 Task: Explore Airbnb listings in Savannah, Georgia, focusing on historic district accommodations, cobblestone streets, and antebellum homes.
Action: Key pressed vannah
Screenshot: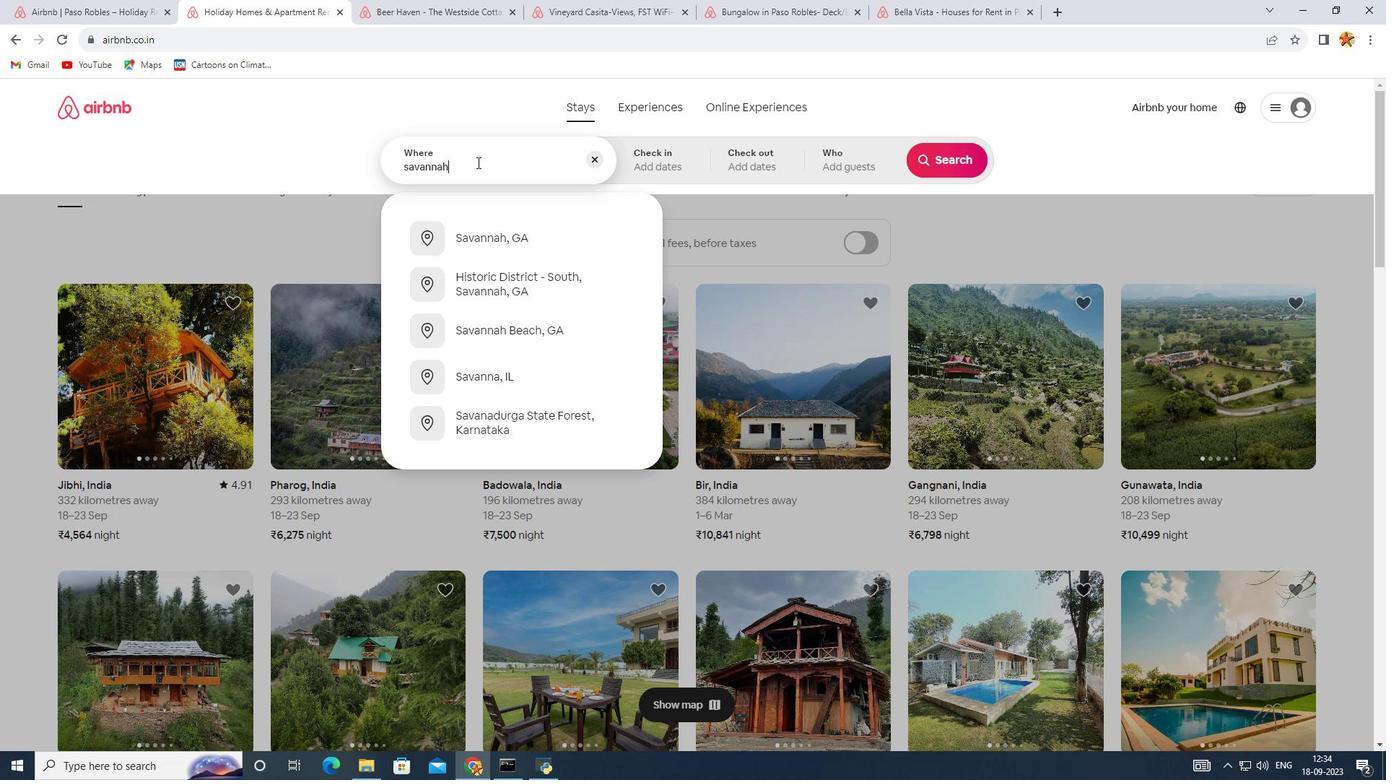 
Action: Mouse moved to (477, 163)
Screenshot: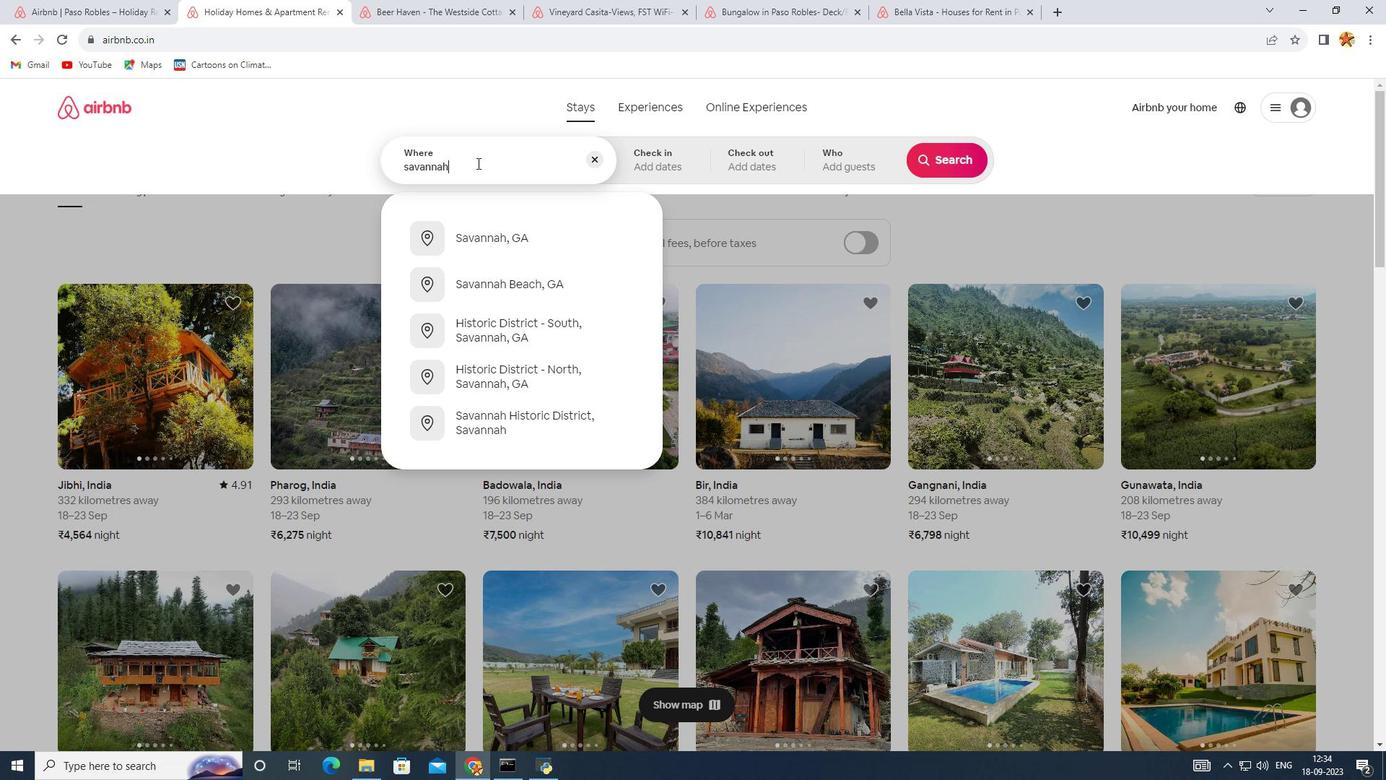 
Action: Key pressed ,georgoi<Key.backspace>
Screenshot: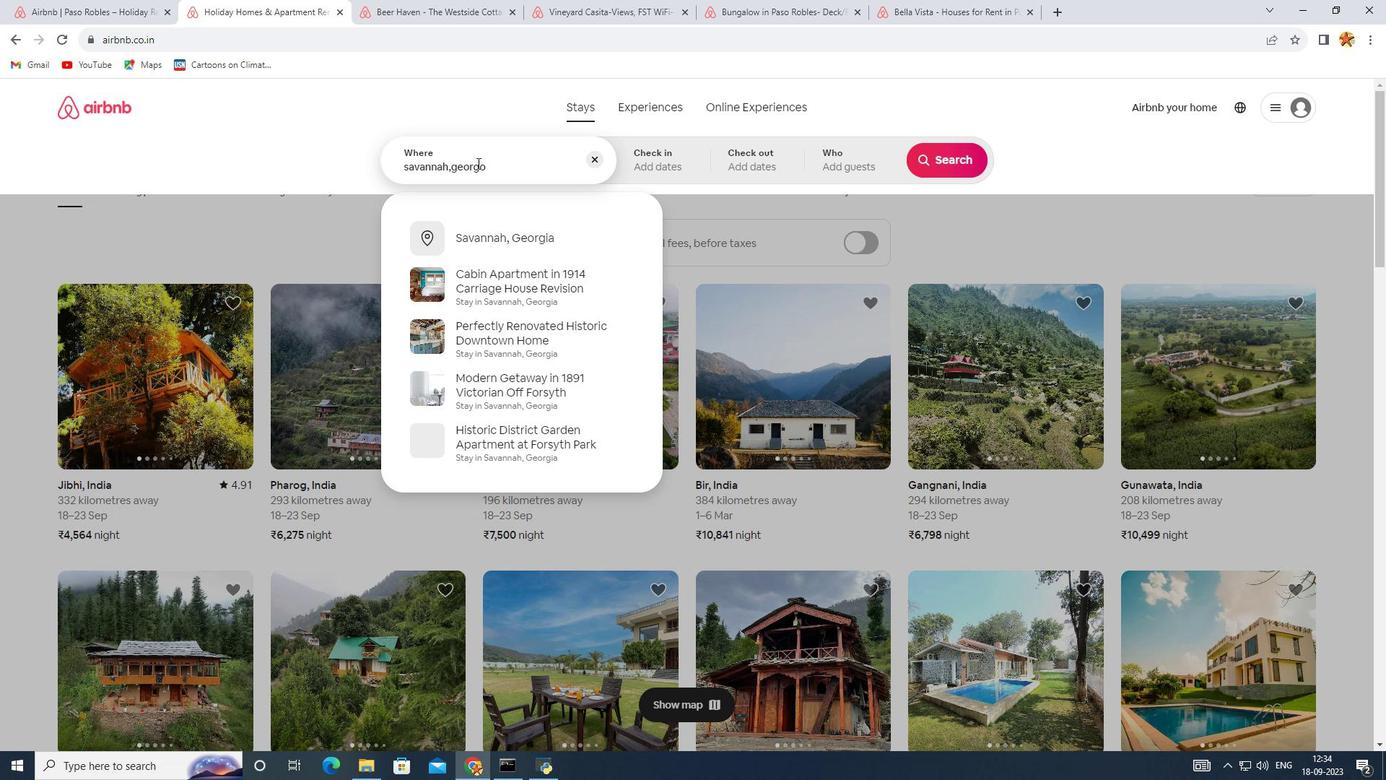 
Action: Mouse moved to (476, 239)
Screenshot: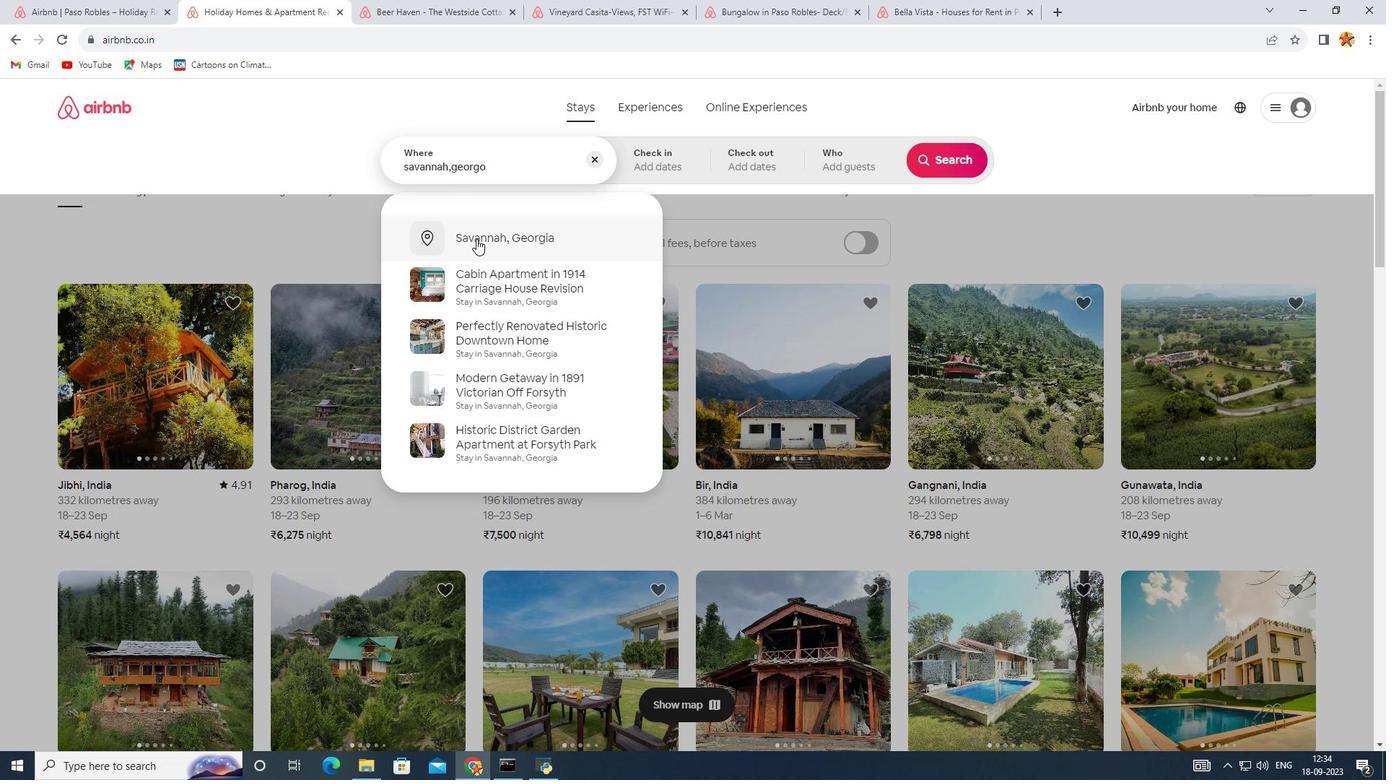 
Action: Mouse pressed left at (476, 239)
Screenshot: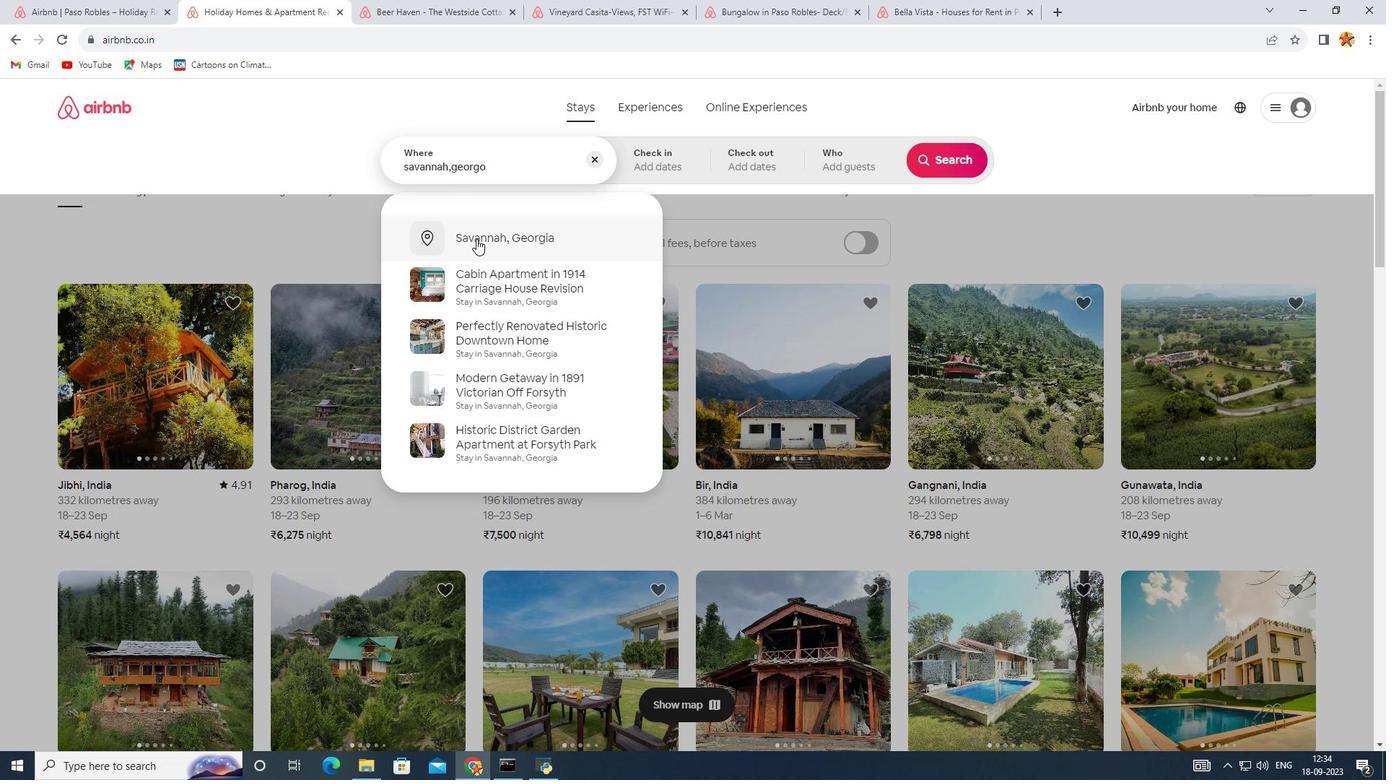 
Action: Mouse moved to (932, 153)
Screenshot: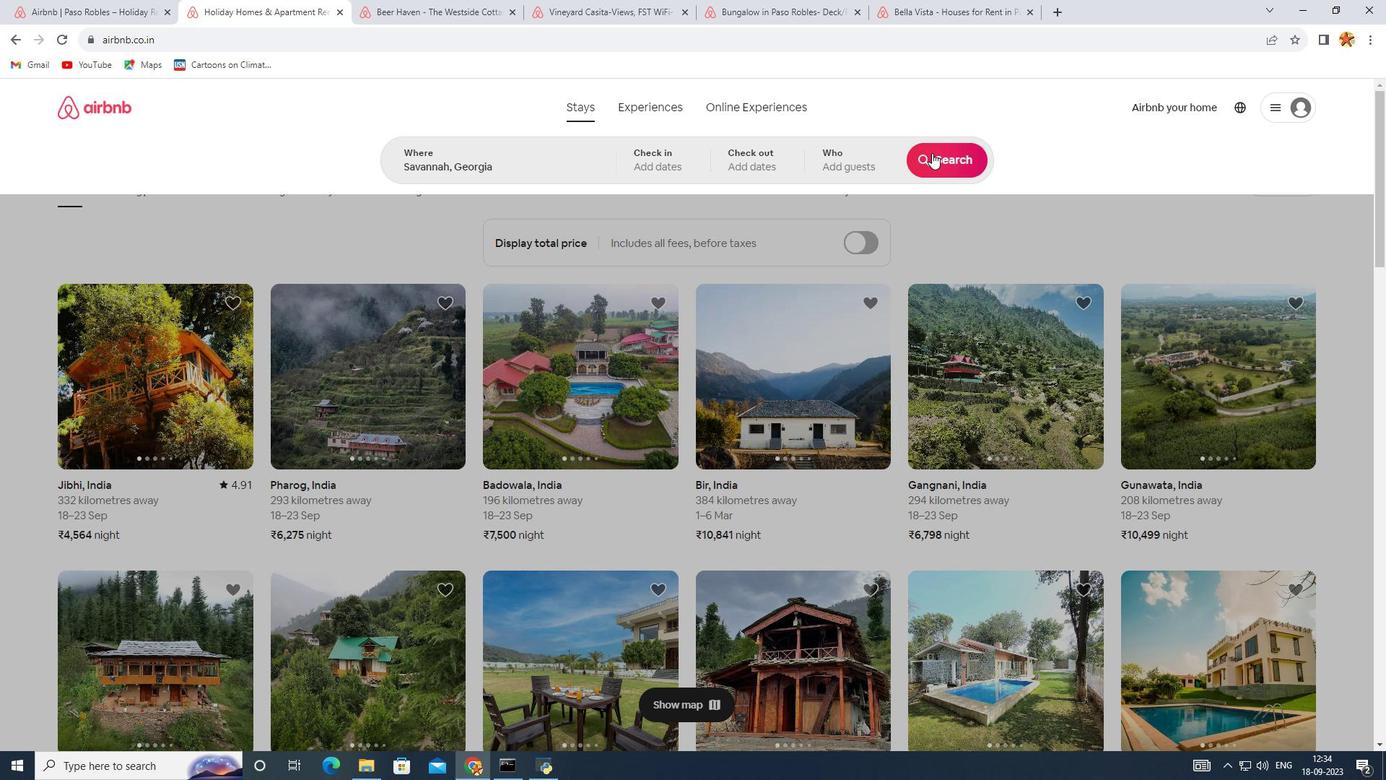 
Action: Mouse pressed left at (932, 153)
Screenshot: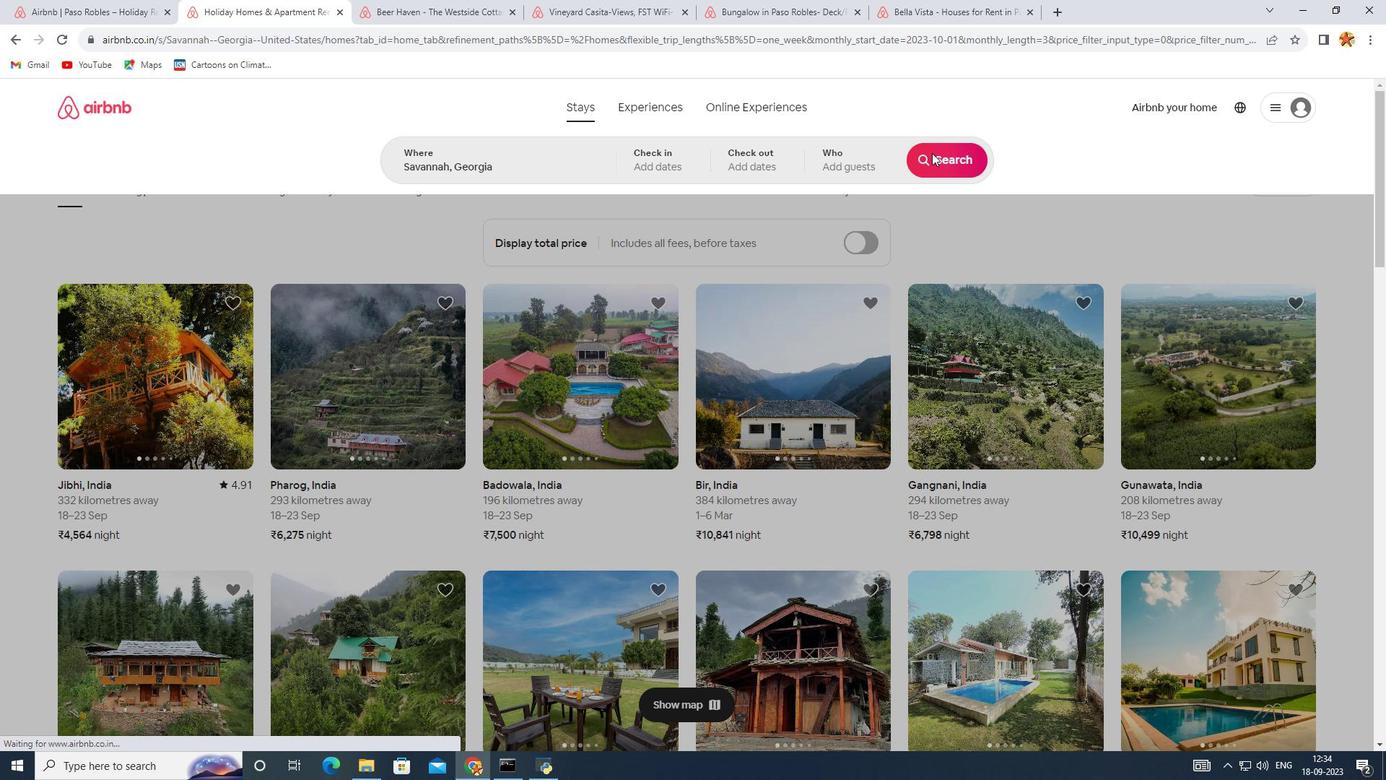 
Action: Mouse moved to (1267, 171)
Screenshot: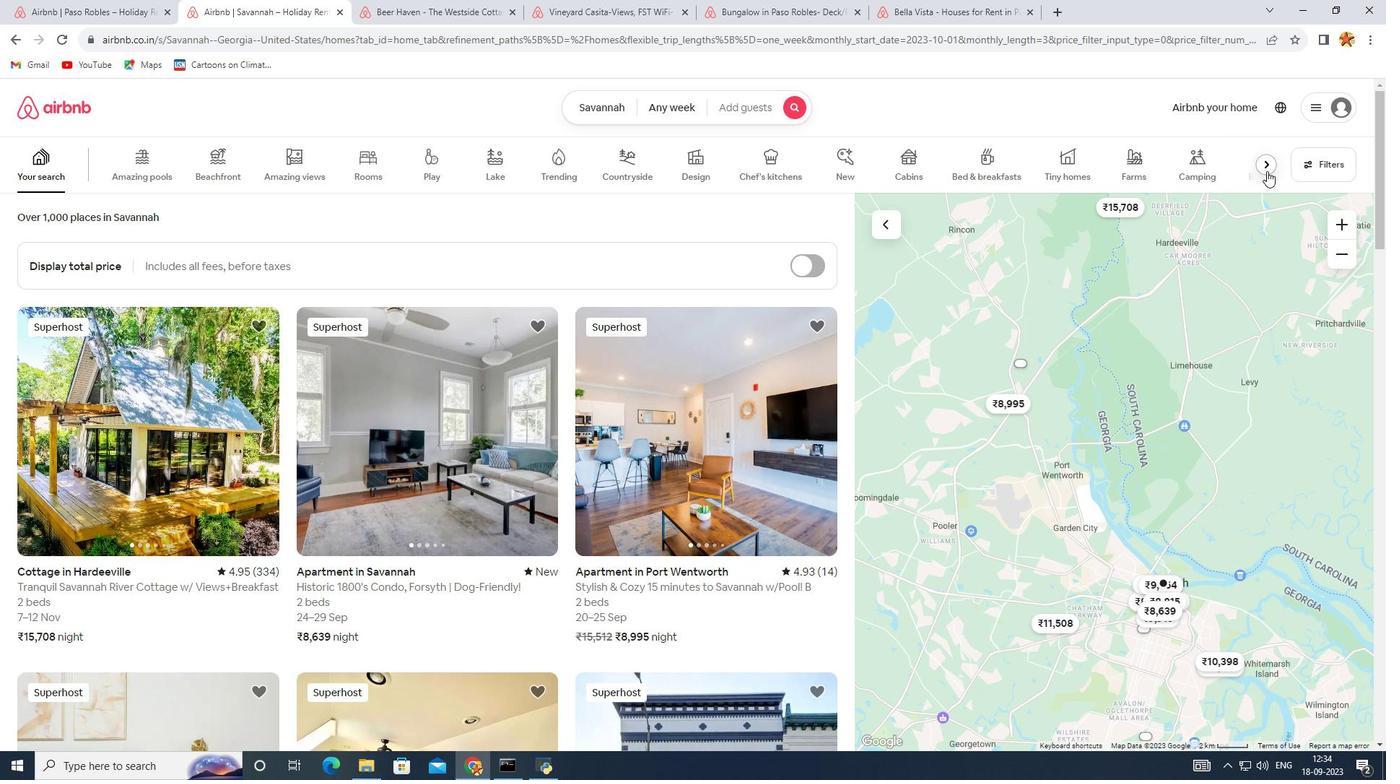 
Action: Mouse pressed left at (1267, 171)
Screenshot: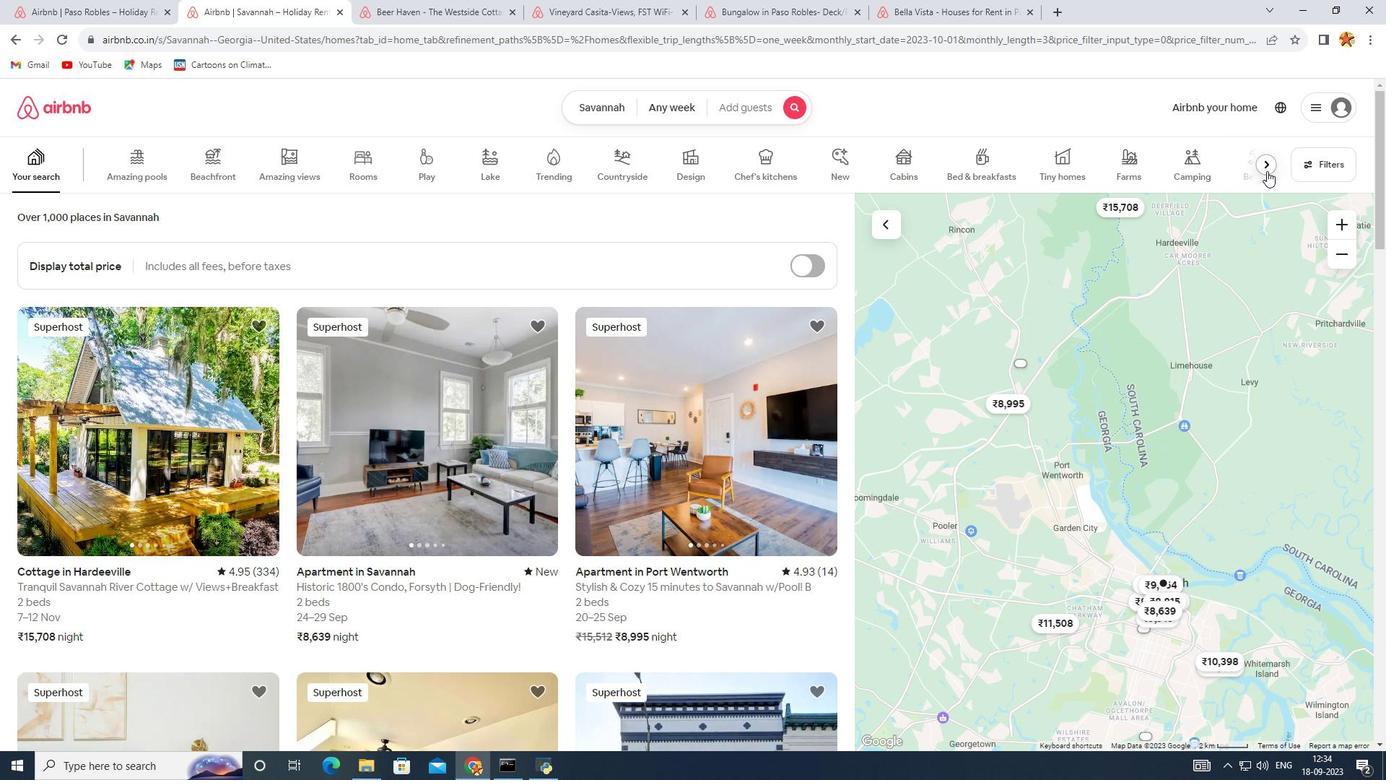 
Action: Mouse moved to (846, 166)
Screenshot: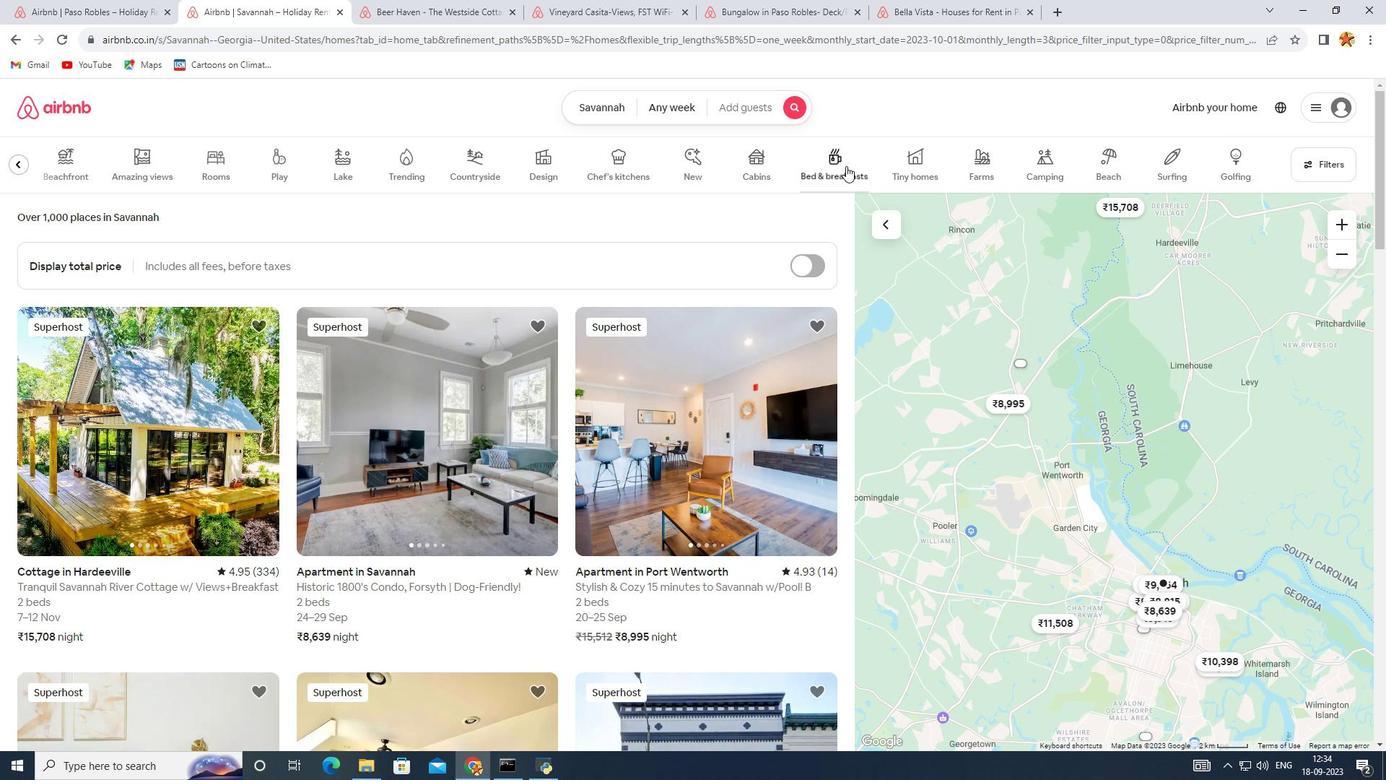 
Action: Mouse pressed left at (846, 166)
Screenshot: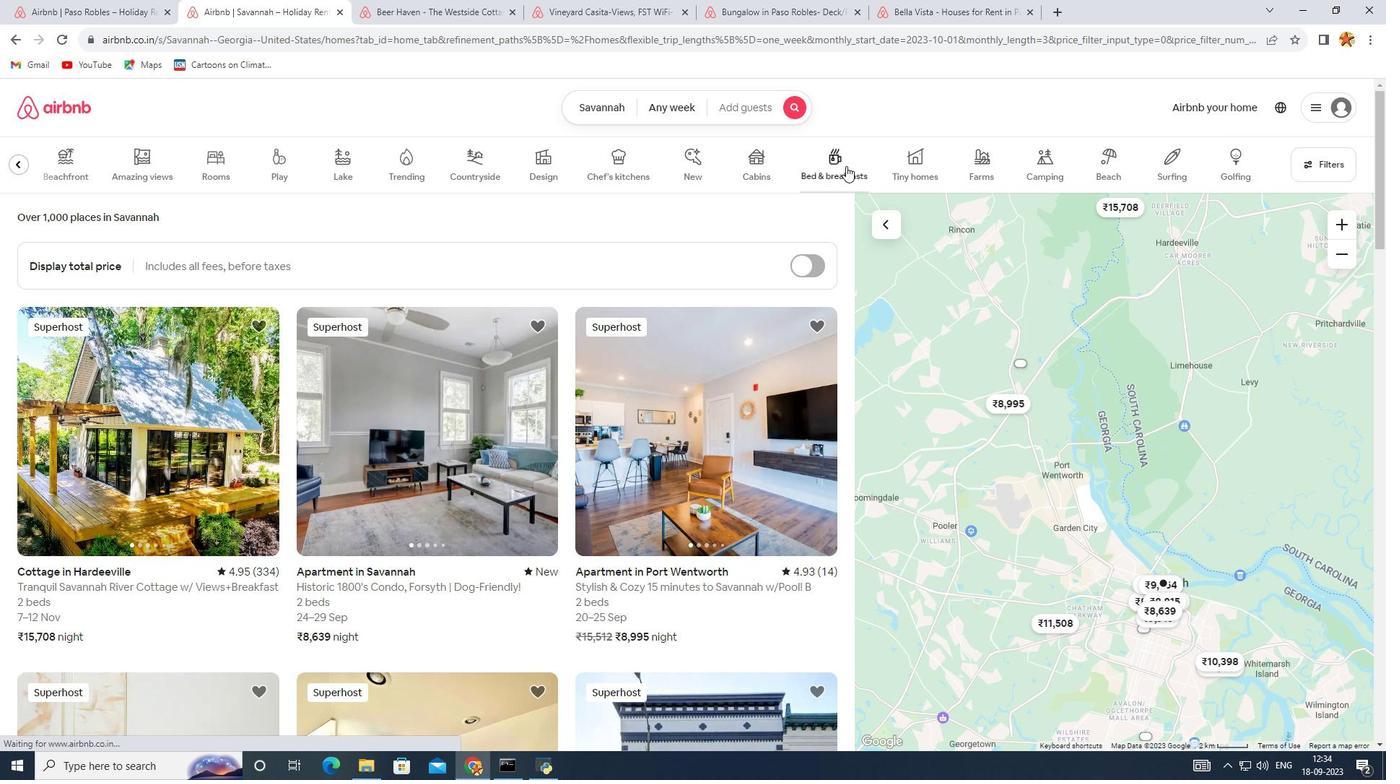 
Action: Mouse moved to (322, 321)
Screenshot: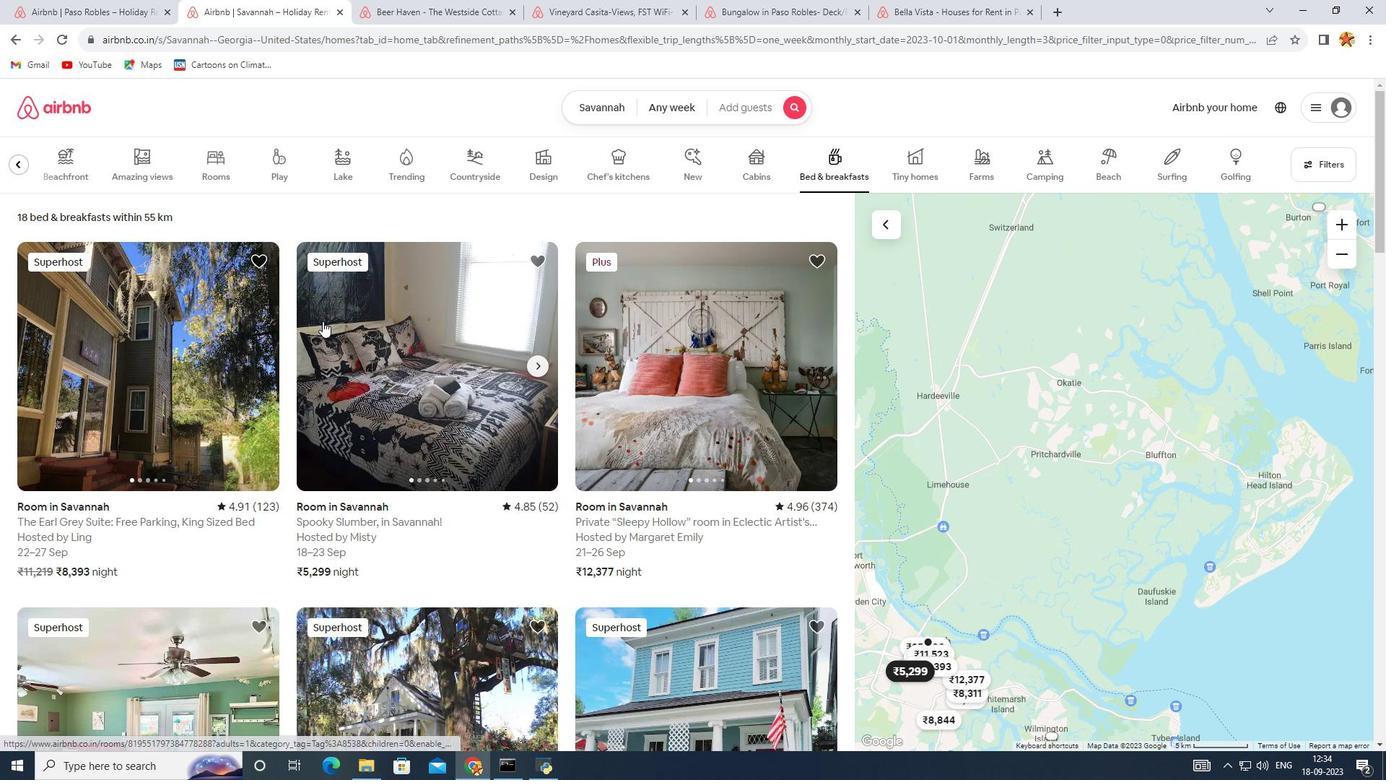 
Action: Mouse pressed left at (322, 321)
Screenshot: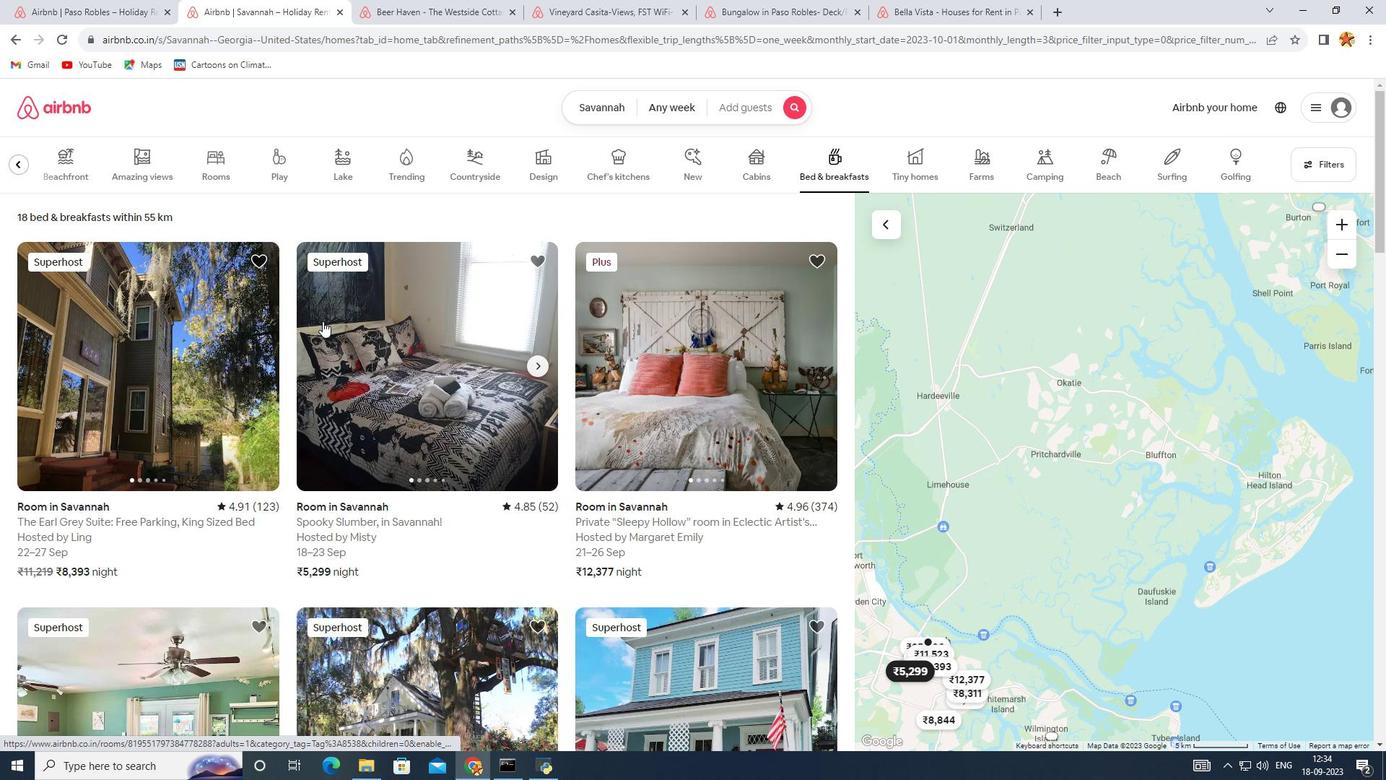 
Action: Mouse scrolled (322, 320) with delta (0, 0)
Screenshot: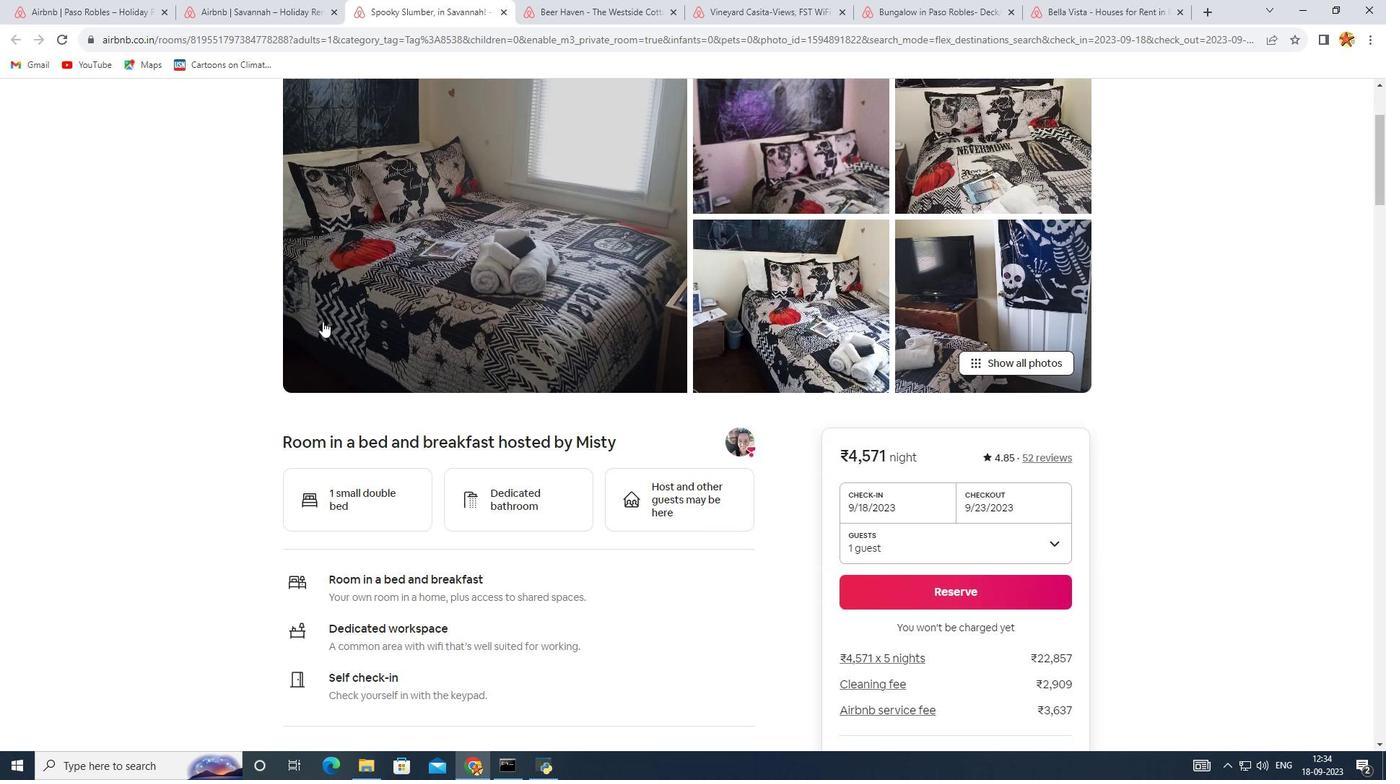 
Action: Mouse scrolled (322, 320) with delta (0, 0)
Screenshot: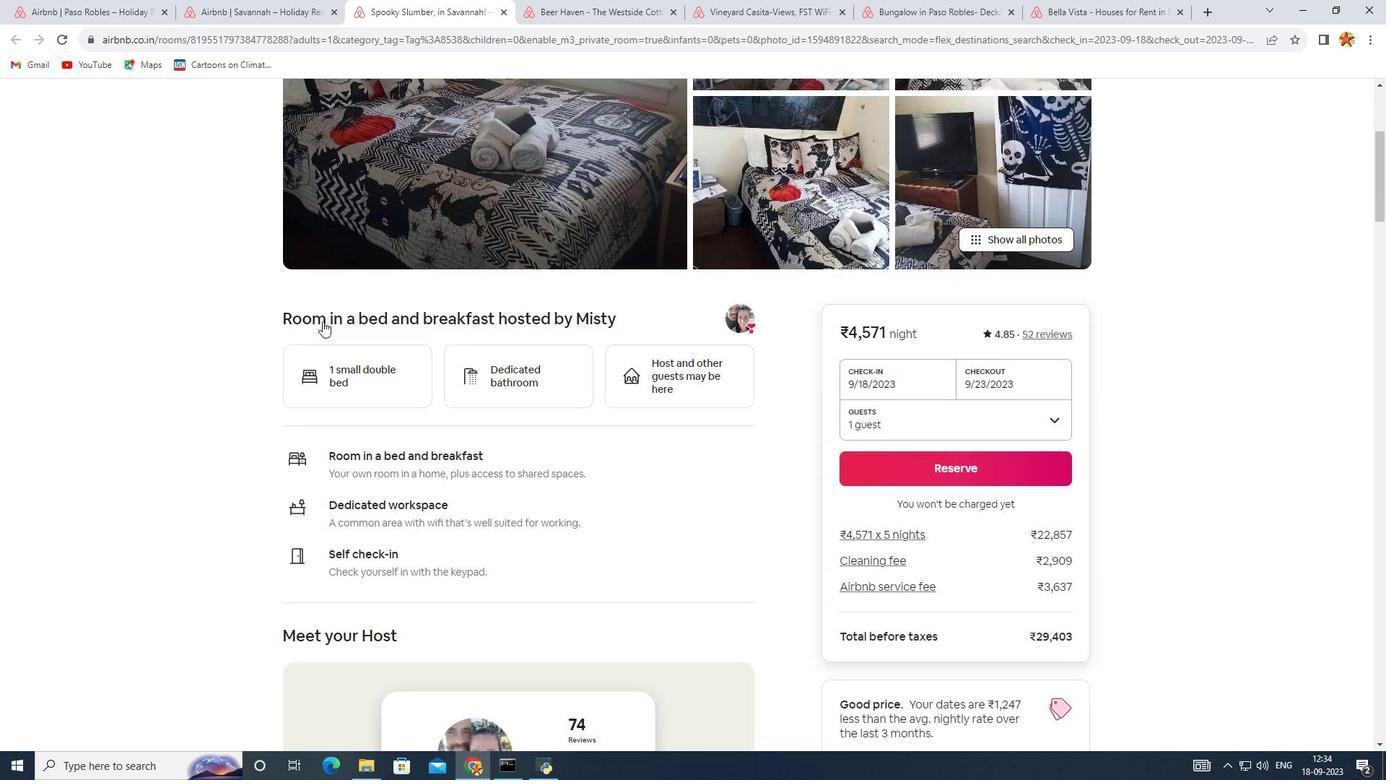 
Action: Mouse scrolled (322, 320) with delta (0, 0)
Screenshot: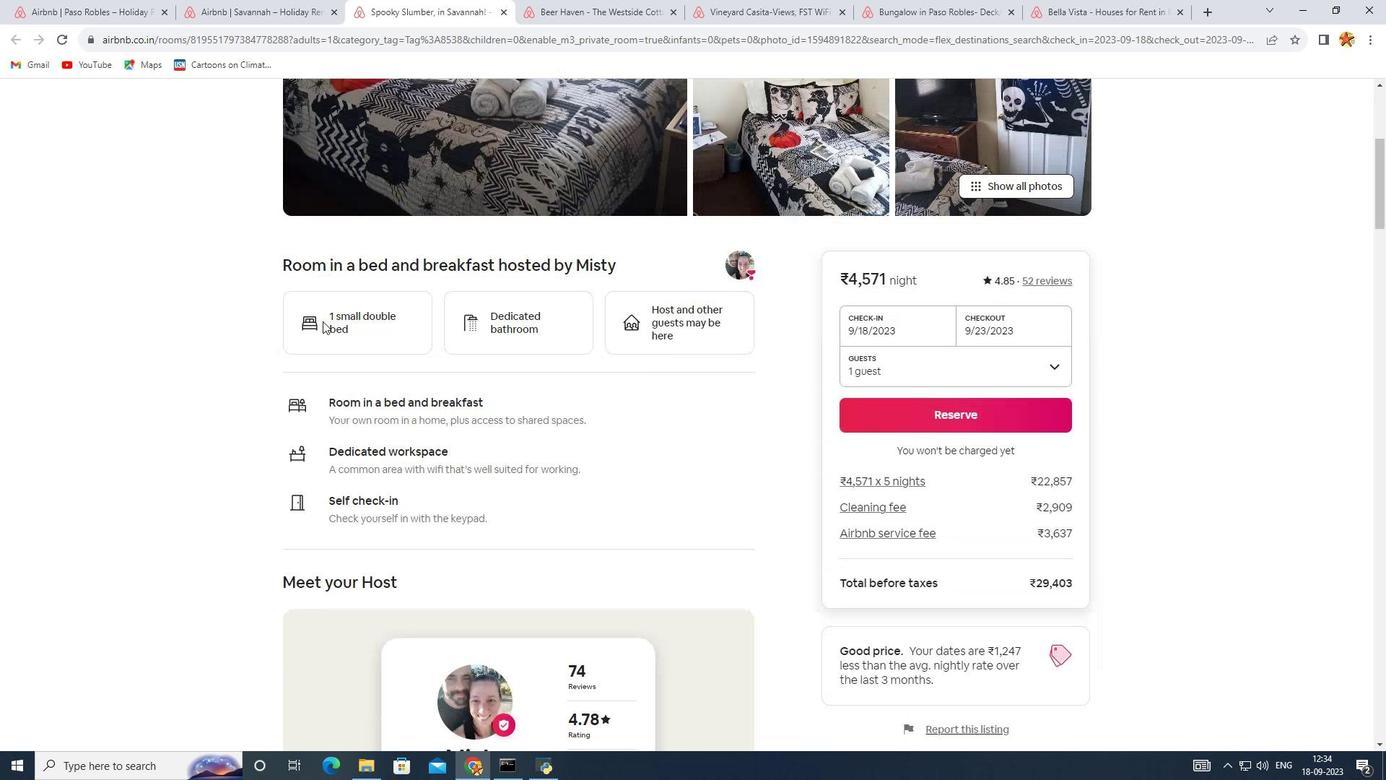 
Action: Mouse scrolled (322, 320) with delta (0, 0)
Screenshot: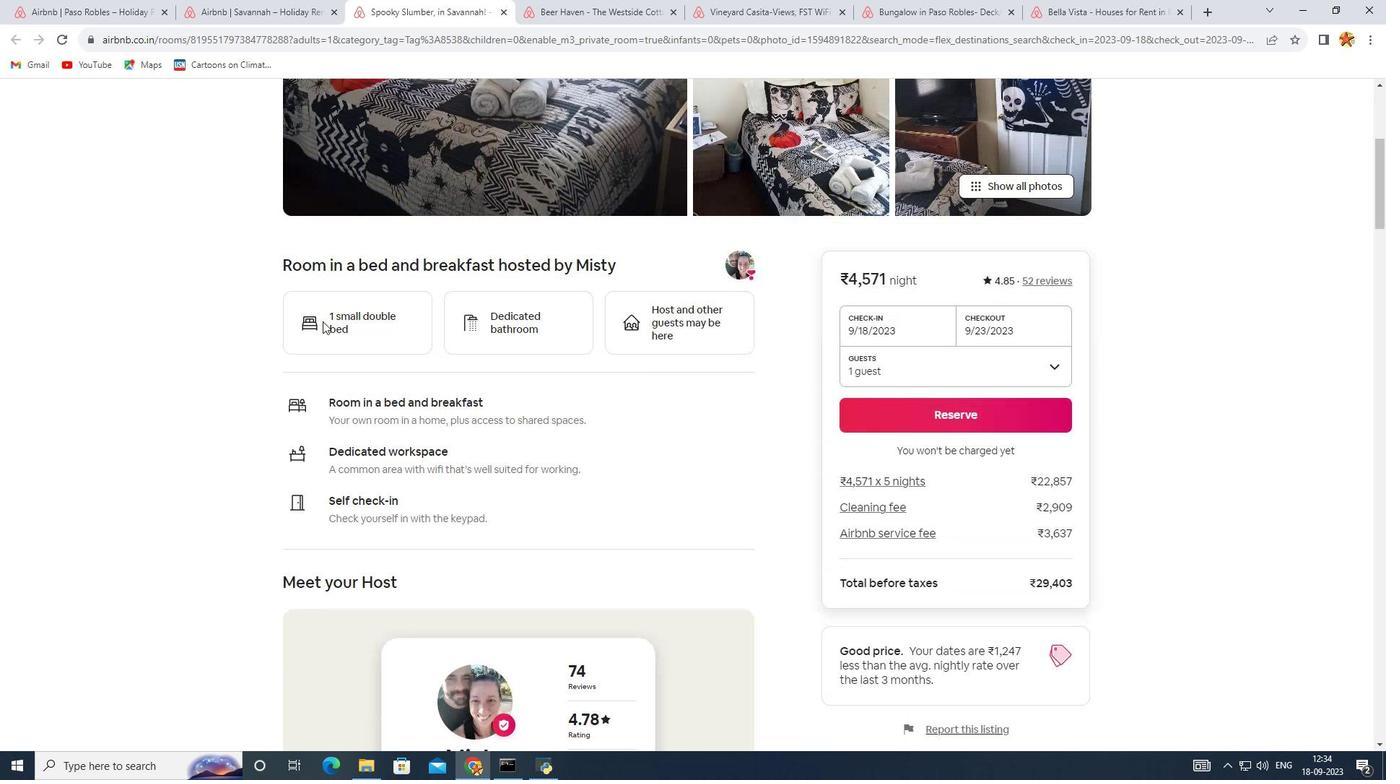 
Action: Mouse scrolled (322, 320) with delta (0, 0)
Screenshot: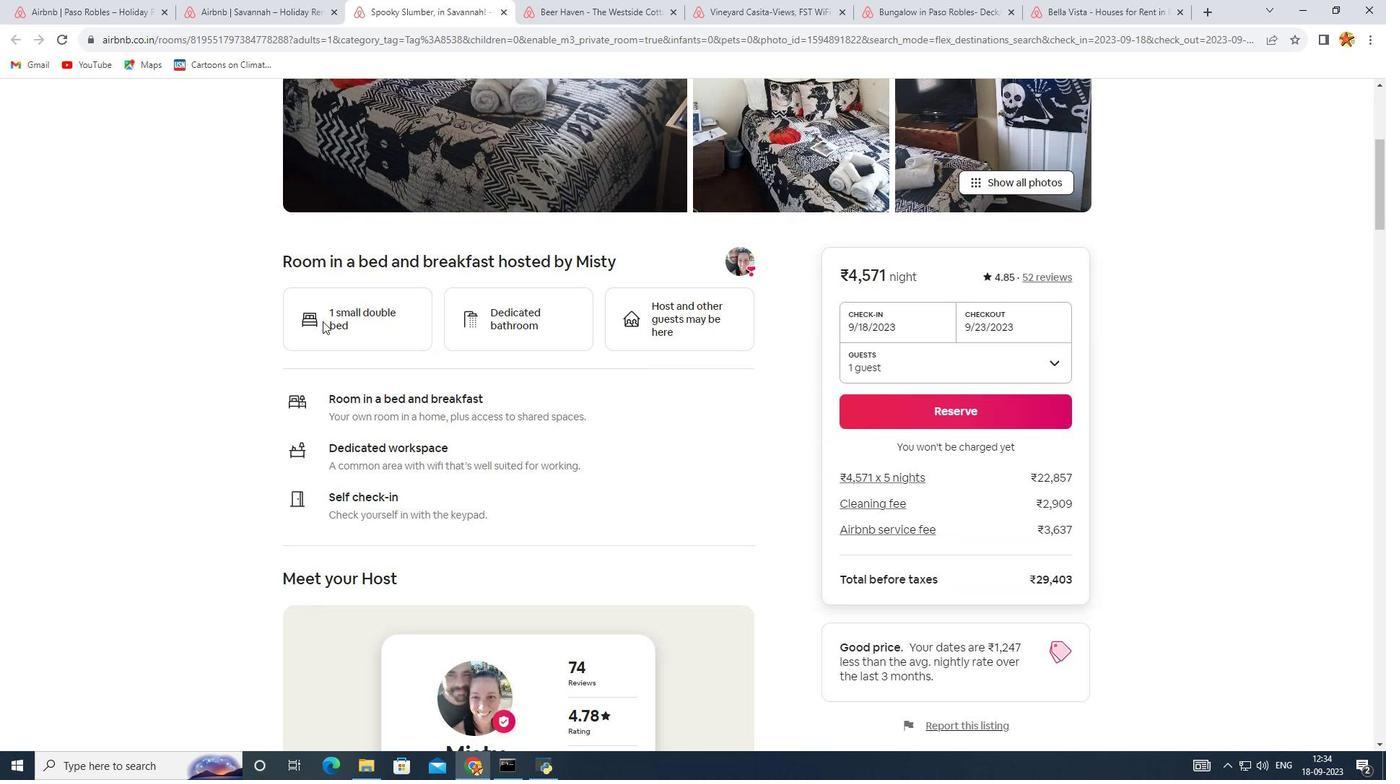 
Action: Mouse scrolled (322, 320) with delta (0, 0)
Screenshot: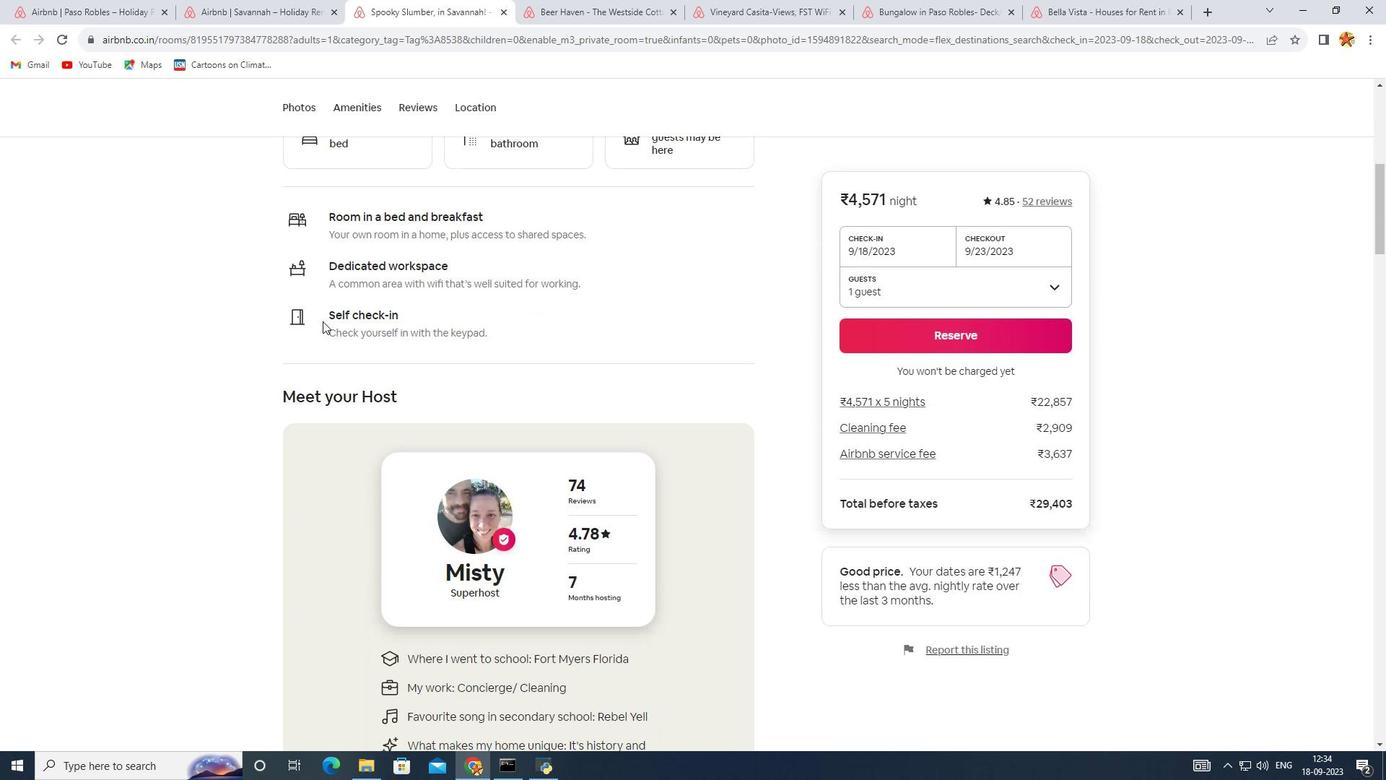 
Action: Mouse scrolled (322, 320) with delta (0, 0)
Screenshot: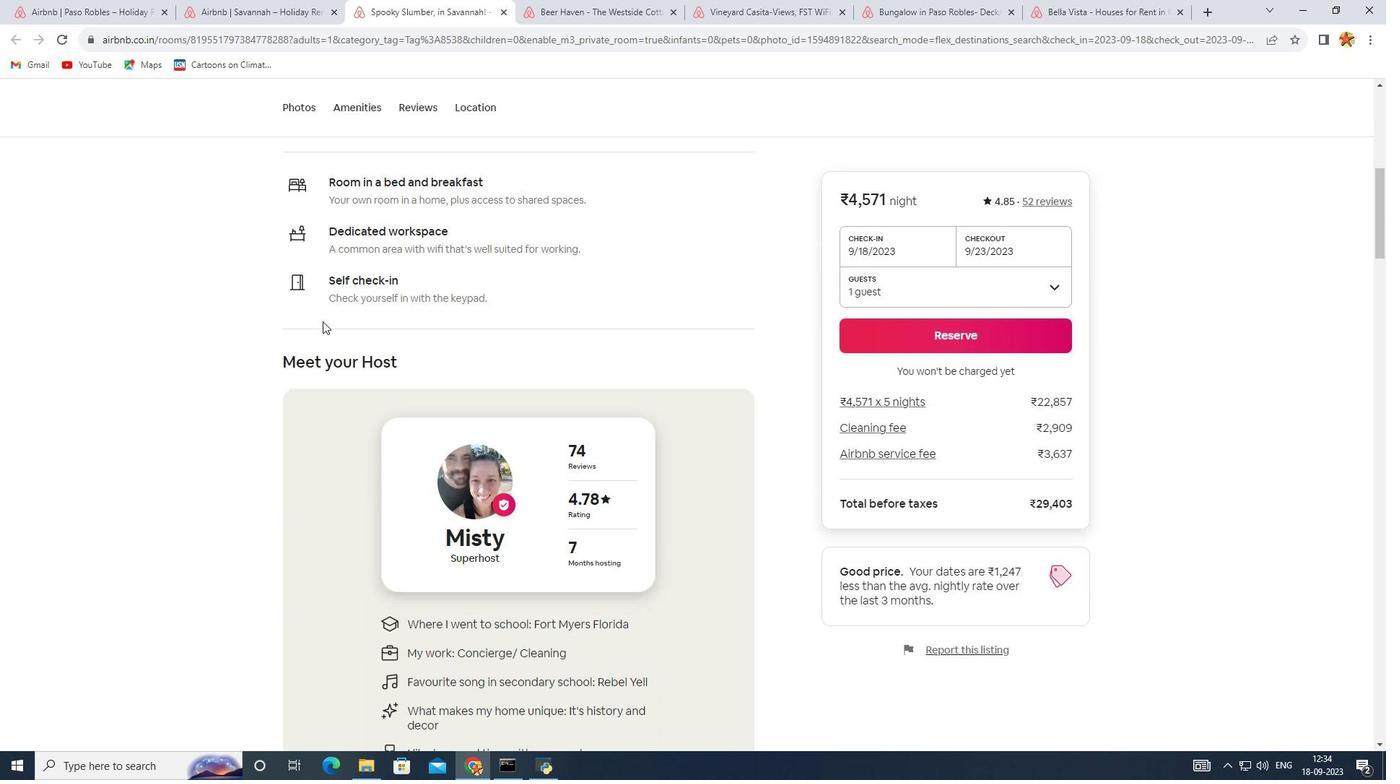 
Action: Mouse scrolled (322, 320) with delta (0, 0)
Screenshot: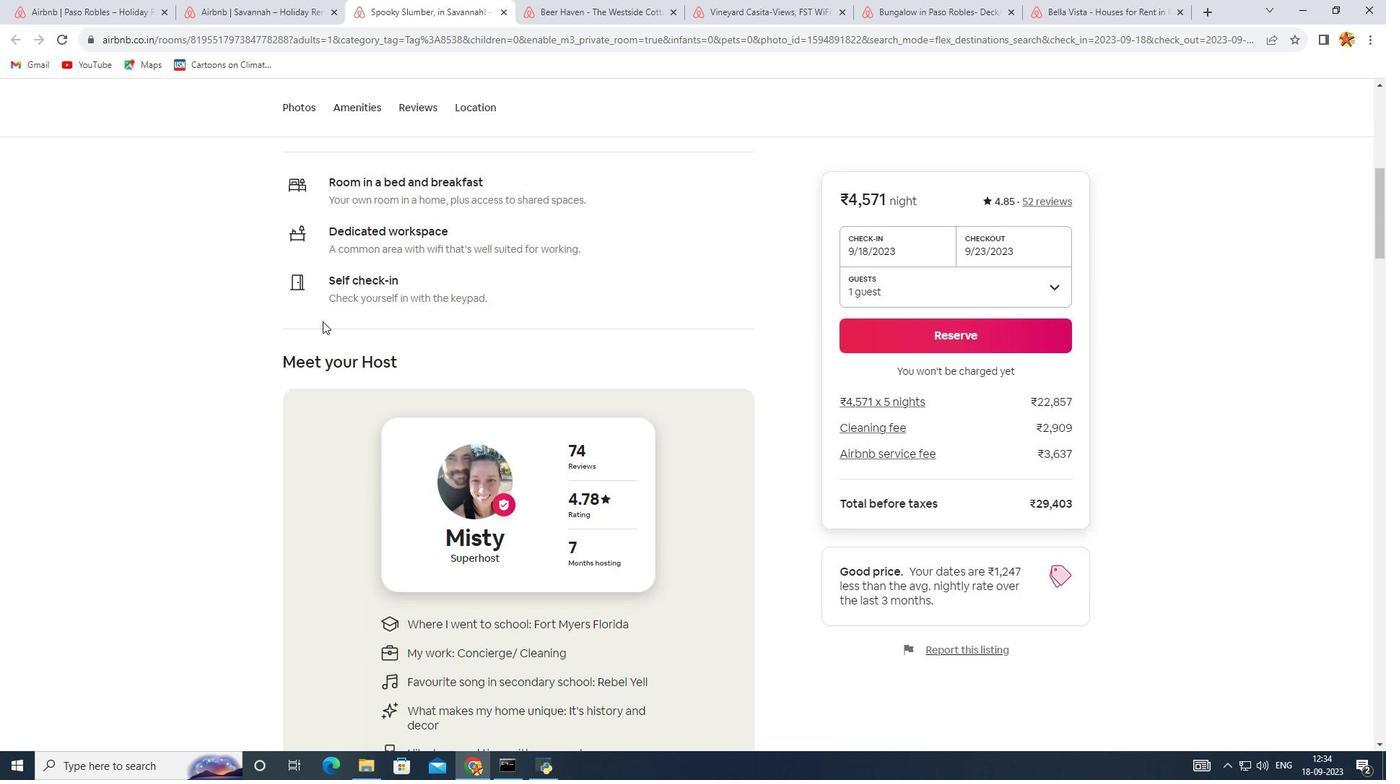 
Action: Mouse scrolled (322, 320) with delta (0, 0)
Screenshot: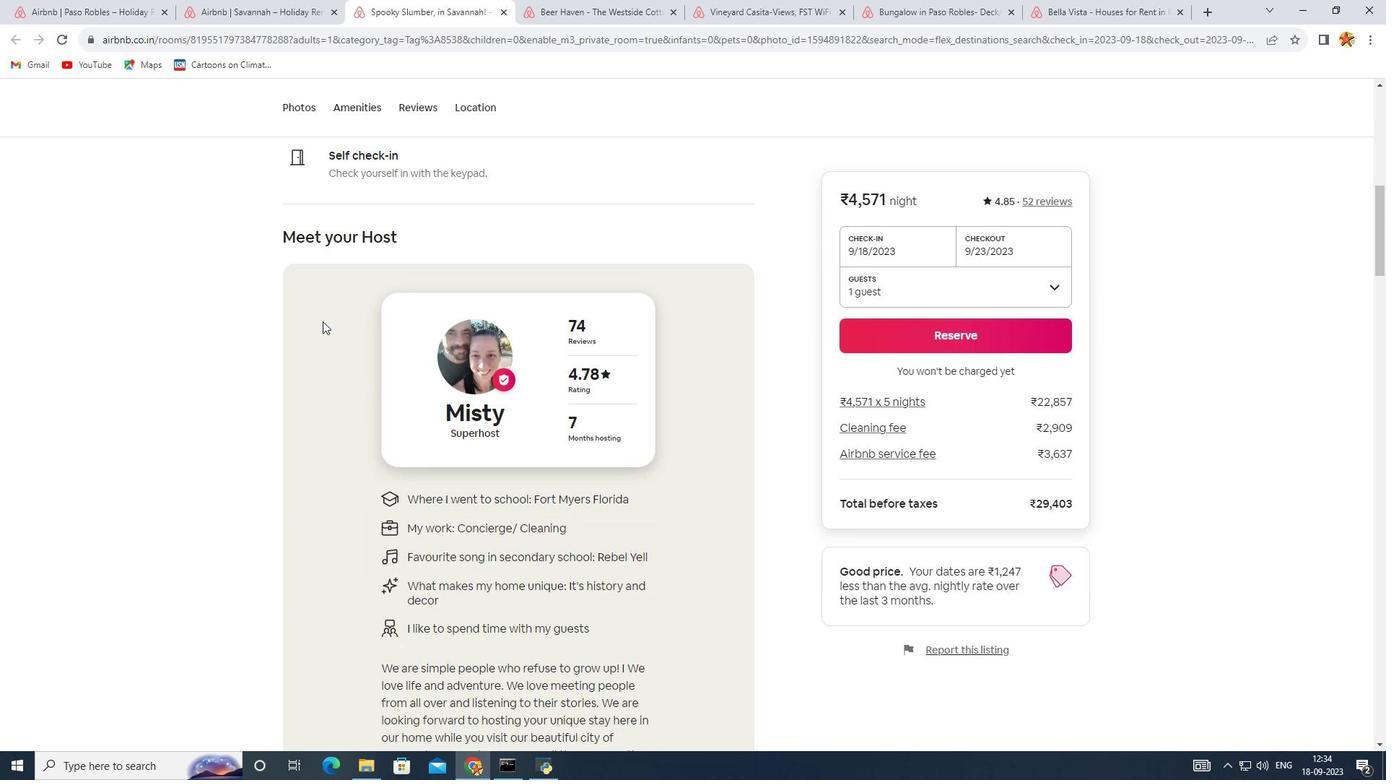 
Action: Mouse scrolled (322, 320) with delta (0, 0)
Screenshot: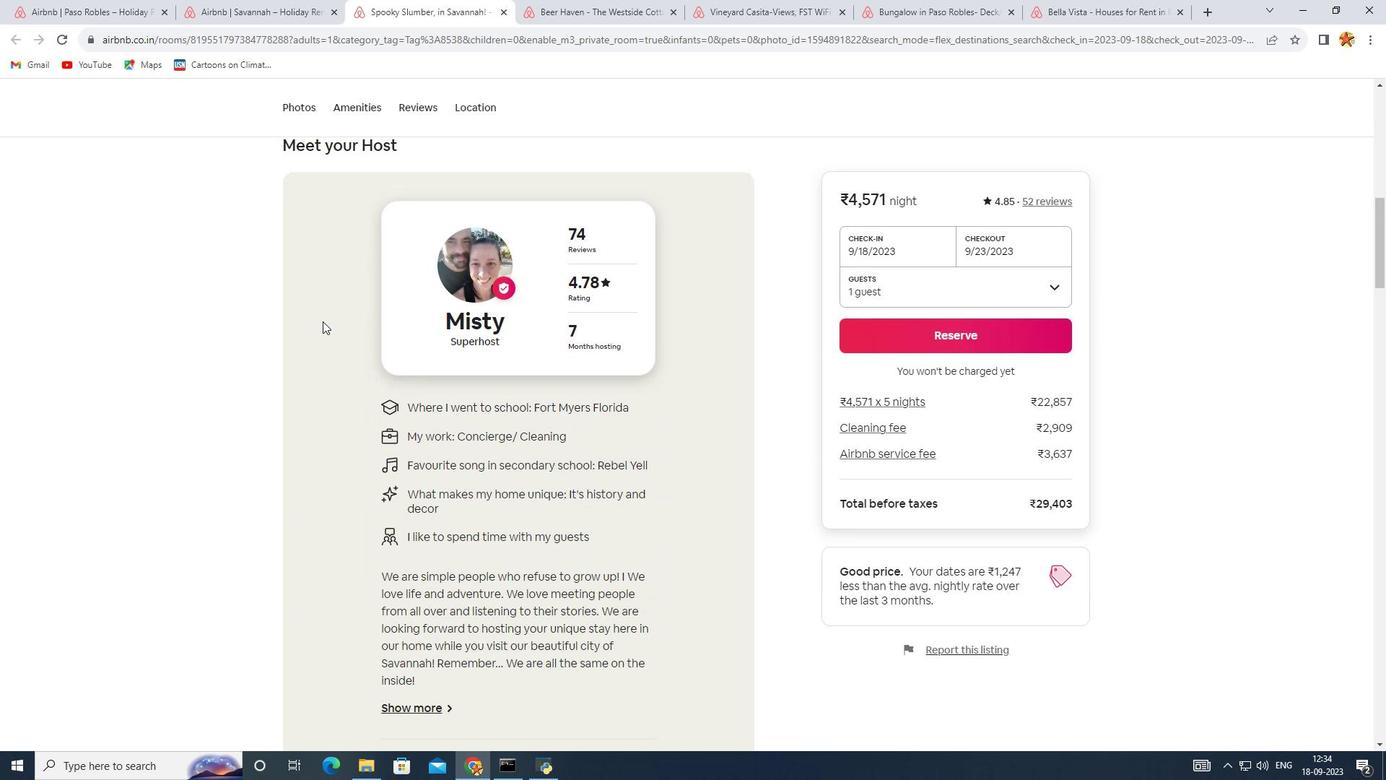 
Action: Mouse scrolled (322, 320) with delta (0, 0)
Screenshot: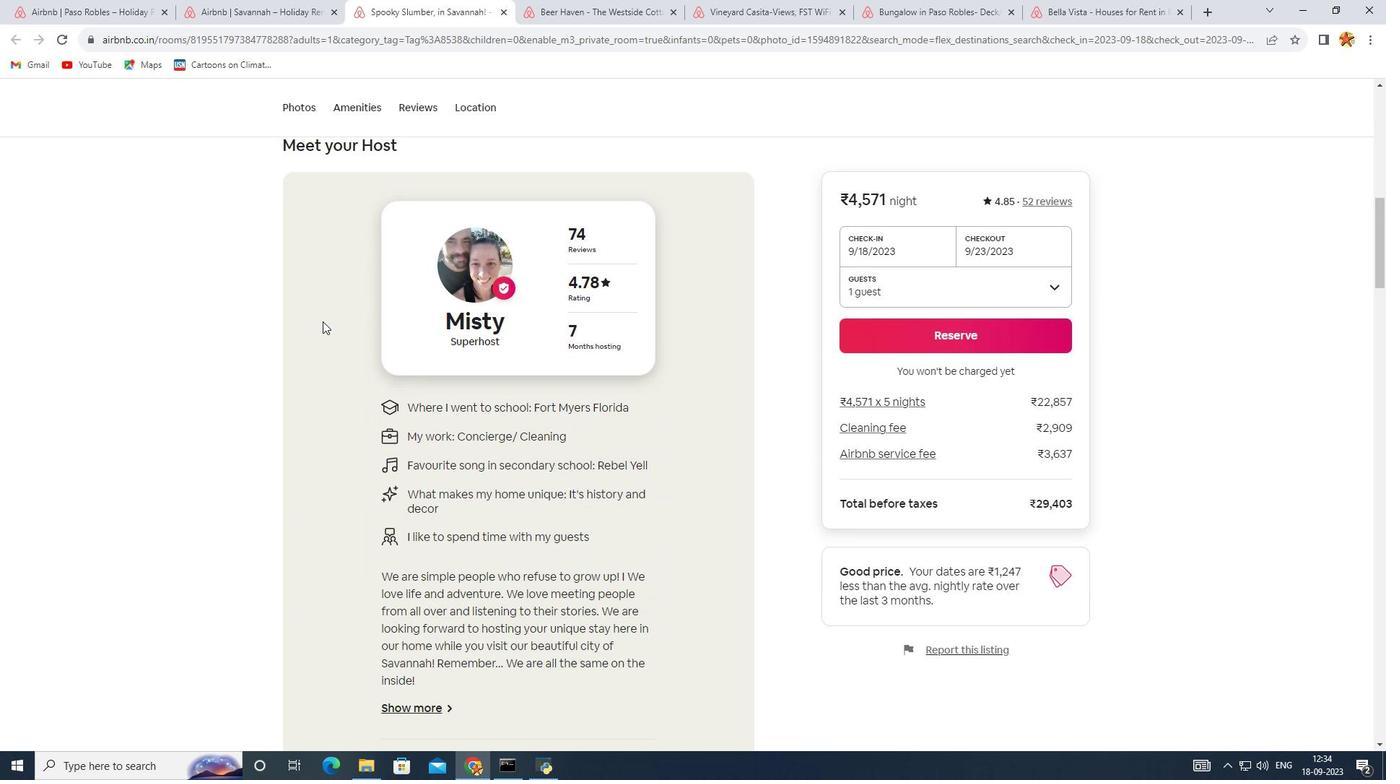 
Action: Mouse scrolled (322, 320) with delta (0, 0)
Screenshot: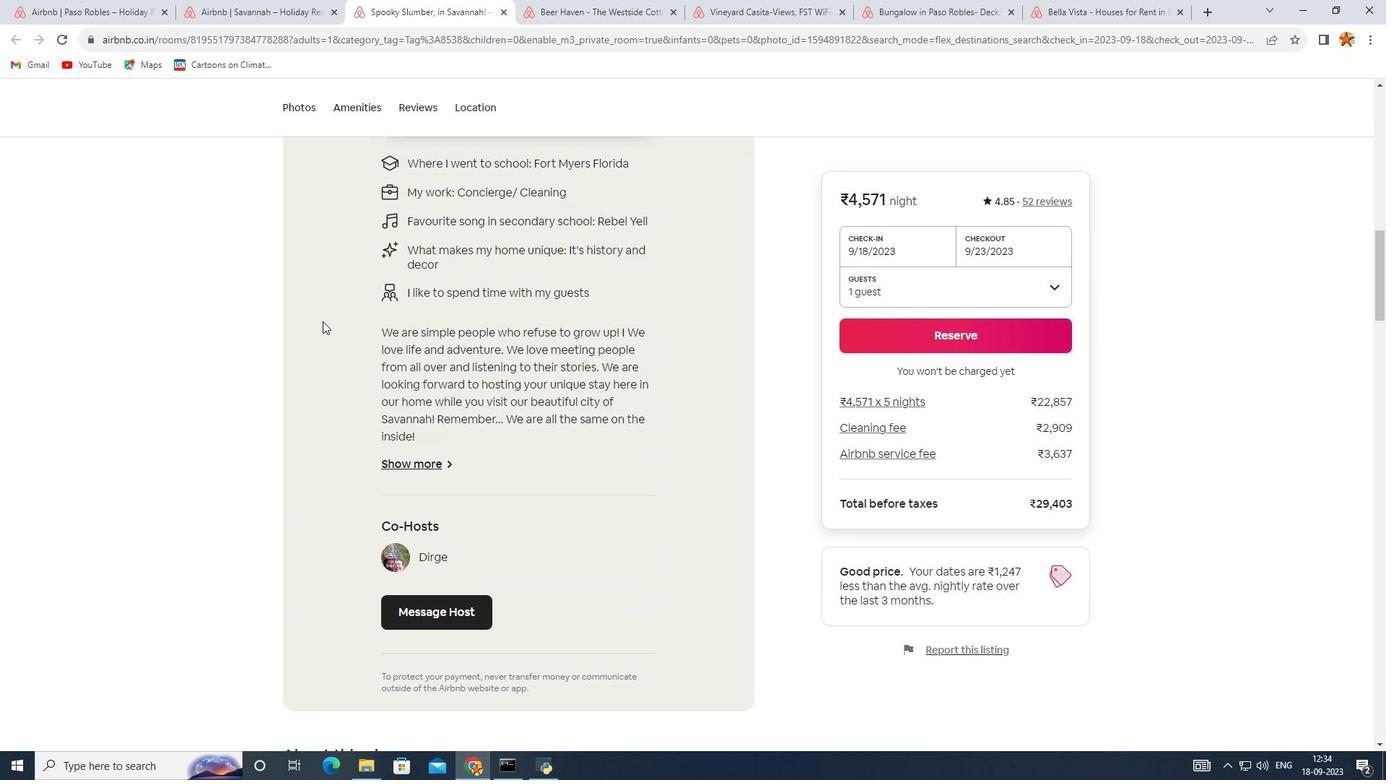
Action: Mouse scrolled (322, 320) with delta (0, 0)
Screenshot: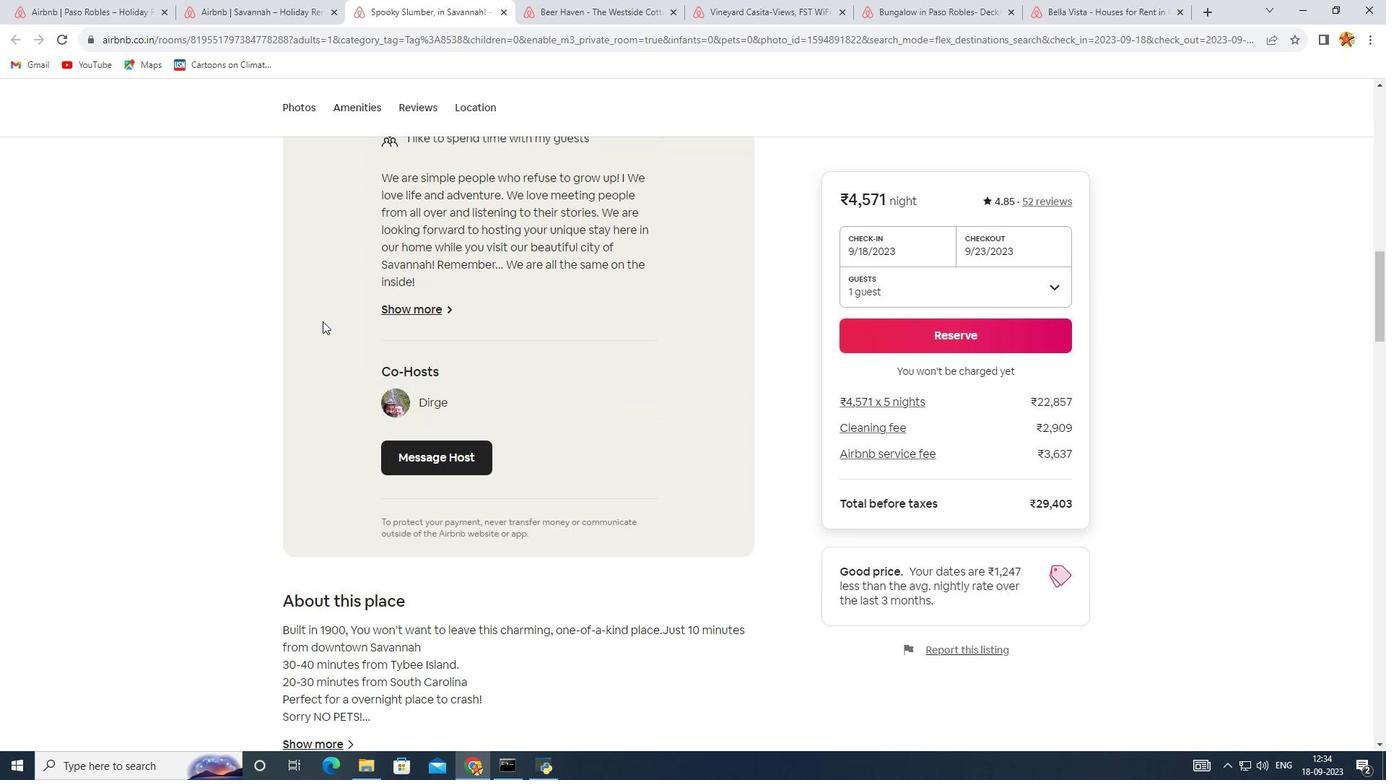 
Action: Mouse scrolled (322, 320) with delta (0, 0)
Screenshot: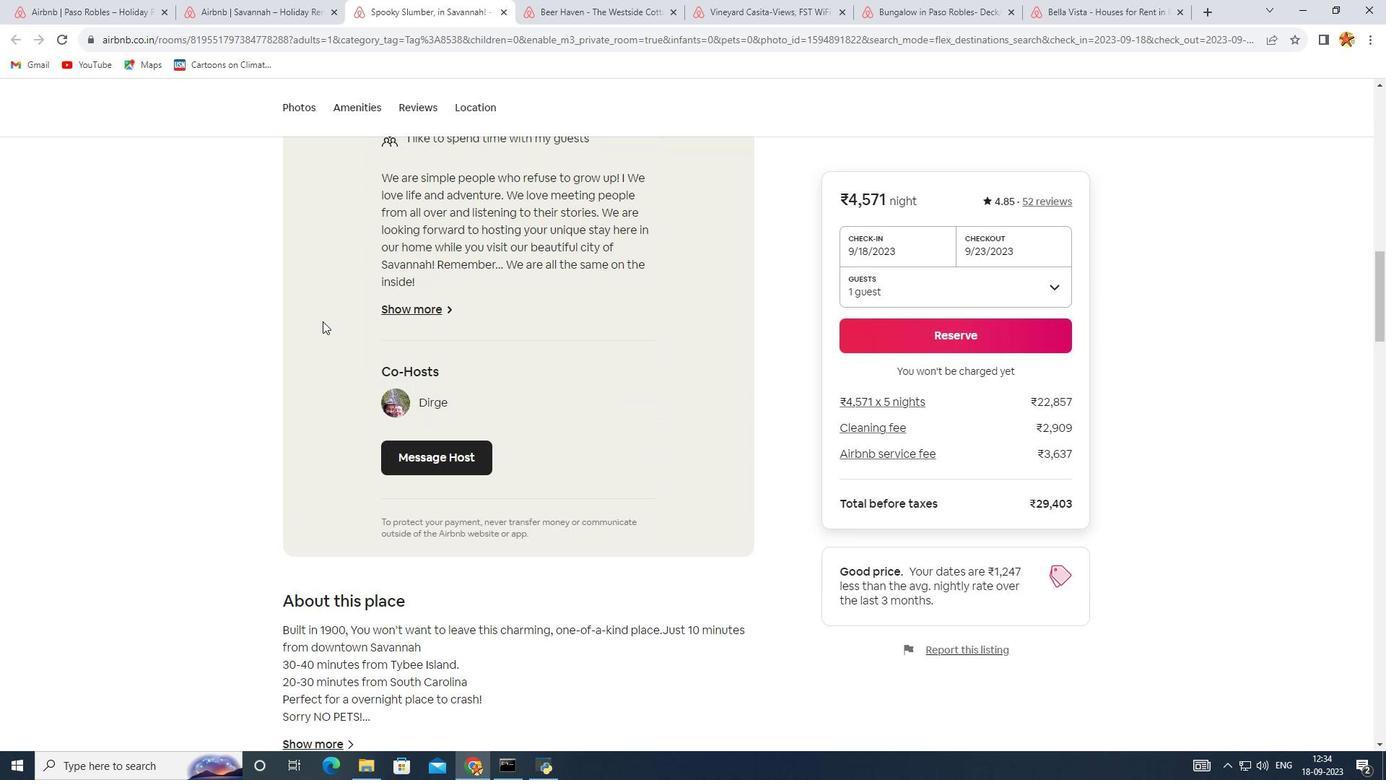 
Action: Mouse scrolled (322, 320) with delta (0, 0)
Screenshot: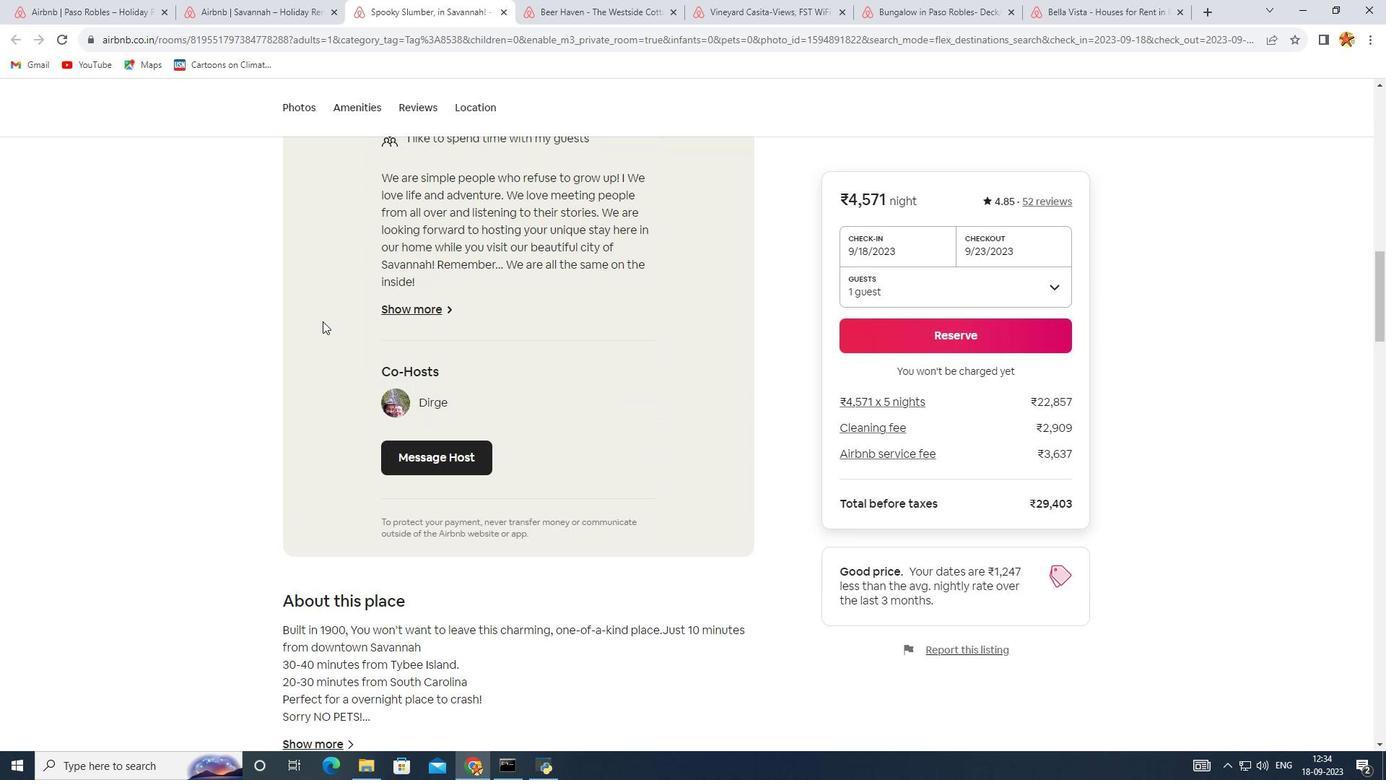 
Action: Mouse scrolled (322, 320) with delta (0, 0)
Screenshot: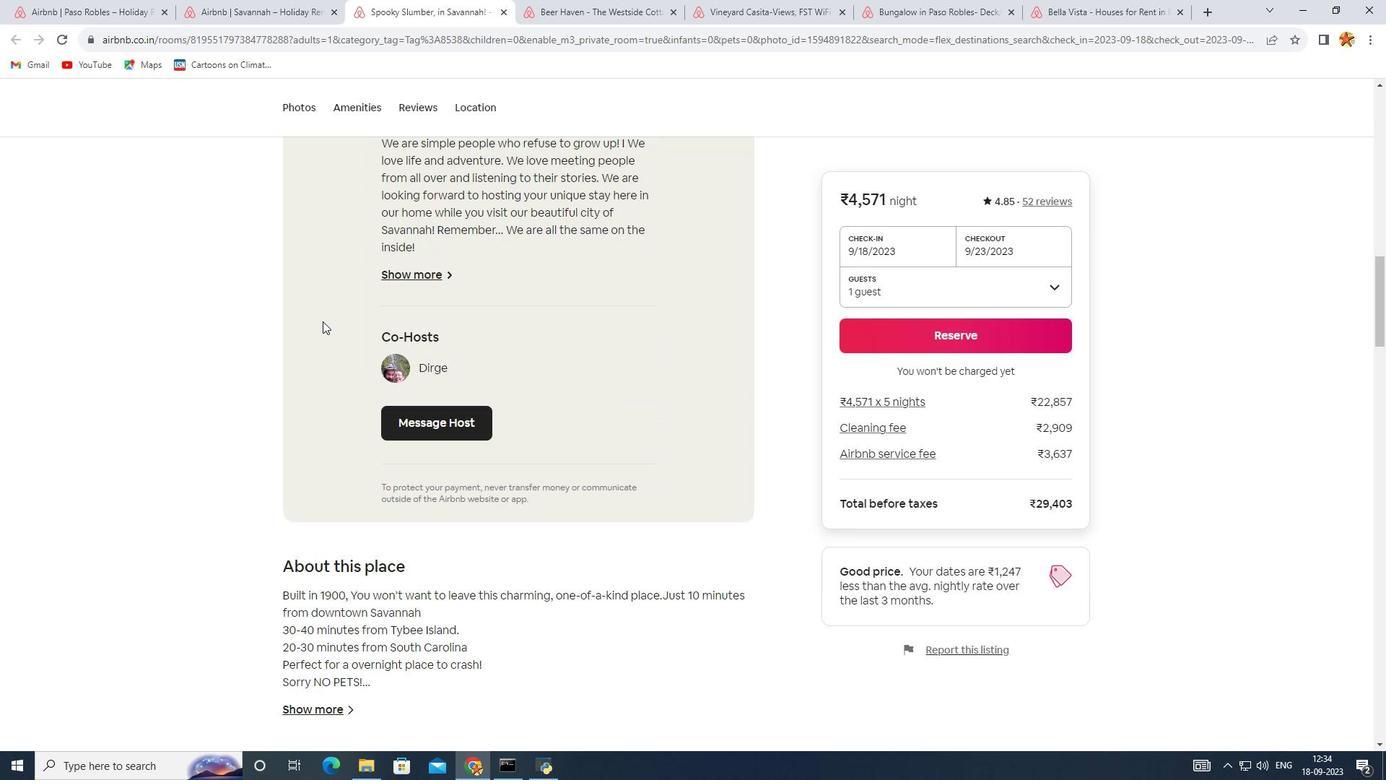 
Action: Mouse scrolled (322, 320) with delta (0, 0)
Screenshot: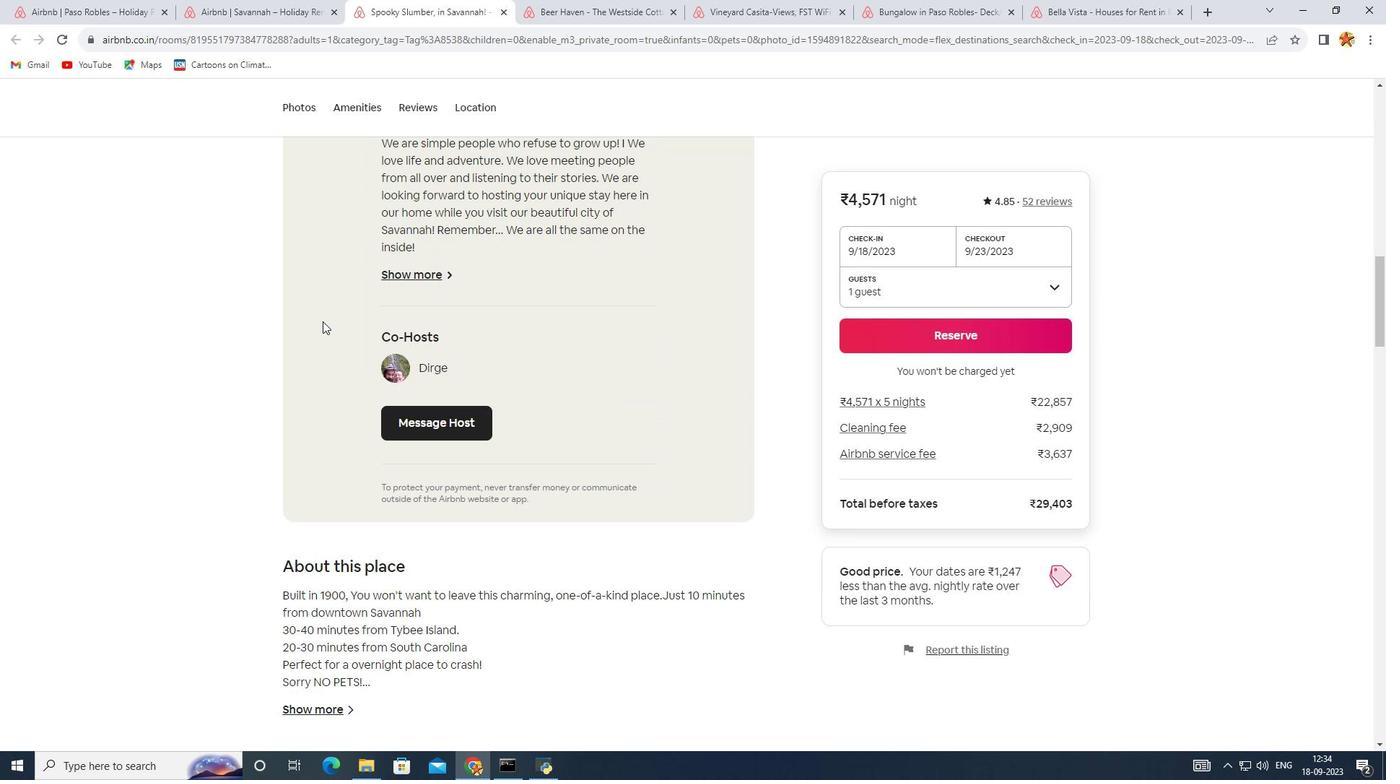 
Action: Mouse scrolled (322, 320) with delta (0, 0)
Screenshot: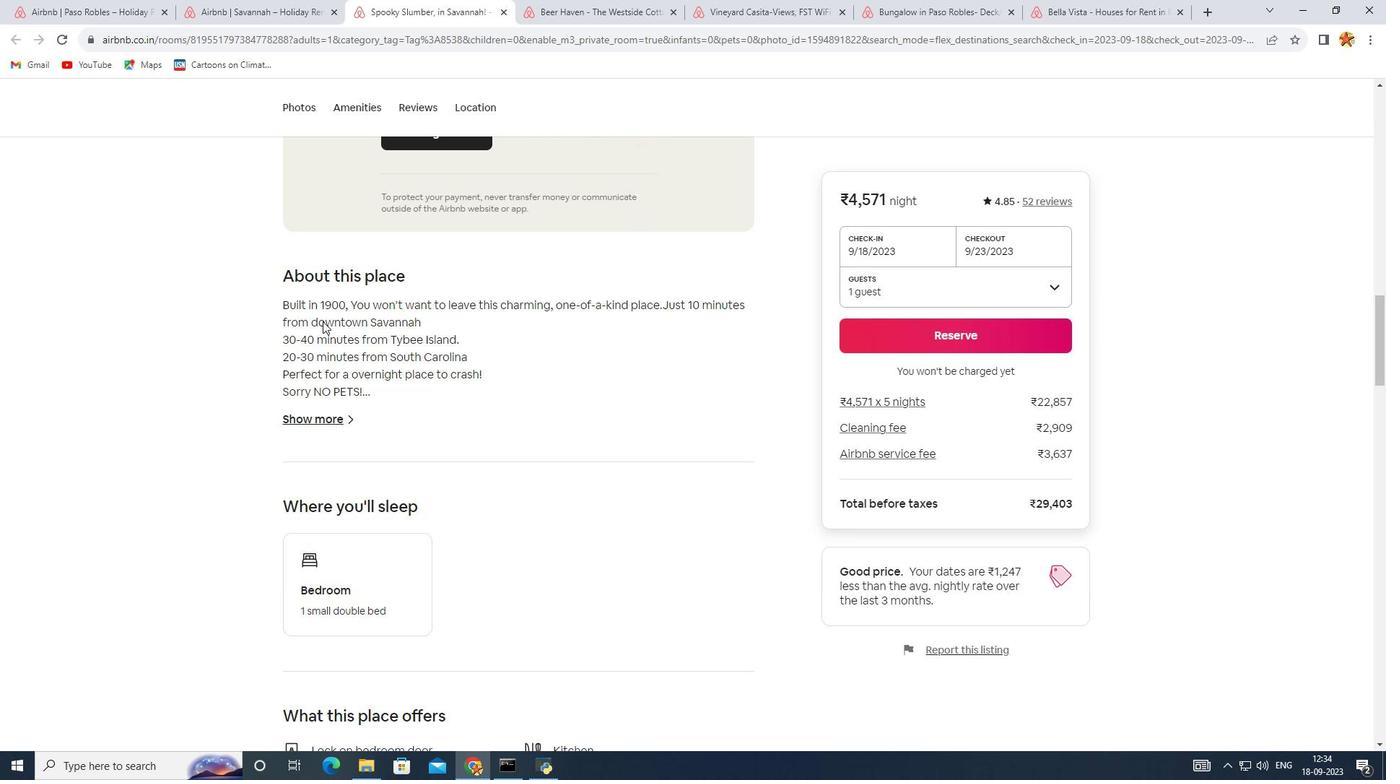 
Action: Mouse scrolled (322, 320) with delta (0, 0)
Screenshot: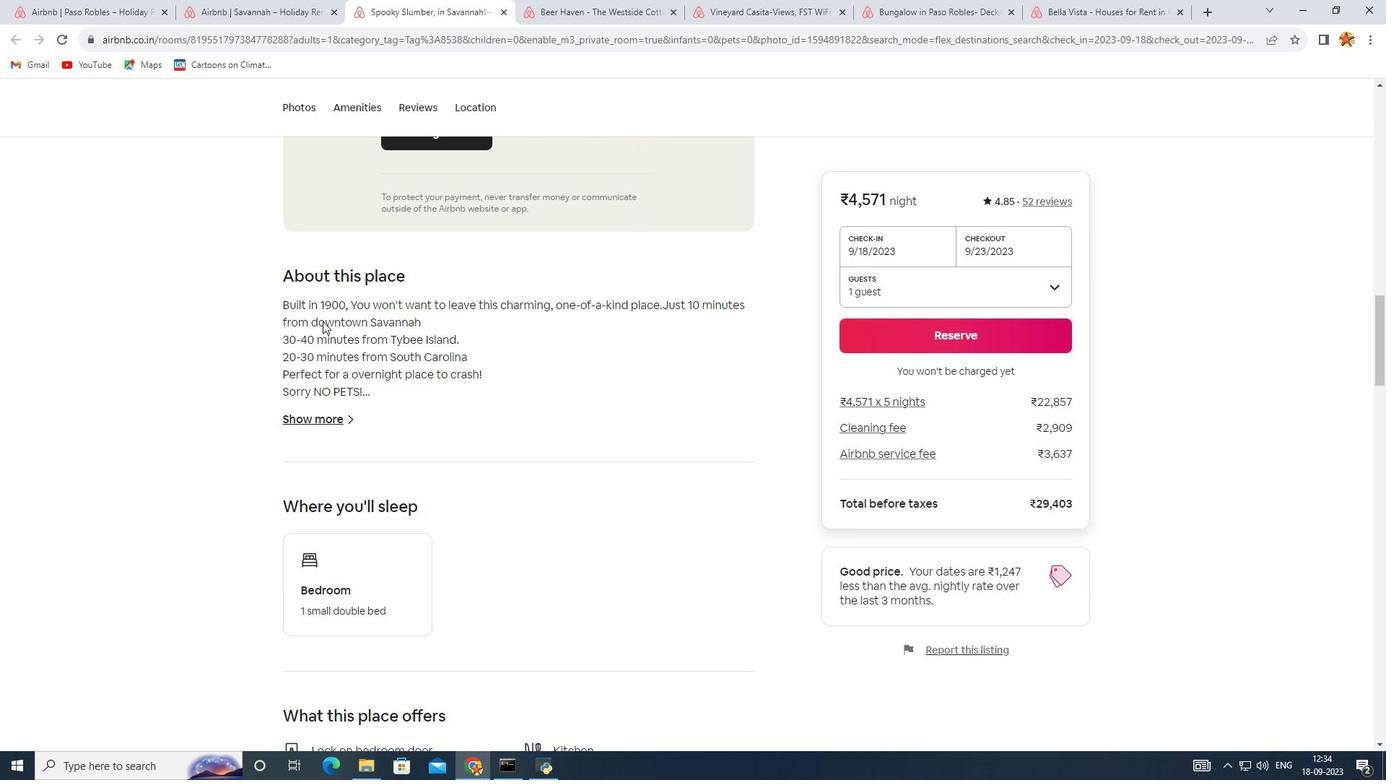 
Action: Mouse scrolled (322, 320) with delta (0, 0)
Screenshot: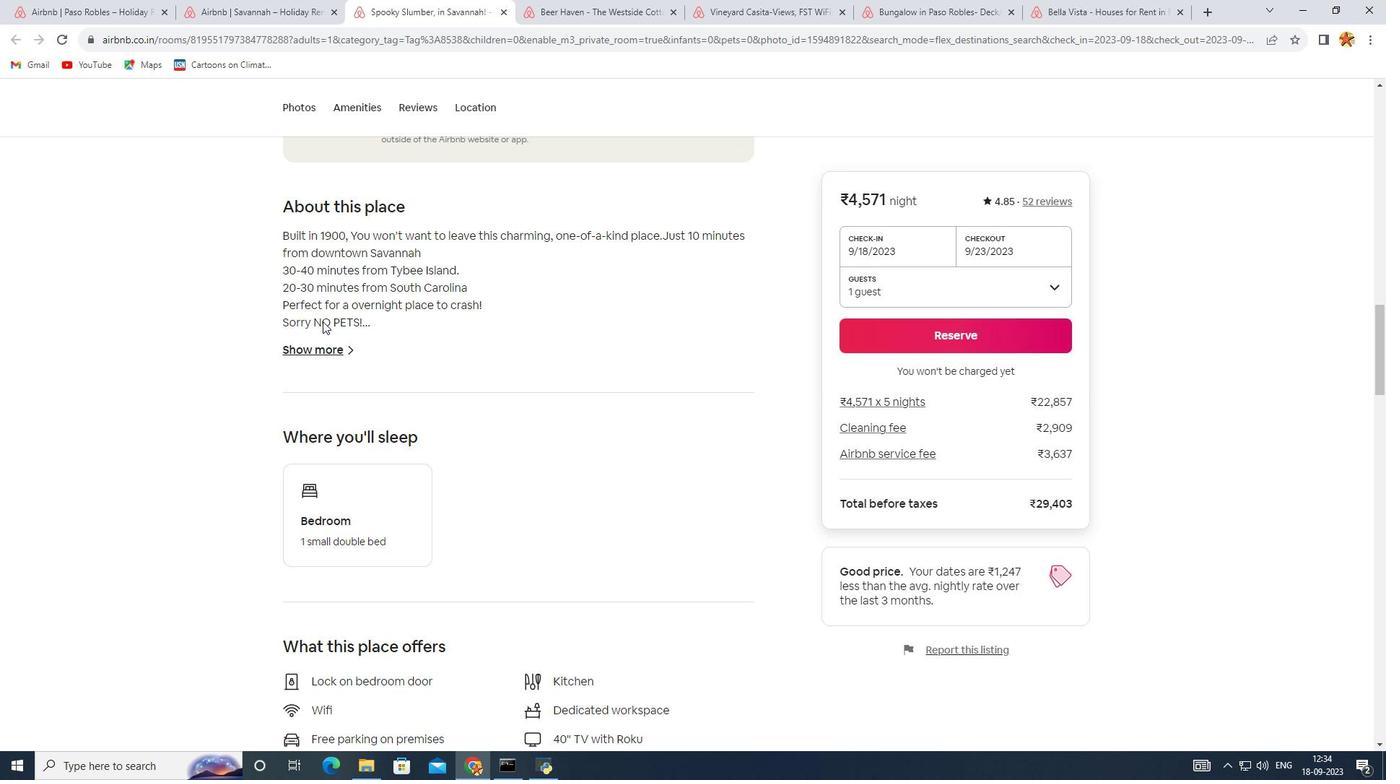 
Action: Mouse scrolled (322, 320) with delta (0, 0)
Screenshot: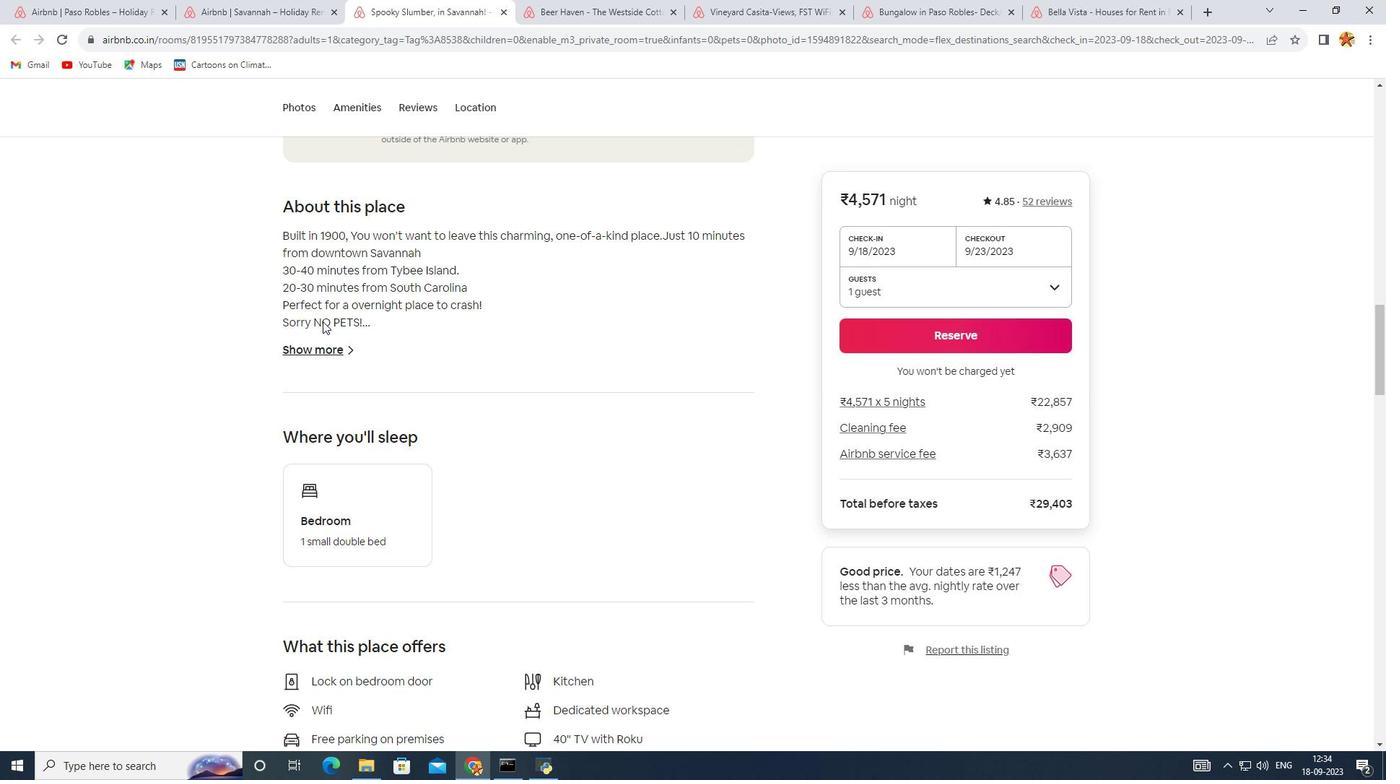 
Action: Mouse scrolled (322, 320) with delta (0, 0)
Screenshot: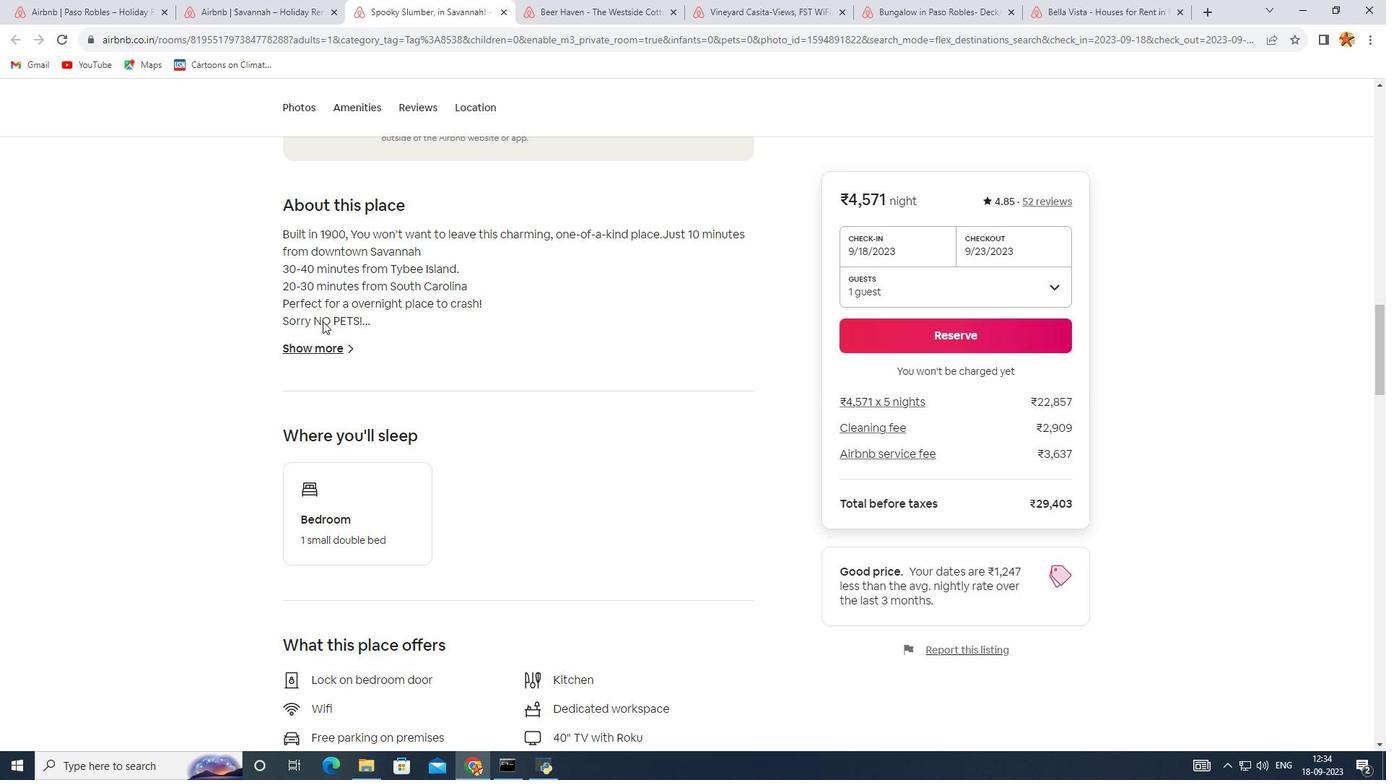 
Action: Mouse scrolled (322, 322) with delta (0, 0)
Screenshot: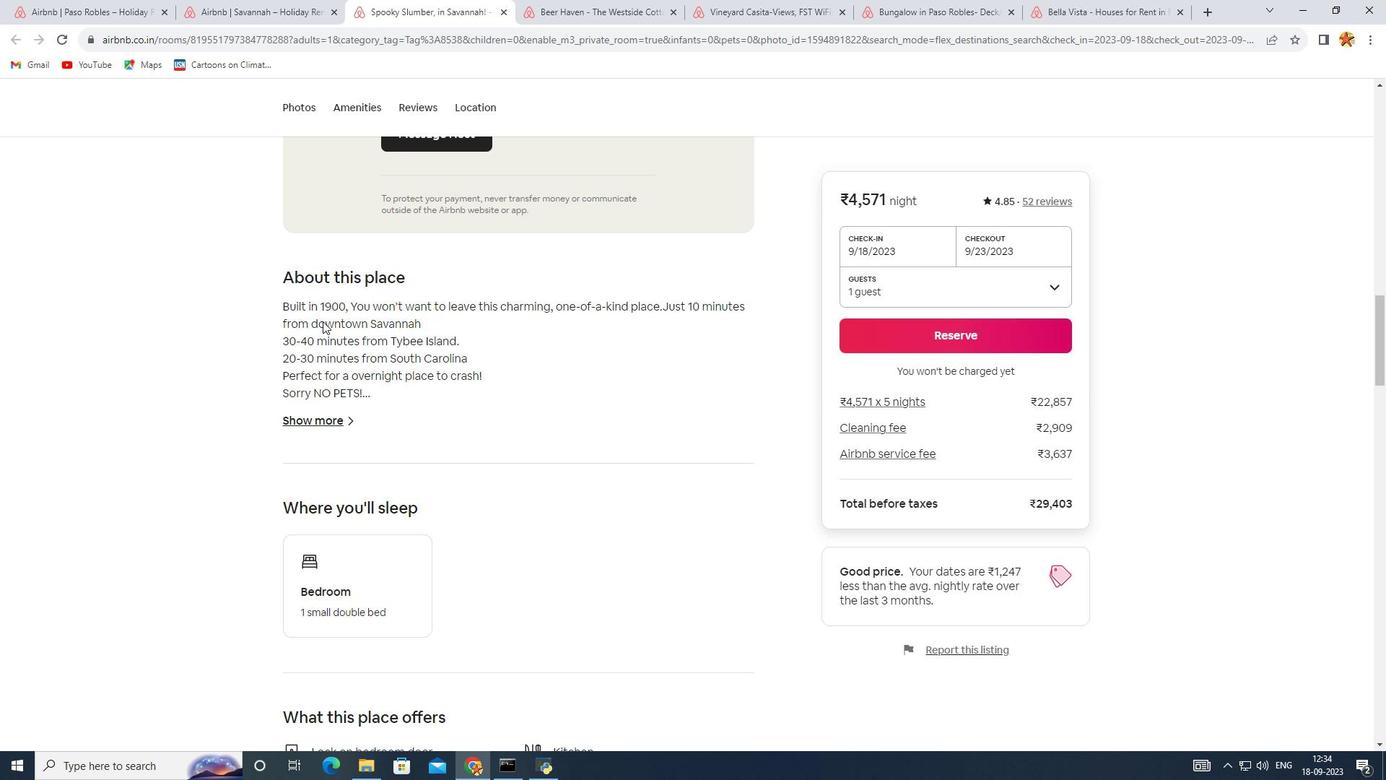 
Action: Mouse moved to (322, 420)
Screenshot: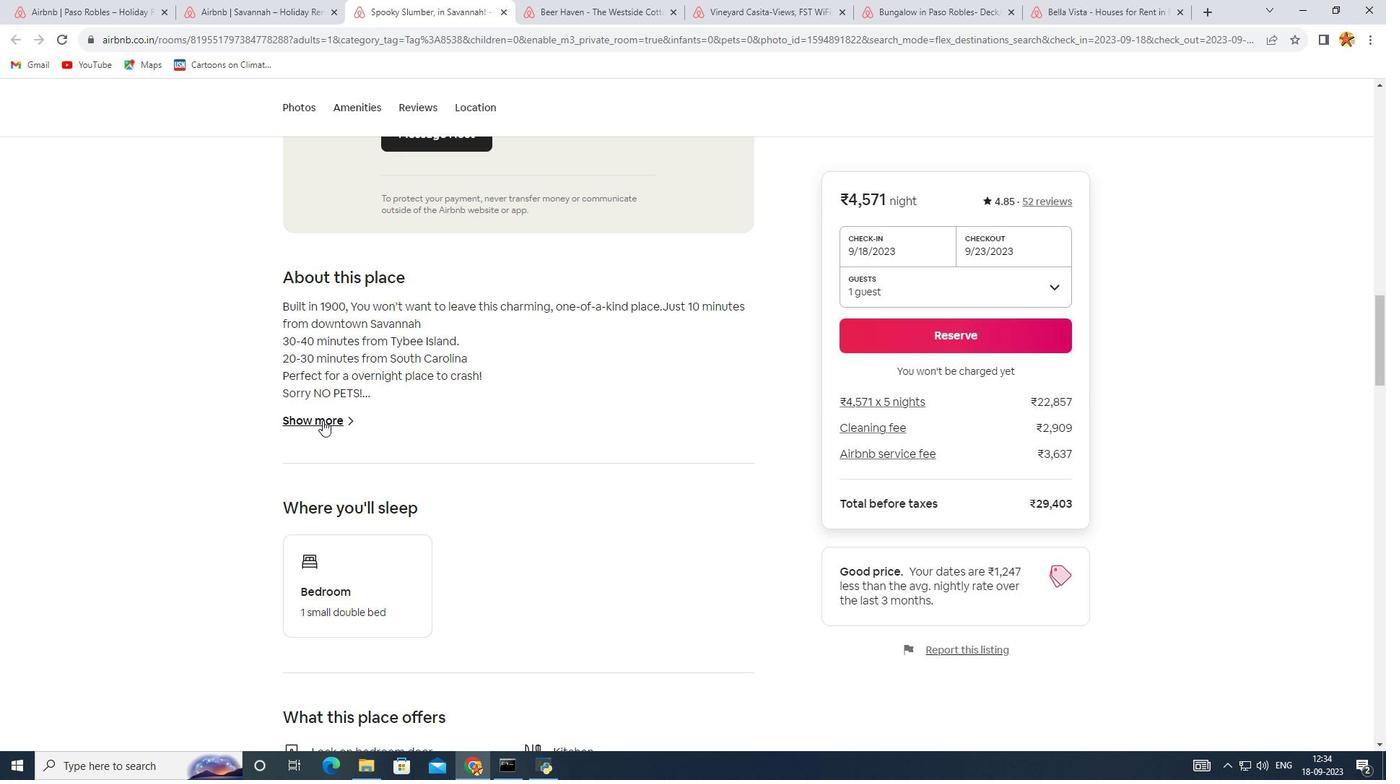 
Action: Mouse pressed left at (322, 420)
Screenshot: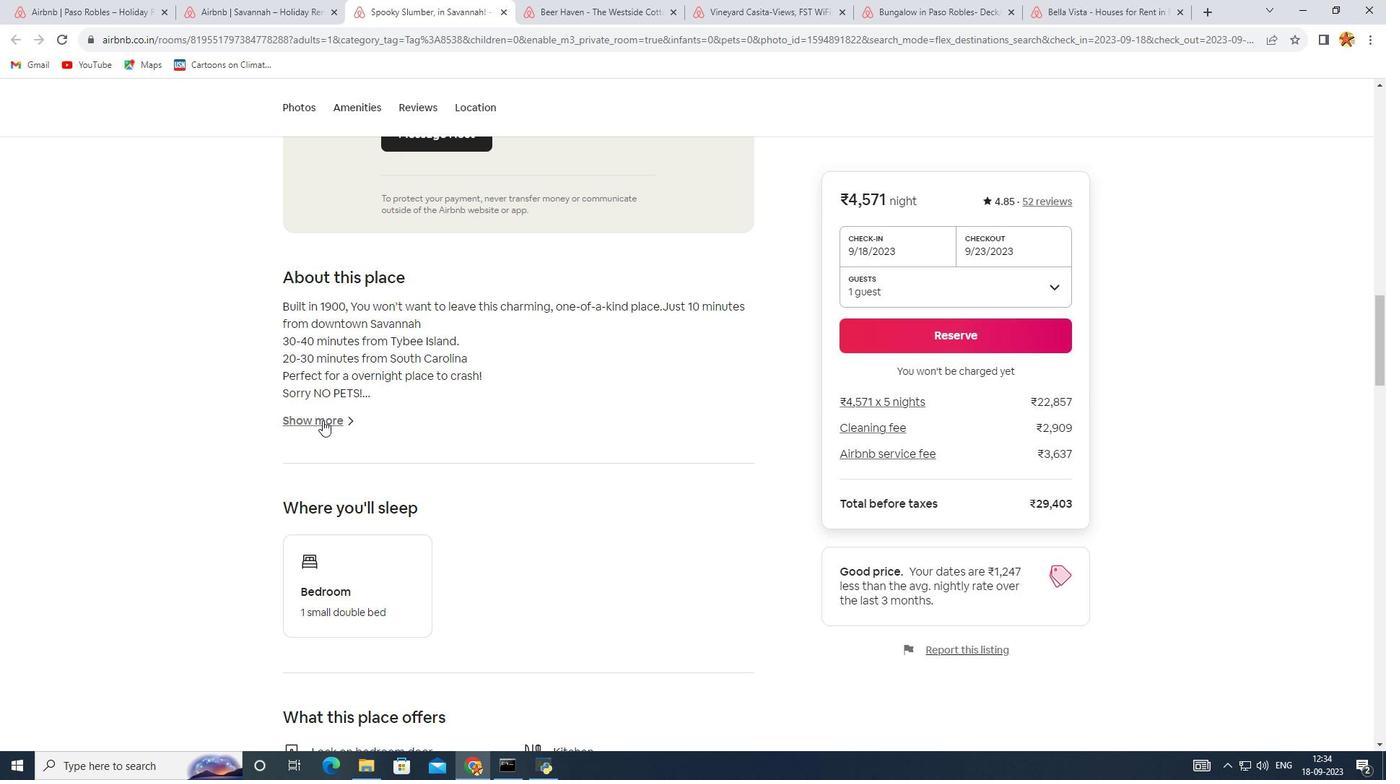 
Action: Mouse moved to (499, 353)
Screenshot: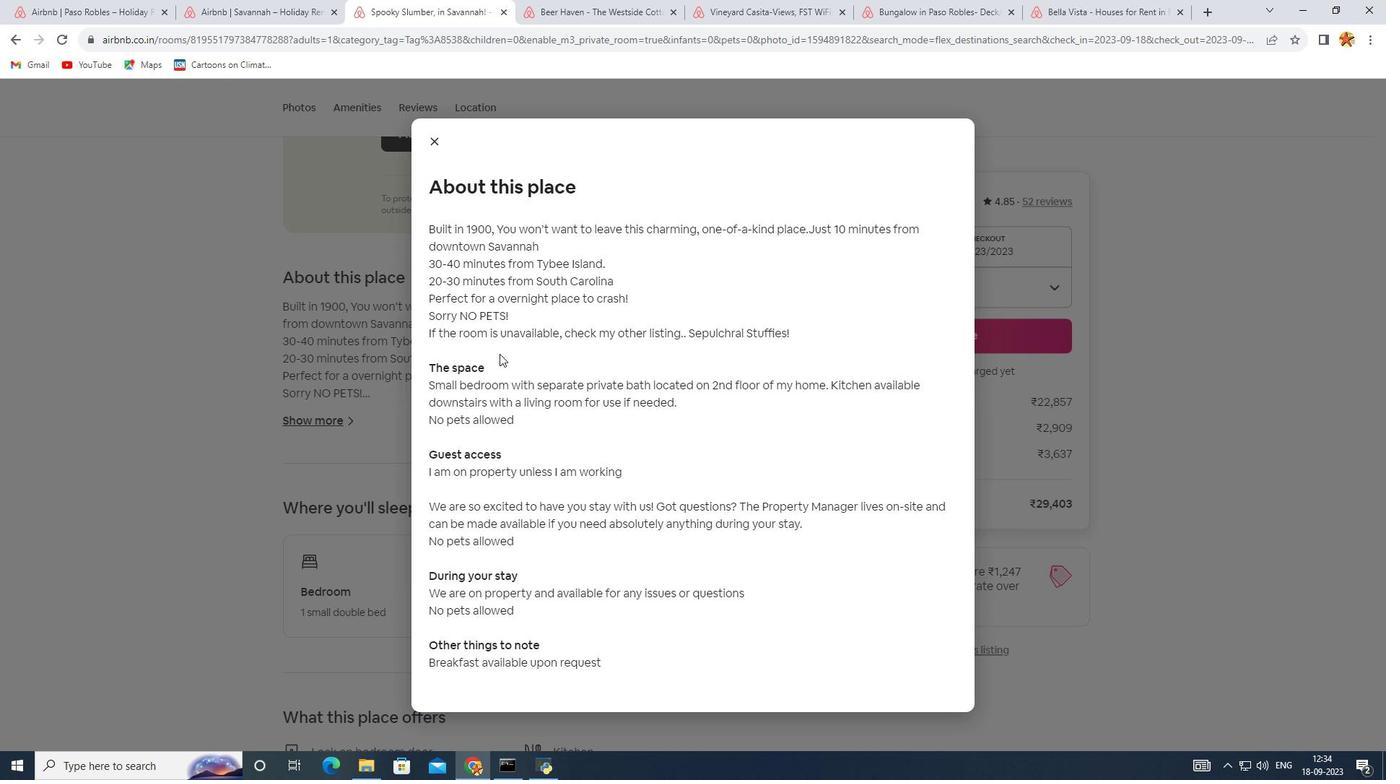 
Action: Mouse scrolled (499, 353) with delta (0, 0)
Screenshot: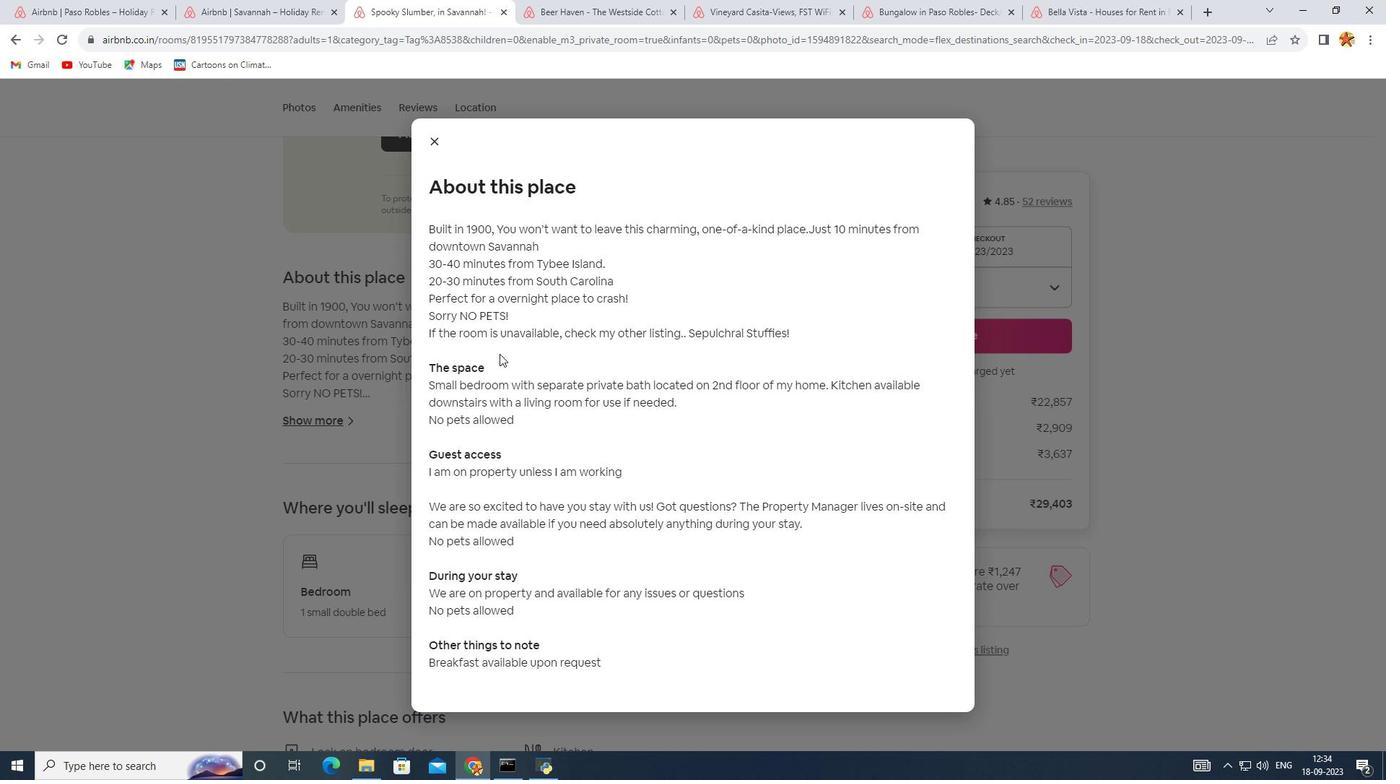 
Action: Mouse scrolled (499, 353) with delta (0, 0)
Screenshot: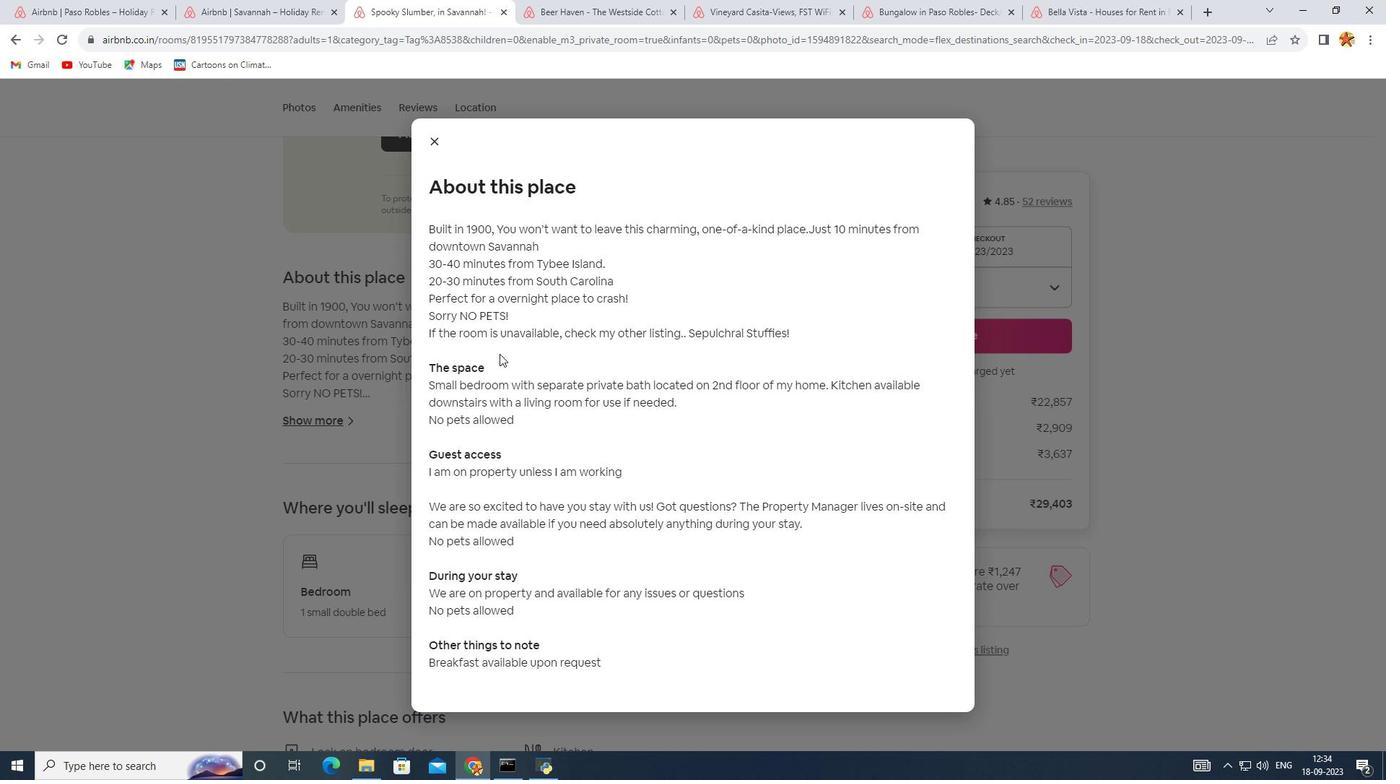 
Action: Mouse moved to (438, 139)
Screenshot: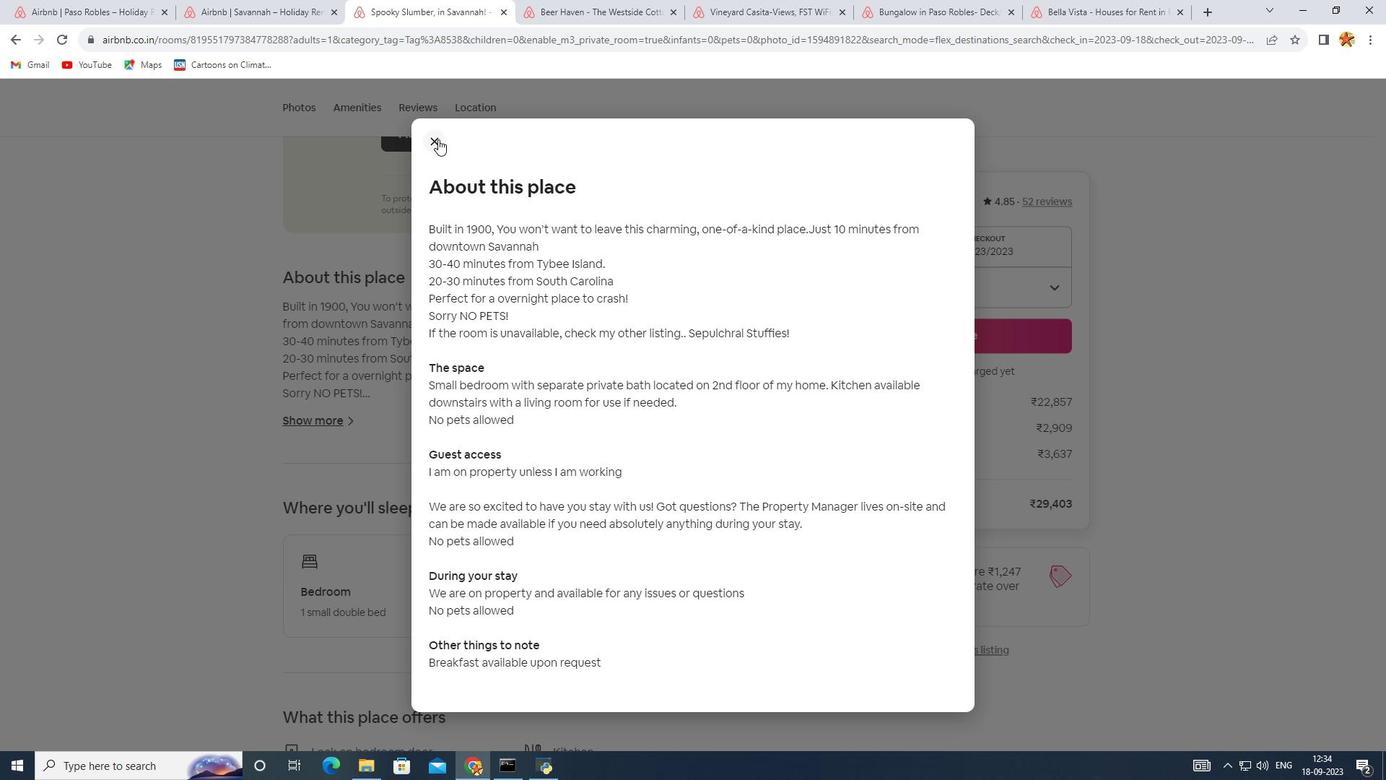 
Action: Mouse pressed left at (438, 139)
Screenshot: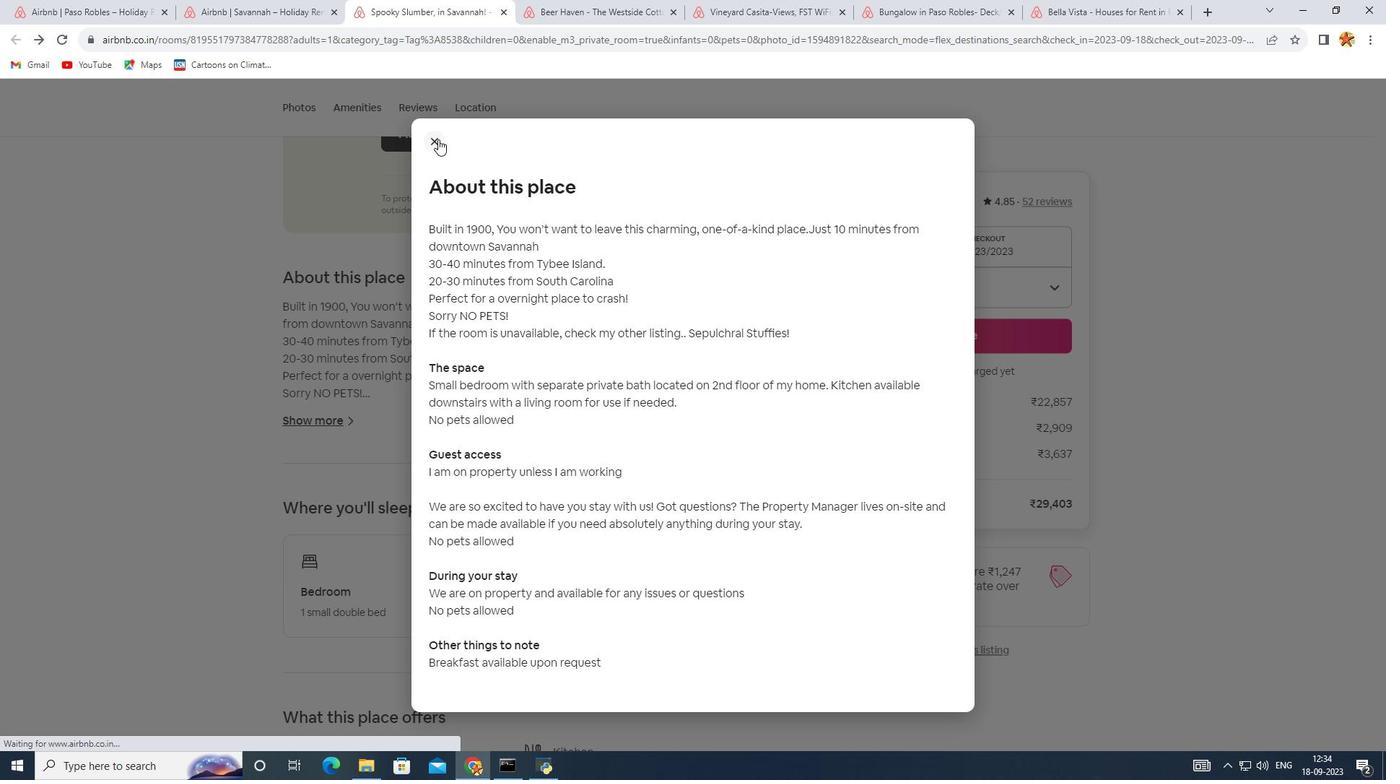 
Action: Mouse moved to (364, 338)
Screenshot: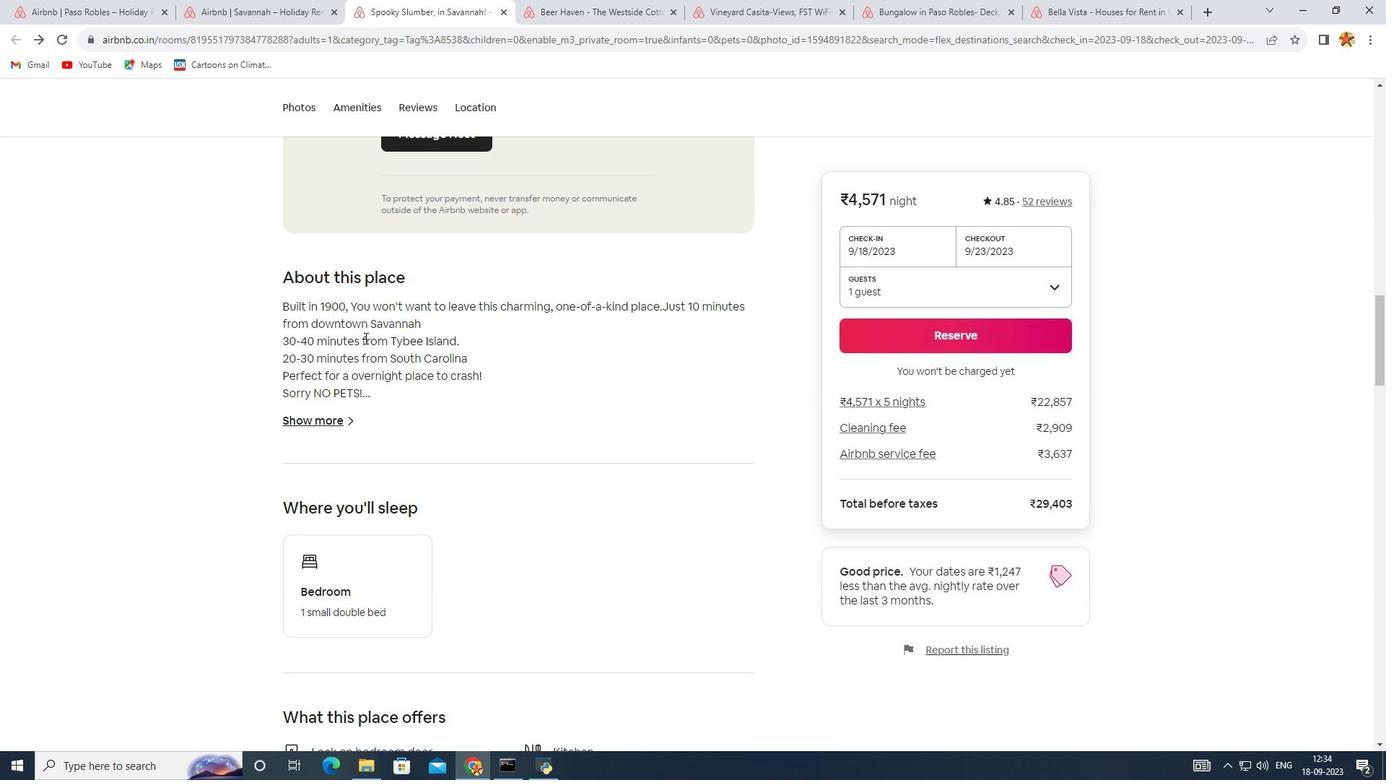 
Action: Mouse scrolled (364, 337) with delta (0, 0)
Screenshot: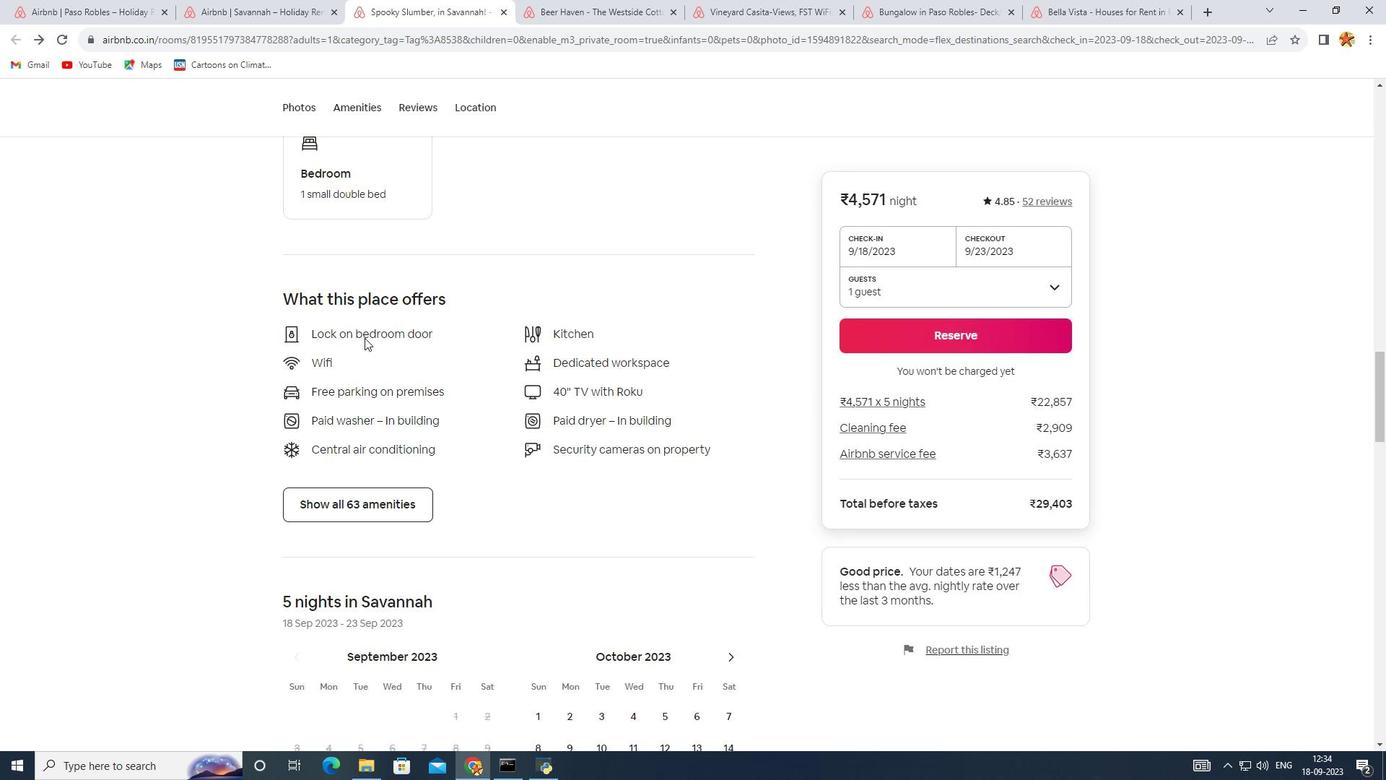 
Action: Mouse scrolled (364, 337) with delta (0, 0)
Screenshot: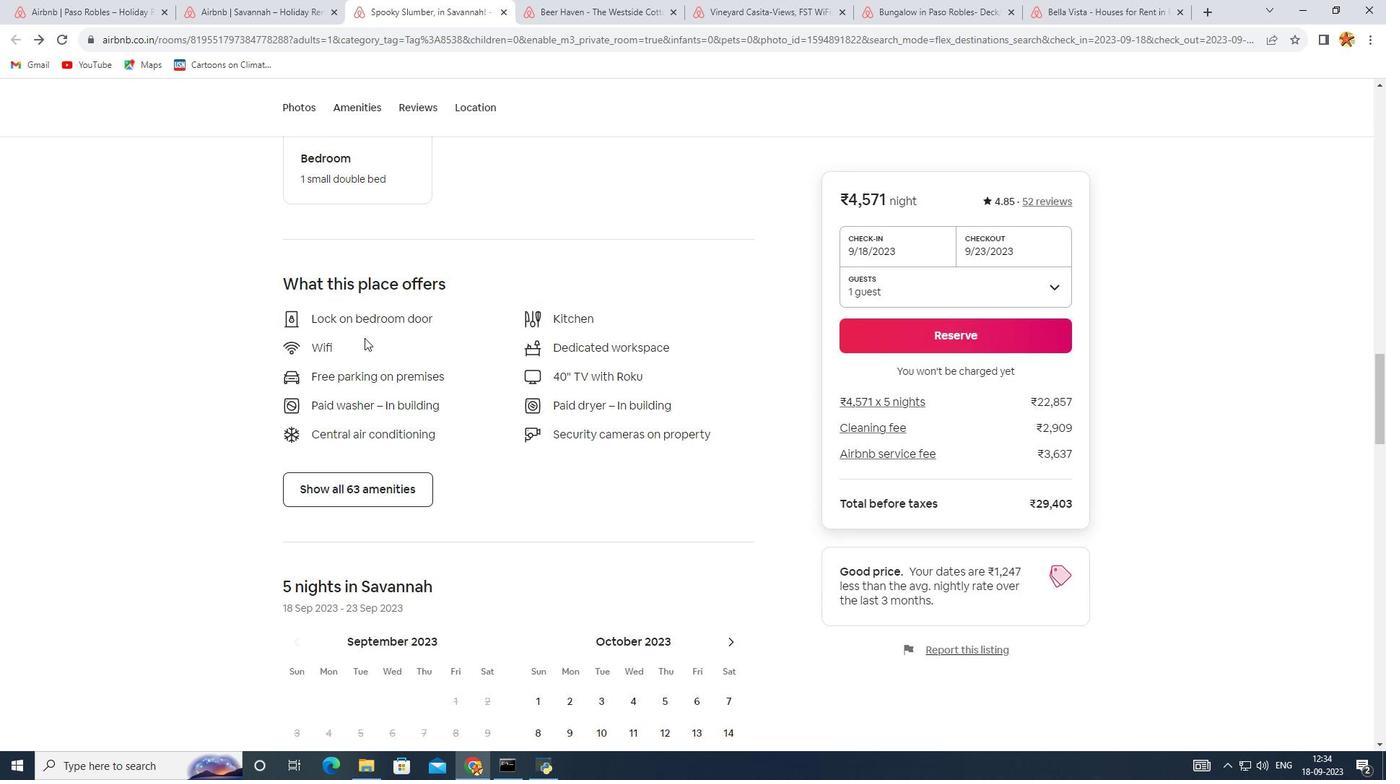 
Action: Mouse scrolled (364, 337) with delta (0, 0)
Screenshot: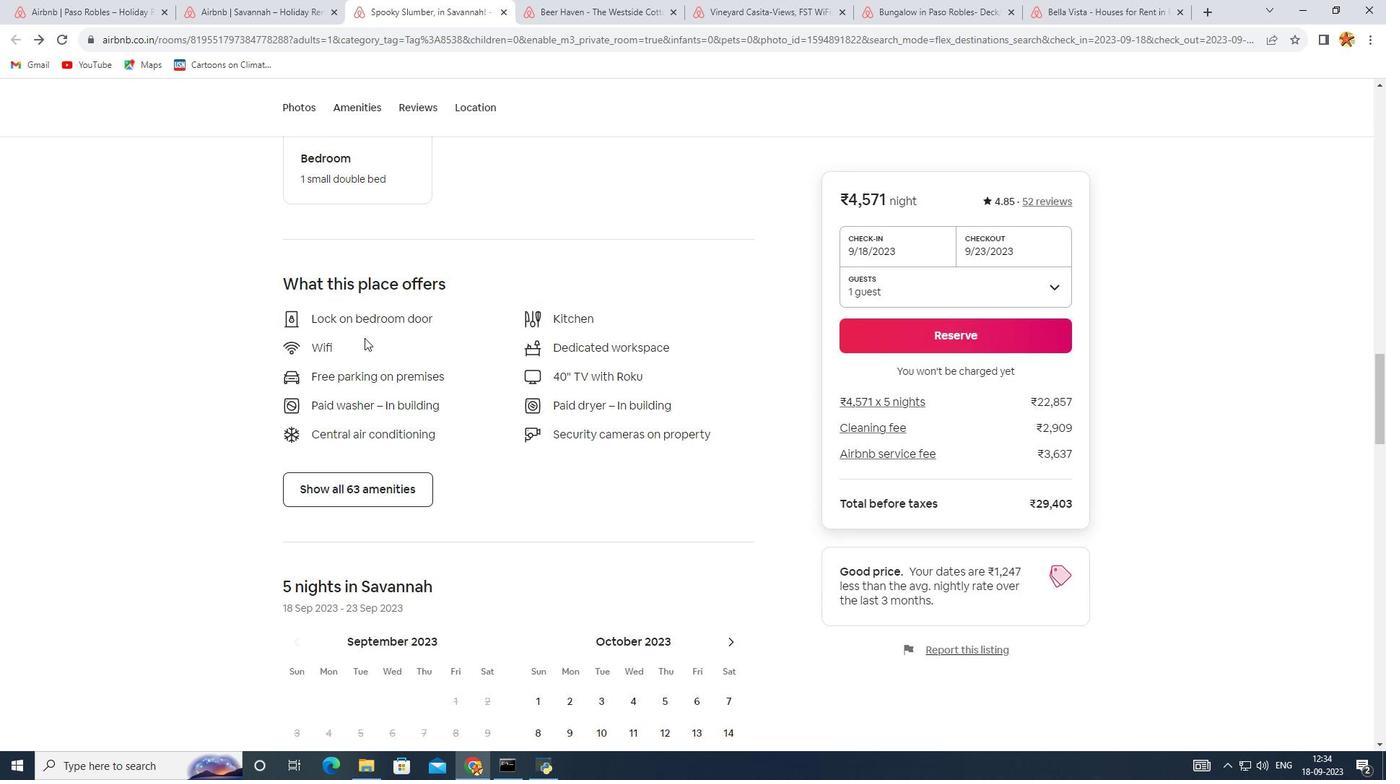 
Action: Mouse scrolled (364, 337) with delta (0, 0)
Screenshot: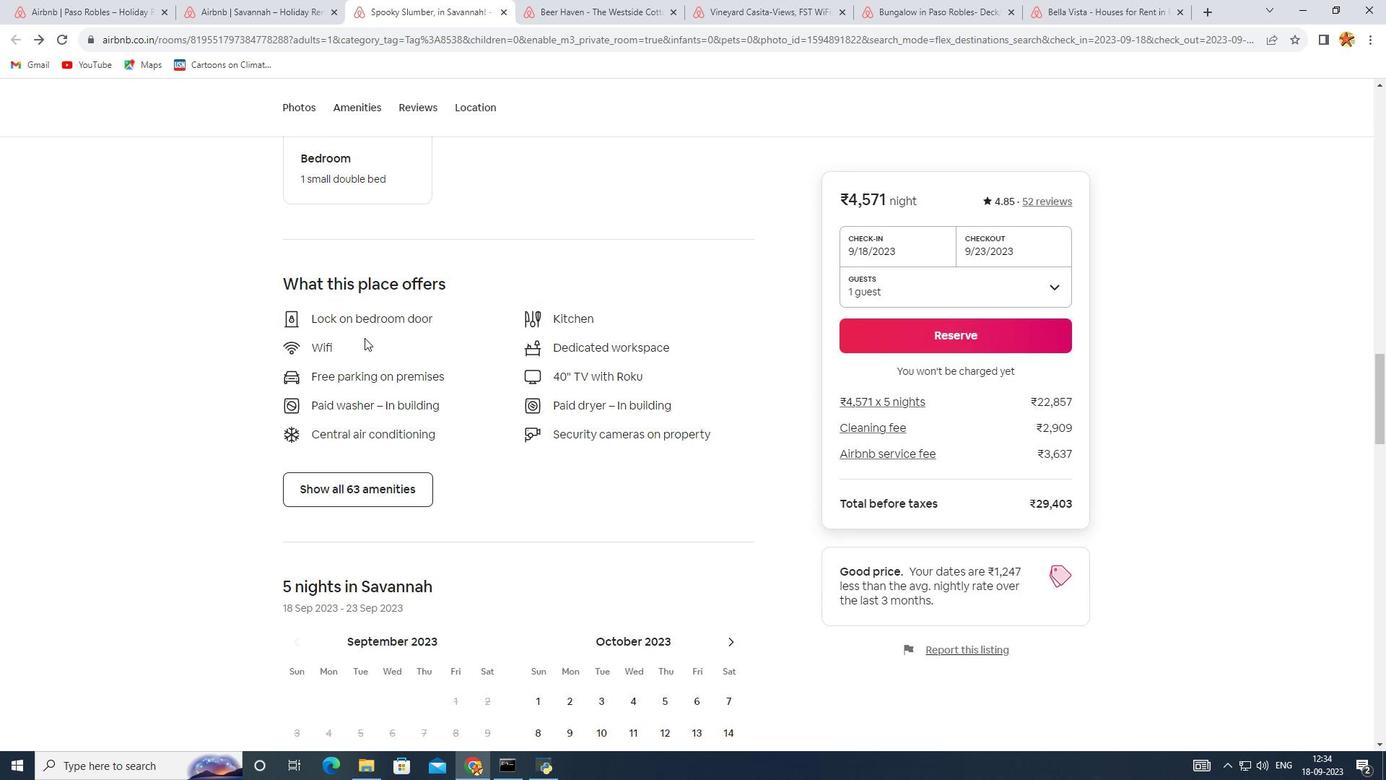 
Action: Mouse scrolled (364, 337) with delta (0, 0)
Screenshot: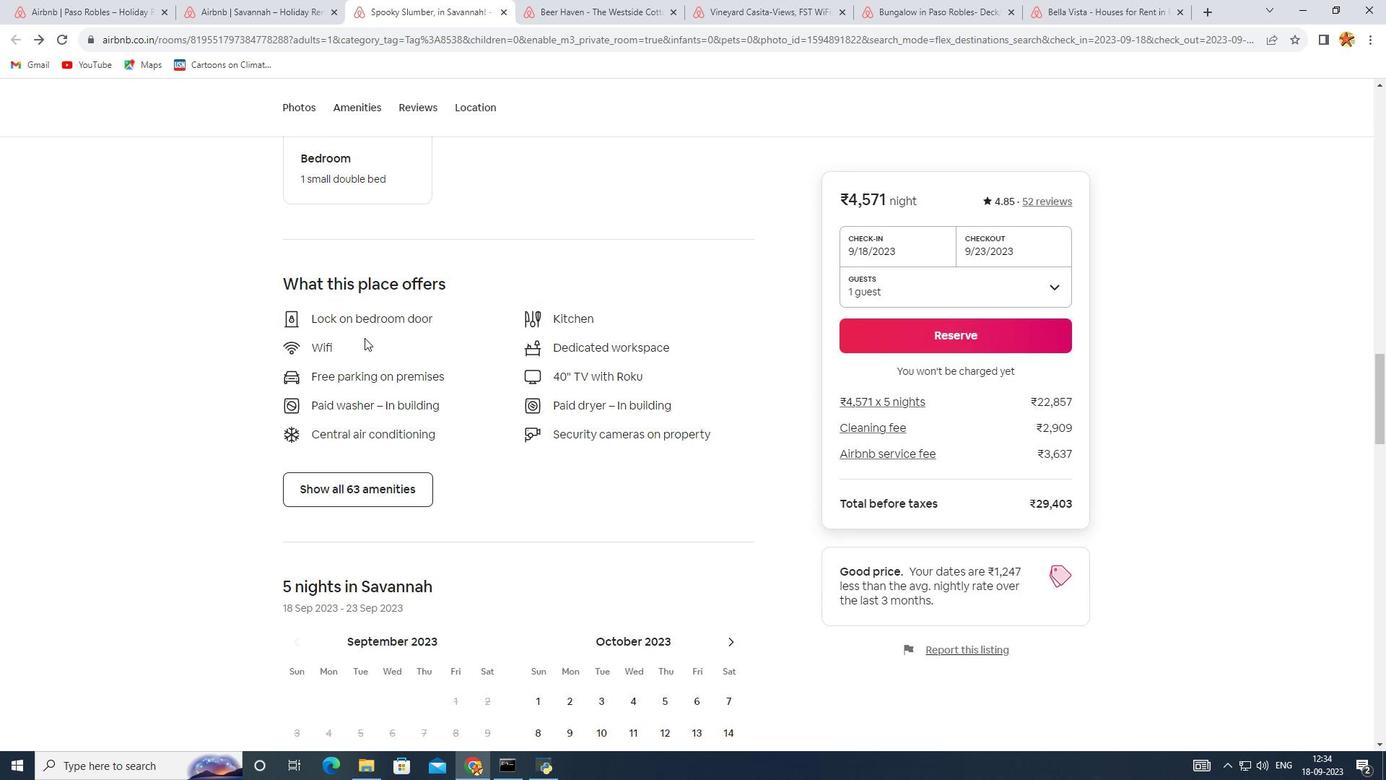 
Action: Mouse scrolled (364, 337) with delta (0, 0)
Screenshot: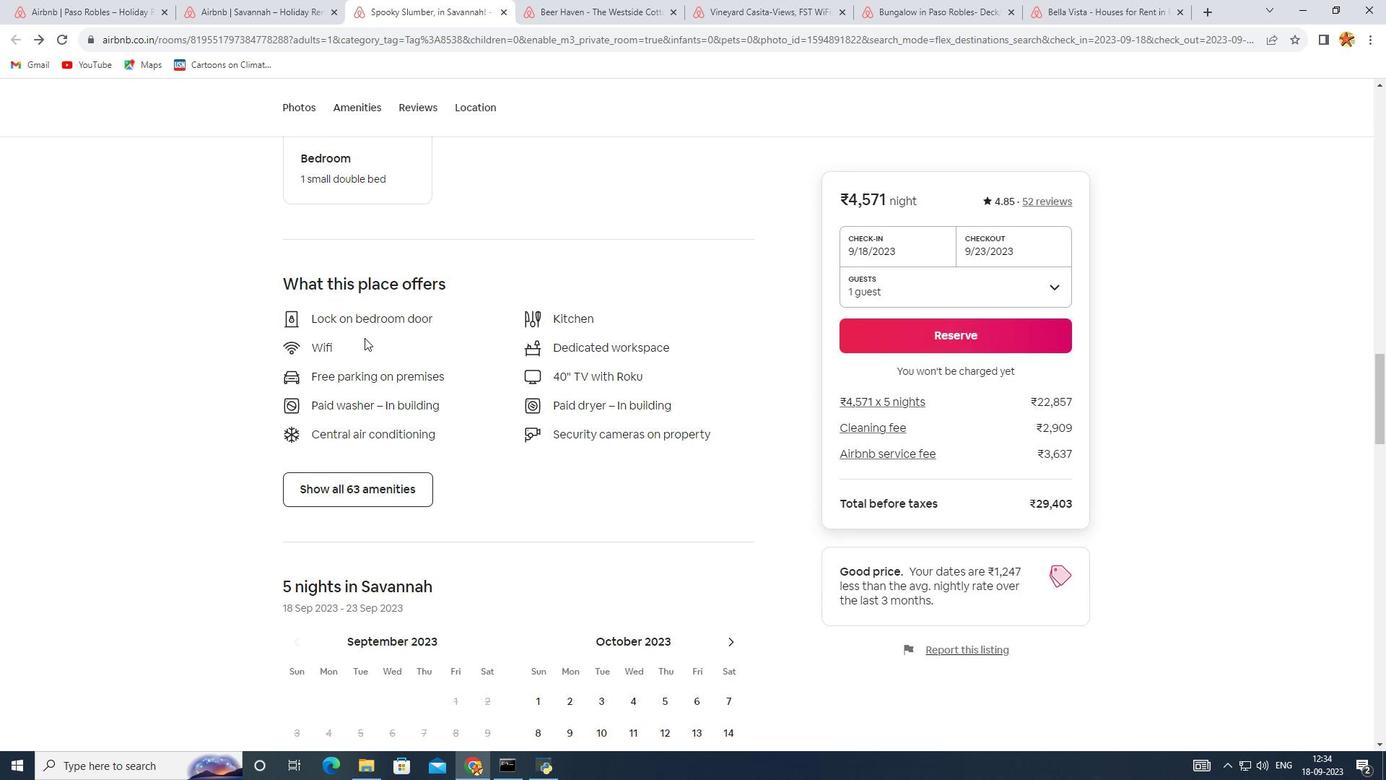 
Action: Mouse moved to (284, 482)
Screenshot: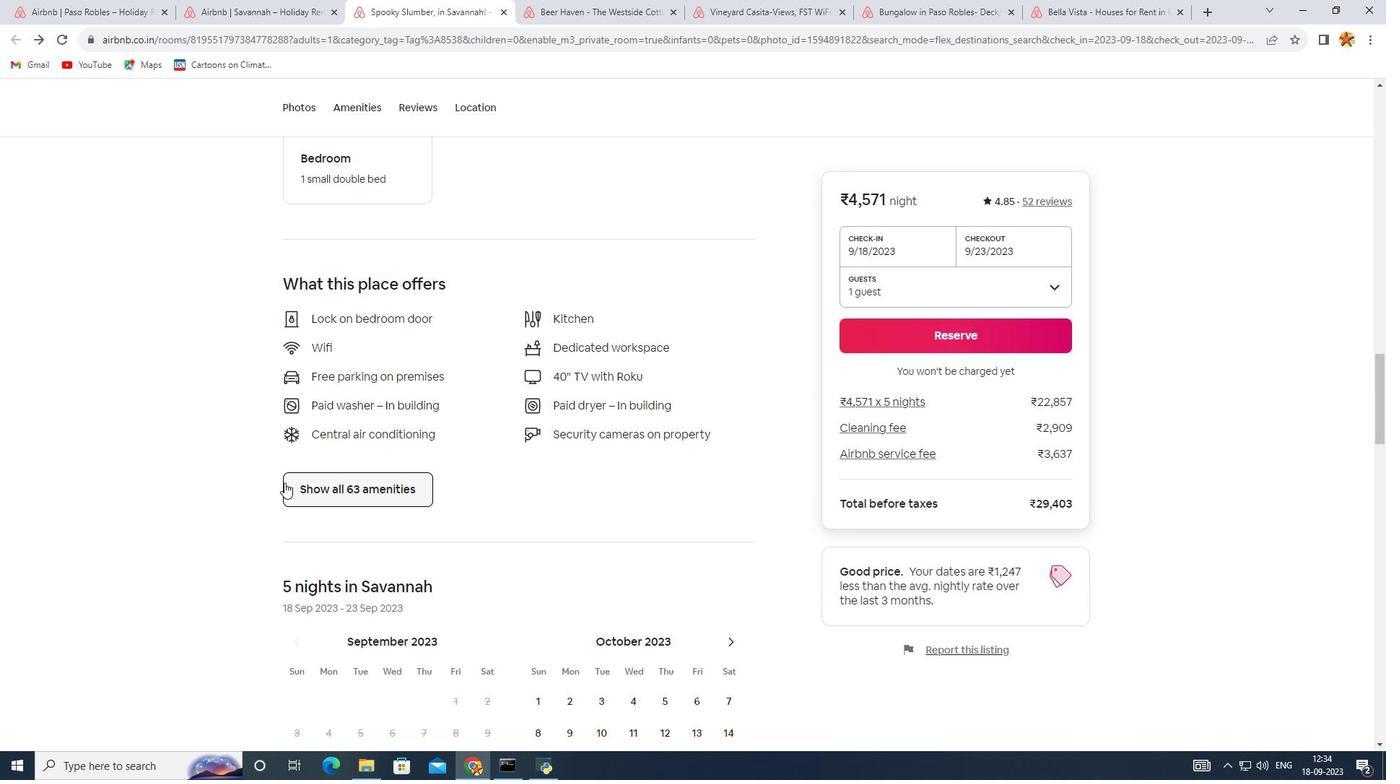 
Action: Mouse pressed left at (284, 482)
Screenshot: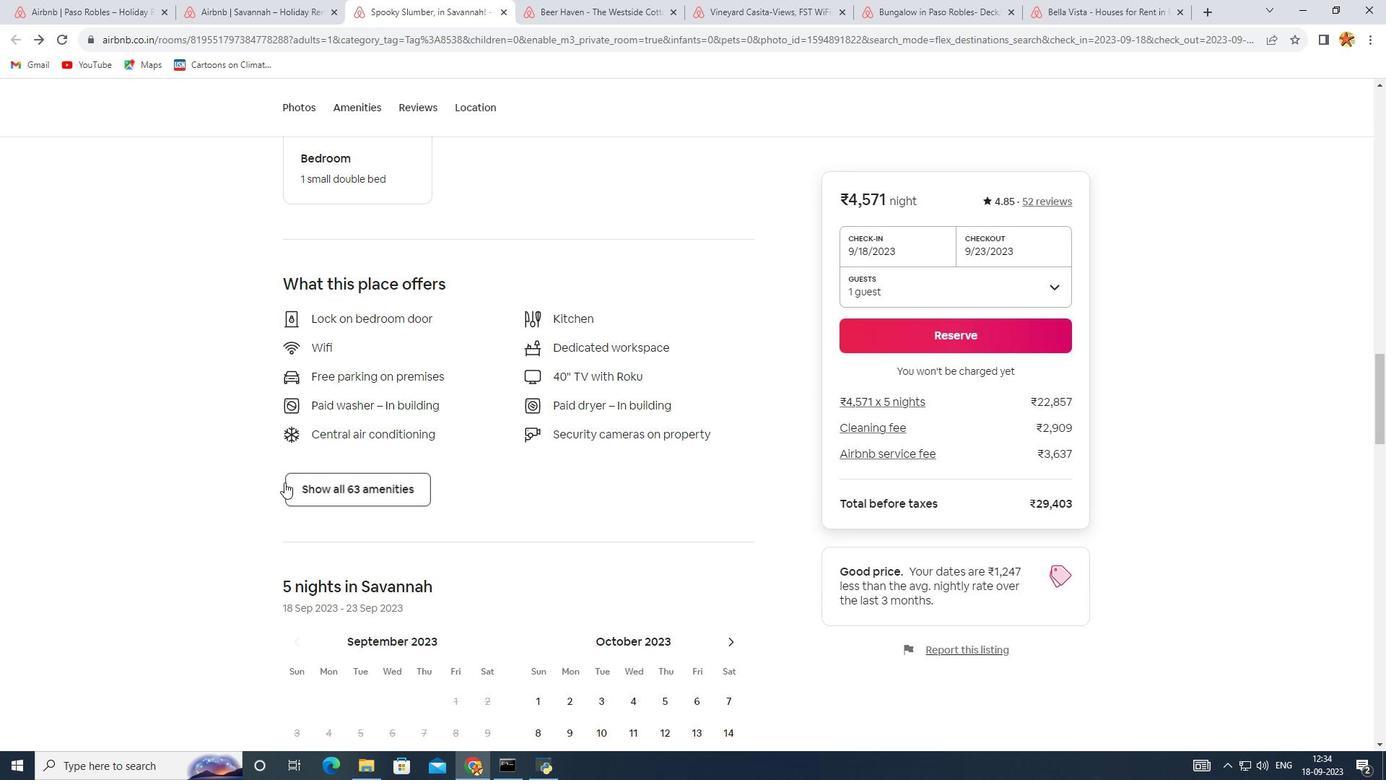 
Action: Mouse moved to (348, 491)
Screenshot: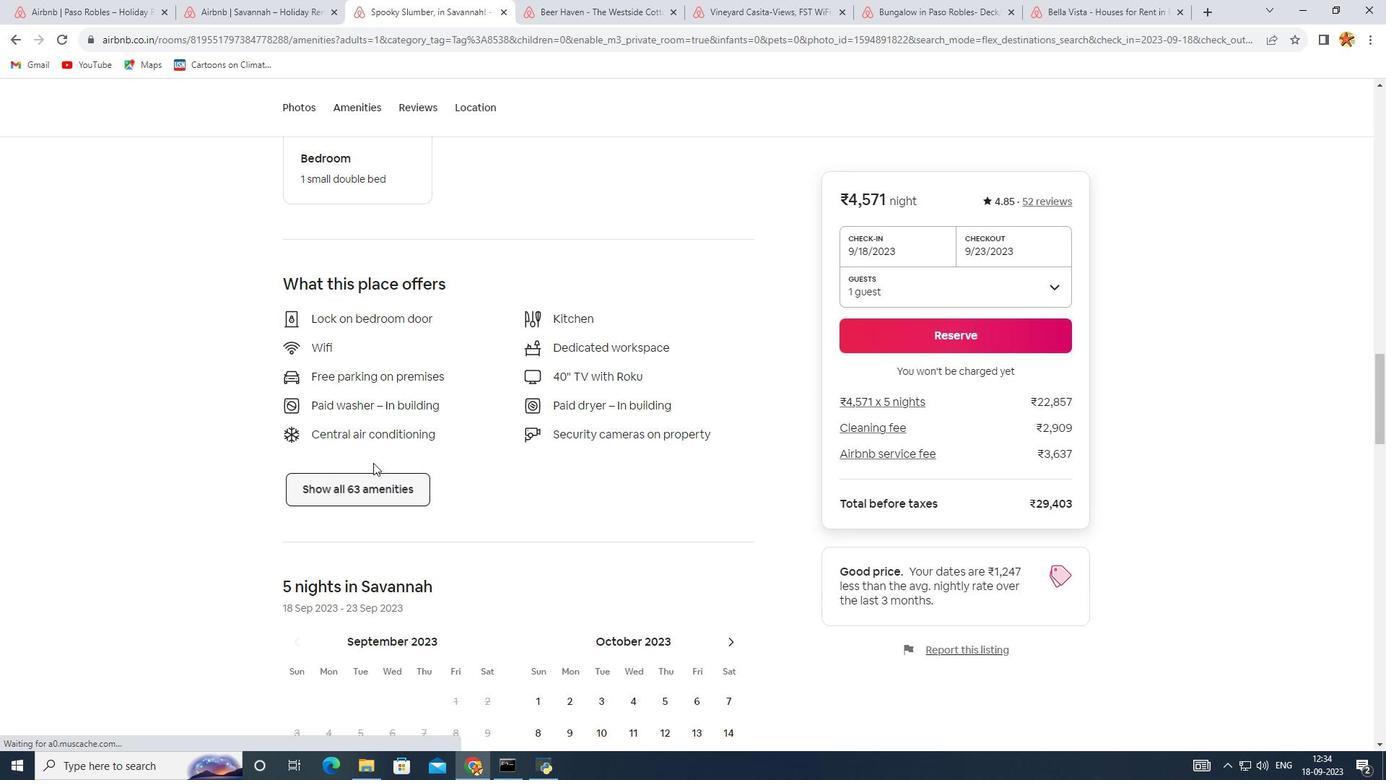 
Action: Mouse pressed left at (348, 491)
Screenshot: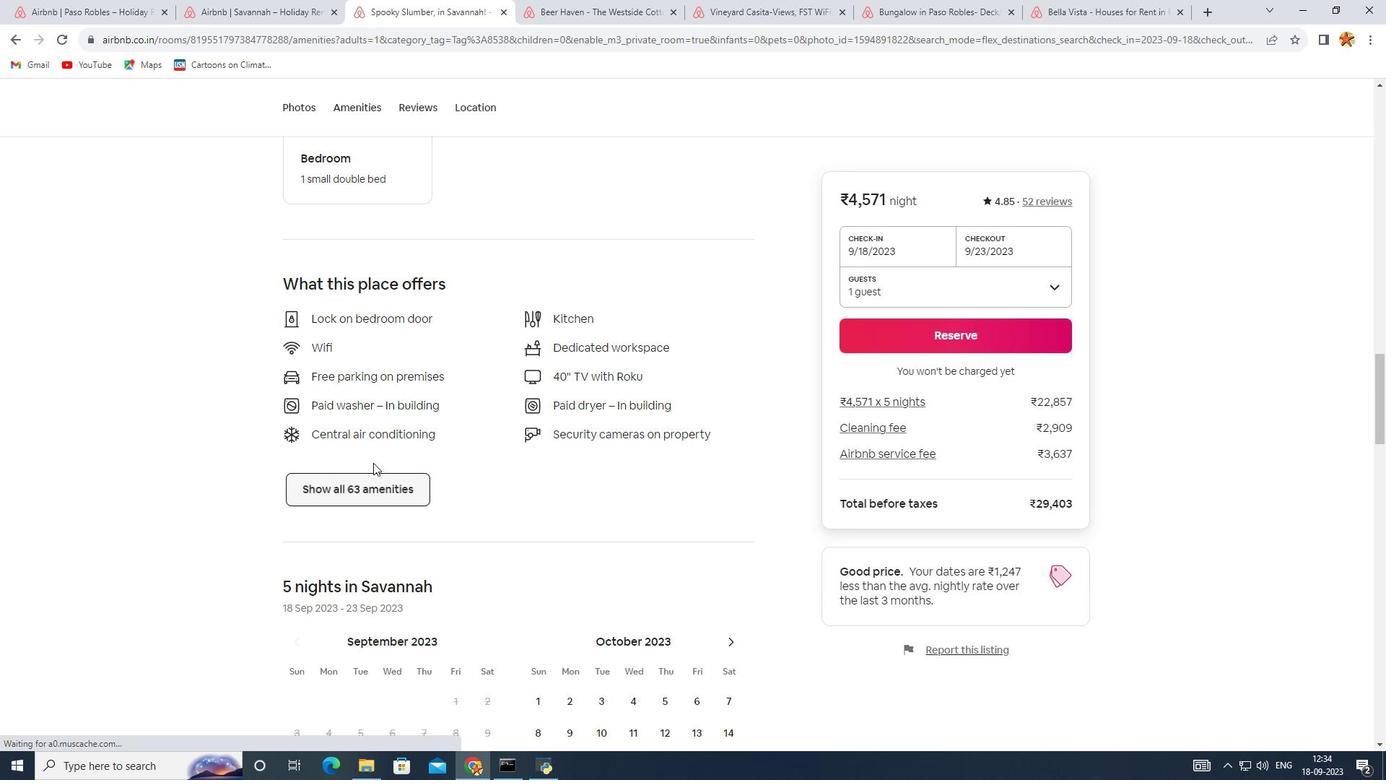 
Action: Mouse moved to (600, 257)
Screenshot: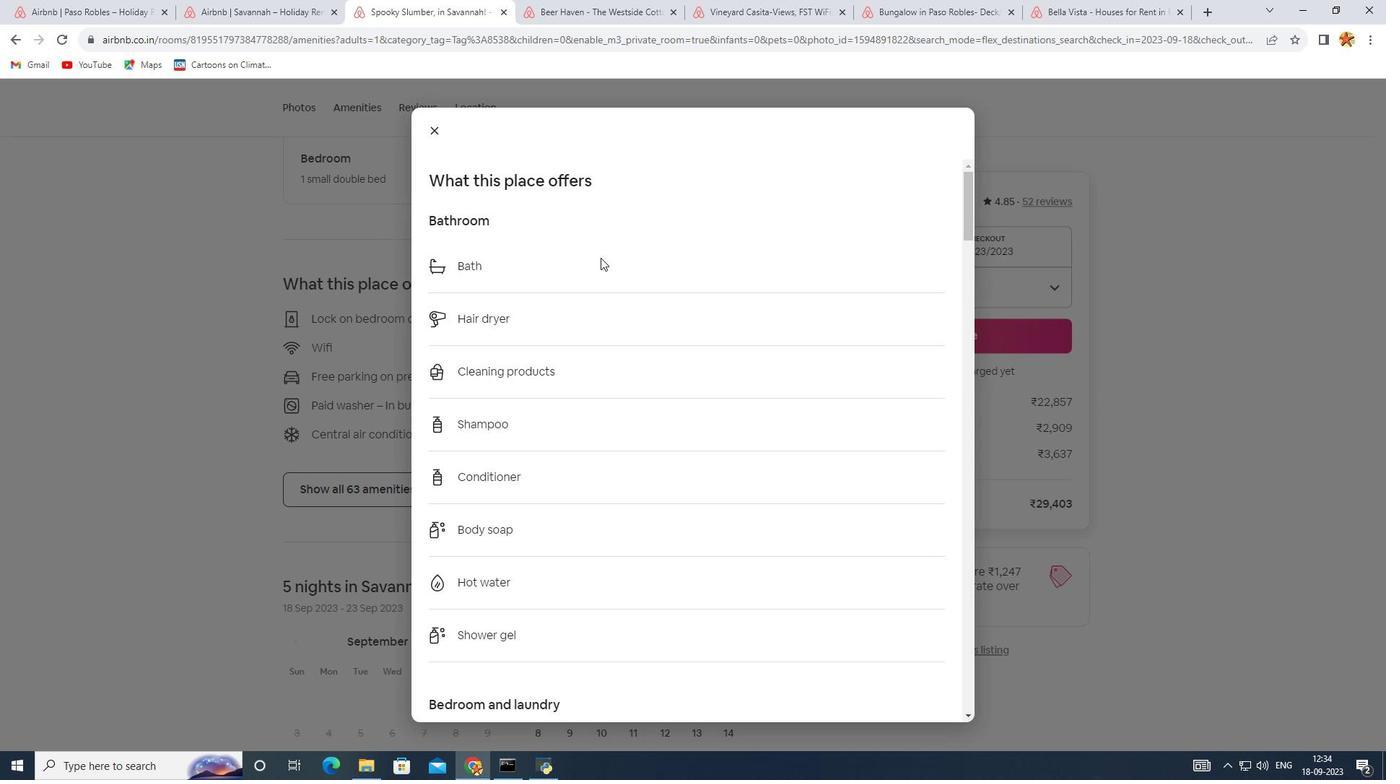 
Action: Mouse scrolled (600, 257) with delta (0, 0)
Screenshot: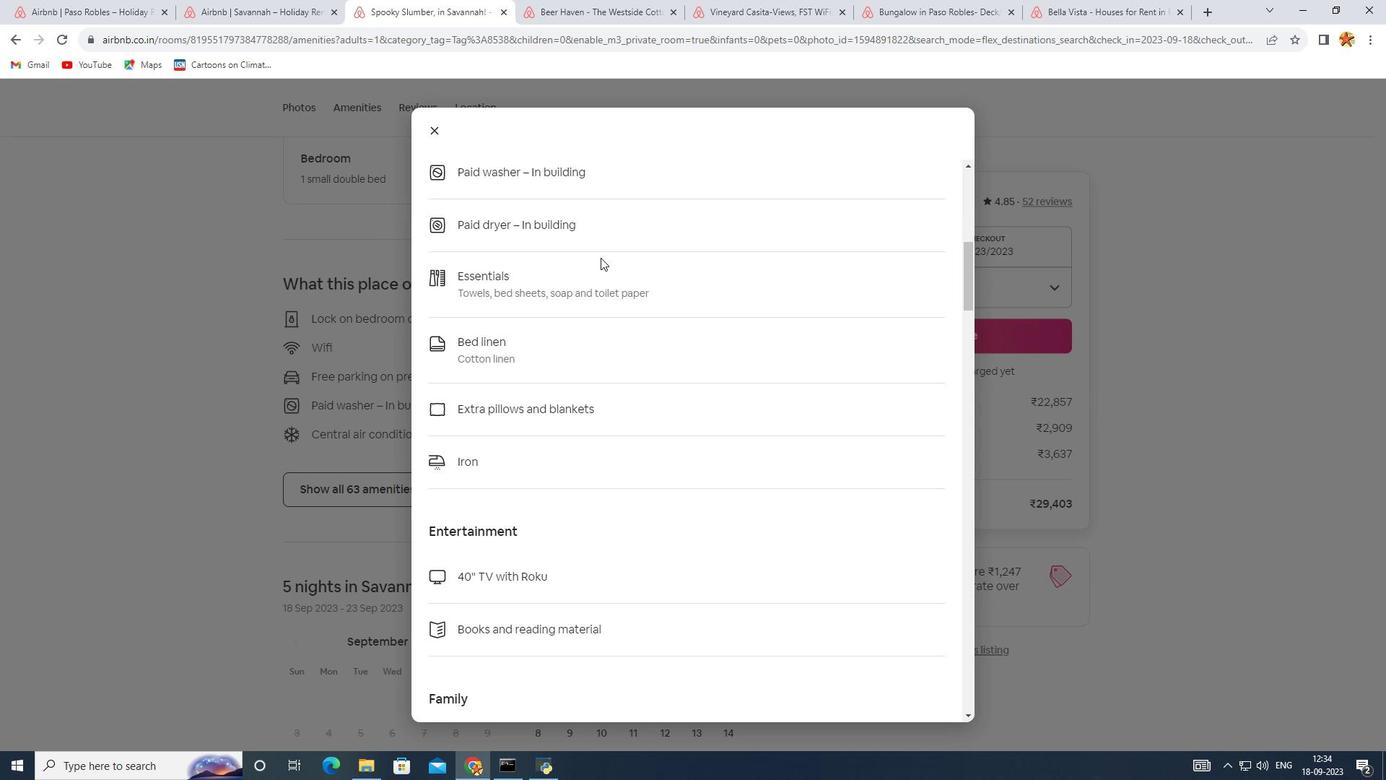 
Action: Mouse scrolled (600, 257) with delta (0, 0)
Screenshot: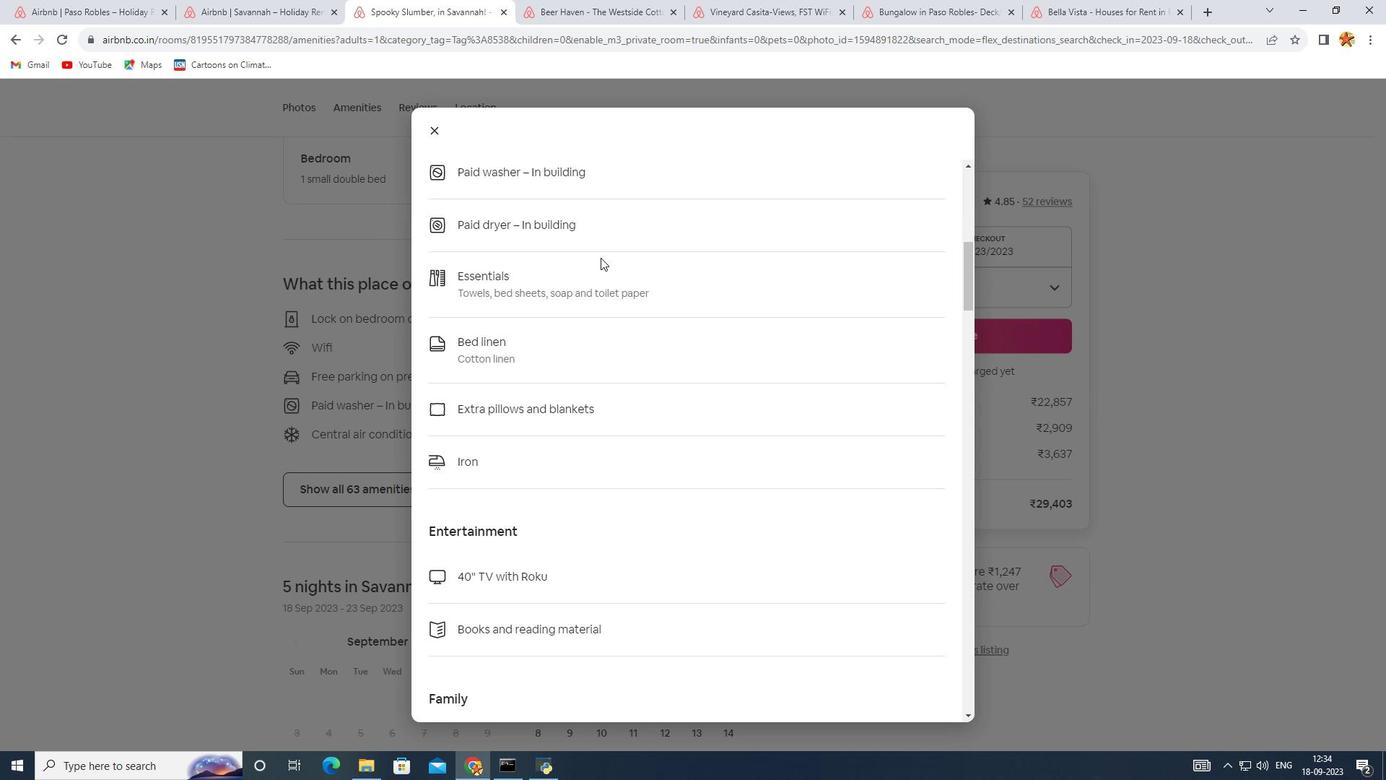 
Action: Mouse scrolled (600, 257) with delta (0, 0)
Screenshot: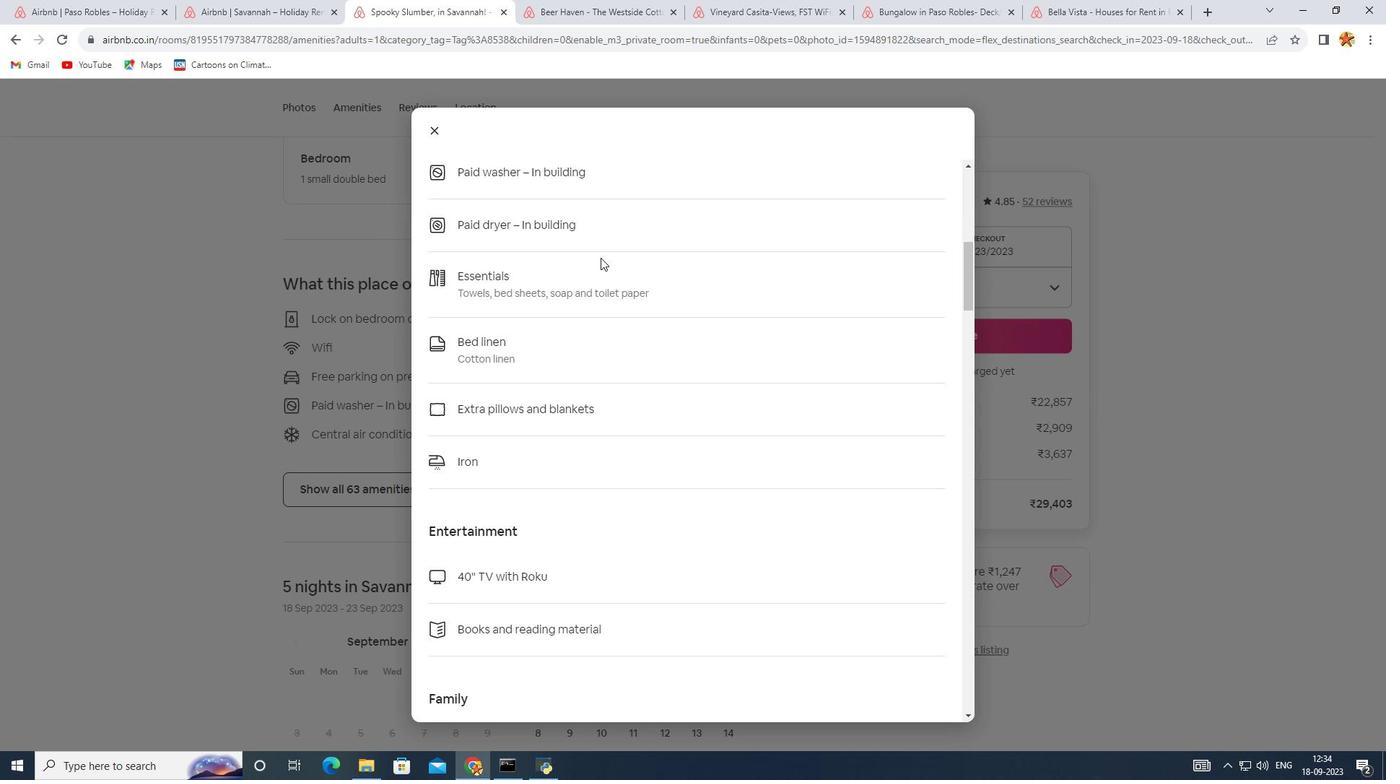 
Action: Mouse scrolled (600, 257) with delta (0, 0)
Screenshot: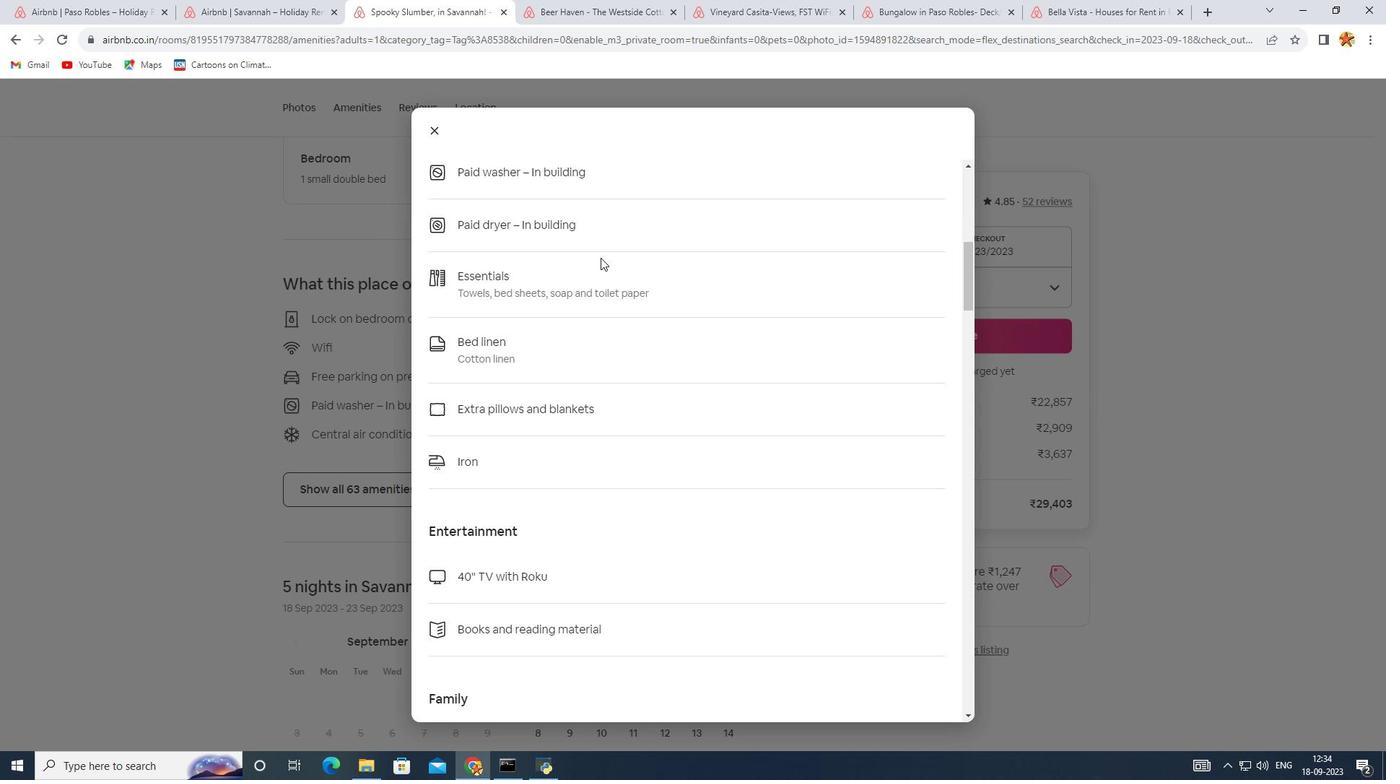 
Action: Mouse scrolled (600, 257) with delta (0, 0)
Screenshot: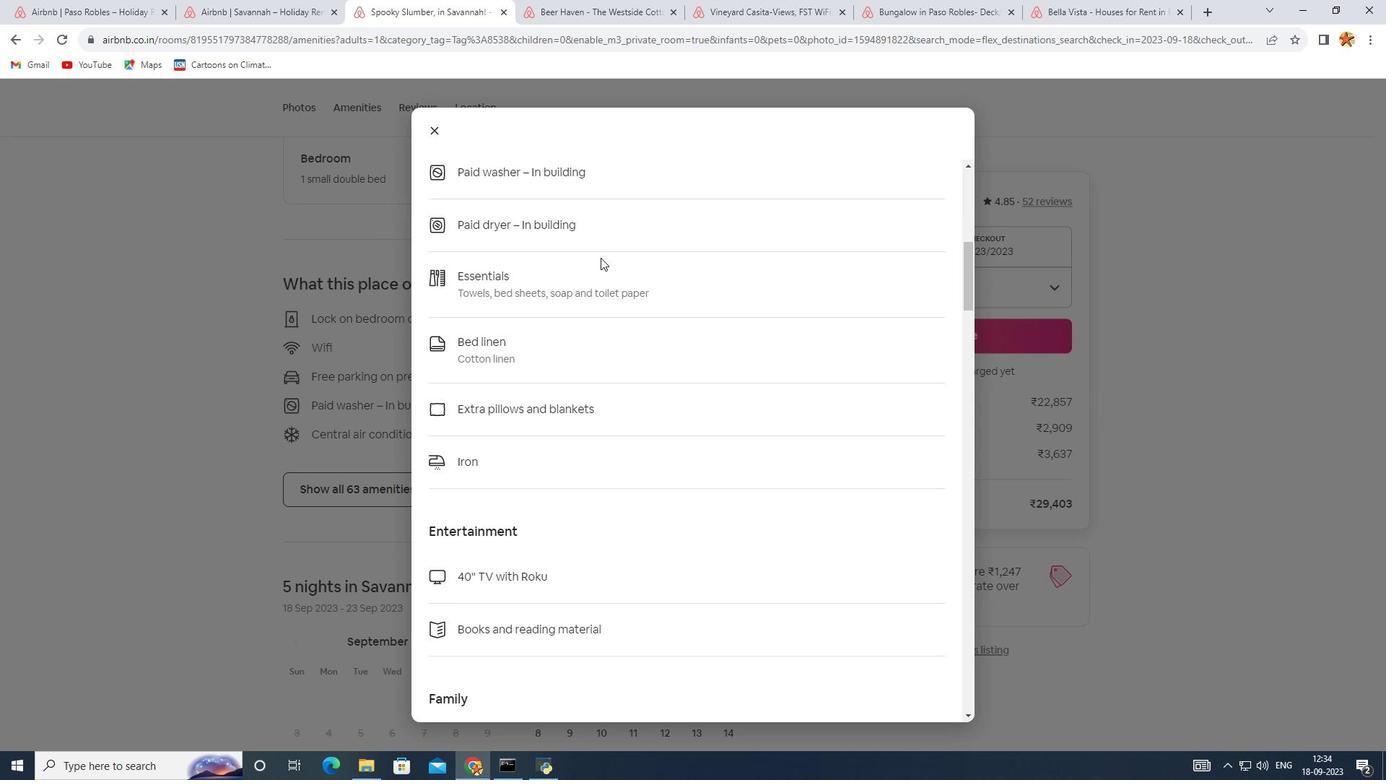 
Action: Mouse scrolled (600, 257) with delta (0, 0)
Screenshot: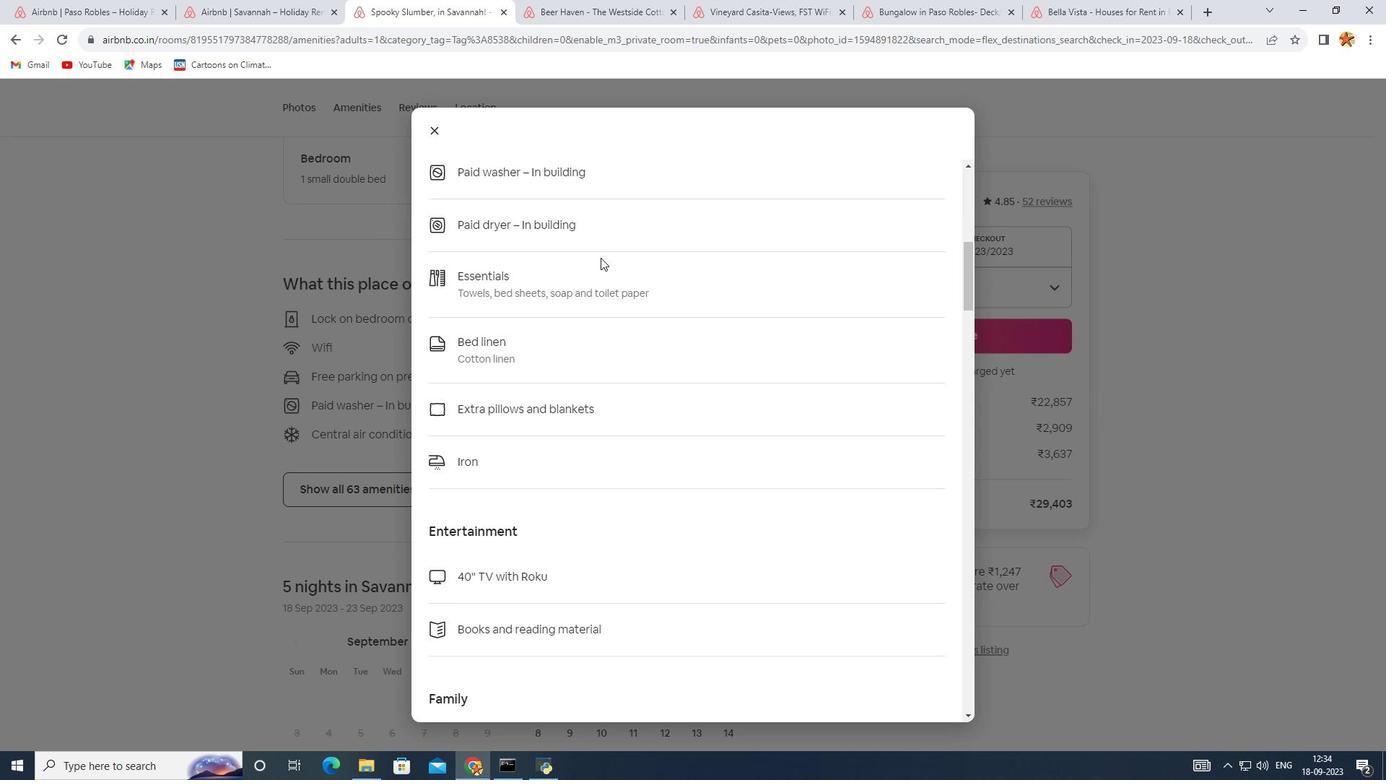 
Action: Mouse scrolled (600, 257) with delta (0, 0)
Screenshot: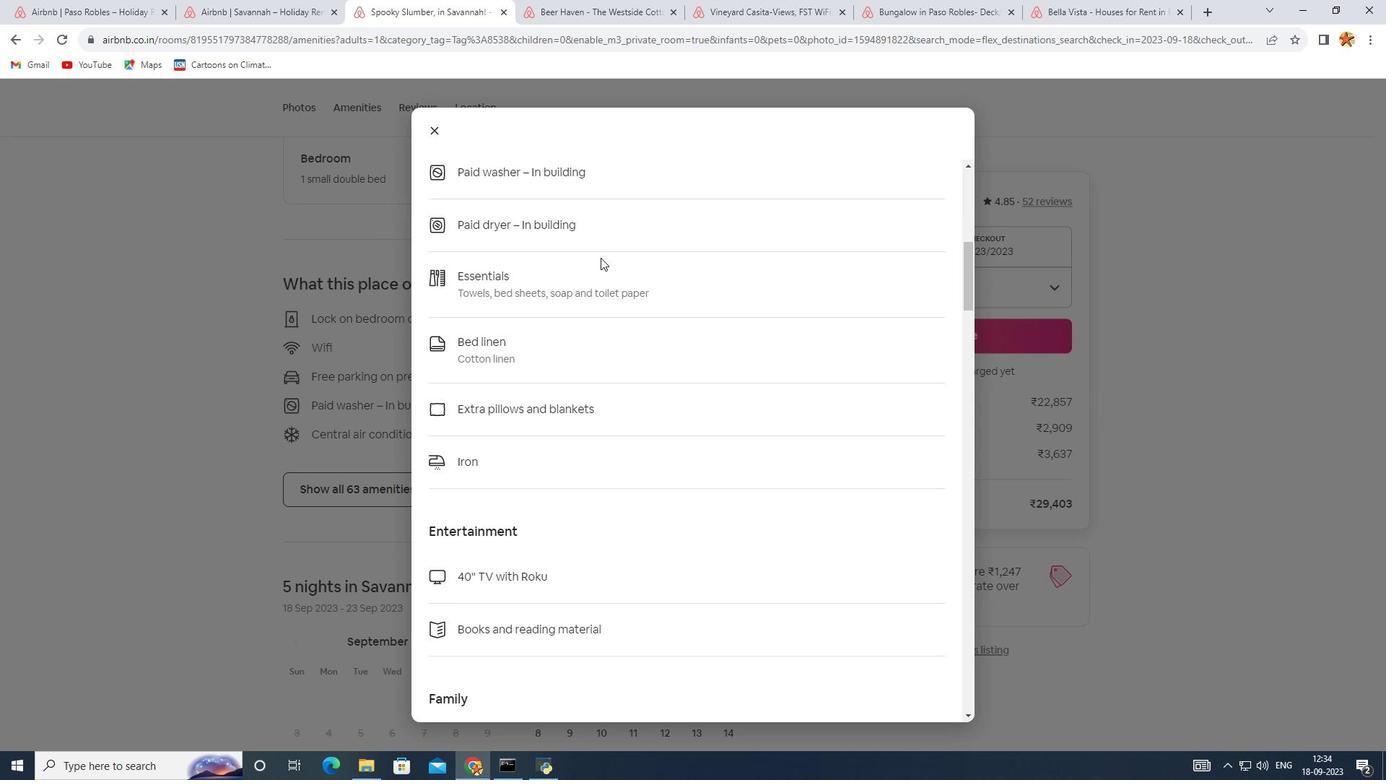 
Action: Mouse scrolled (600, 257) with delta (0, 0)
Screenshot: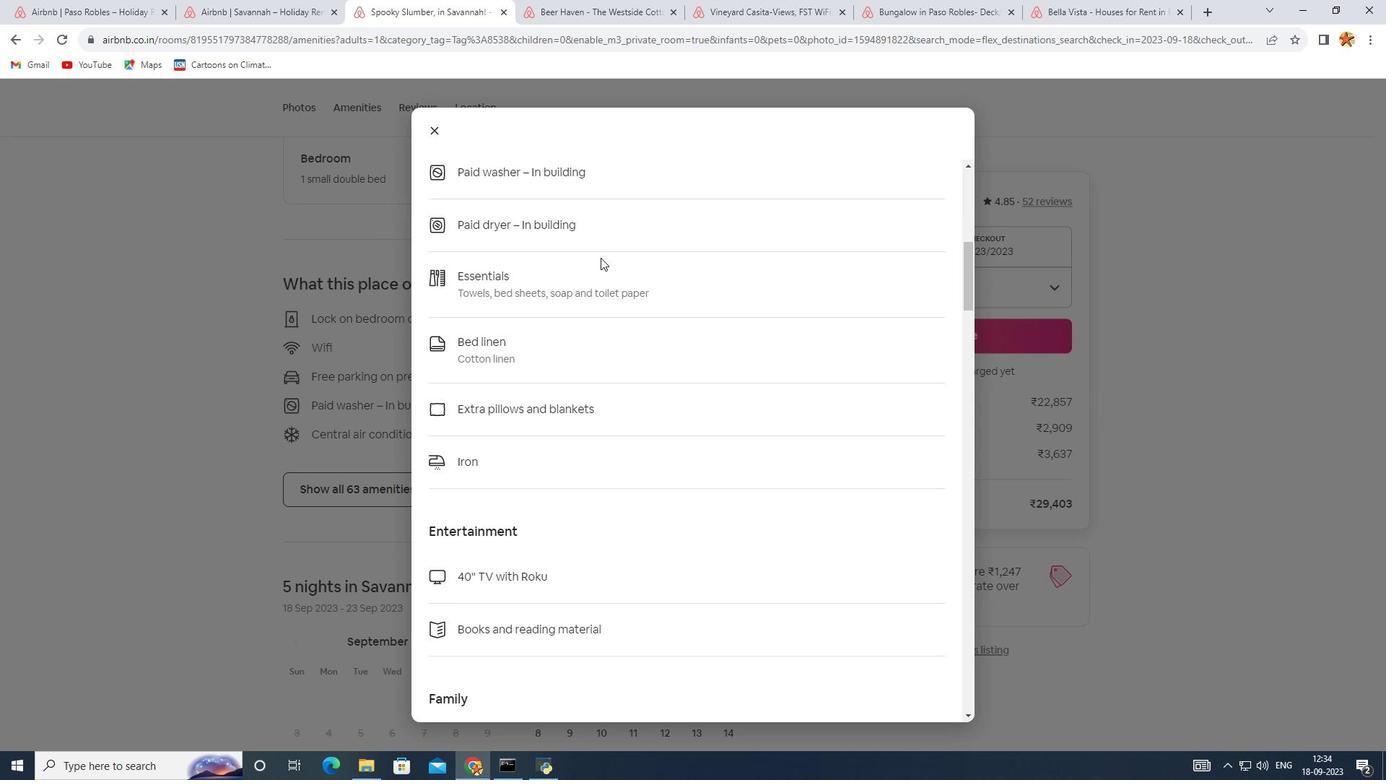 
Action: Mouse scrolled (600, 257) with delta (0, 0)
Screenshot: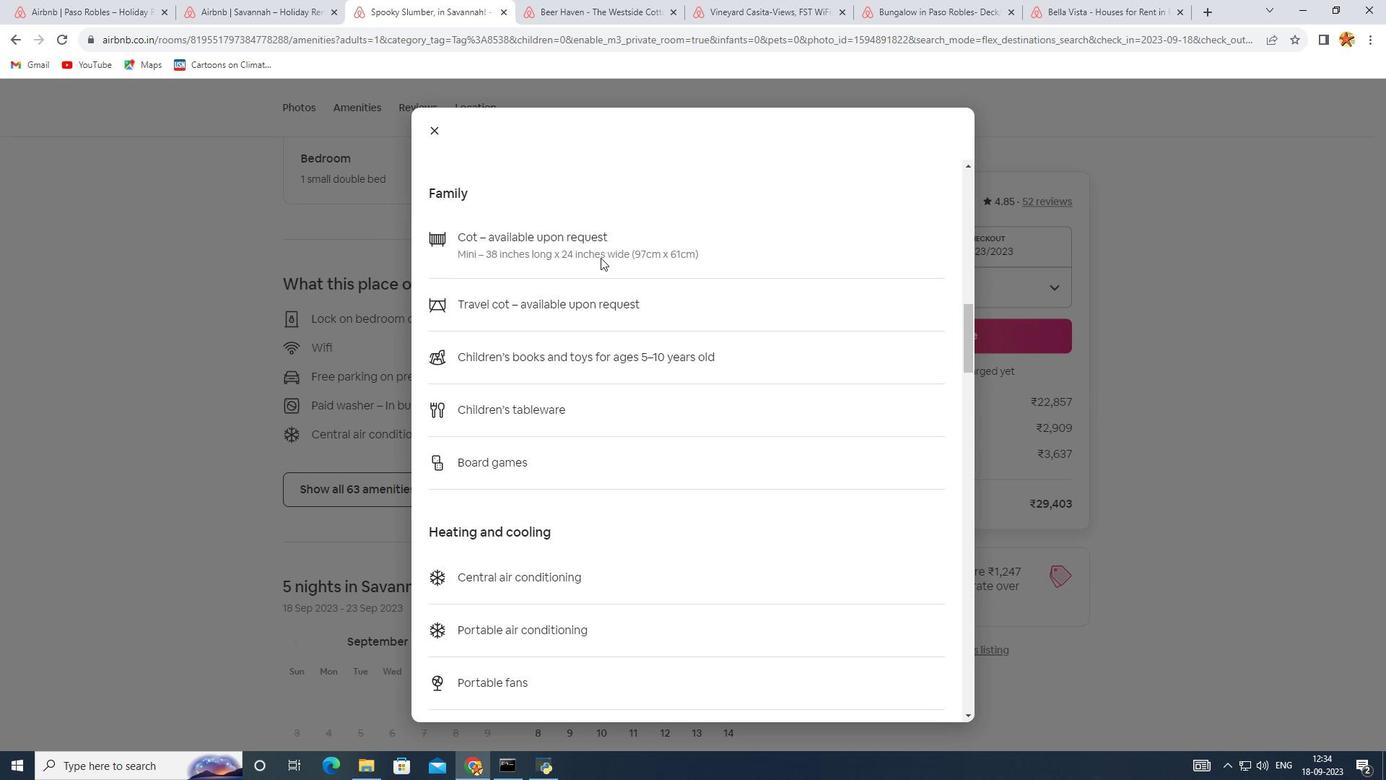 
Action: Mouse scrolled (600, 256) with delta (0, -1)
Screenshot: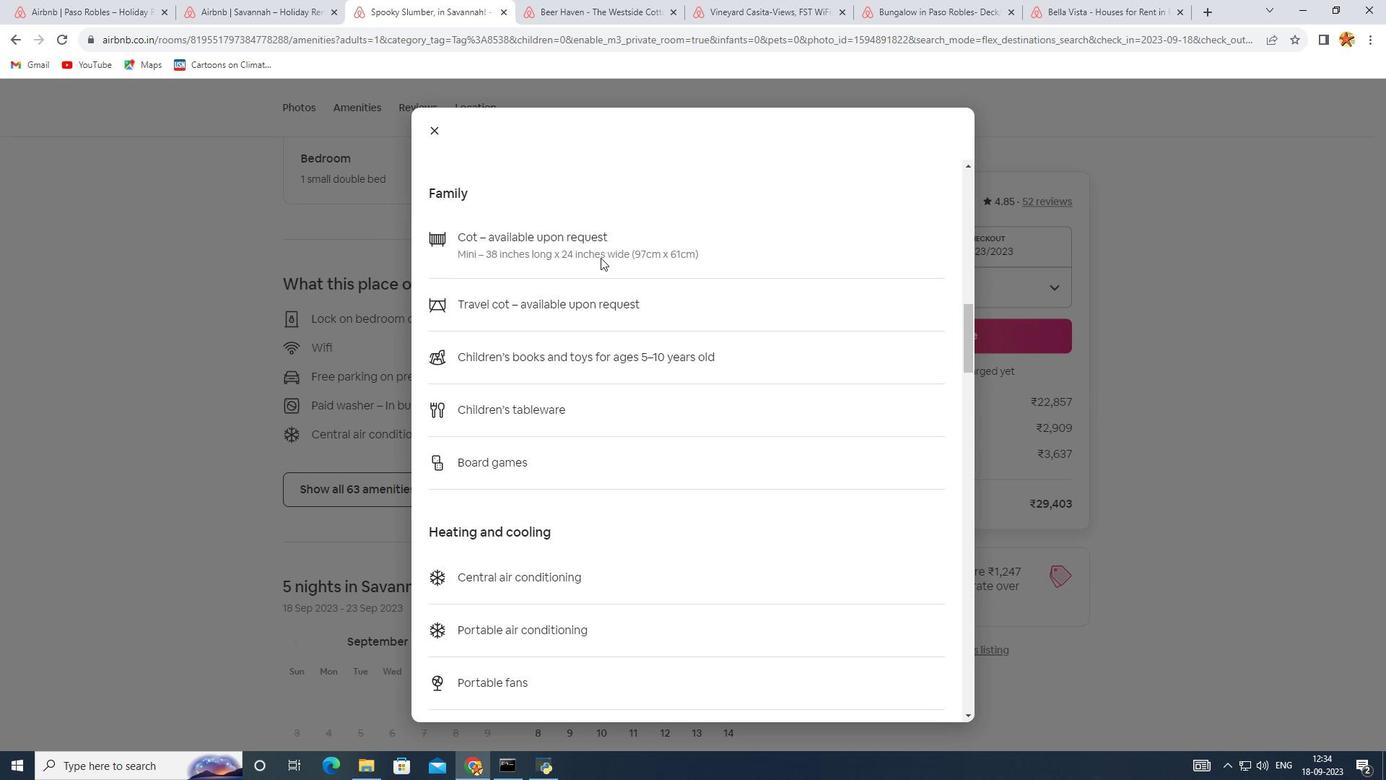 
Action: Mouse scrolled (600, 257) with delta (0, 0)
Screenshot: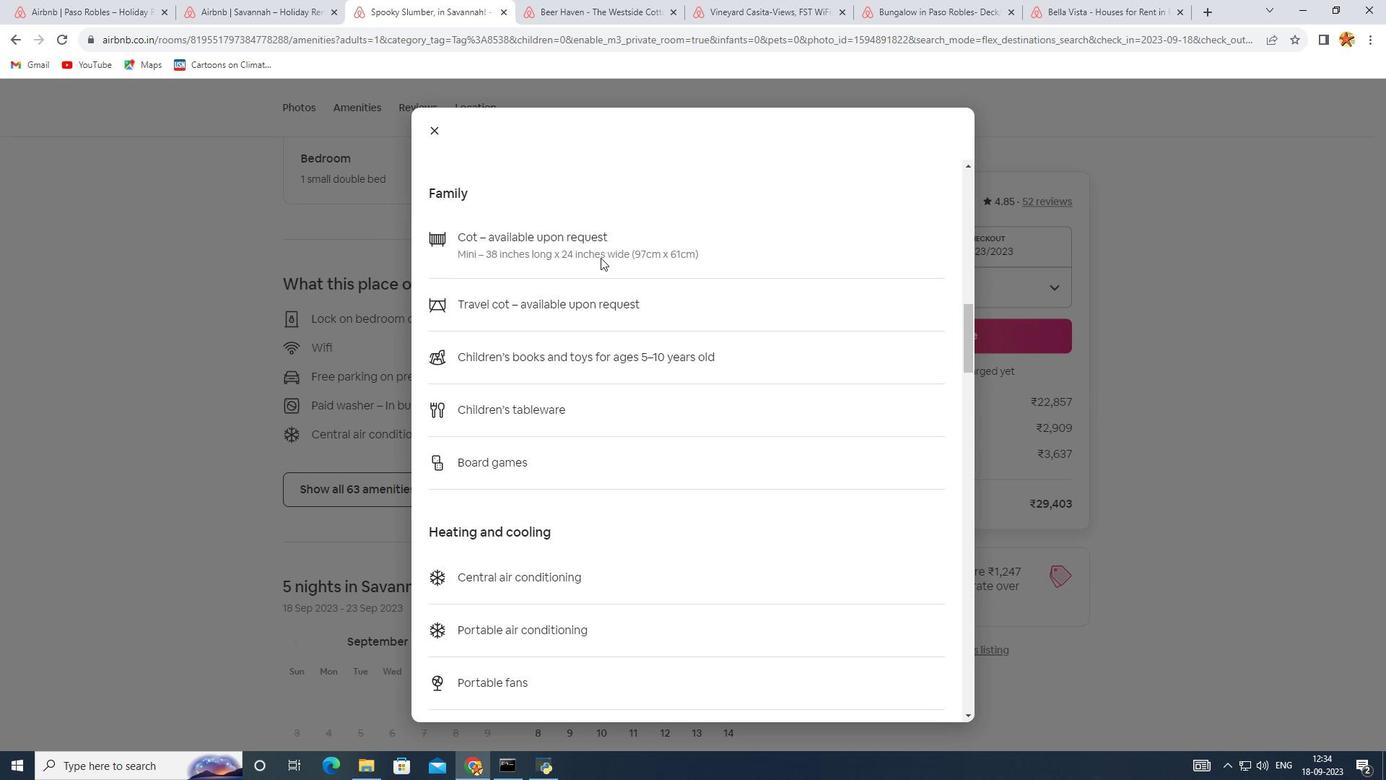 
Action: Mouse scrolled (600, 257) with delta (0, 0)
Screenshot: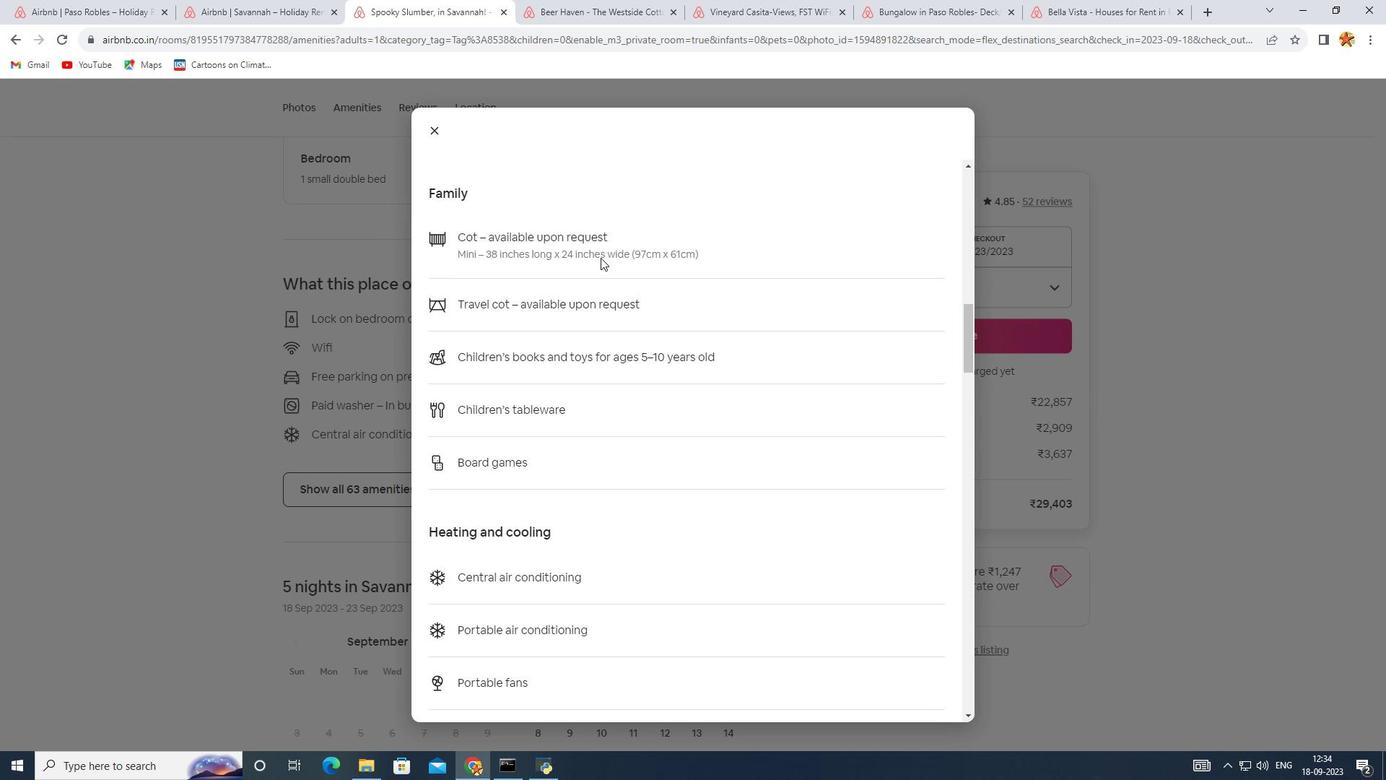 
Action: Mouse scrolled (600, 257) with delta (0, 0)
Screenshot: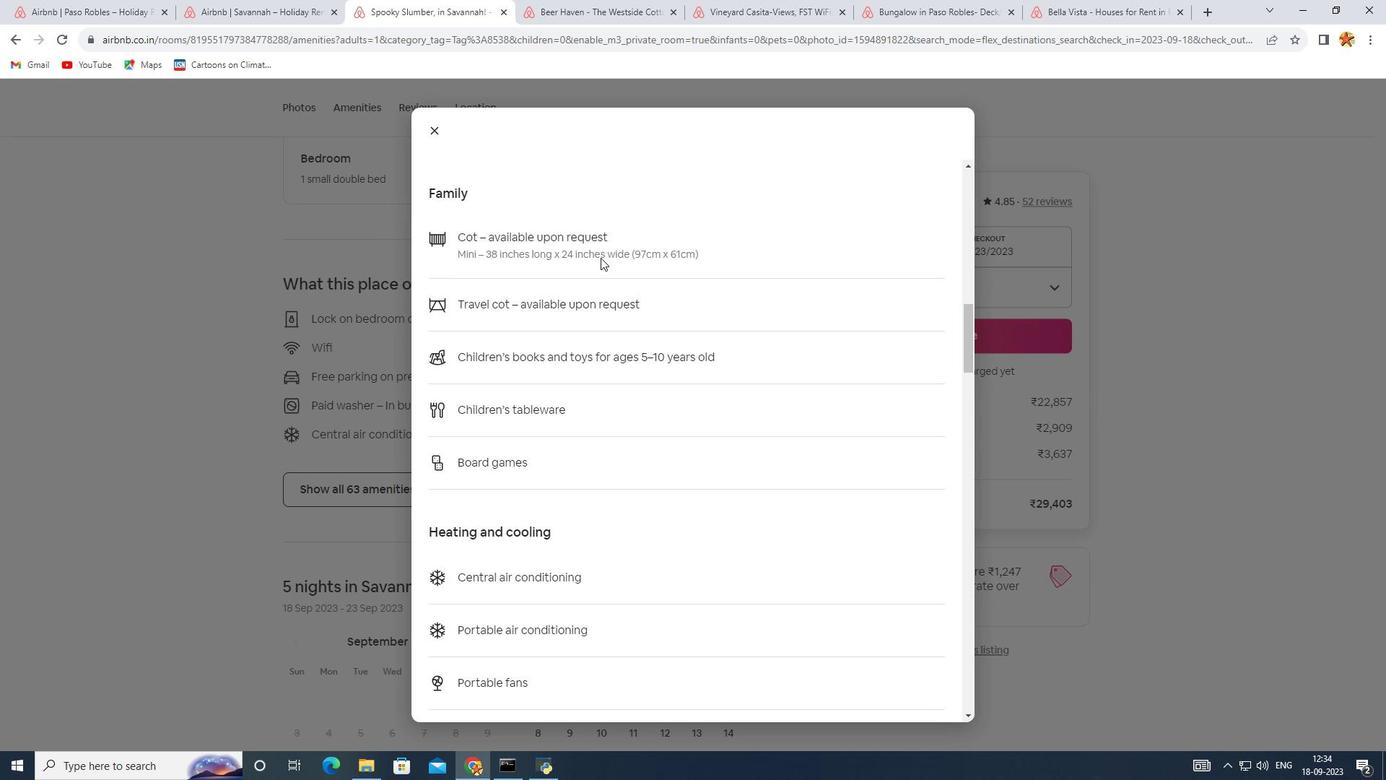 
Action: Mouse scrolled (600, 257) with delta (0, 0)
Screenshot: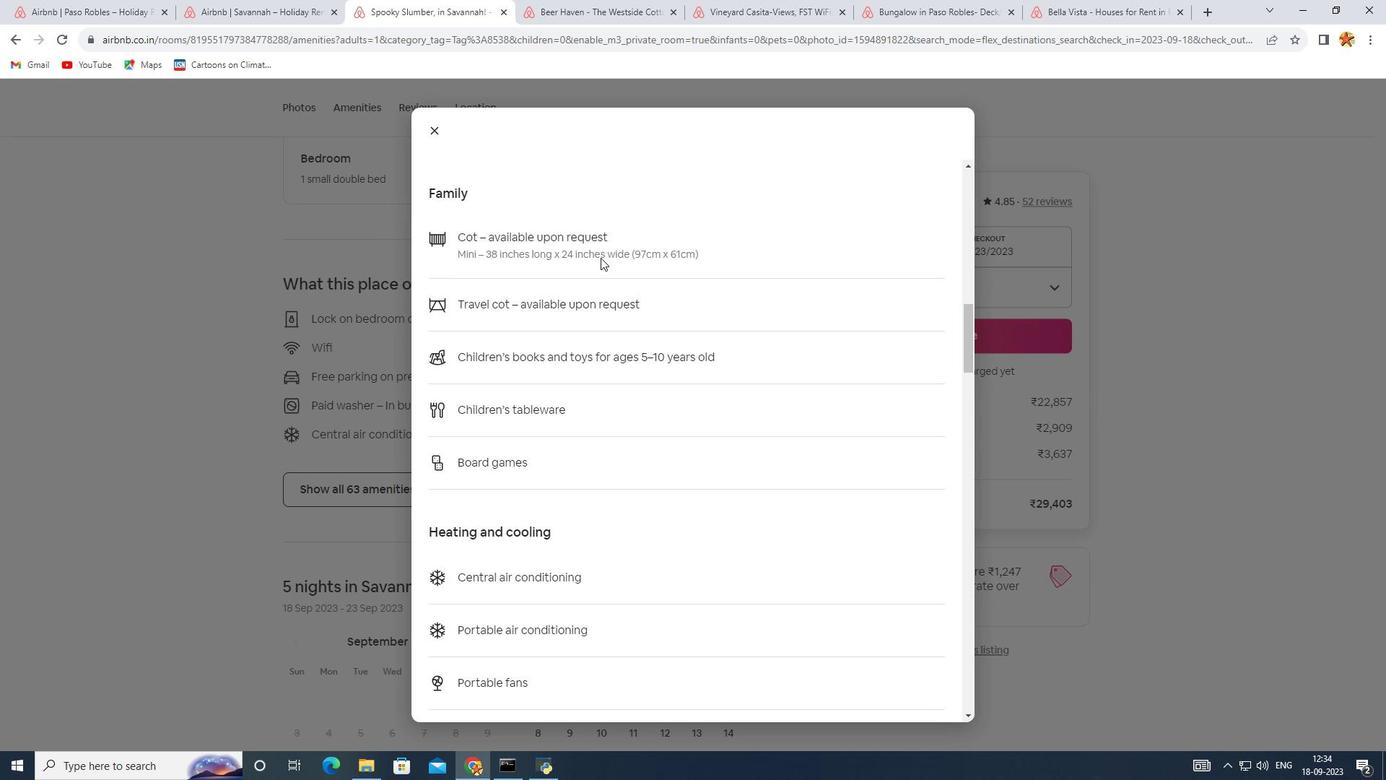 
Action: Mouse scrolled (600, 257) with delta (0, 0)
Screenshot: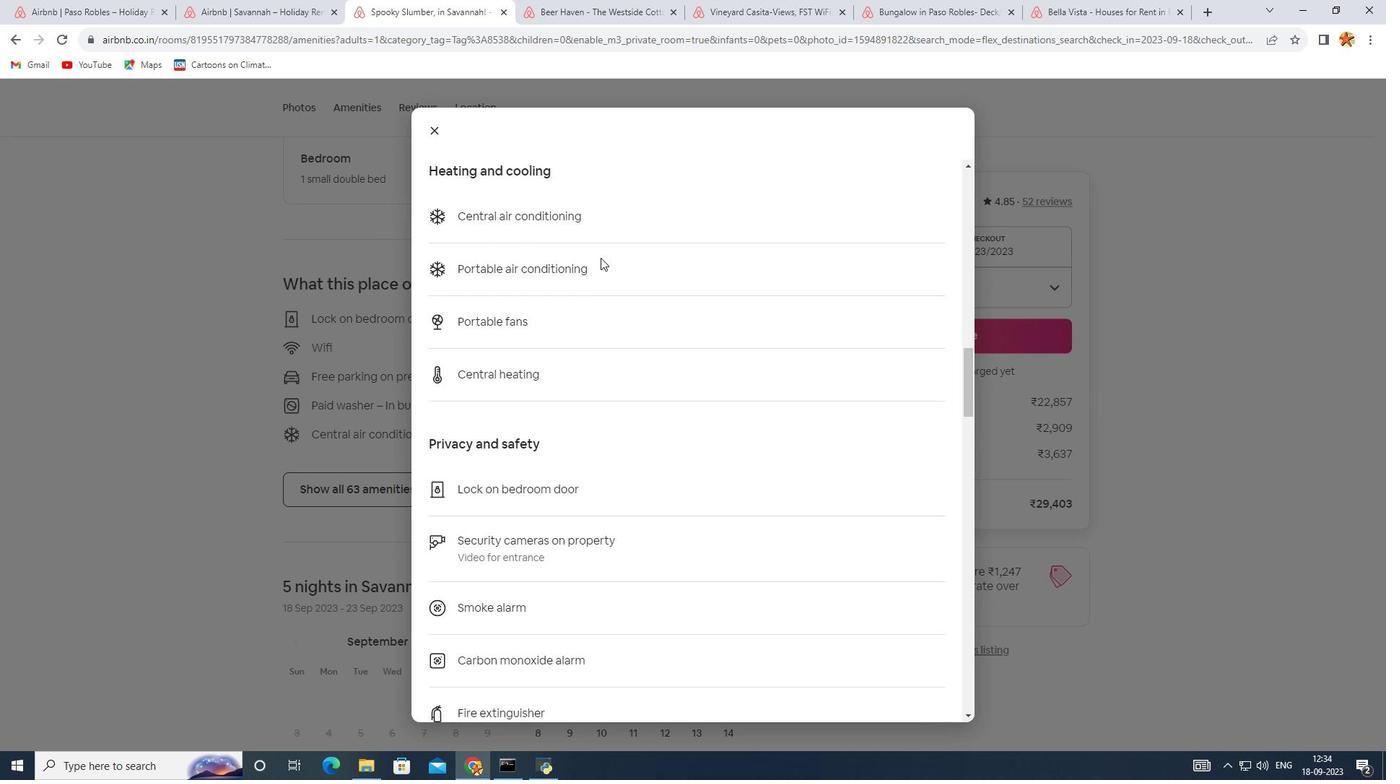 
Action: Mouse scrolled (600, 257) with delta (0, 0)
Screenshot: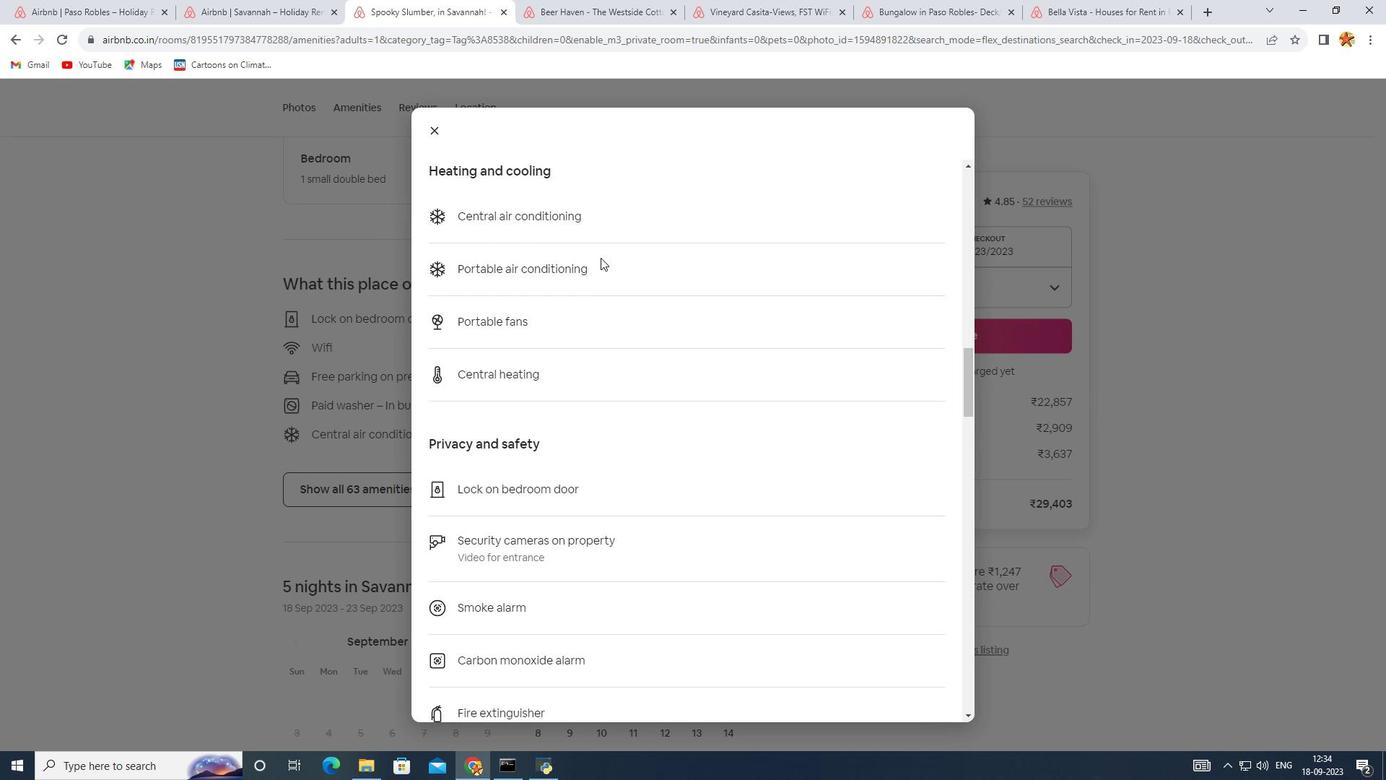 
Action: Mouse scrolled (600, 257) with delta (0, 0)
Screenshot: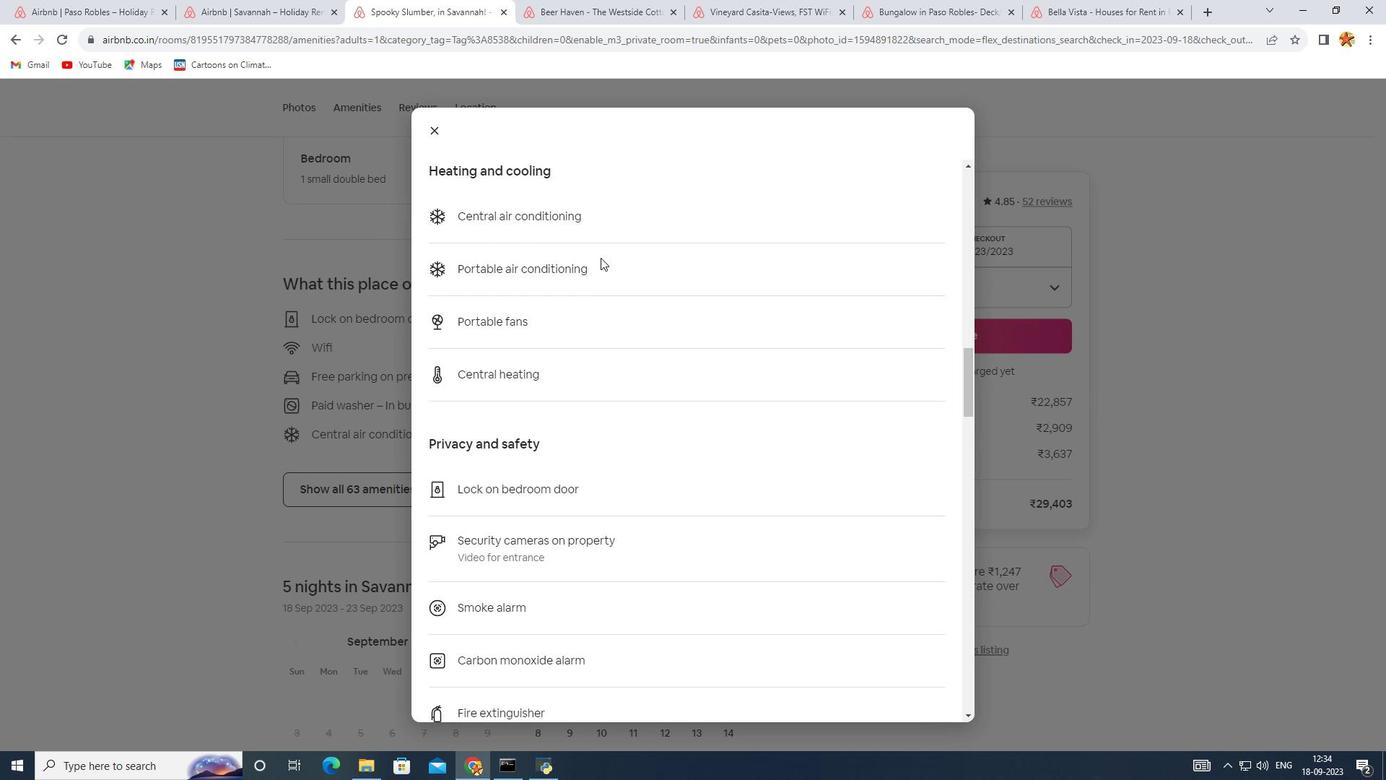 
Action: Mouse scrolled (600, 257) with delta (0, 0)
Screenshot: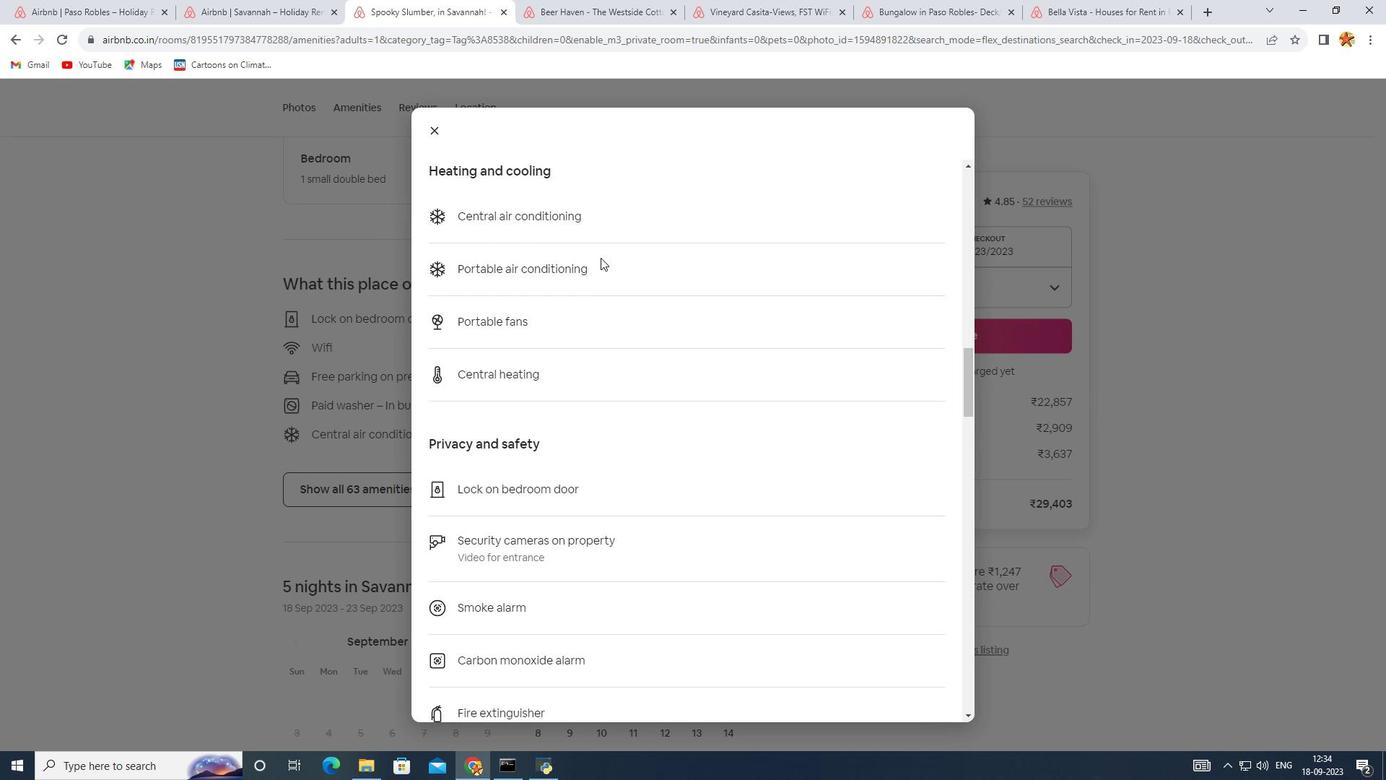
Action: Mouse scrolled (600, 257) with delta (0, 0)
Screenshot: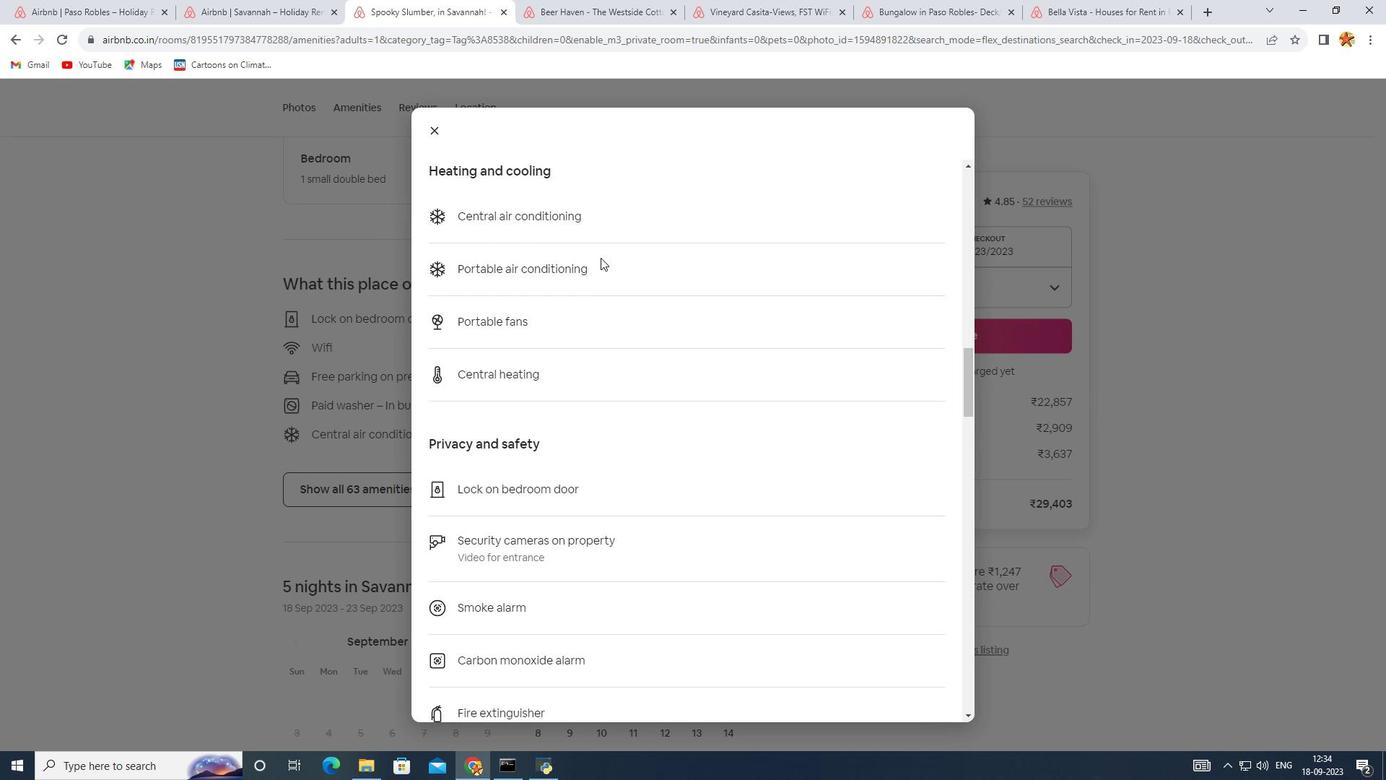 
Action: Mouse scrolled (600, 257) with delta (0, 0)
Screenshot: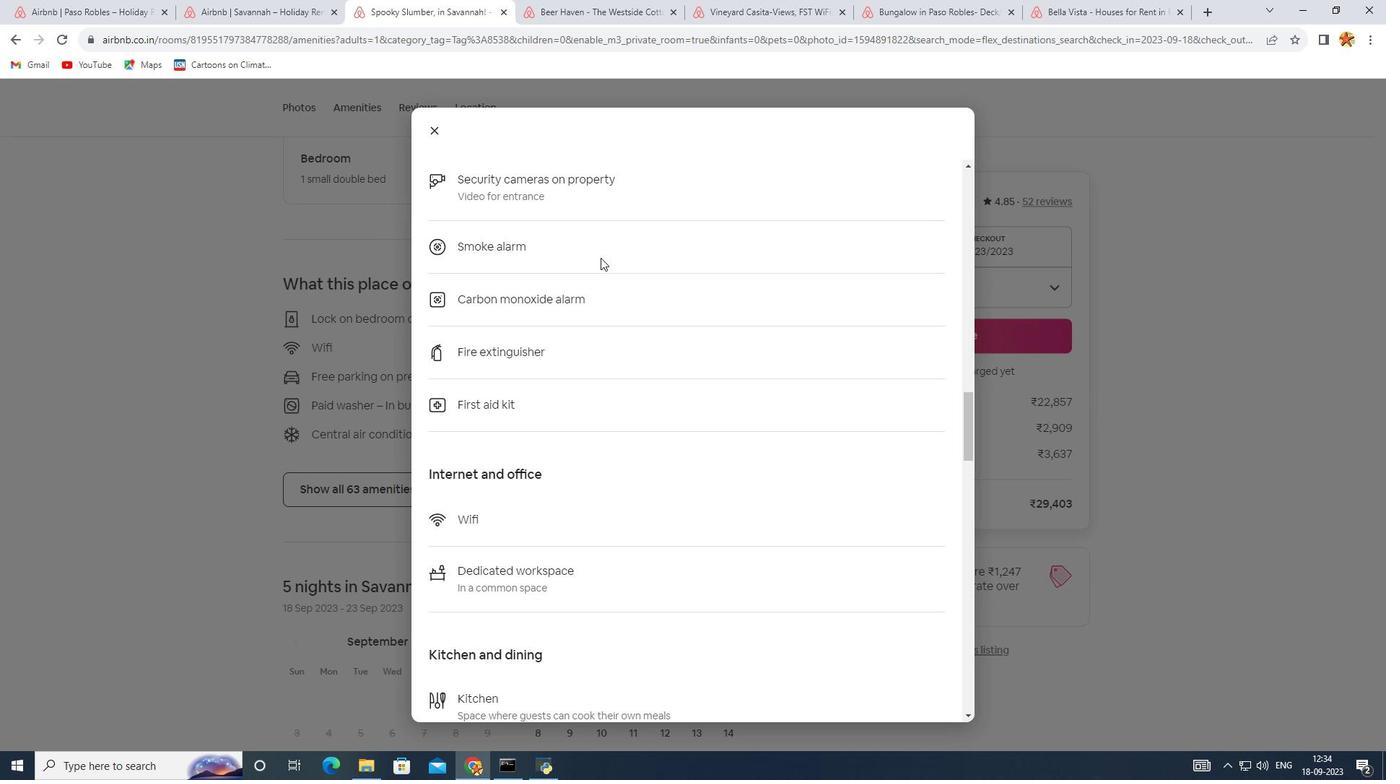
Action: Mouse scrolled (600, 256) with delta (0, -1)
Screenshot: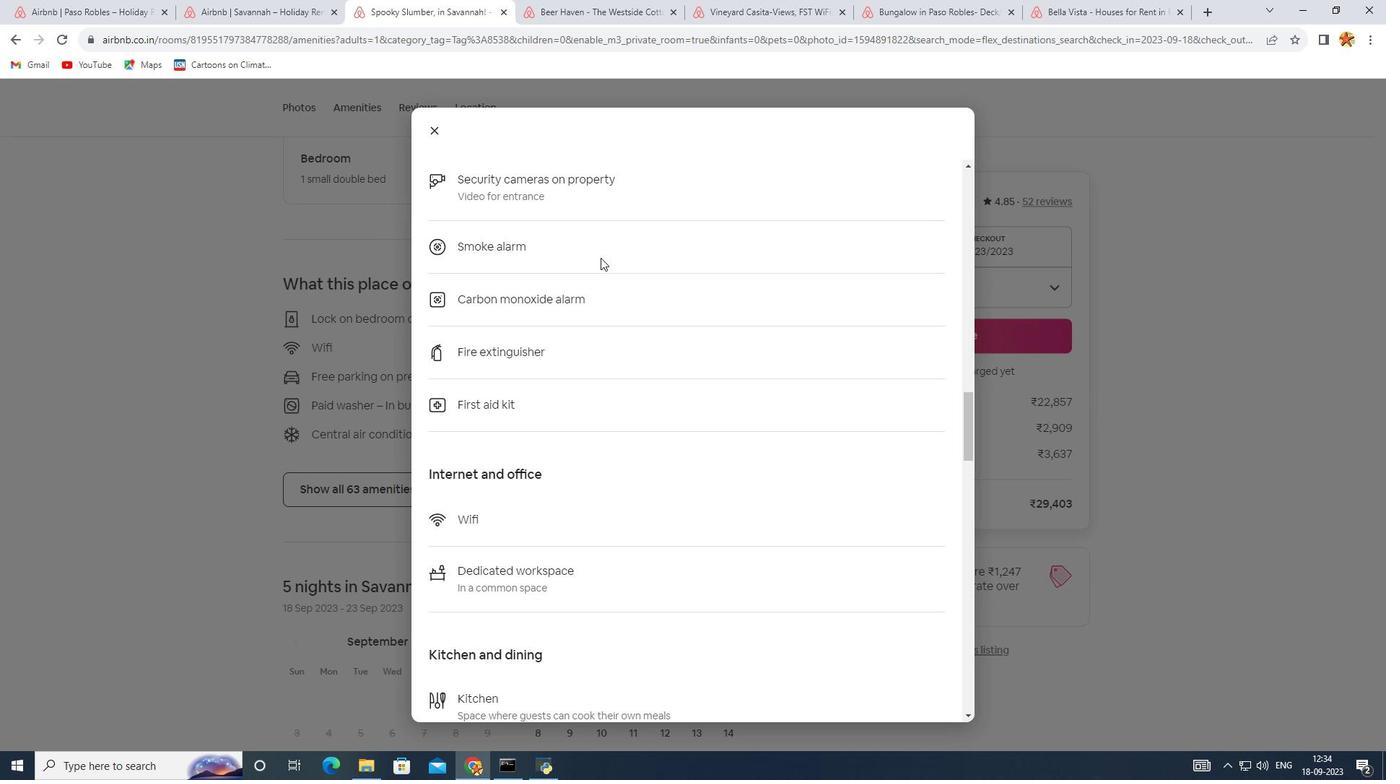 
Action: Mouse scrolled (600, 257) with delta (0, 0)
Screenshot: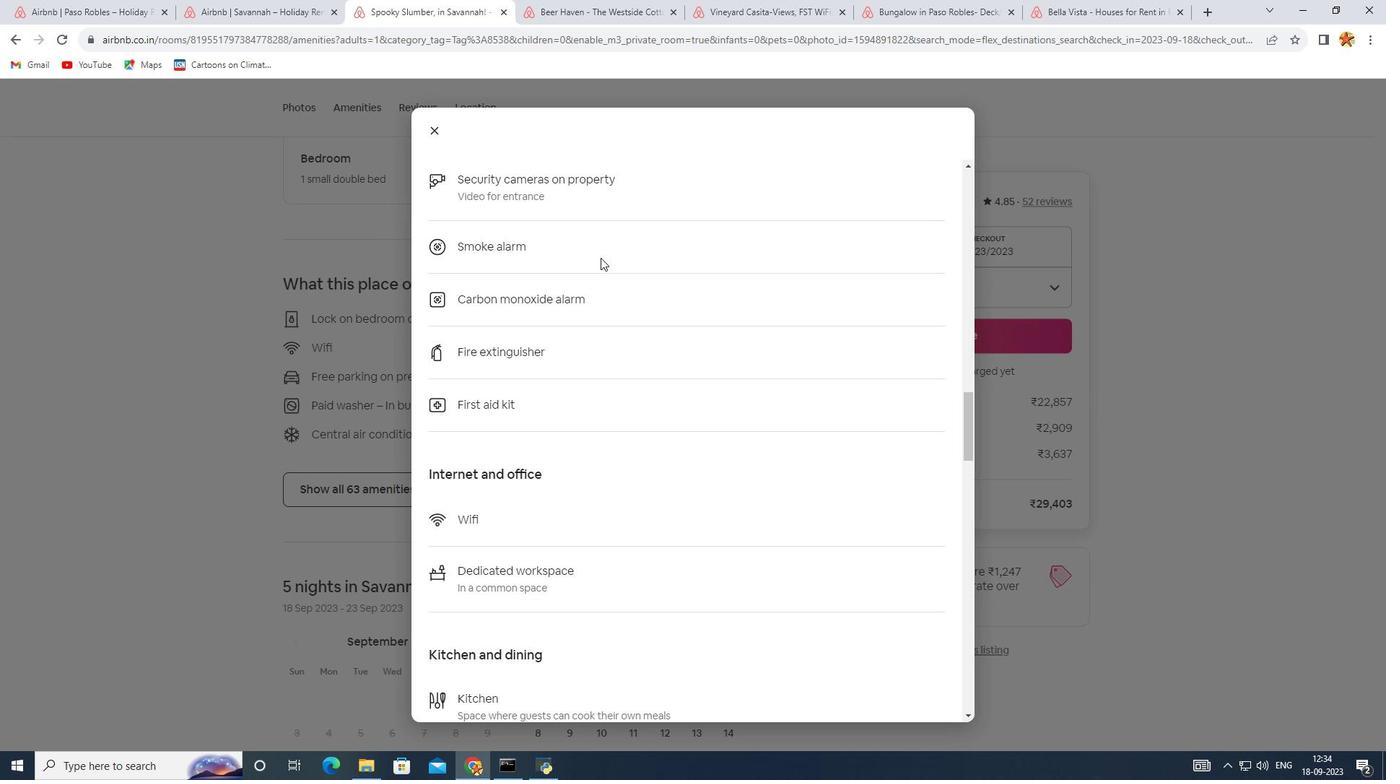 
Action: Mouse scrolled (600, 257) with delta (0, 0)
Screenshot: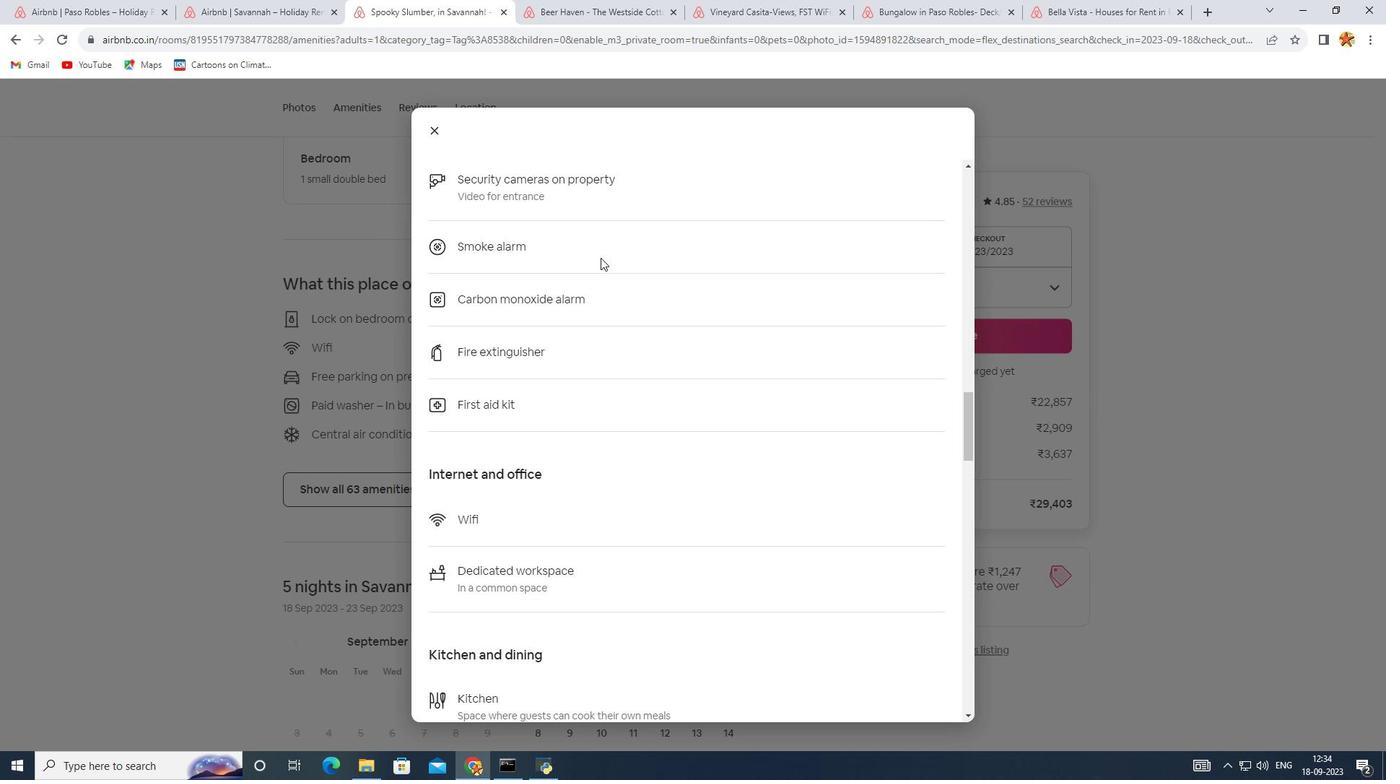 
Action: Mouse scrolled (600, 257) with delta (0, 0)
Screenshot: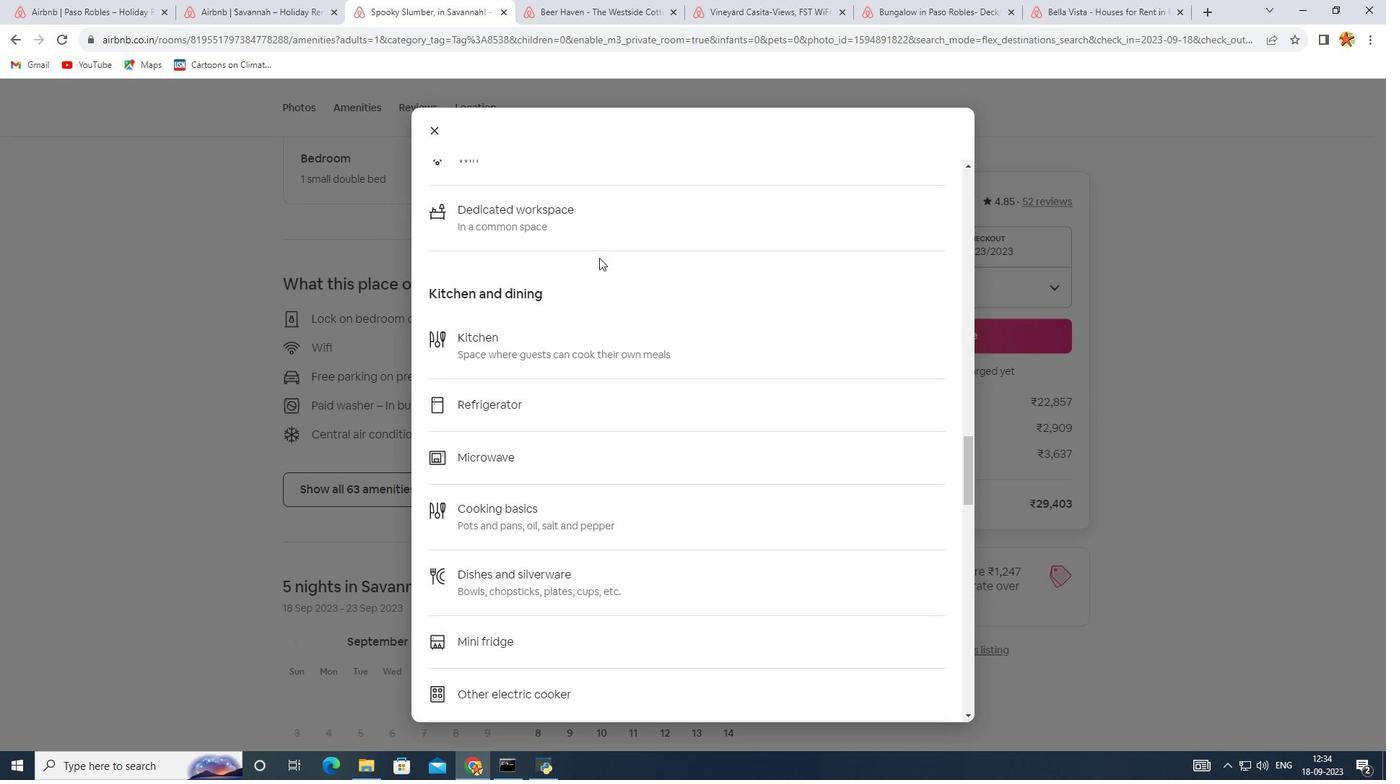 
Action: Mouse scrolled (600, 256) with delta (0, -1)
Screenshot: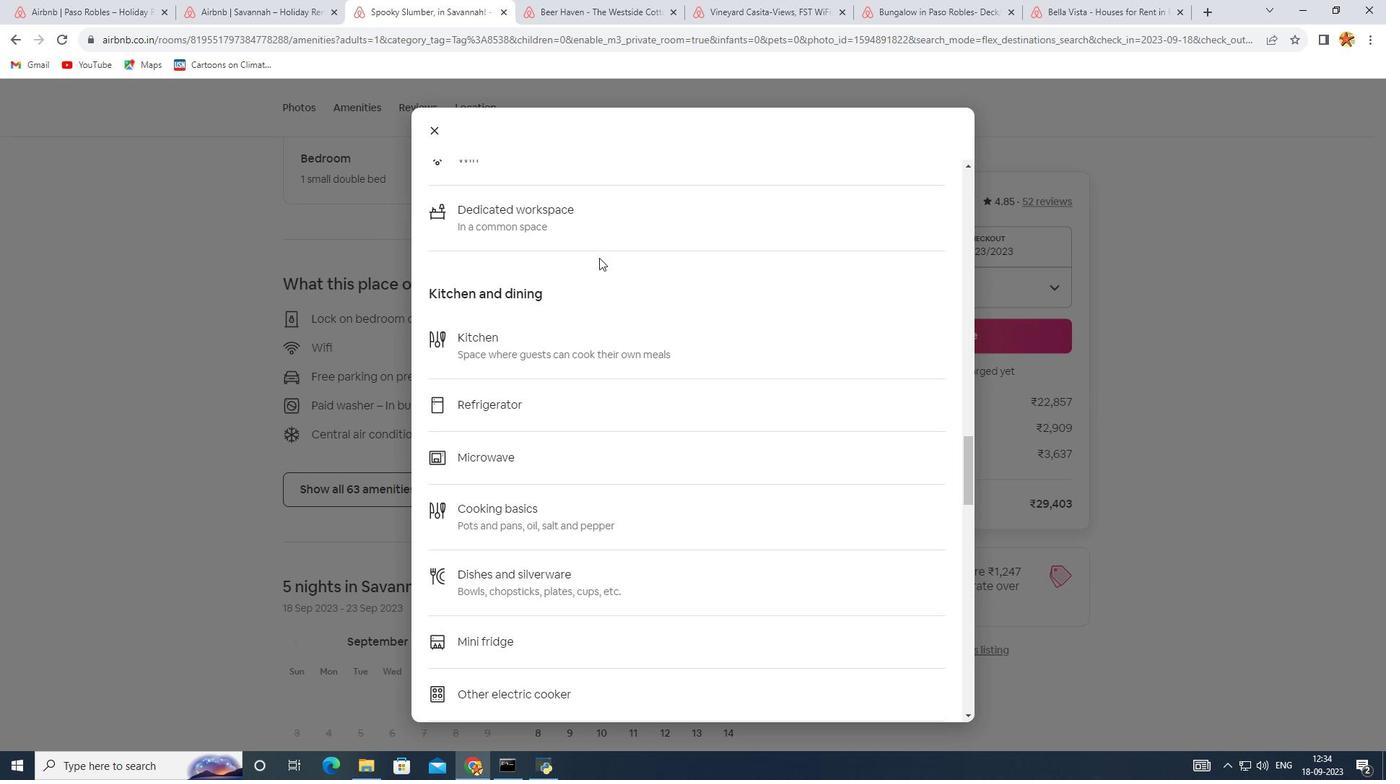 
Action: Mouse scrolled (600, 257) with delta (0, 0)
Screenshot: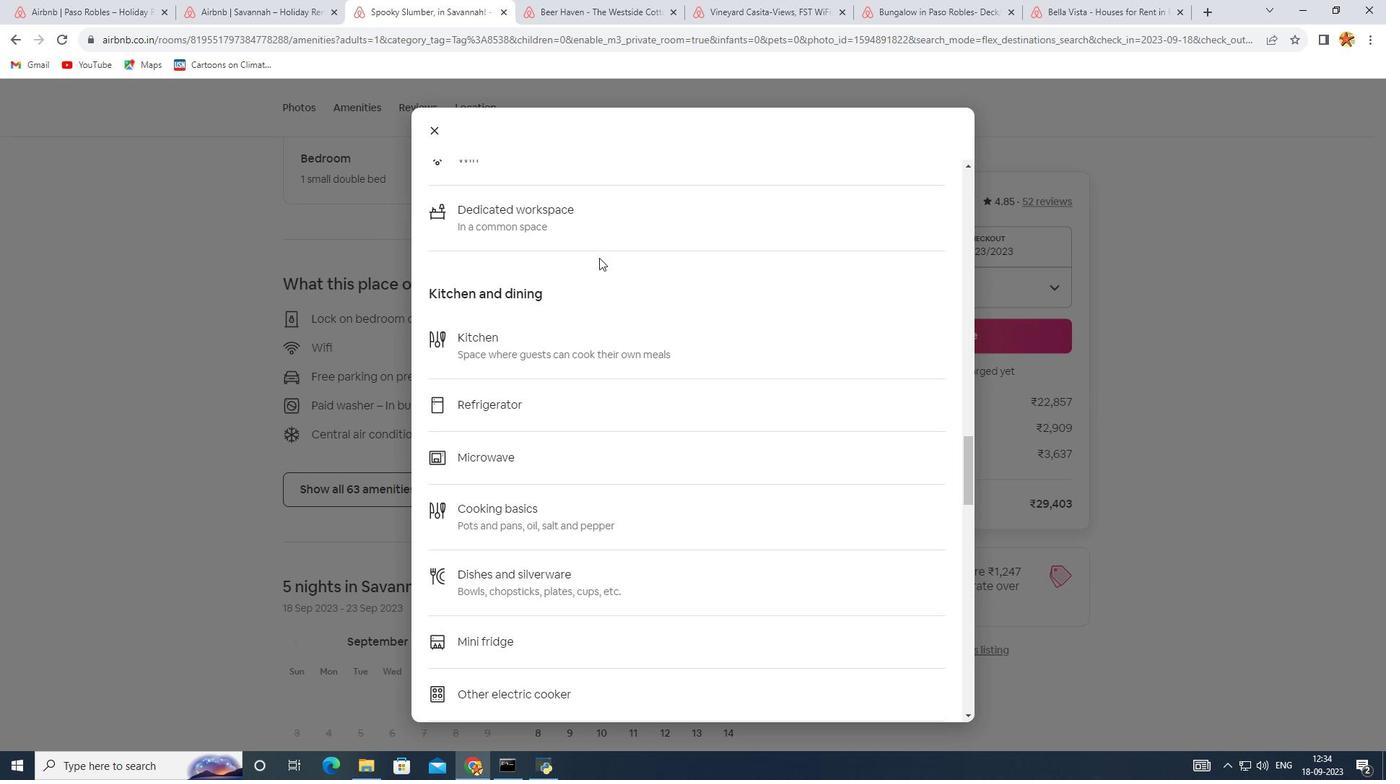 
Action: Mouse scrolled (600, 257) with delta (0, 0)
Screenshot: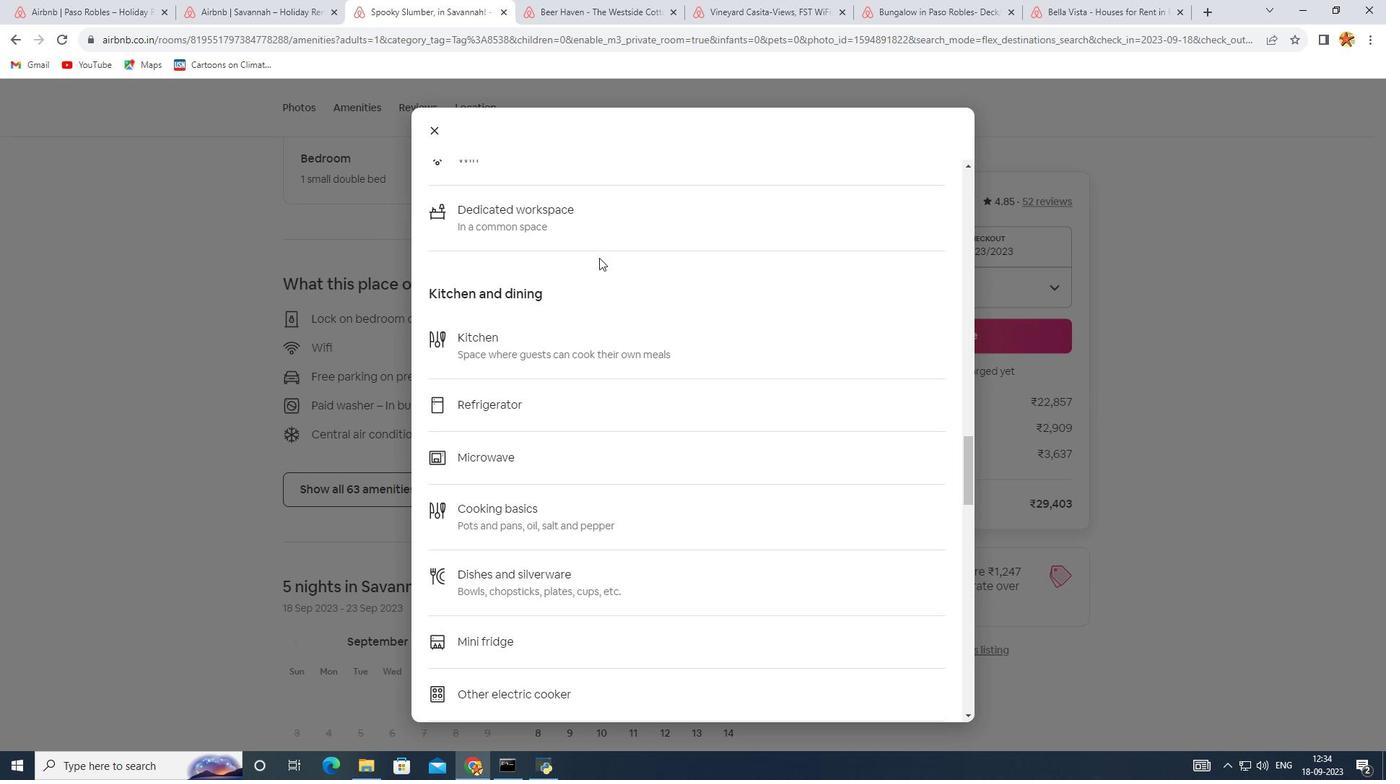 
Action: Mouse moved to (599, 257)
Screenshot: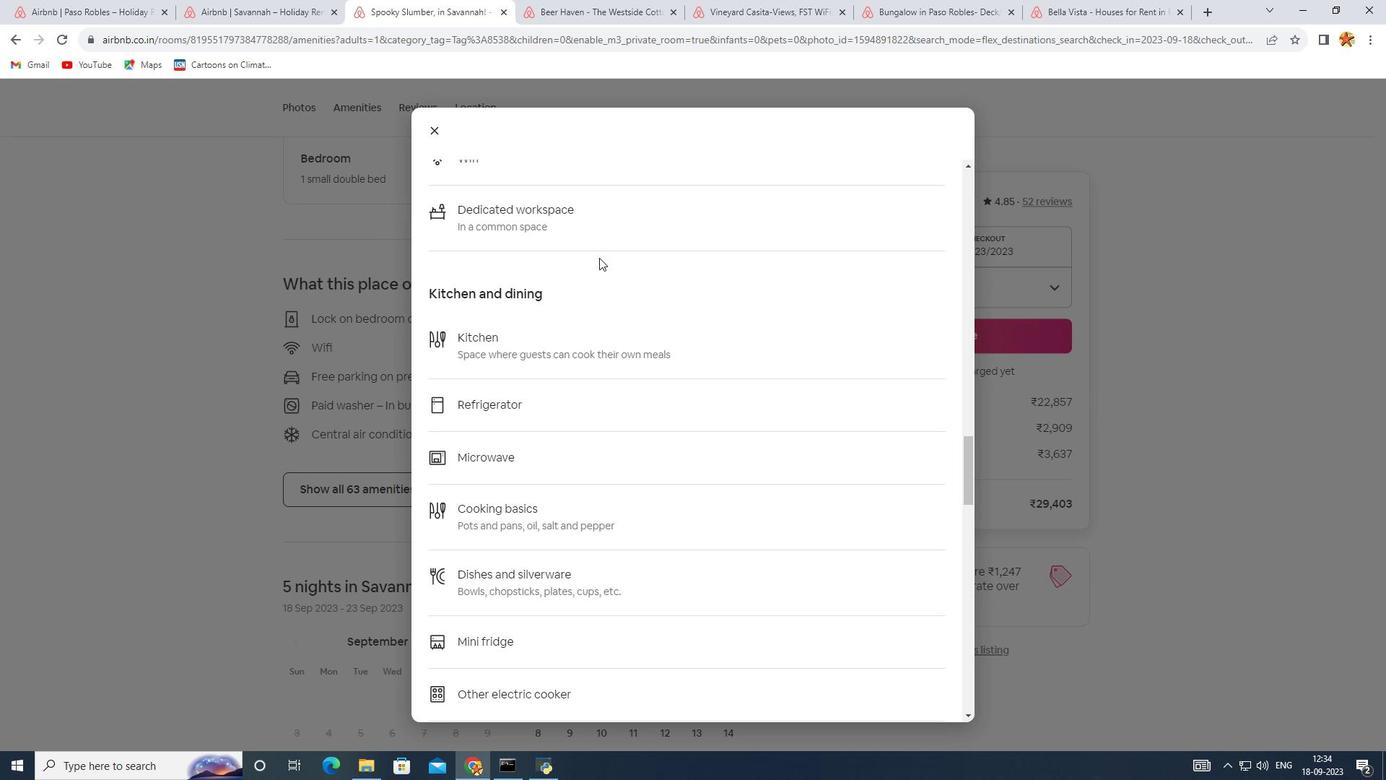 
Action: Mouse scrolled (599, 257) with delta (0, 0)
Screenshot: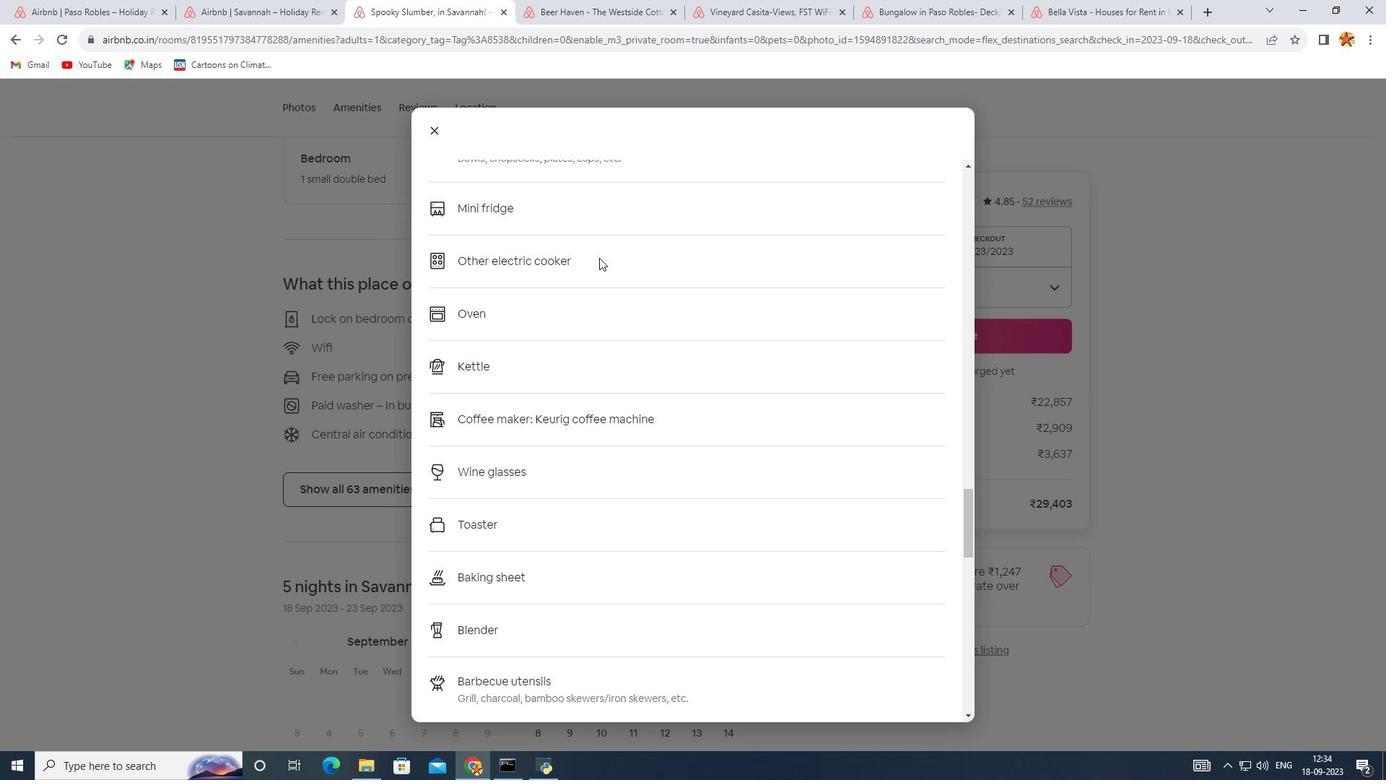 
Action: Mouse scrolled (599, 257) with delta (0, 0)
Screenshot: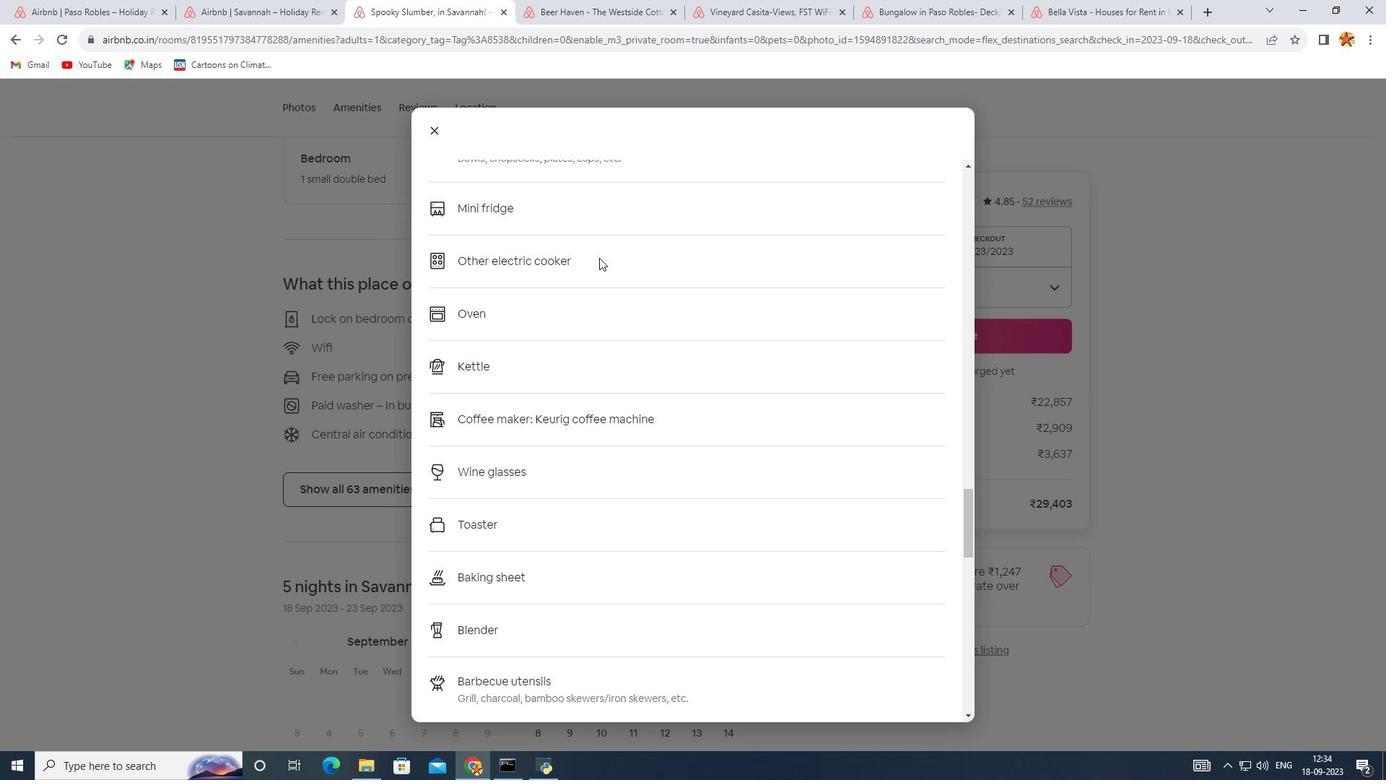 
Action: Mouse scrolled (599, 257) with delta (0, 0)
Screenshot: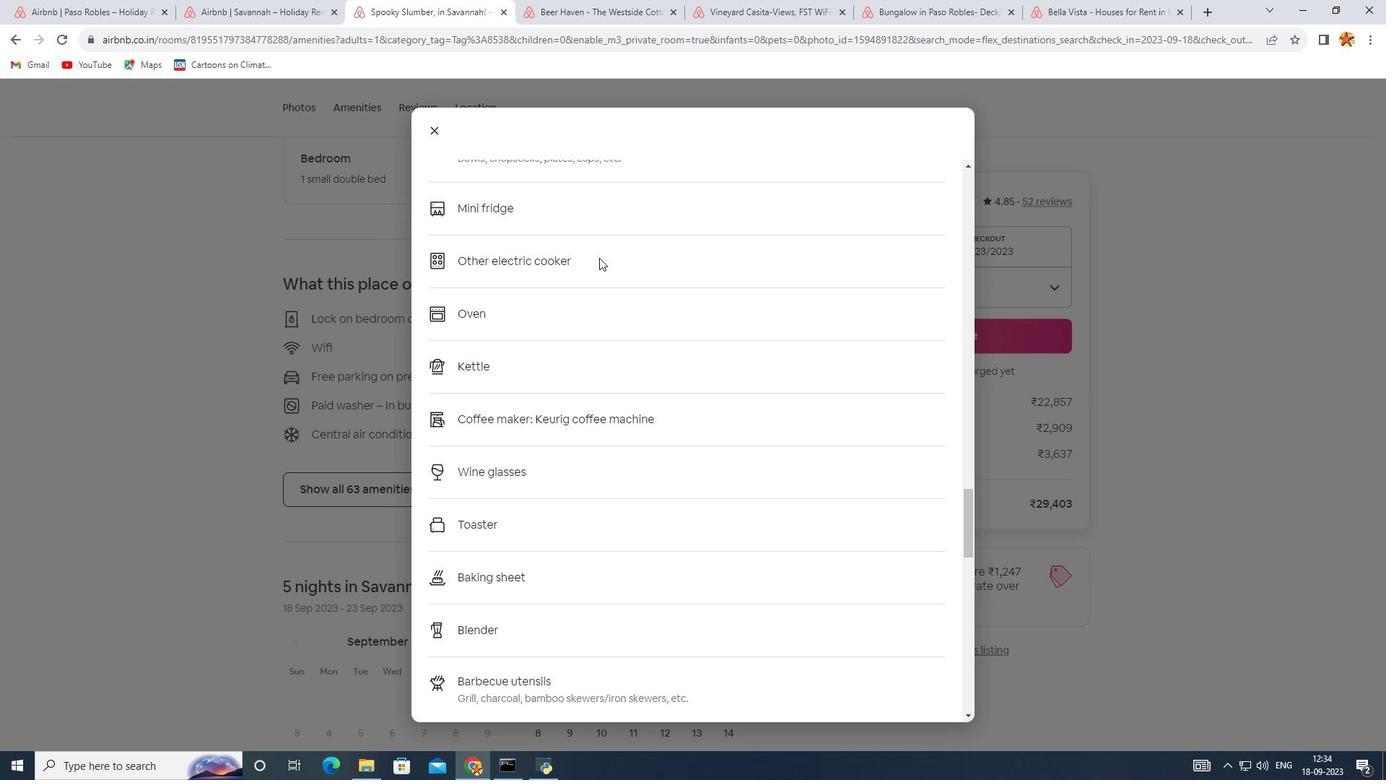 
Action: Mouse scrolled (599, 256) with delta (0, -1)
Screenshot: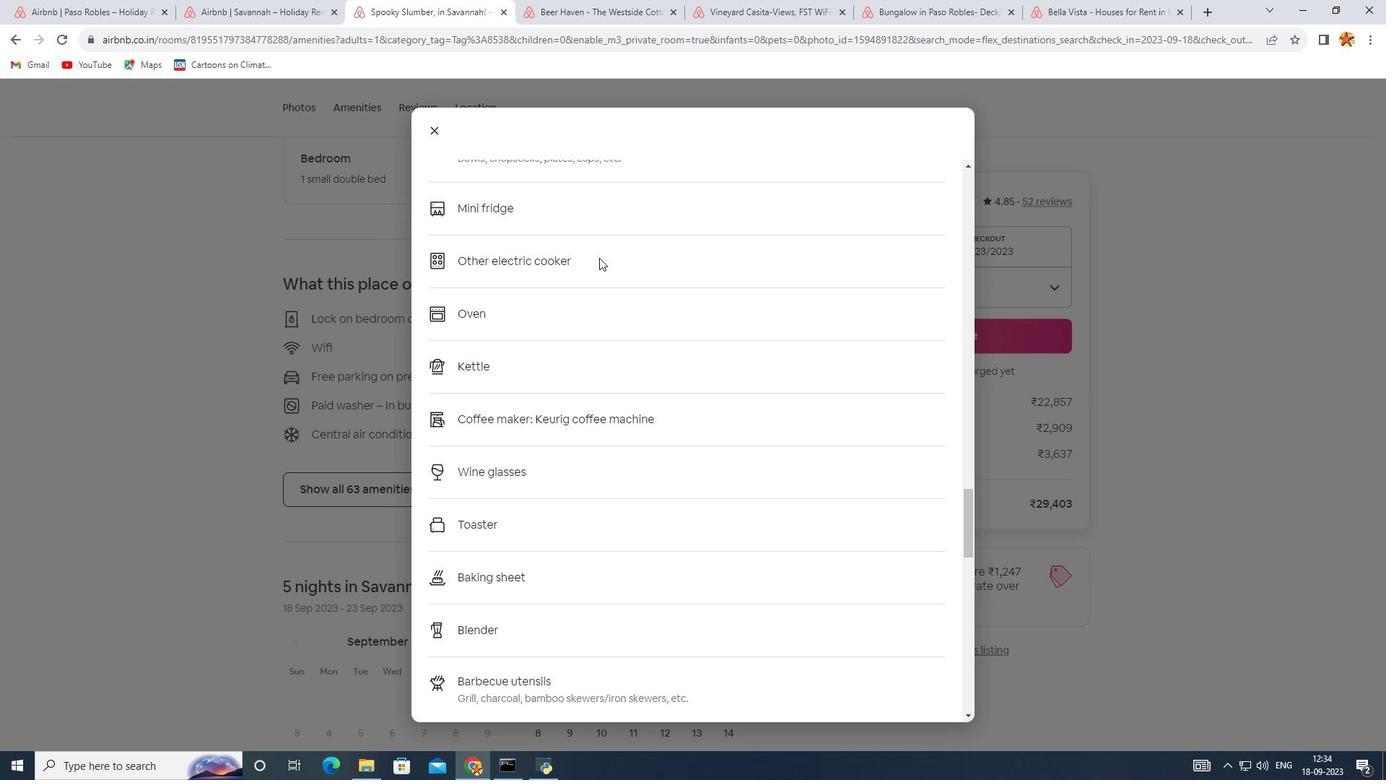 
Action: Mouse scrolled (599, 257) with delta (0, 0)
Screenshot: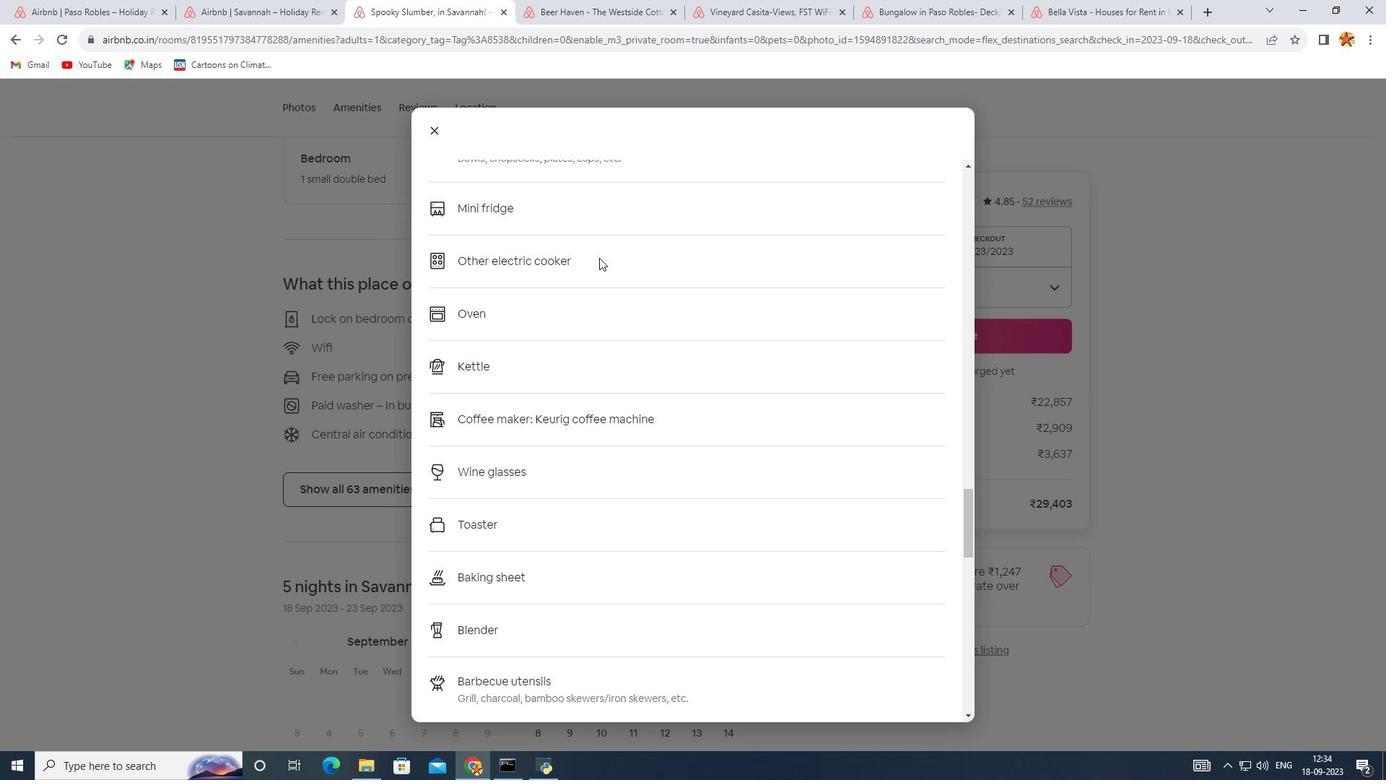 
Action: Mouse scrolled (599, 257) with delta (0, 0)
Screenshot: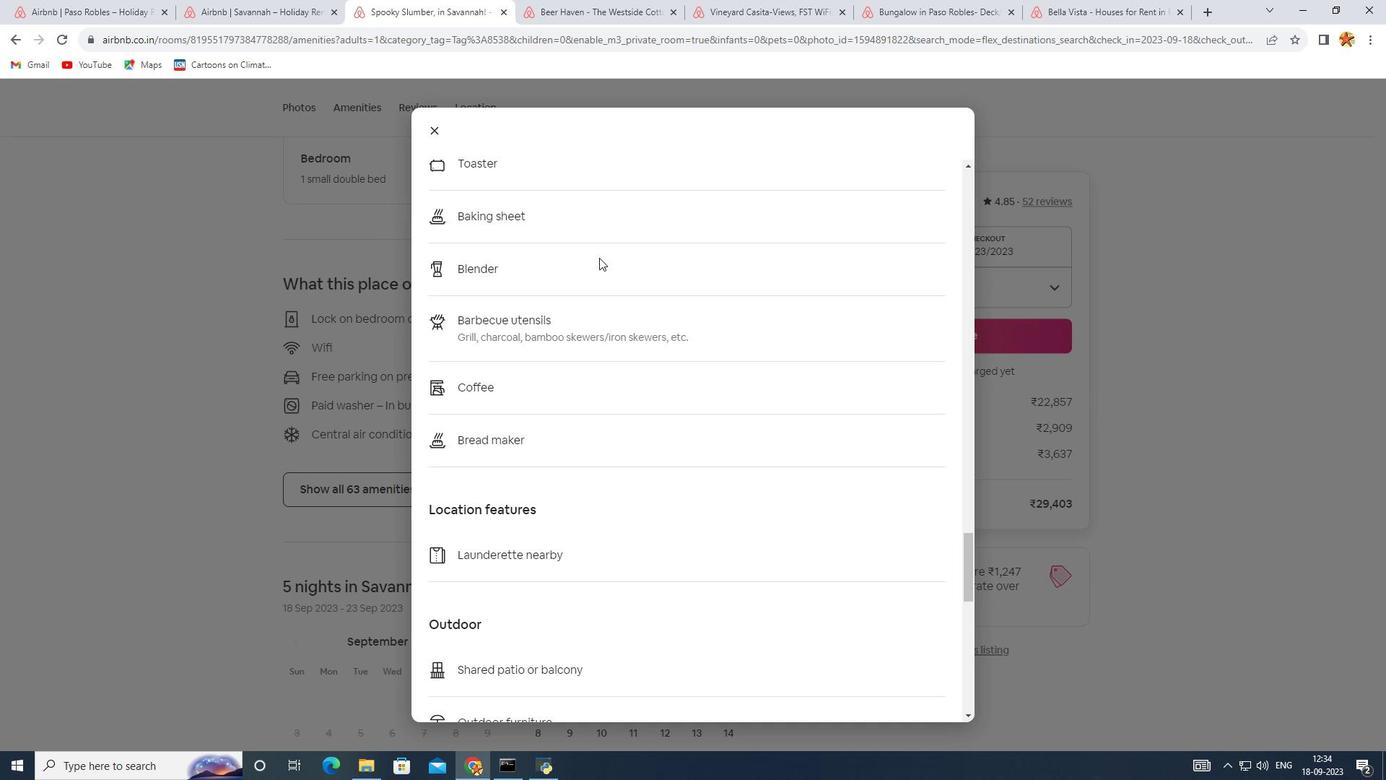
Action: Mouse scrolled (599, 256) with delta (0, -1)
Screenshot: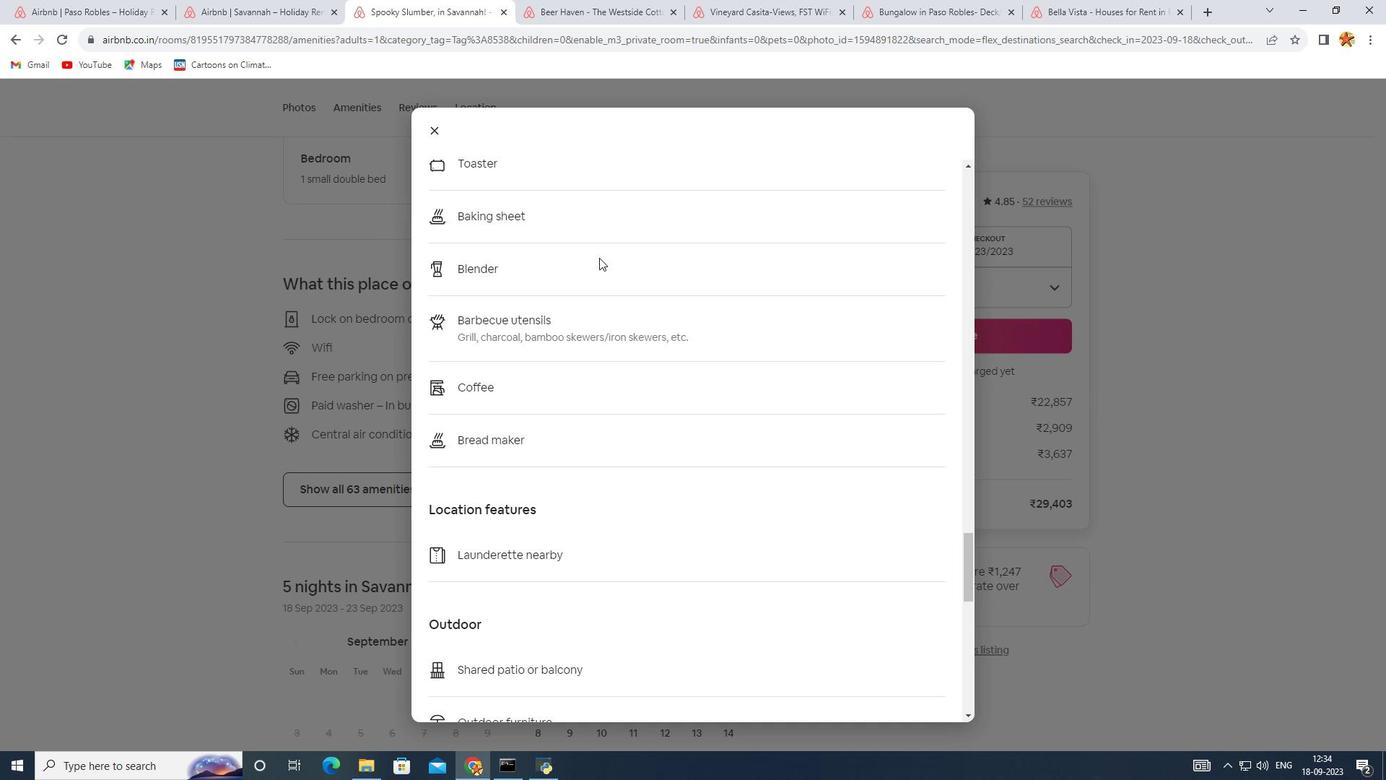 
Action: Mouse scrolled (599, 257) with delta (0, 0)
Screenshot: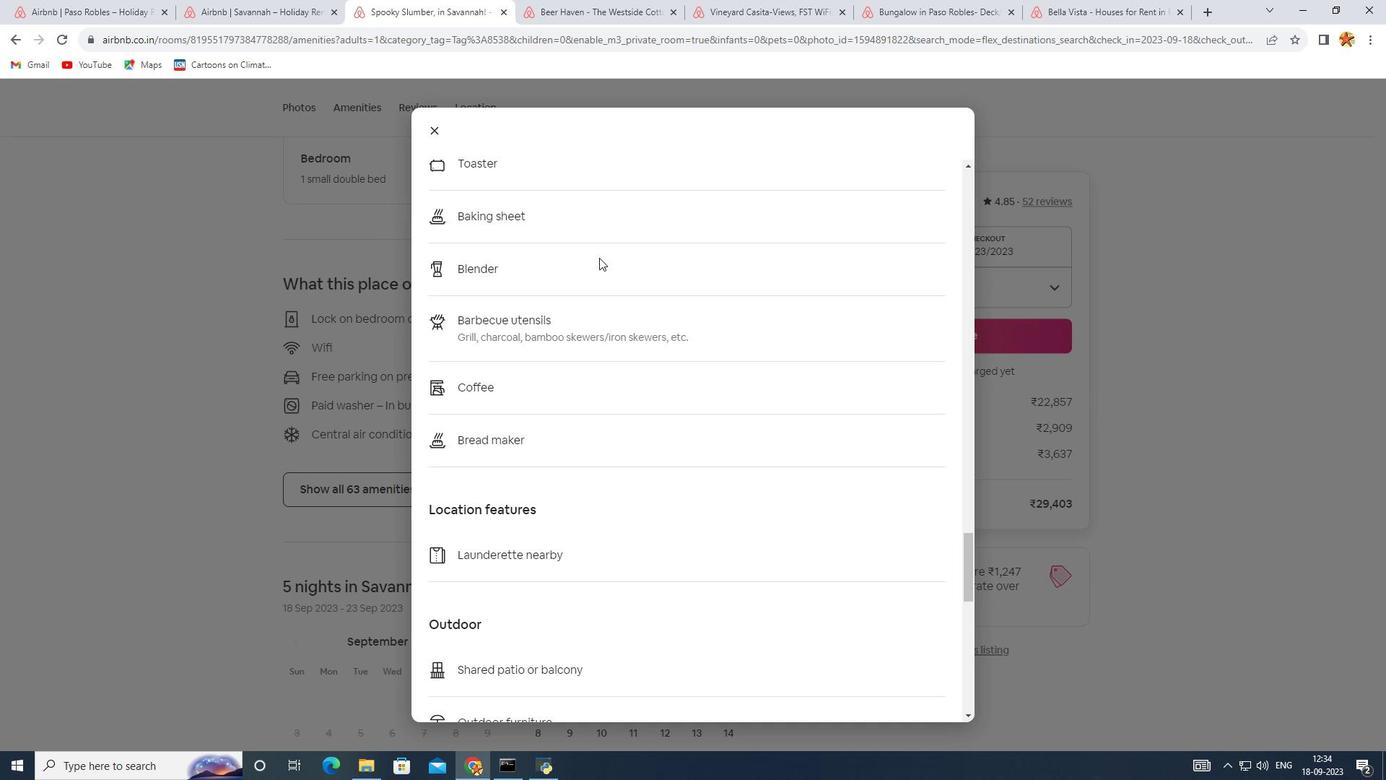 
Action: Mouse scrolled (599, 257) with delta (0, 0)
Screenshot: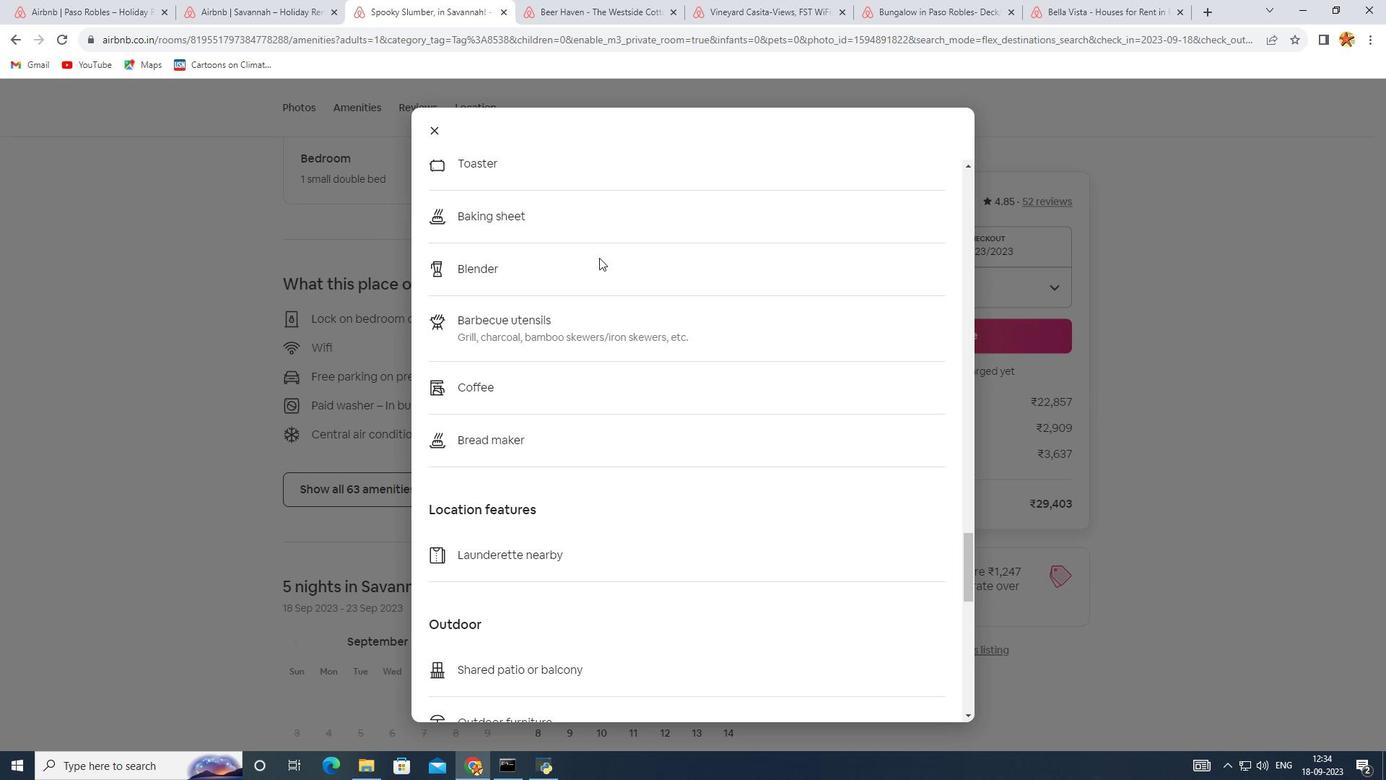 
Action: Mouse scrolled (599, 257) with delta (0, 0)
Screenshot: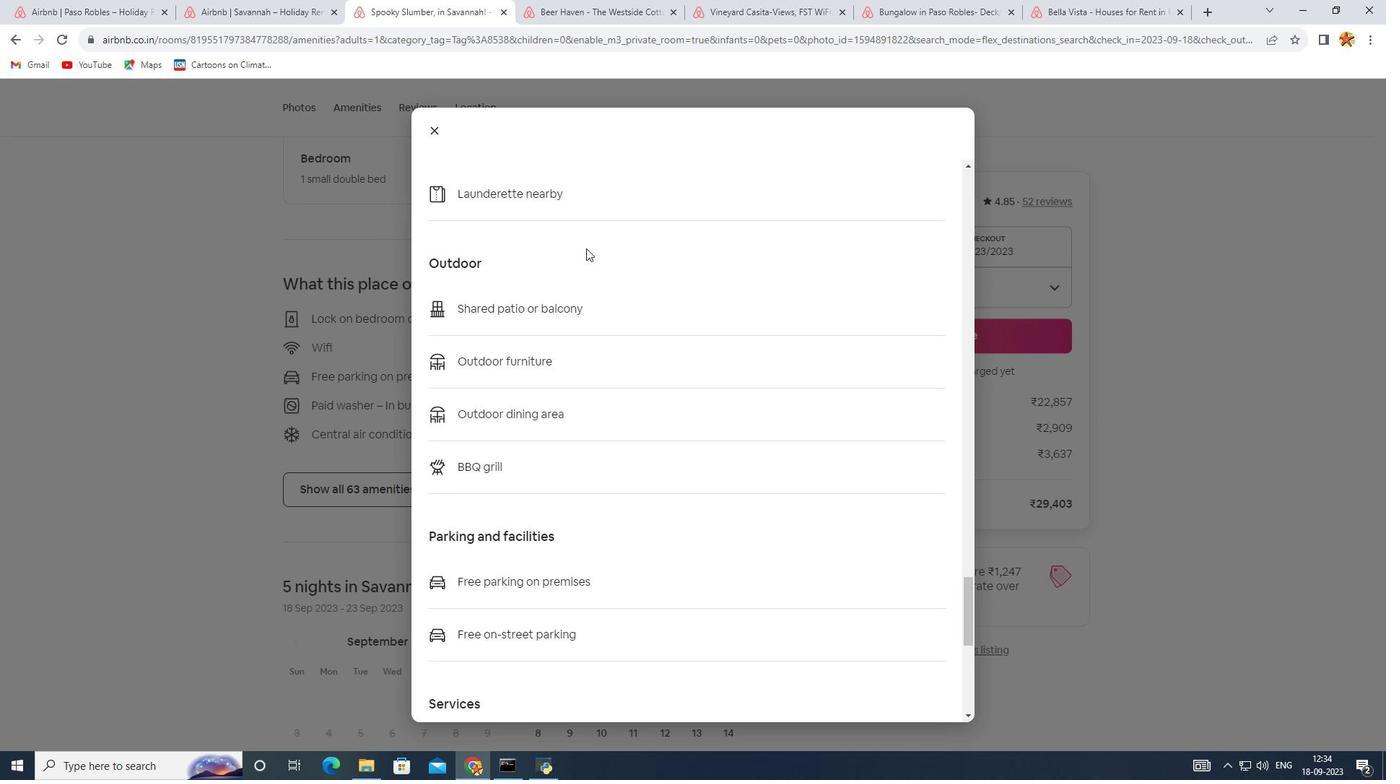 
Action: Mouse scrolled (599, 257) with delta (0, 0)
Screenshot: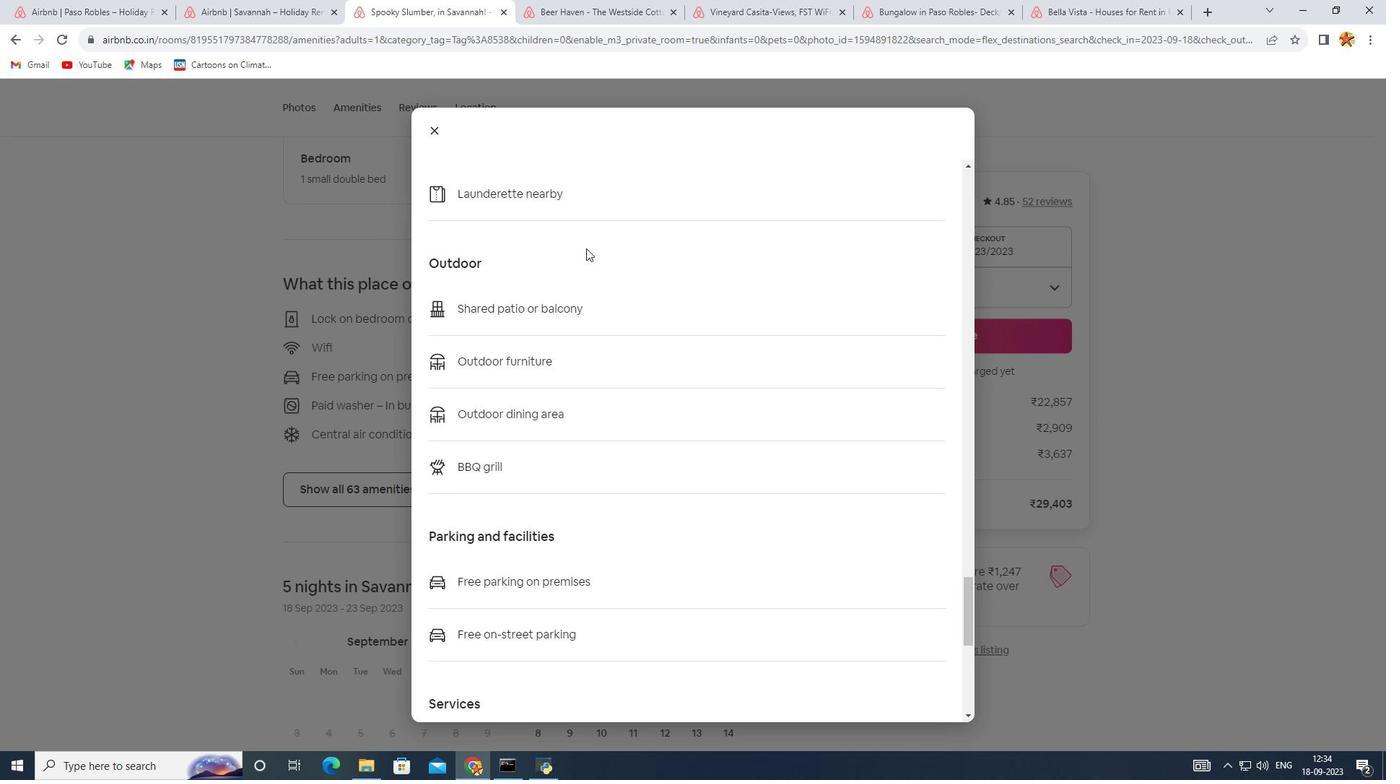 
Action: Mouse scrolled (599, 257) with delta (0, 0)
Screenshot: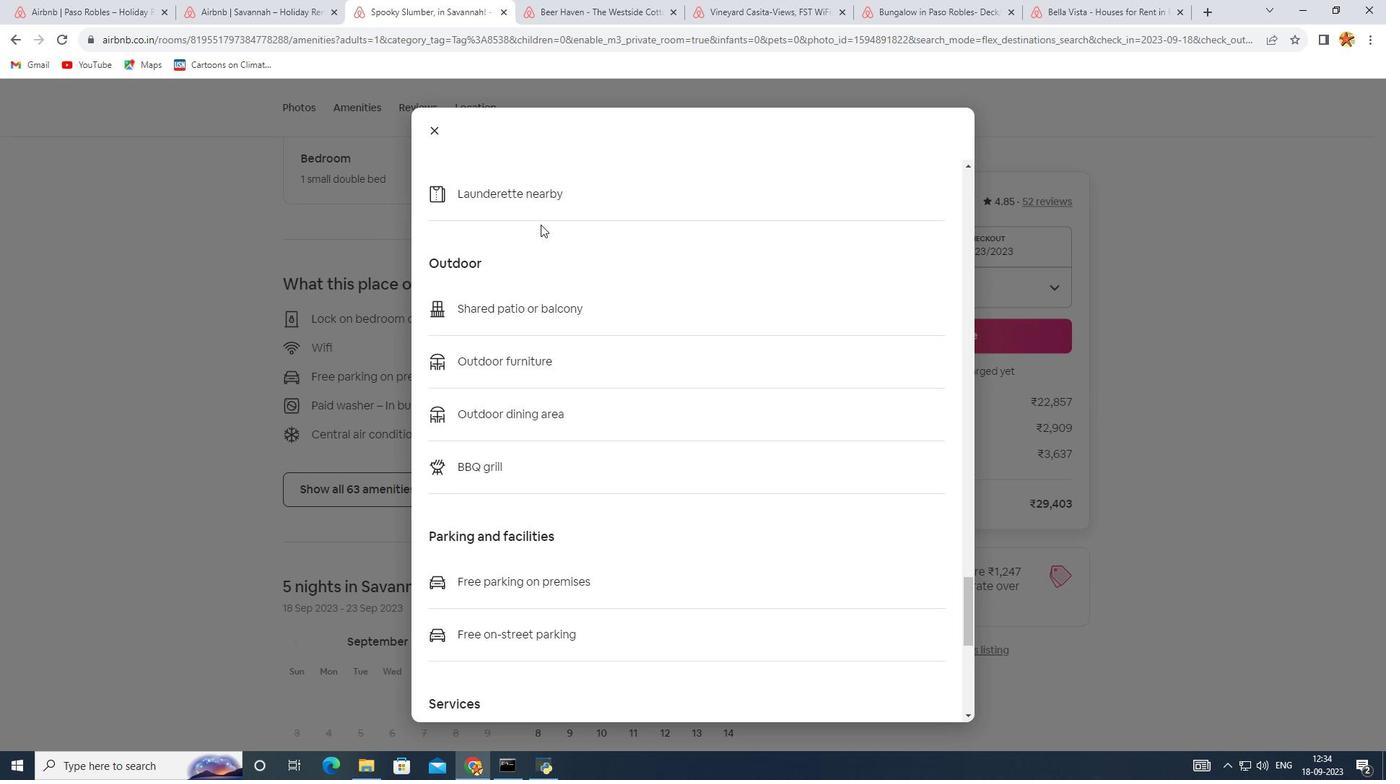 
Action: Mouse scrolled (599, 257) with delta (0, 0)
Screenshot: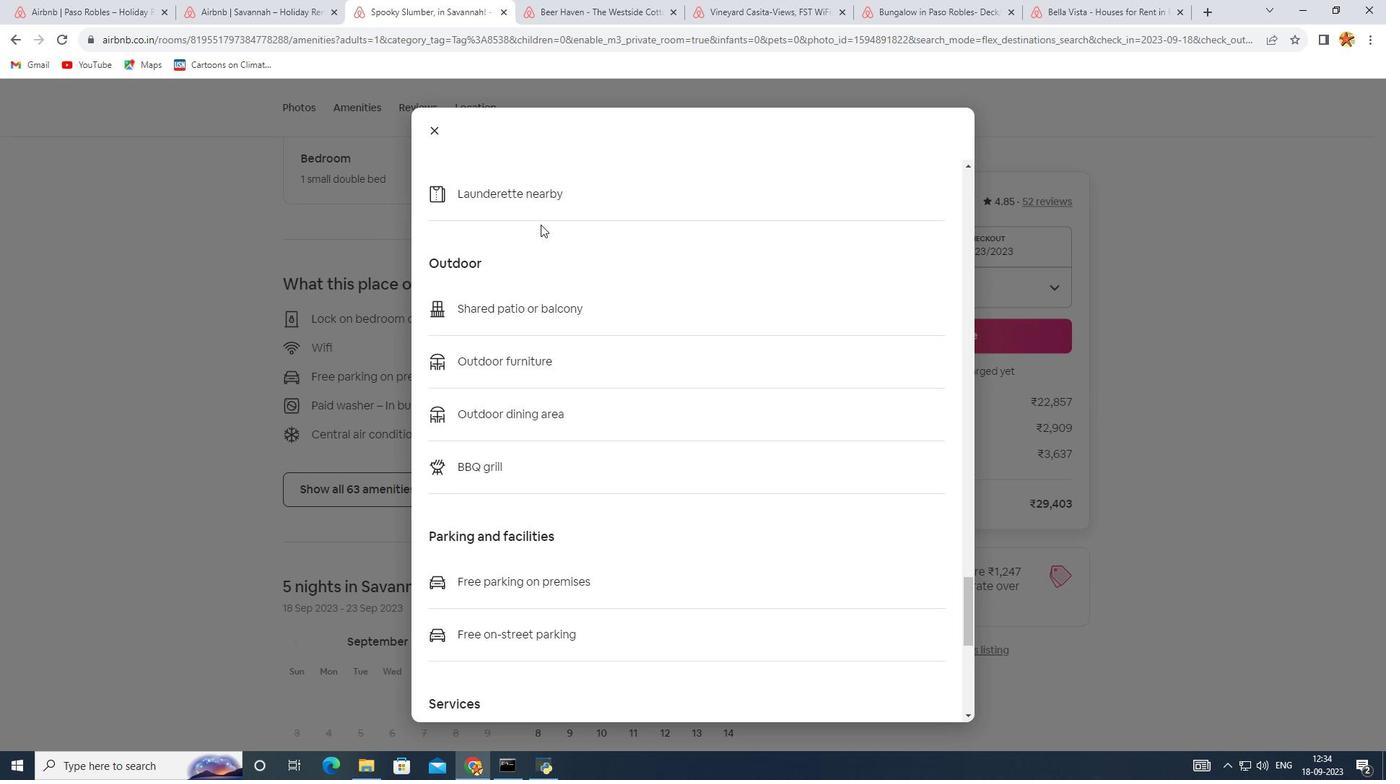 
Action: Mouse scrolled (599, 257) with delta (0, 0)
Screenshot: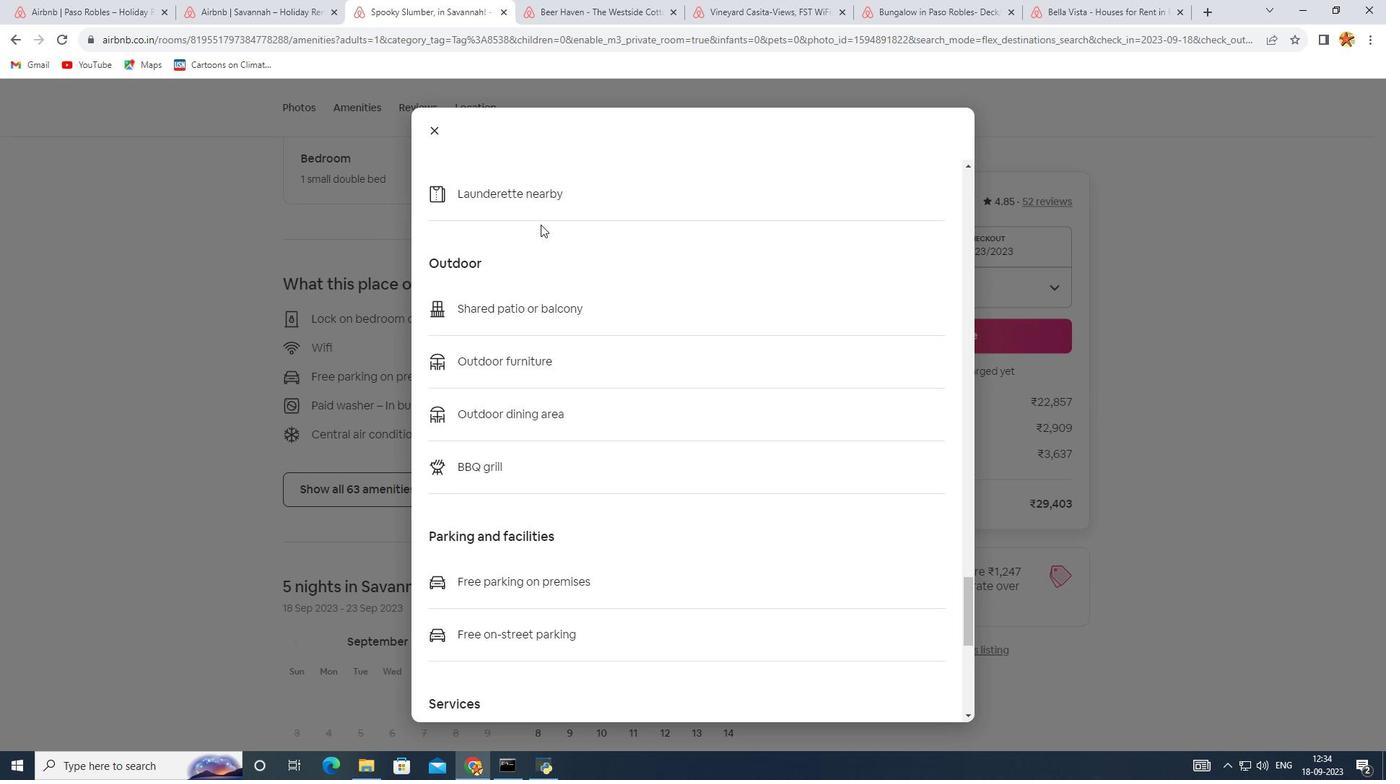 
Action: Mouse moved to (500, 206)
Screenshot: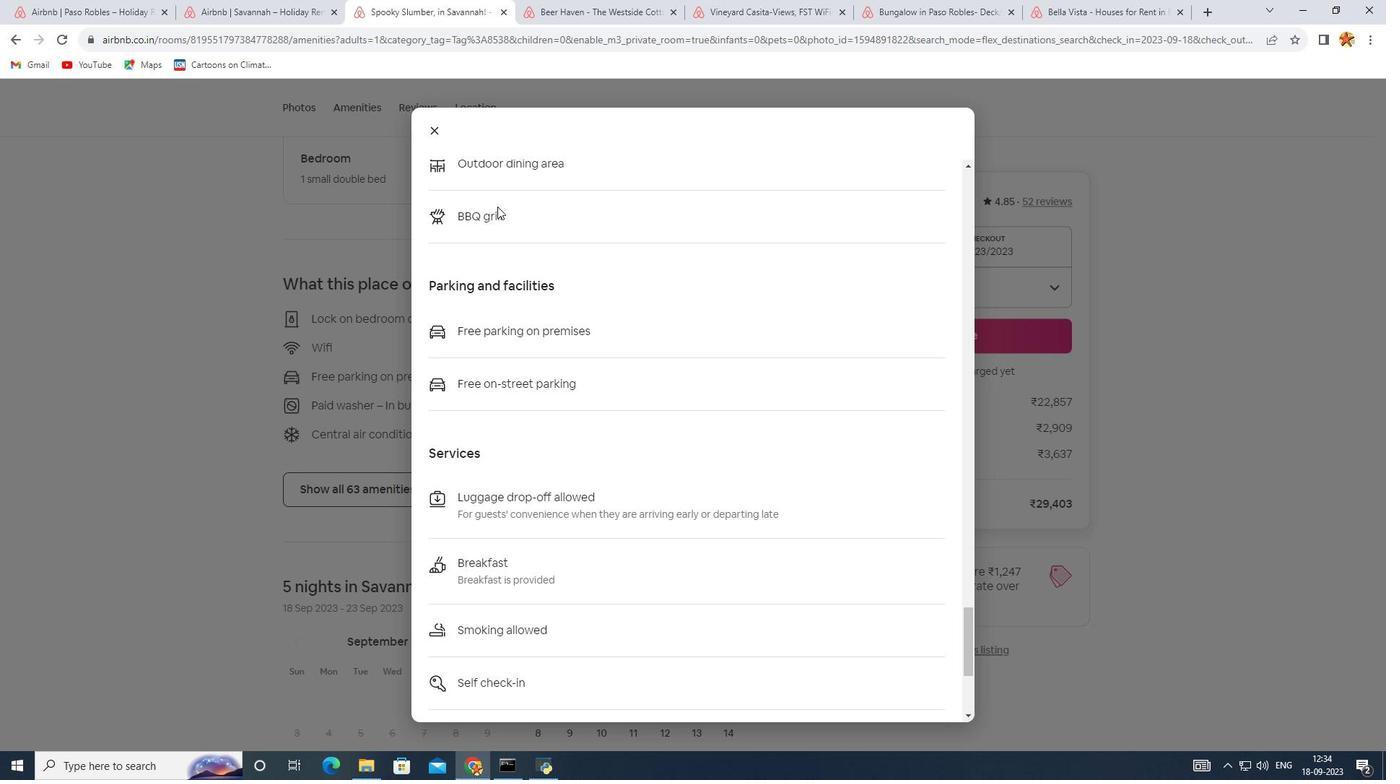 
Action: Mouse scrolled (500, 205) with delta (0, 0)
Screenshot: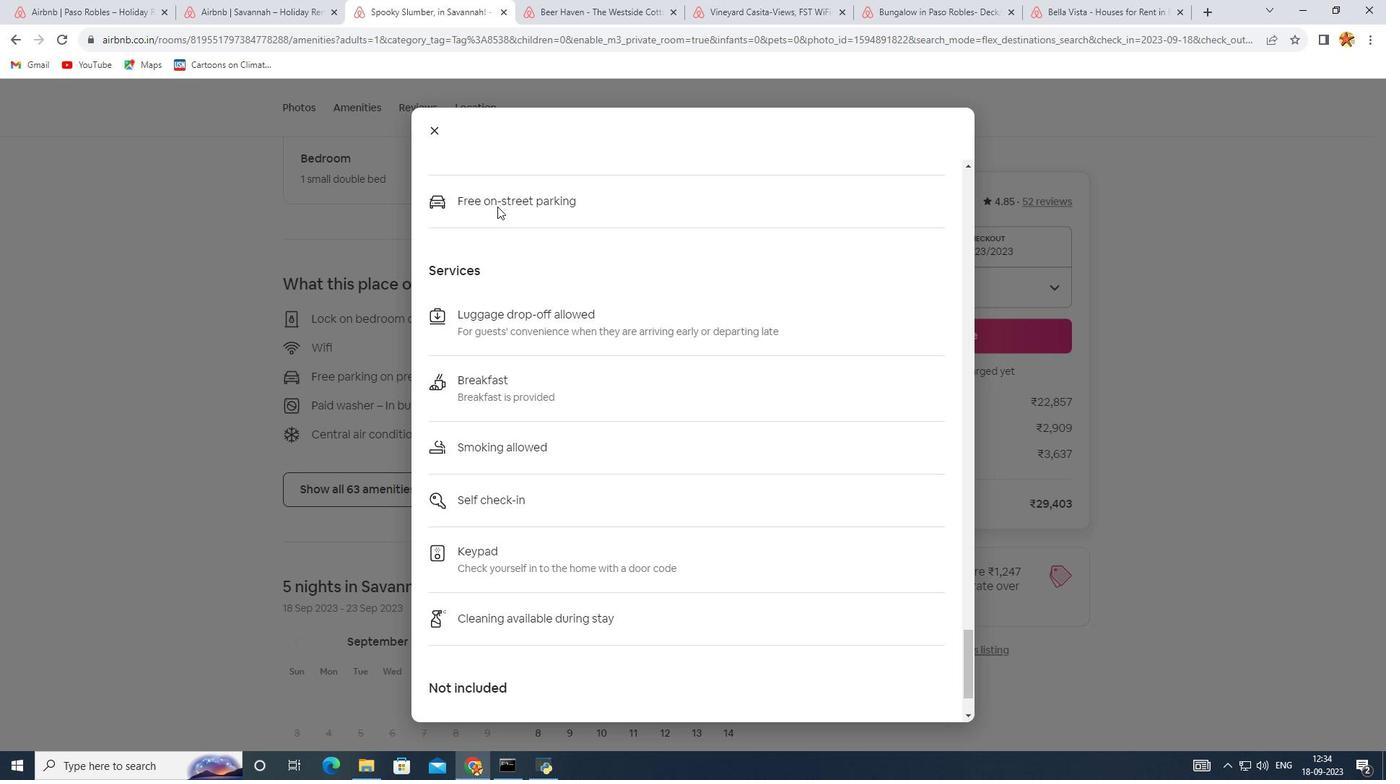 
Action: Mouse scrolled (500, 205) with delta (0, 0)
Screenshot: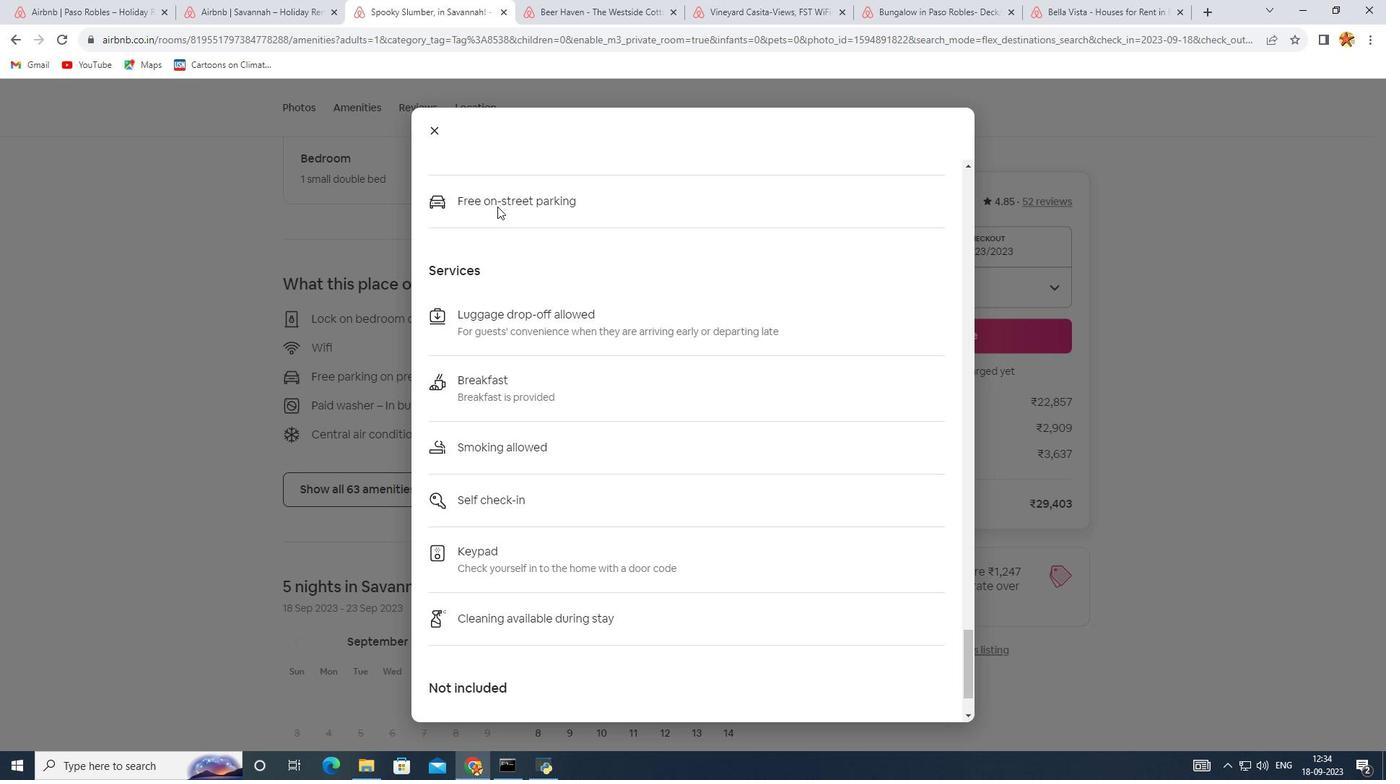 
Action: Mouse moved to (498, 206)
Screenshot: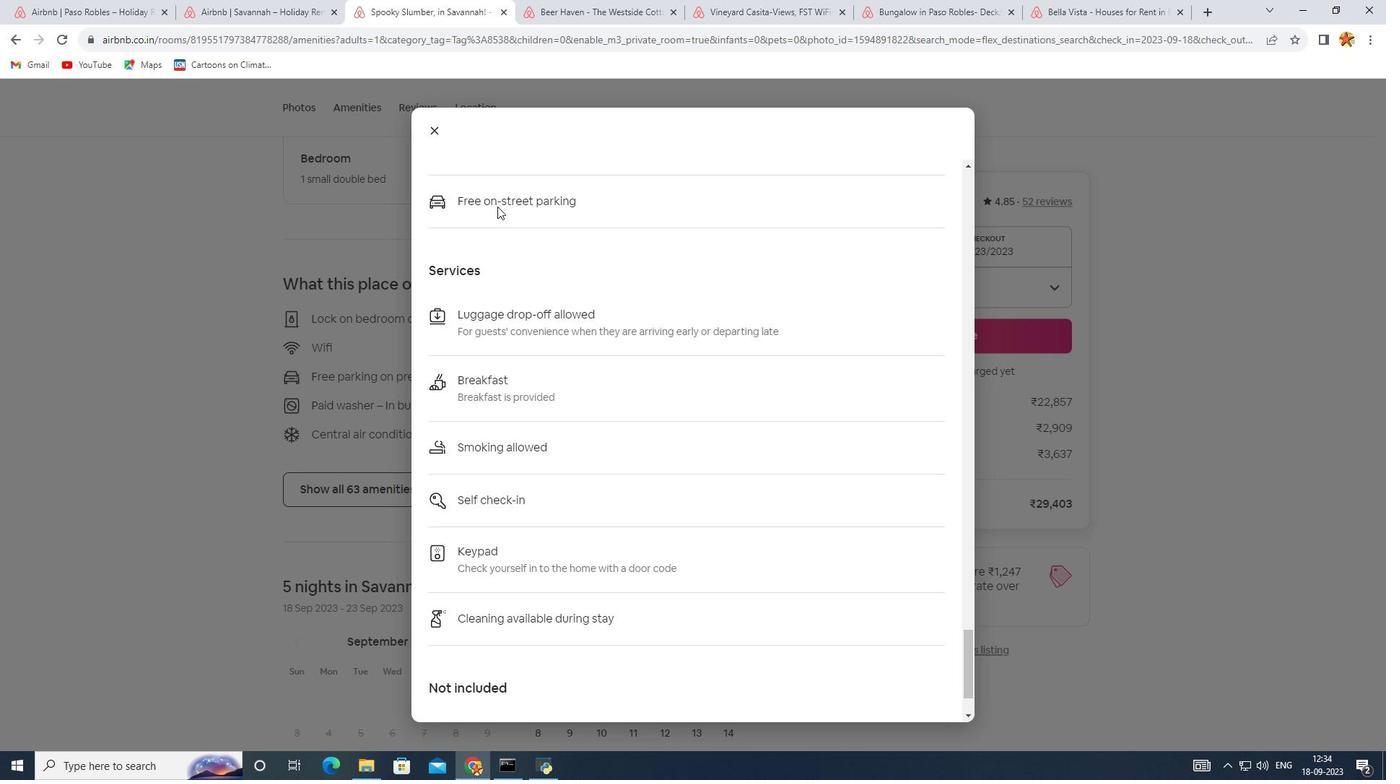 
Action: Mouse scrolled (498, 205) with delta (0, 0)
Screenshot: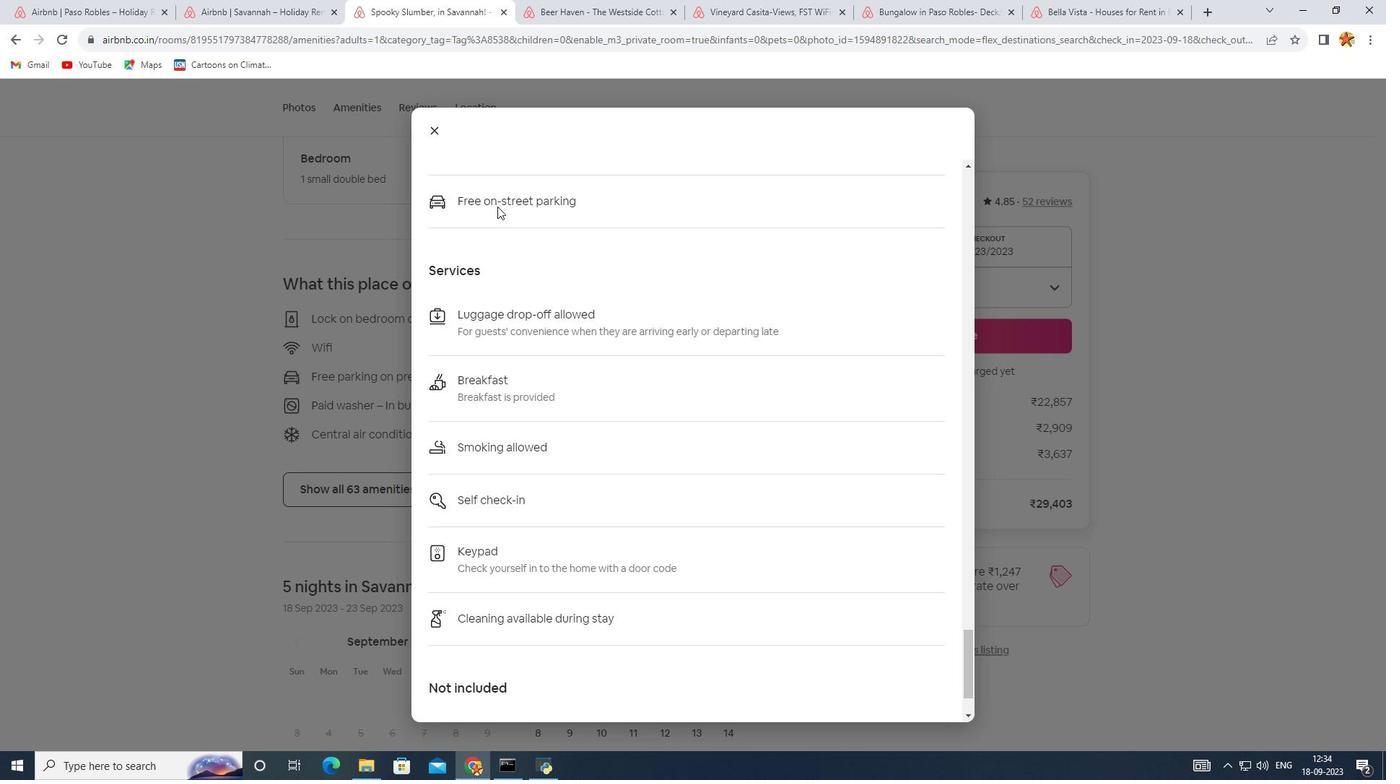 
Action: Mouse moved to (497, 206)
Screenshot: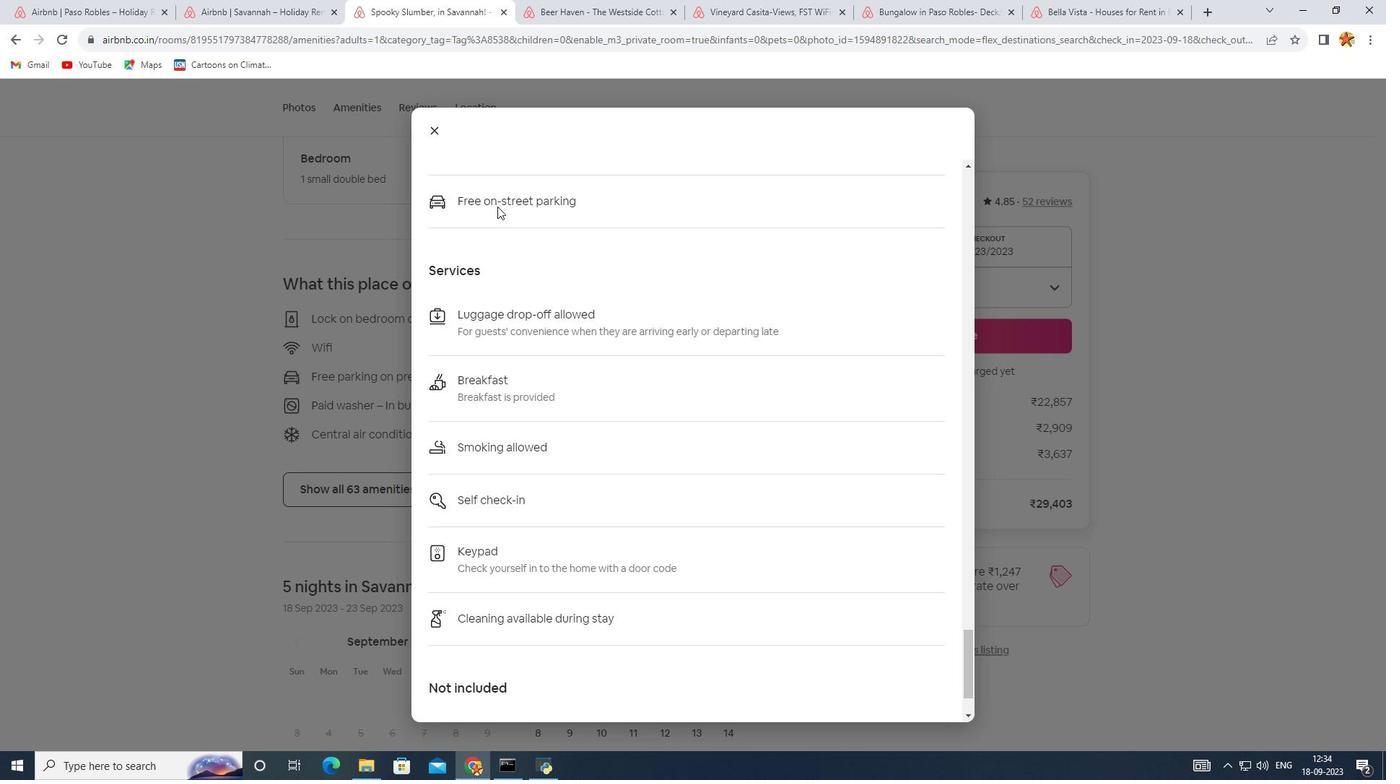 
Action: Mouse scrolled (497, 205) with delta (0, 0)
Screenshot: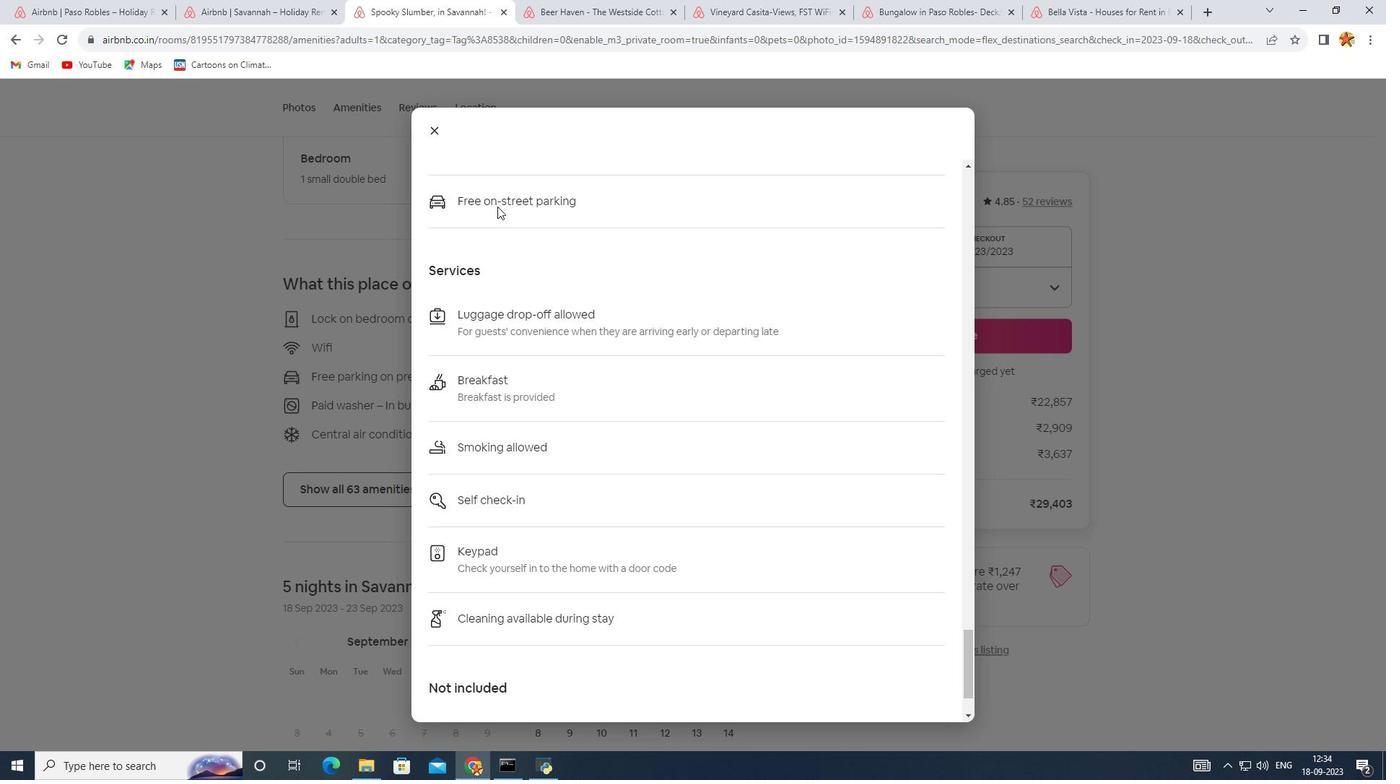 
Action: Mouse moved to (497, 206)
Screenshot: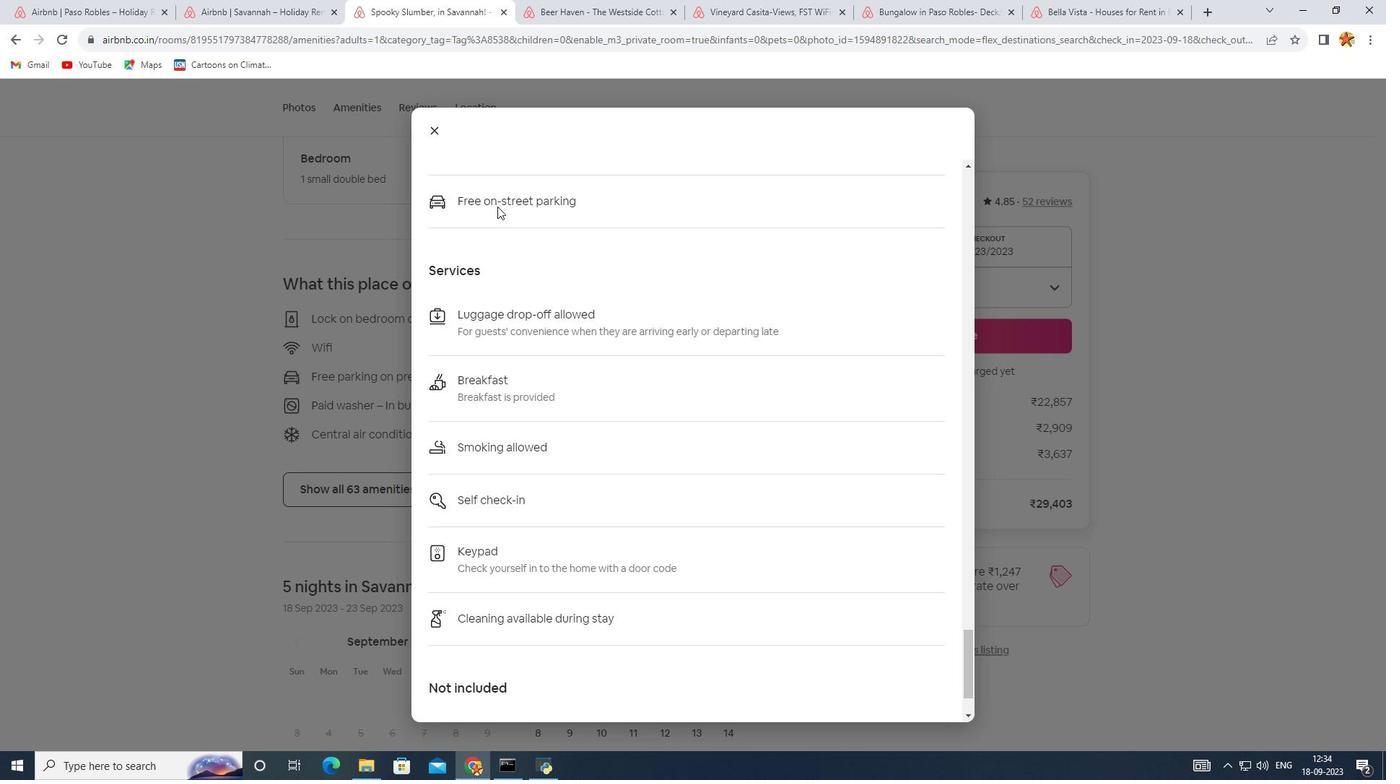 
Action: Mouse scrolled (497, 205) with delta (0, 0)
Screenshot: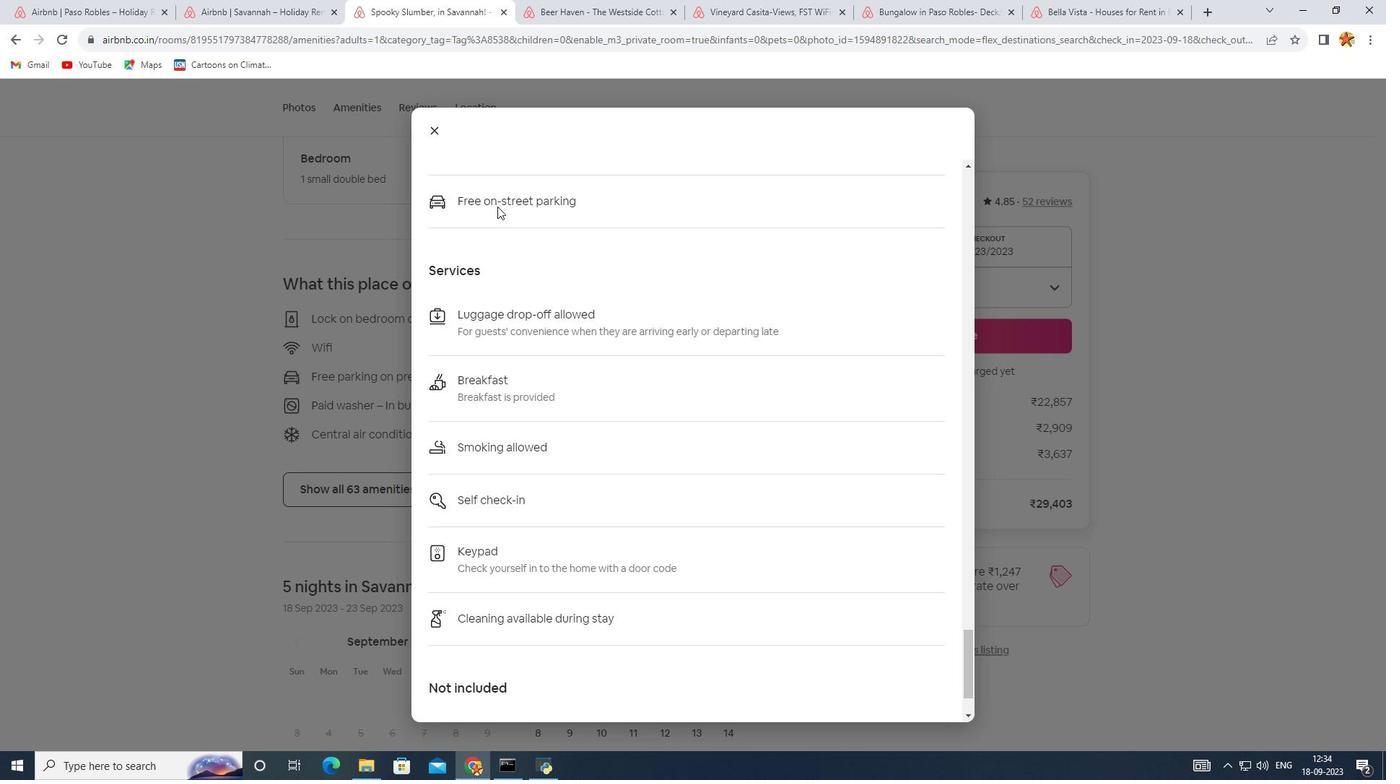 
Action: Mouse scrolled (497, 205) with delta (0, 0)
Screenshot: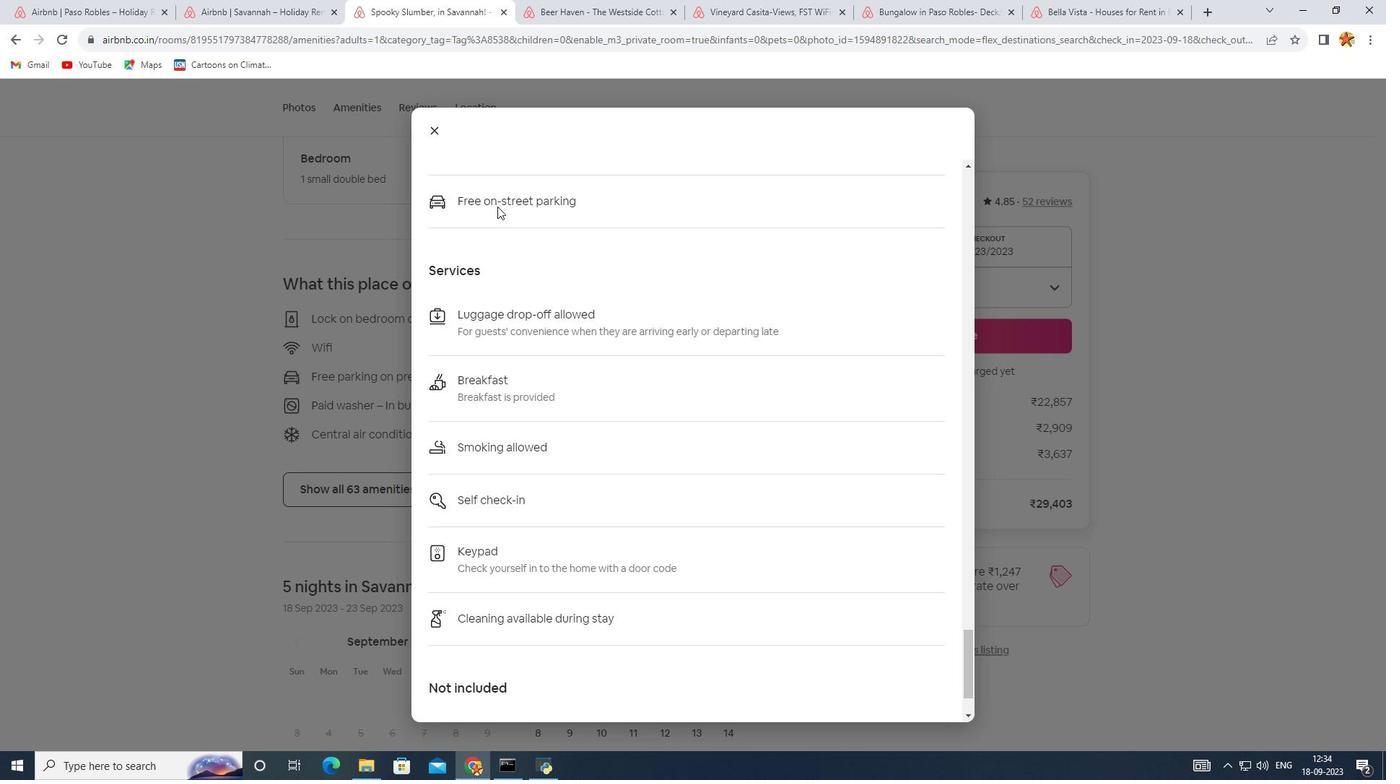 
Action: Mouse scrolled (497, 205) with delta (0, 0)
Screenshot: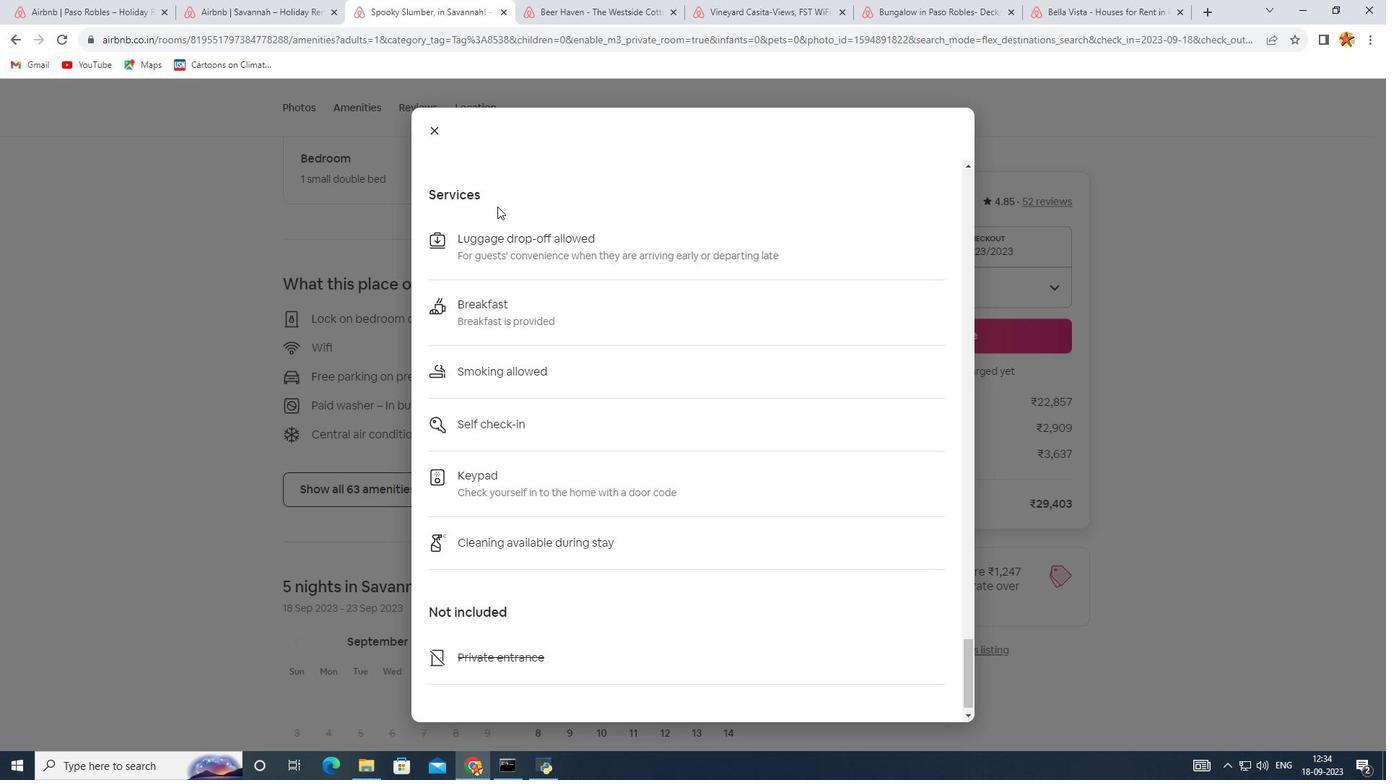 
Action: Mouse scrolled (497, 205) with delta (0, 0)
Screenshot: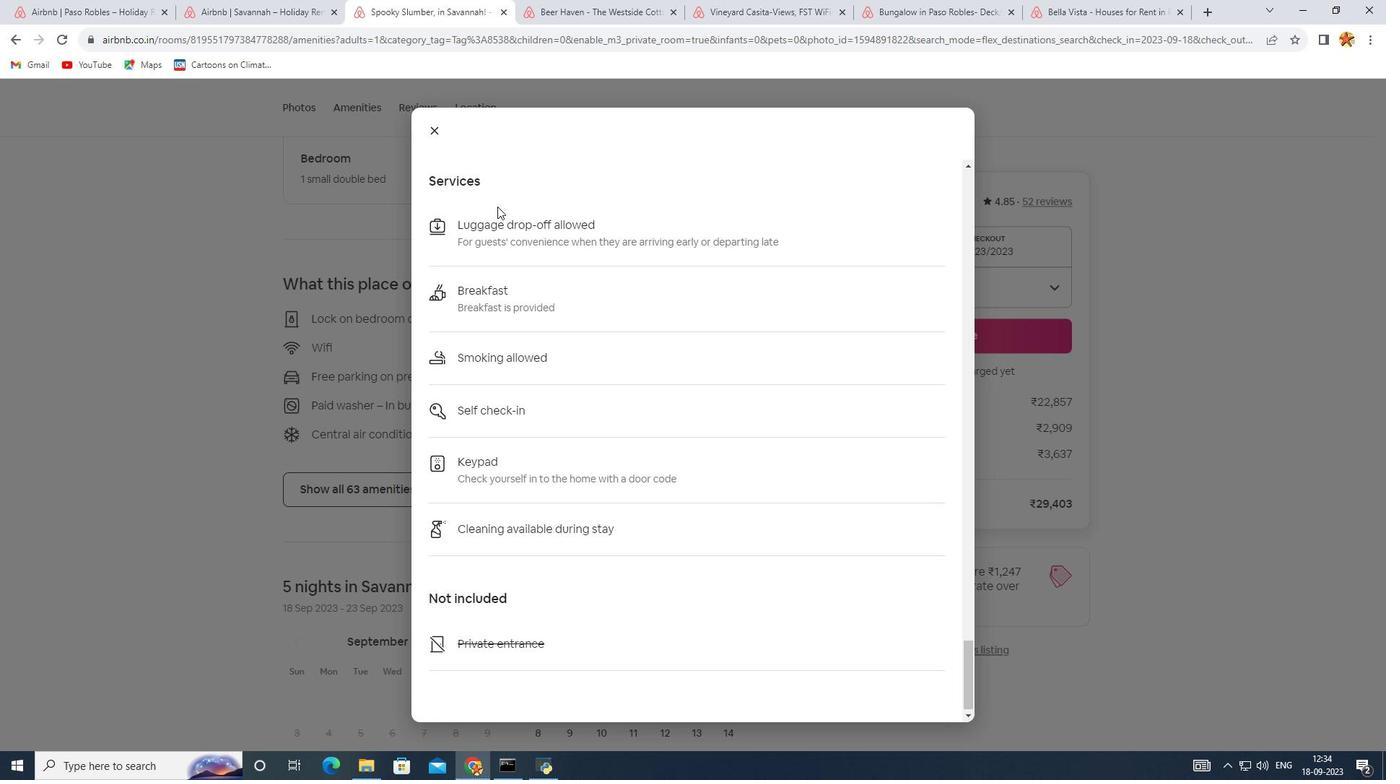 
Action: Mouse scrolled (497, 205) with delta (0, 0)
Screenshot: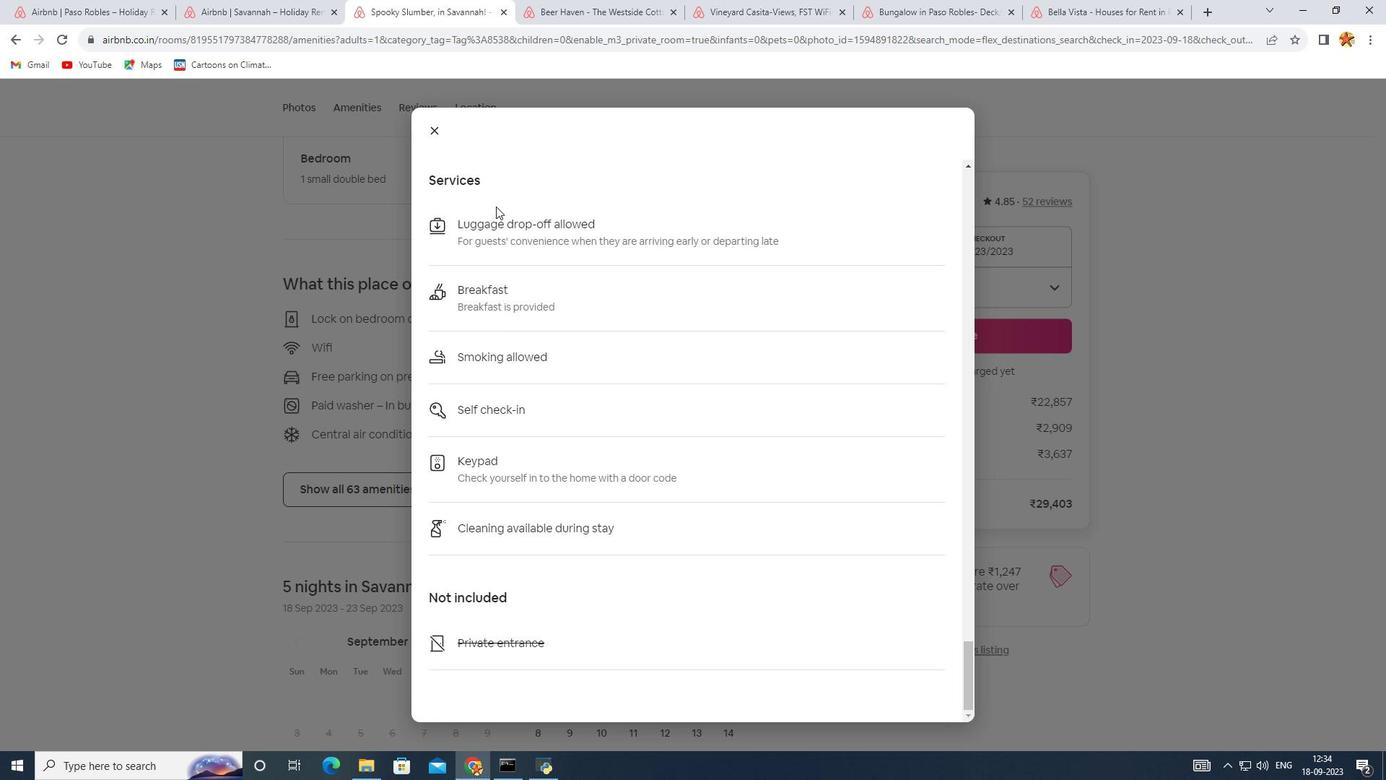 
Action: Mouse moved to (490, 197)
Screenshot: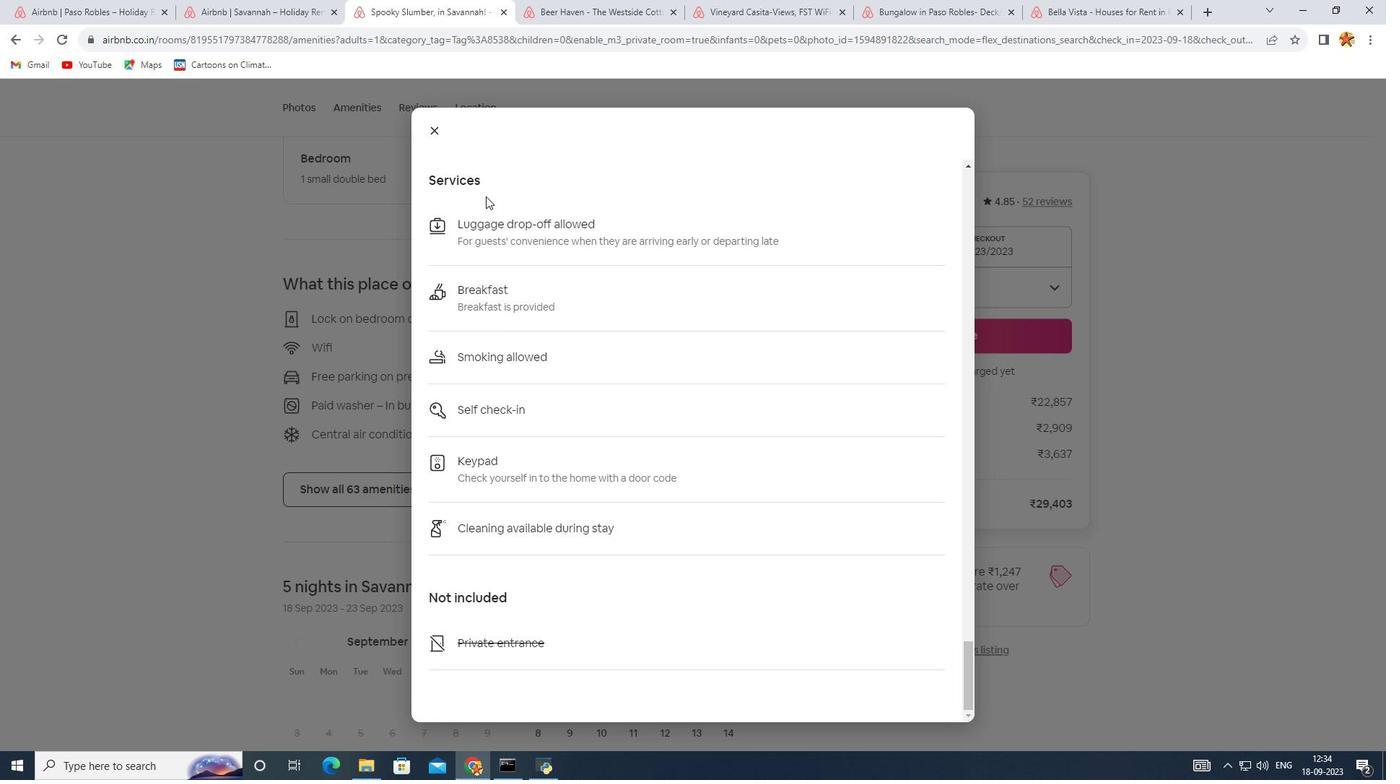 
Action: Mouse scrolled (490, 196) with delta (0, 0)
Screenshot: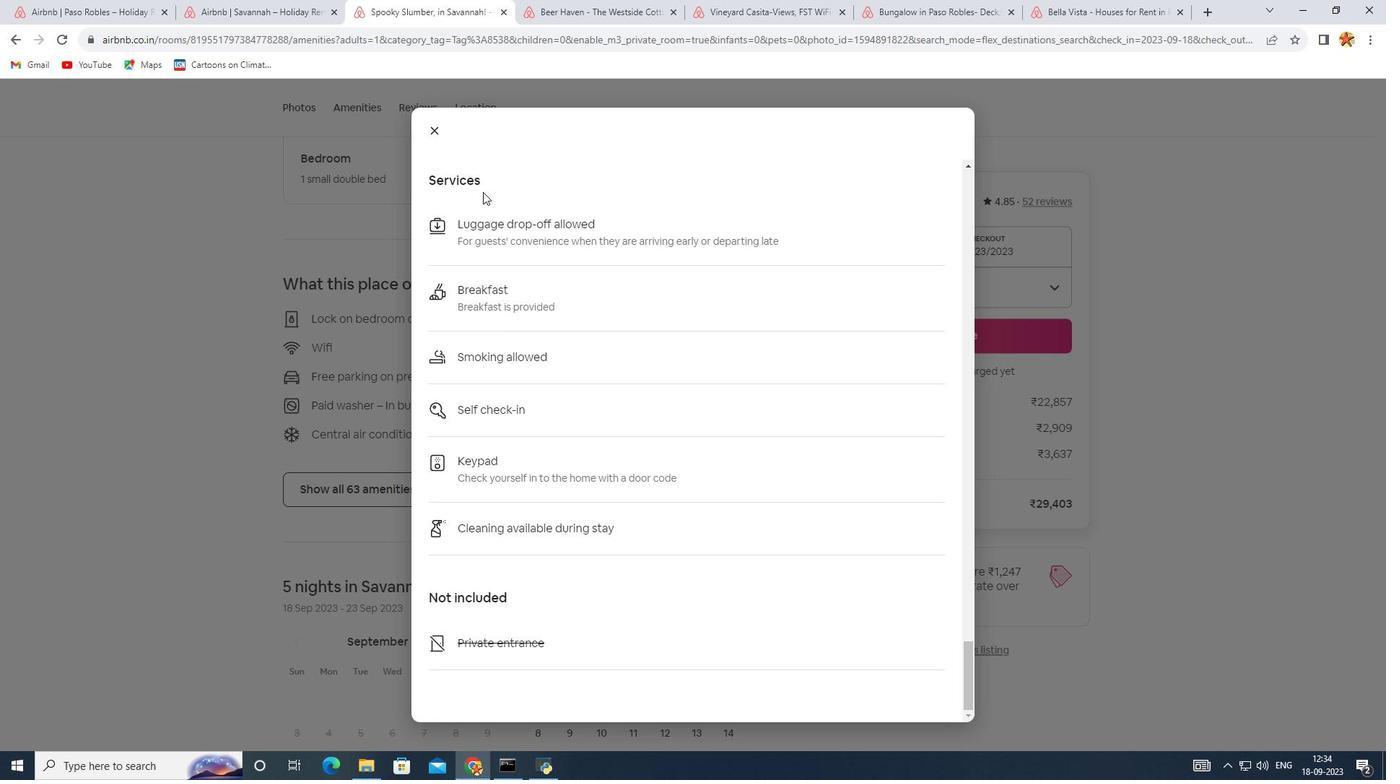 
Action: Mouse moved to (489, 197)
Screenshot: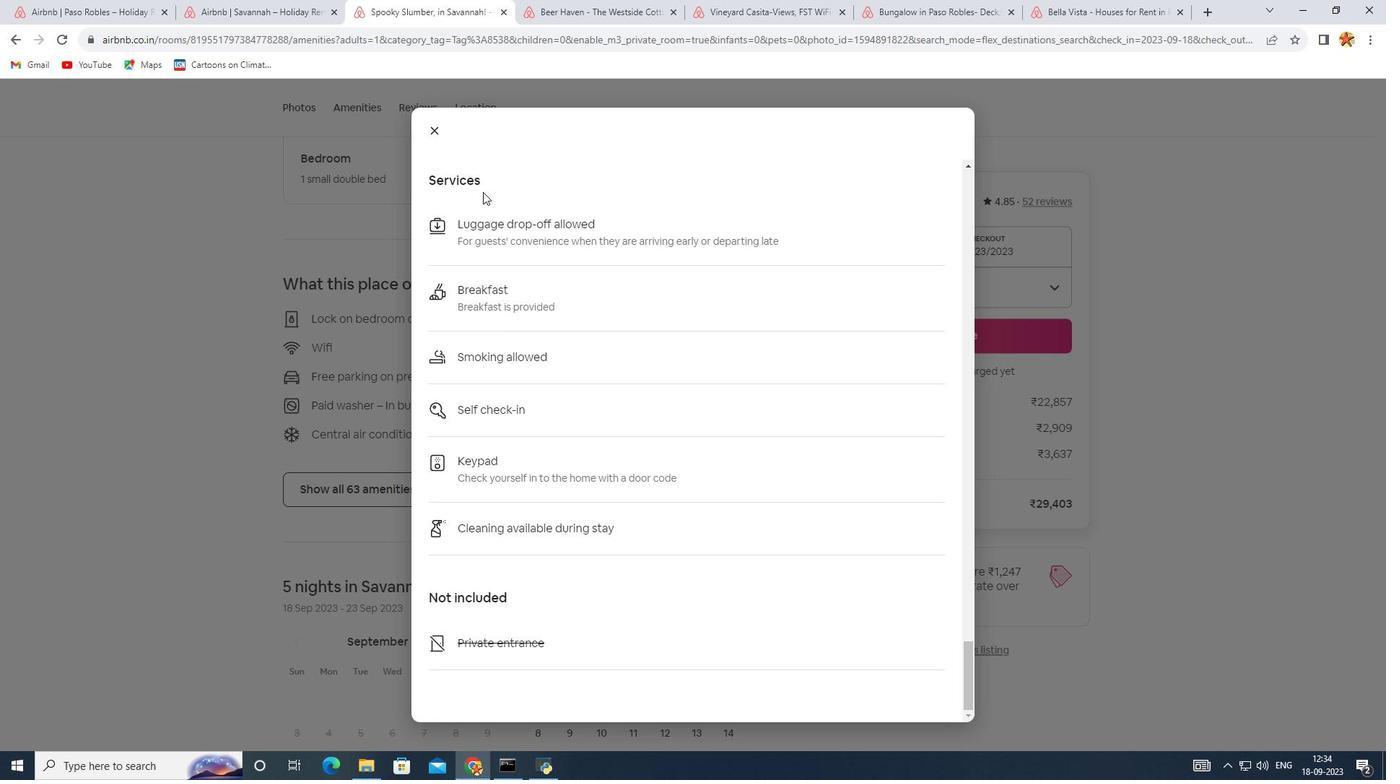 
Action: Mouse scrolled (489, 196) with delta (0, 0)
Screenshot: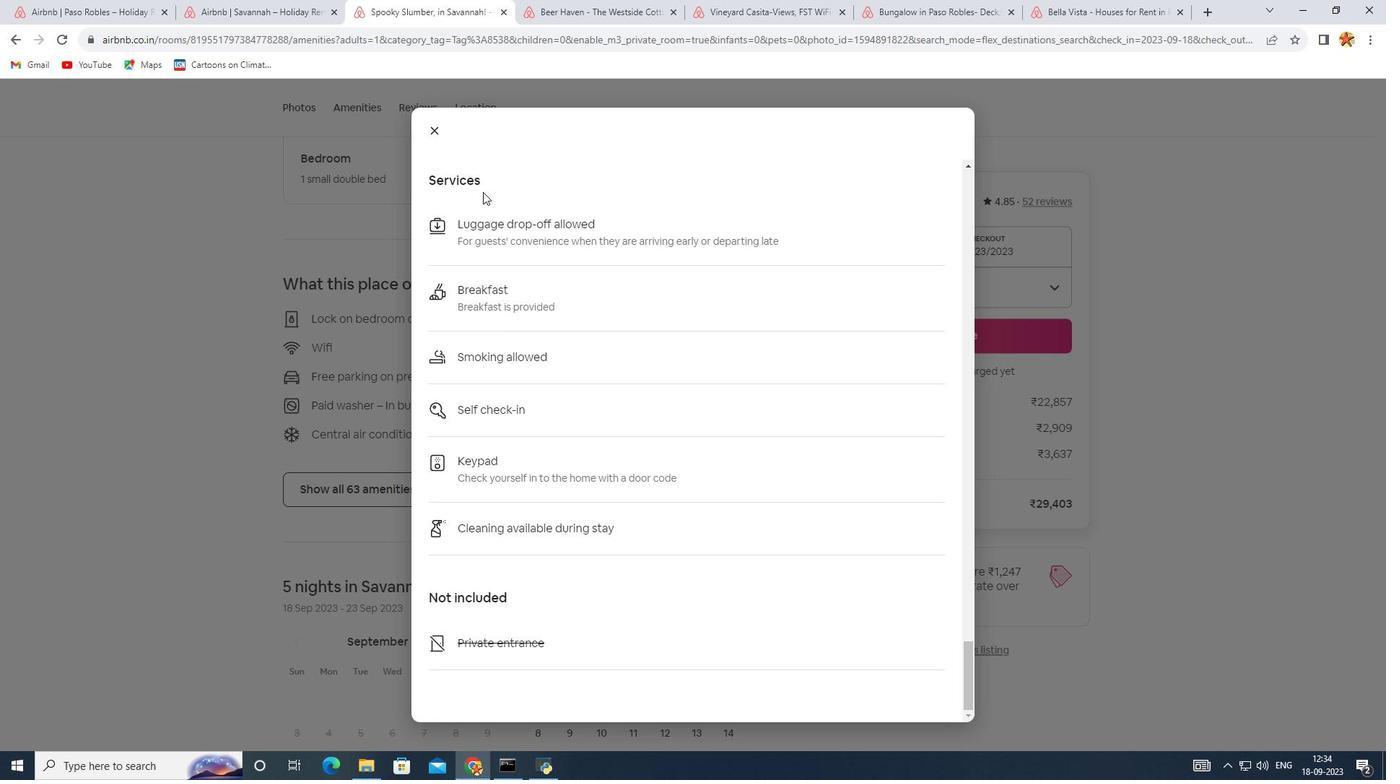 
Action: Mouse moved to (488, 197)
Screenshot: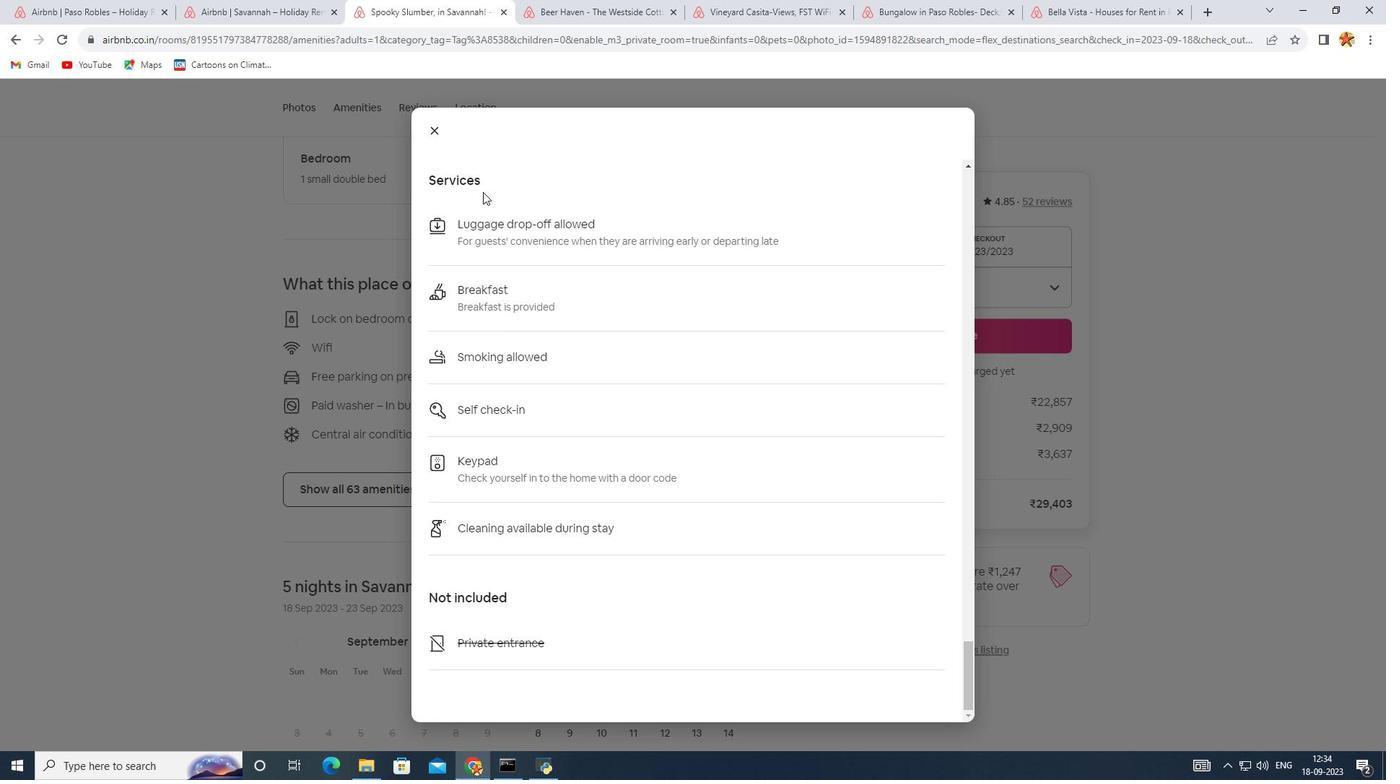 
Action: Mouse scrolled (488, 196) with delta (0, 0)
Screenshot: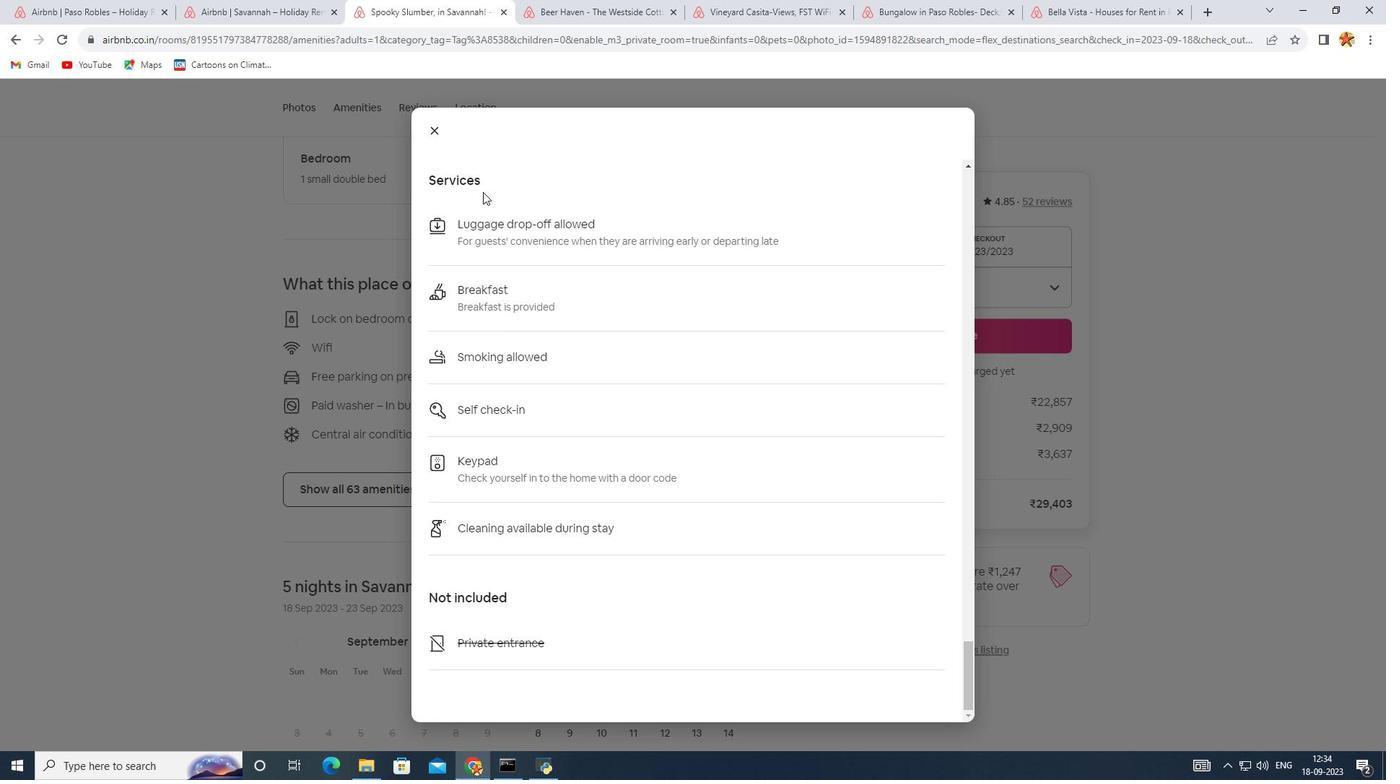 
Action: Mouse moved to (488, 197)
Screenshot: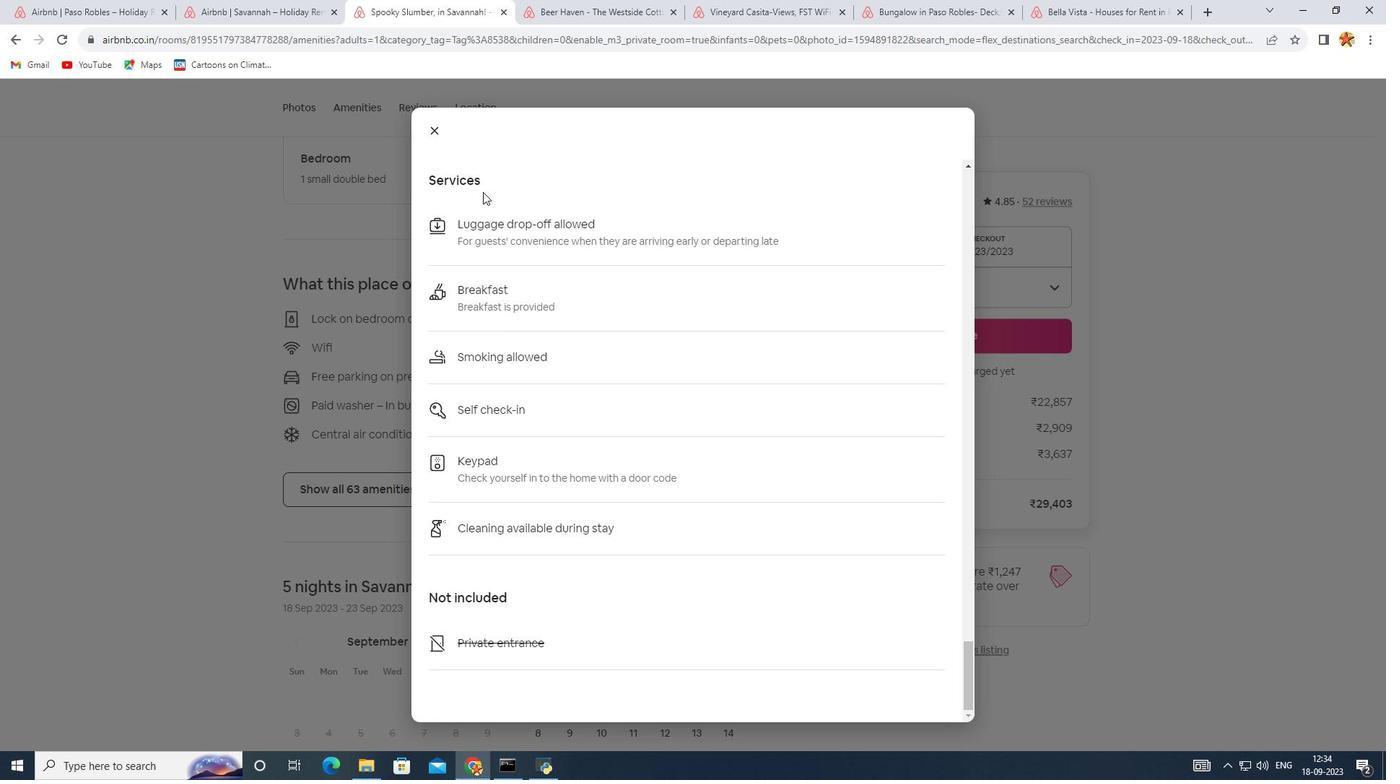 
Action: Mouse scrolled (488, 196) with delta (0, 0)
Screenshot: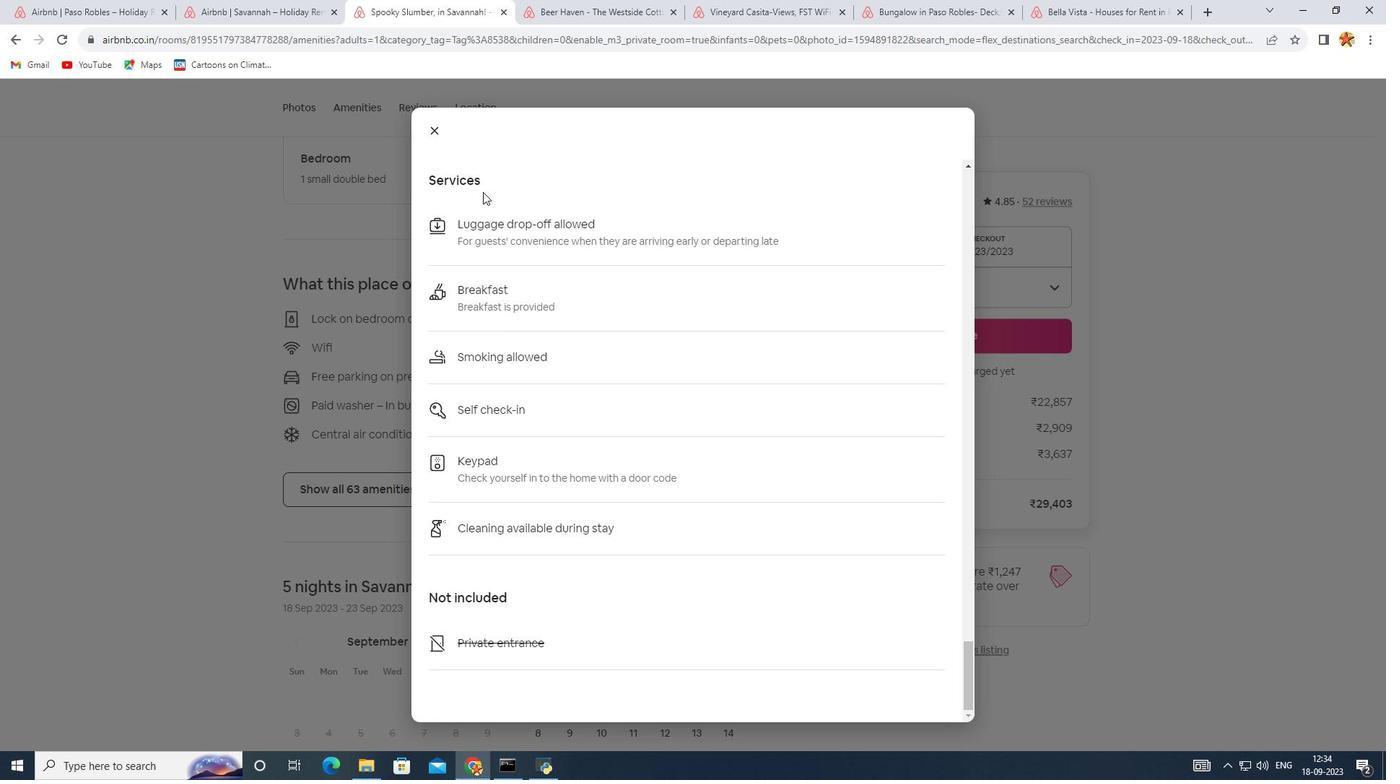 
Action: Mouse moved to (486, 197)
Screenshot: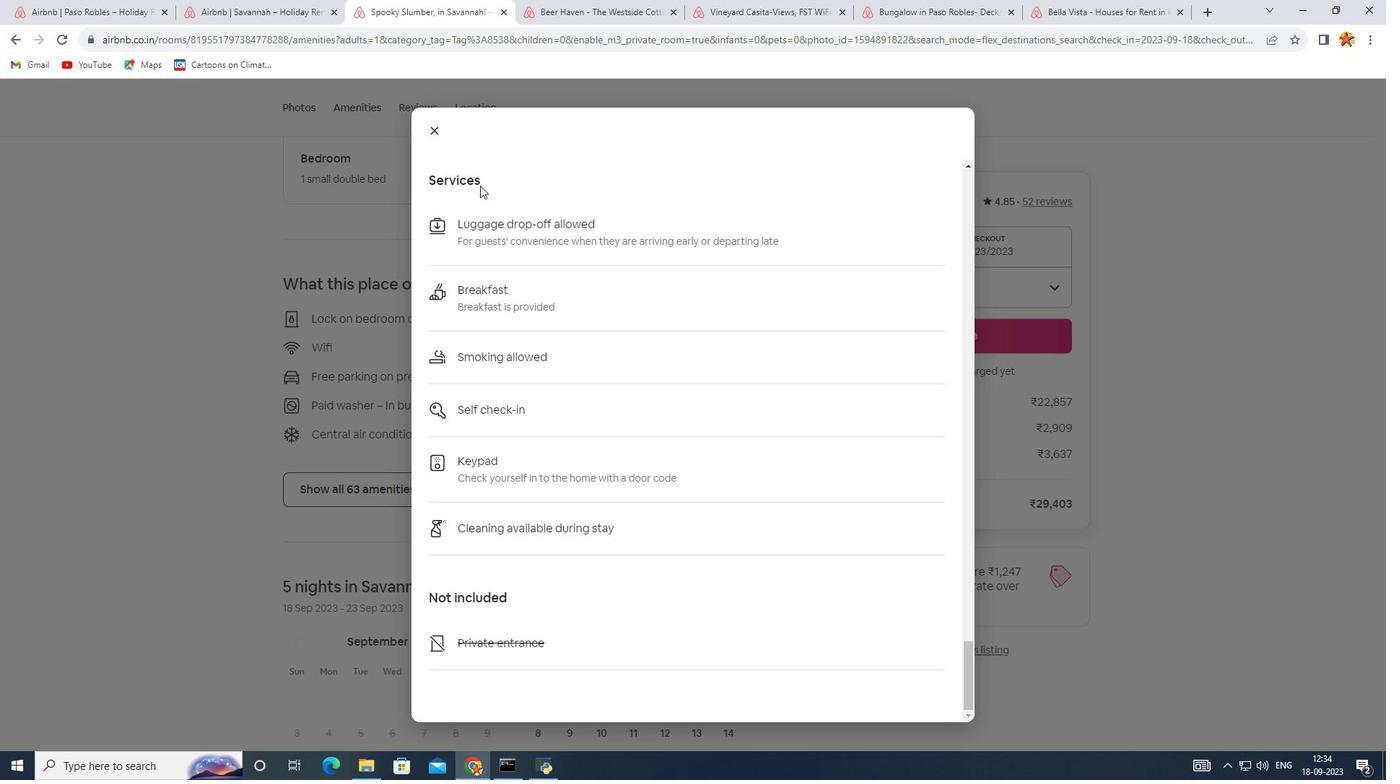 
Action: Mouse scrolled (486, 196) with delta (0, 0)
Screenshot: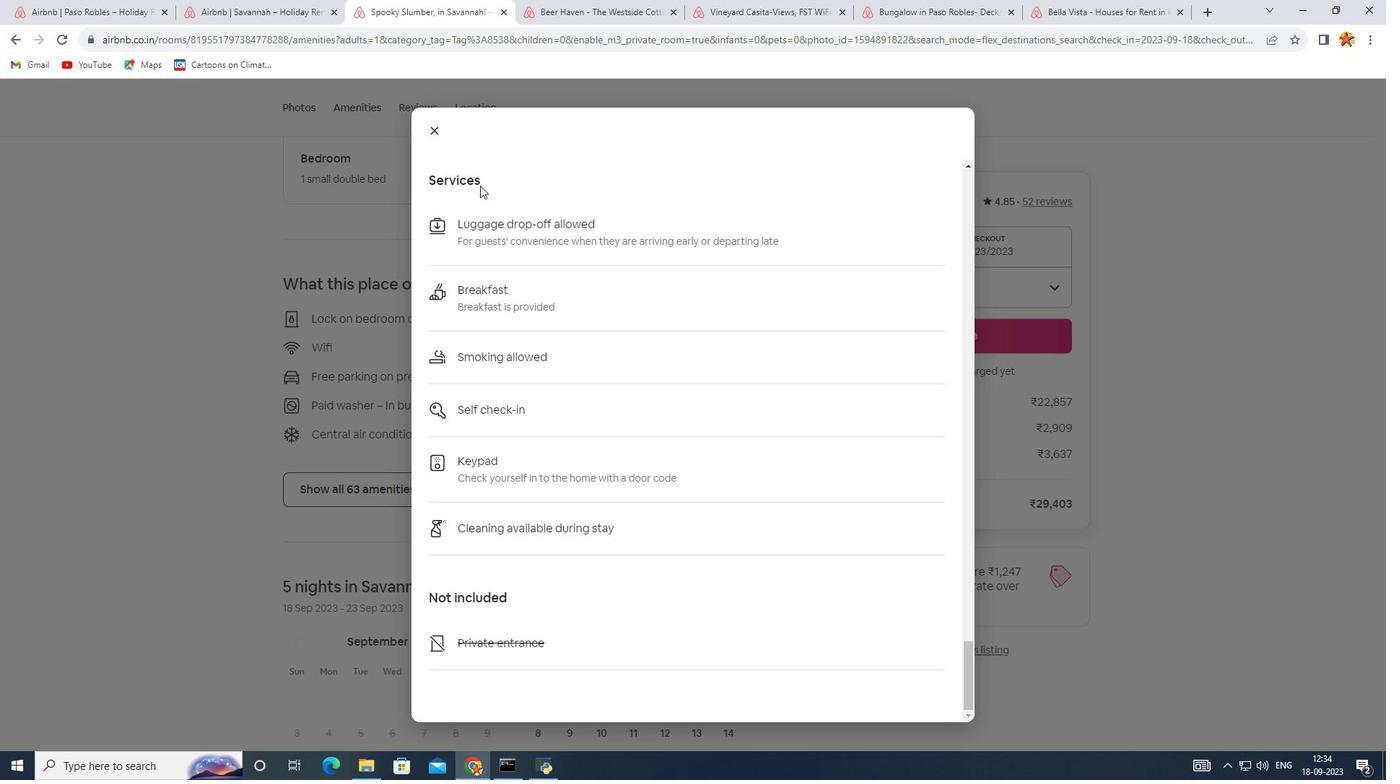 
Action: Mouse moved to (442, 136)
Screenshot: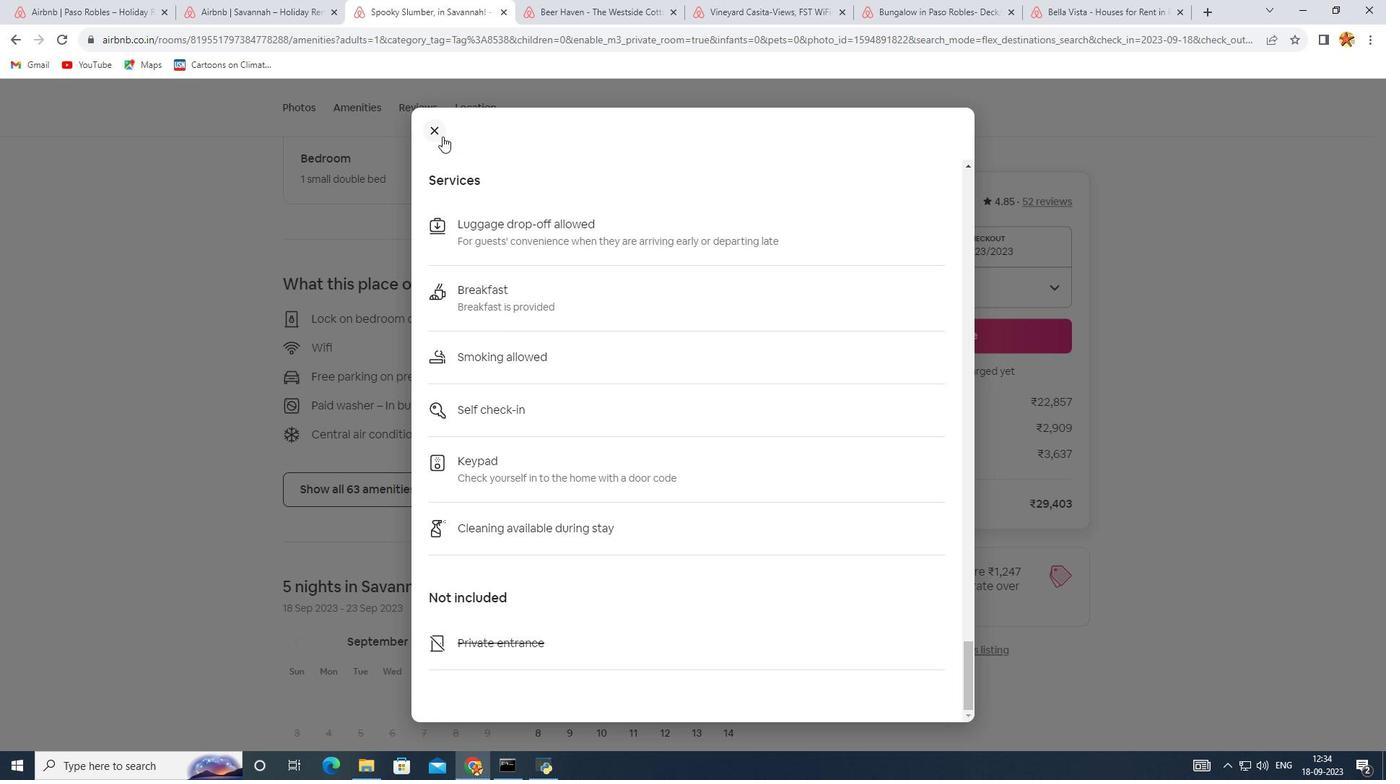 
Action: Mouse pressed left at (442, 136)
Screenshot: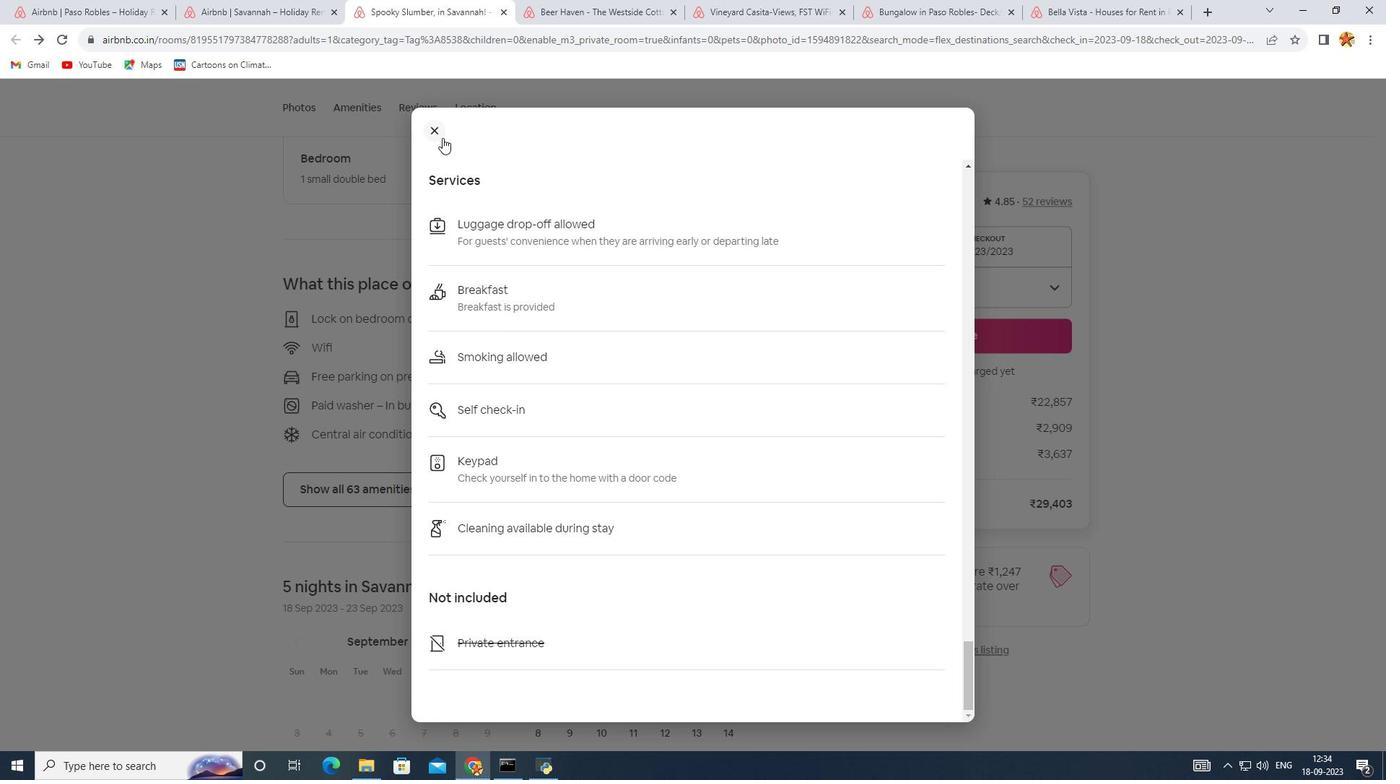 
Action: Mouse moved to (478, 457)
Screenshot: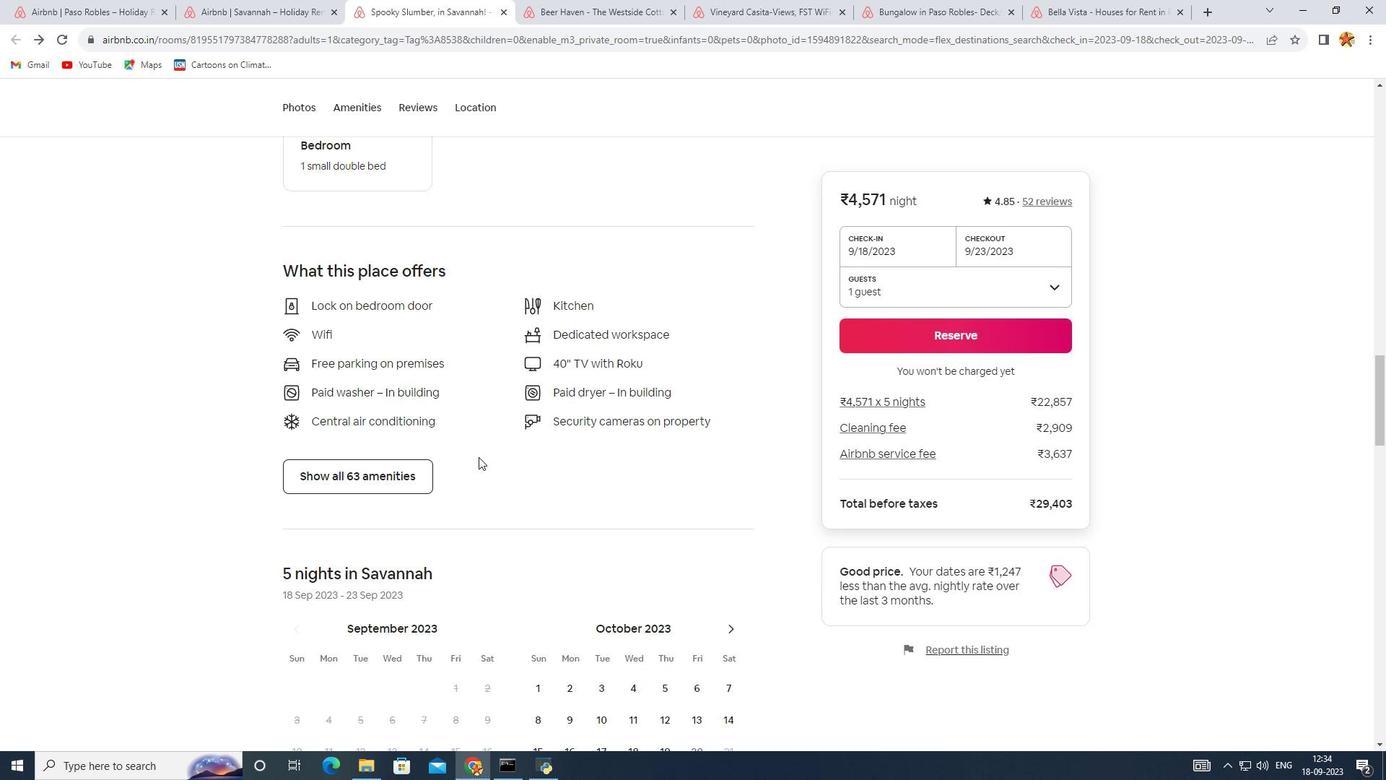 
Action: Mouse scrolled (478, 456) with delta (0, 0)
Screenshot: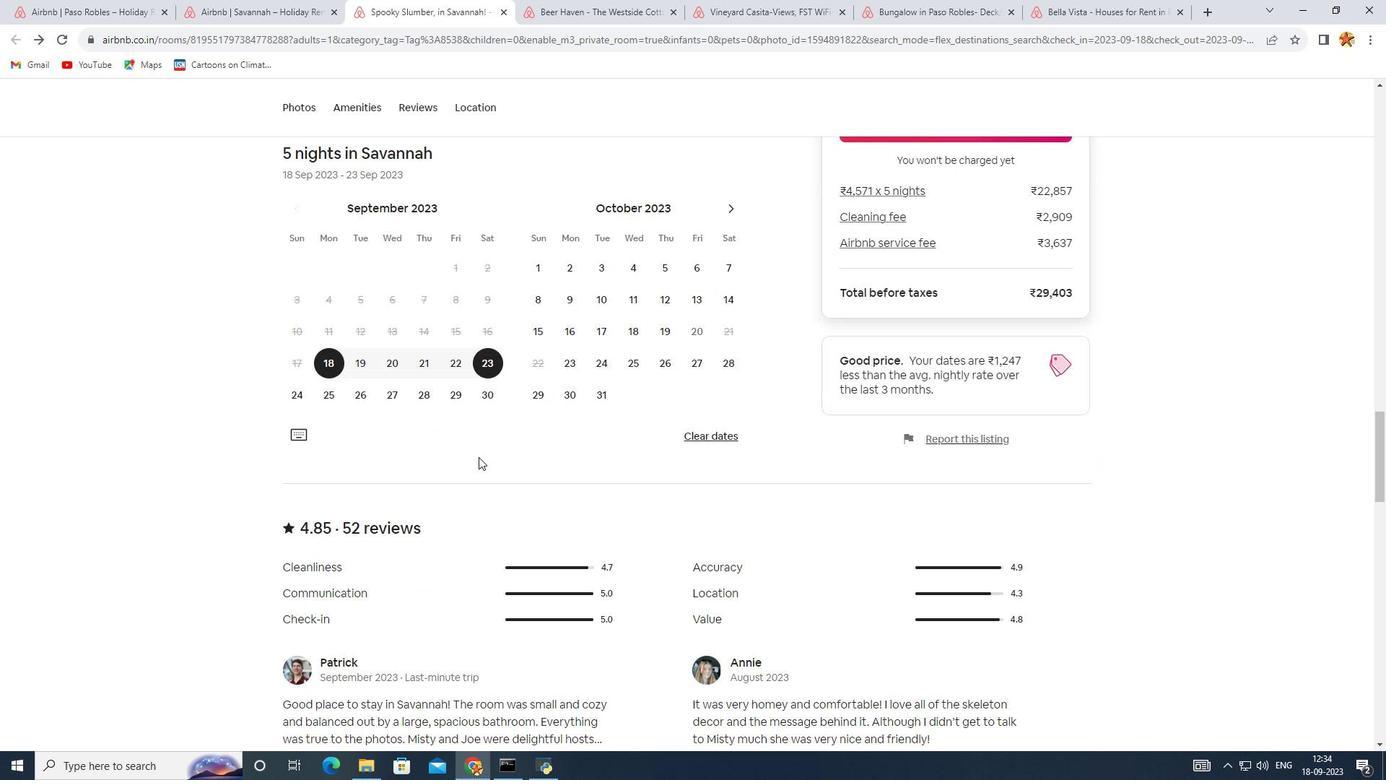 
Action: Mouse scrolled (478, 456) with delta (0, 0)
Screenshot: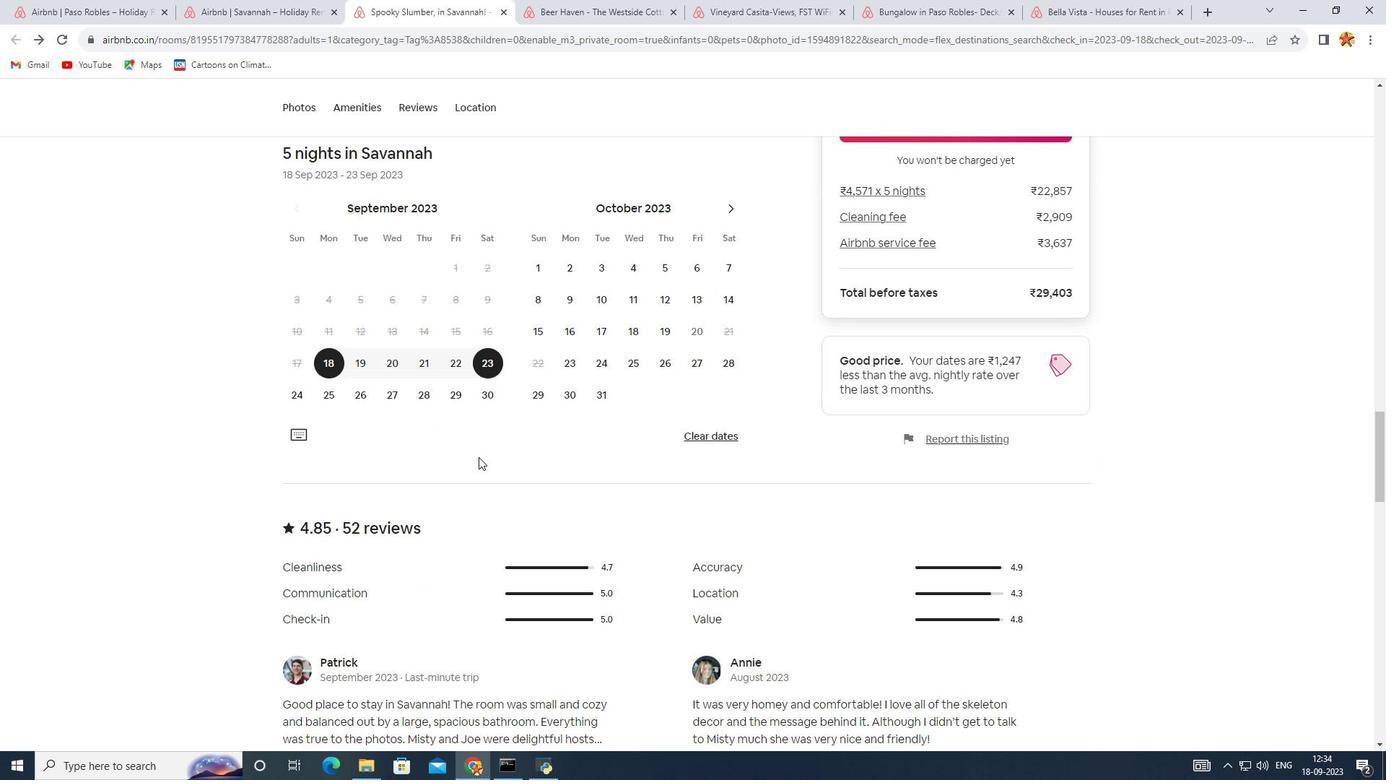 
Action: Mouse scrolled (478, 456) with delta (0, 0)
Screenshot: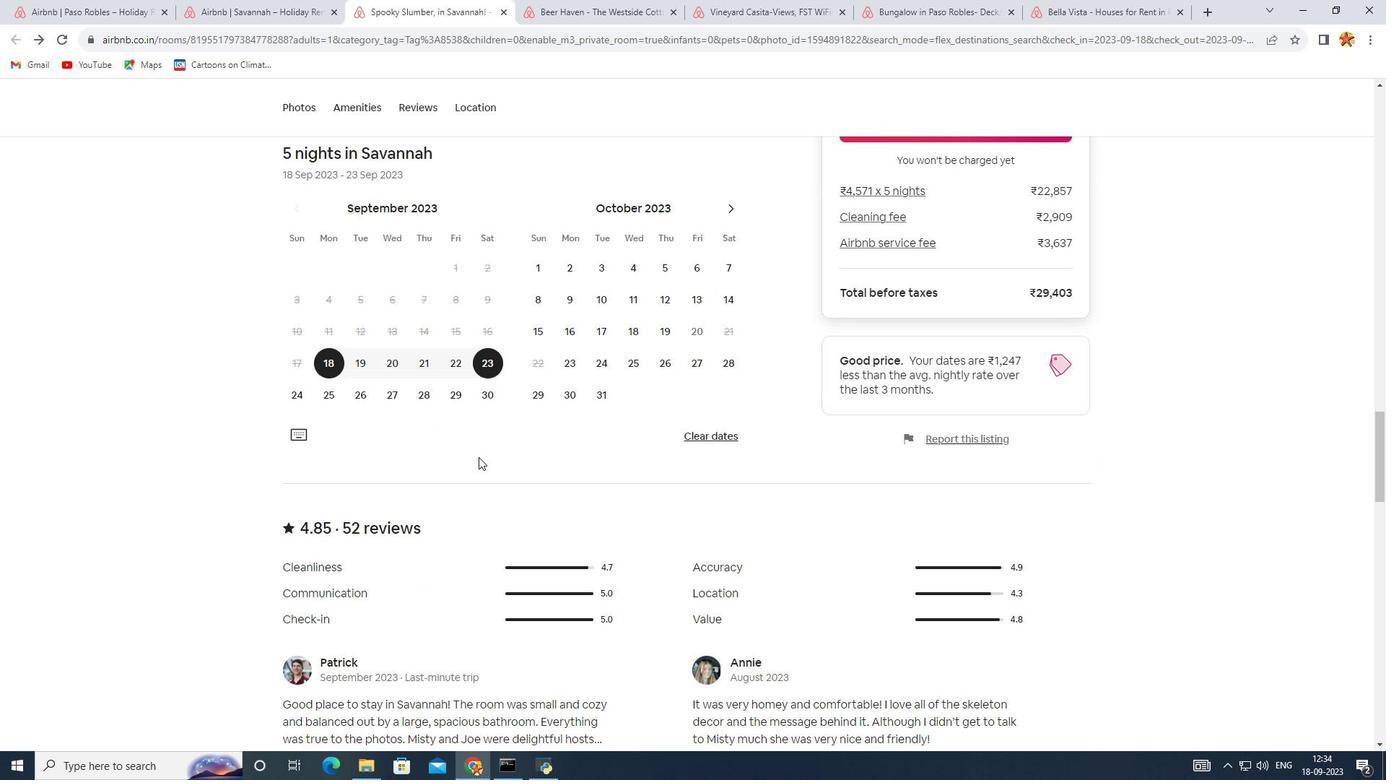 
Action: Mouse scrolled (478, 456) with delta (0, 0)
Screenshot: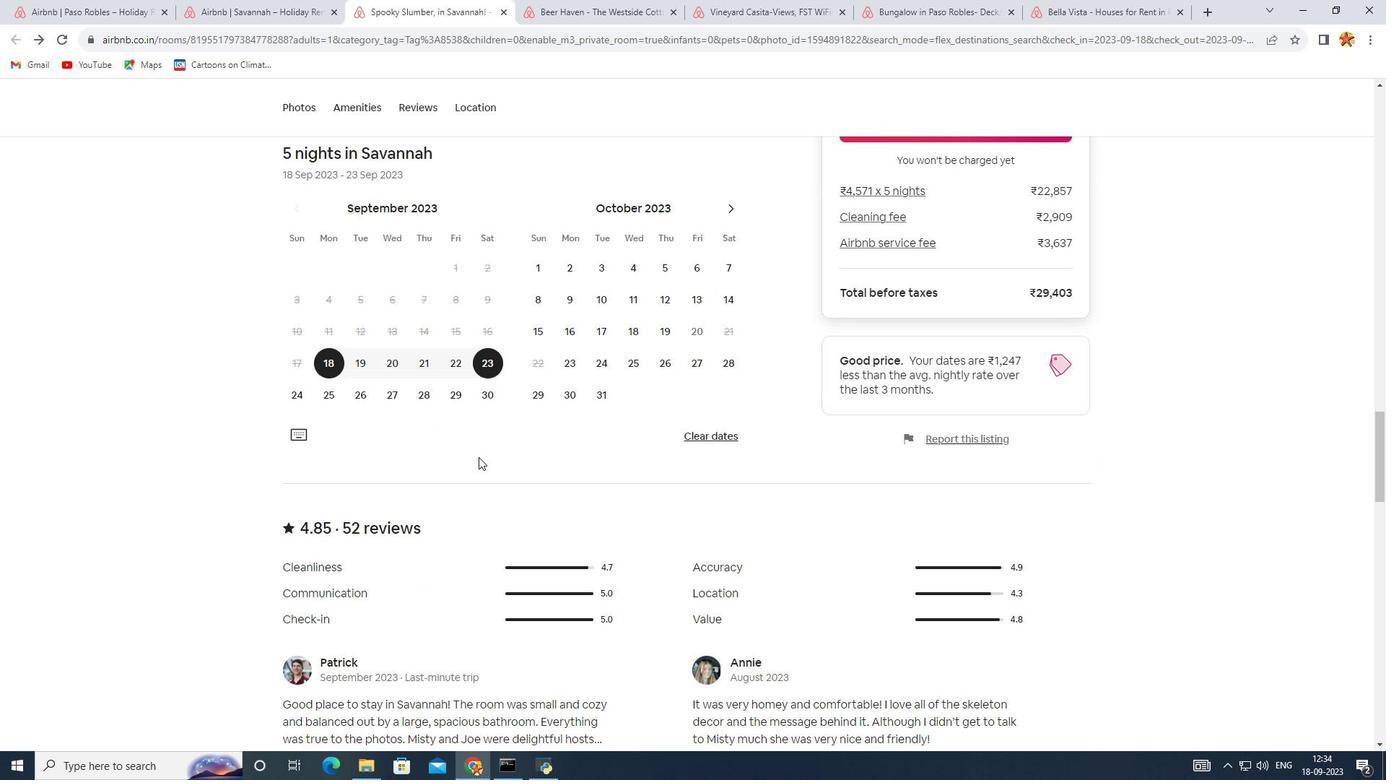 
Action: Mouse scrolled (478, 456) with delta (0, 0)
Screenshot: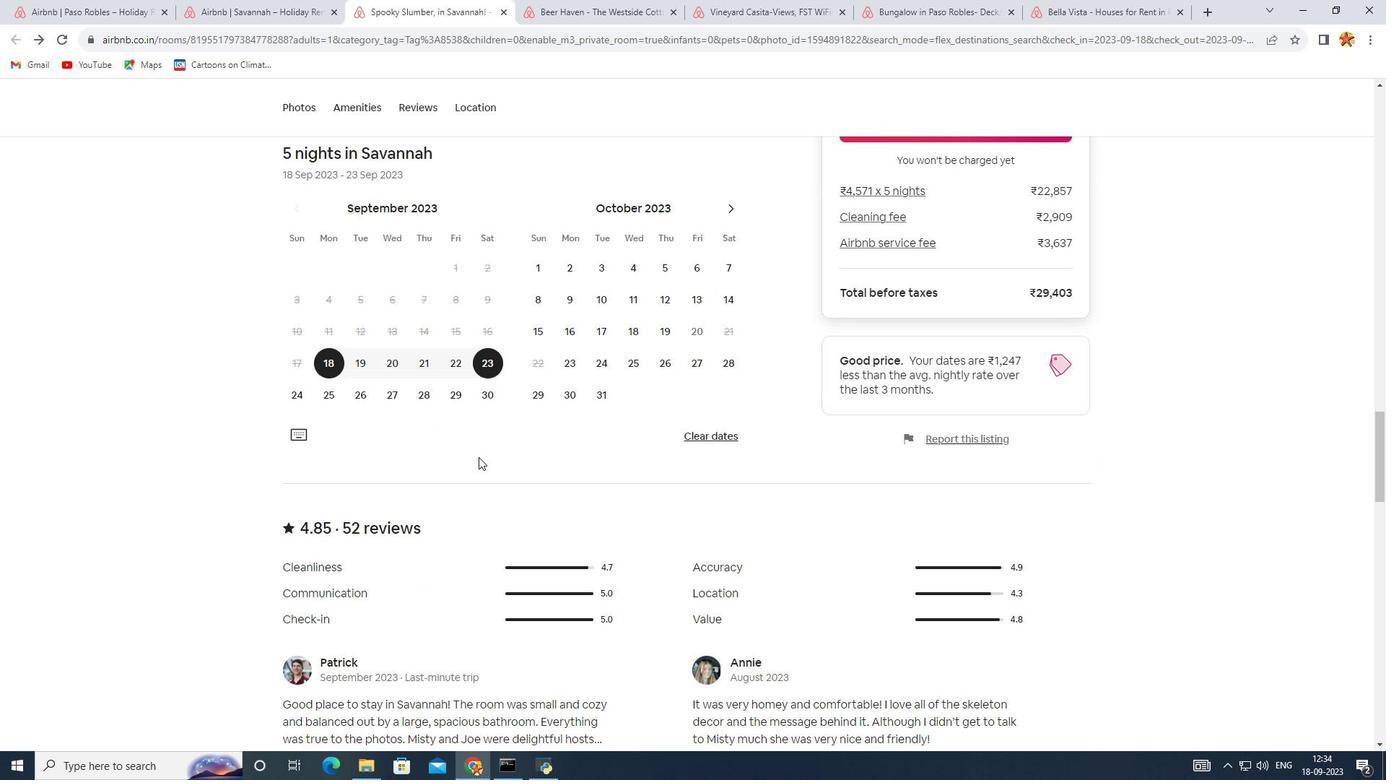 
Action: Mouse scrolled (478, 456) with delta (0, 0)
Screenshot: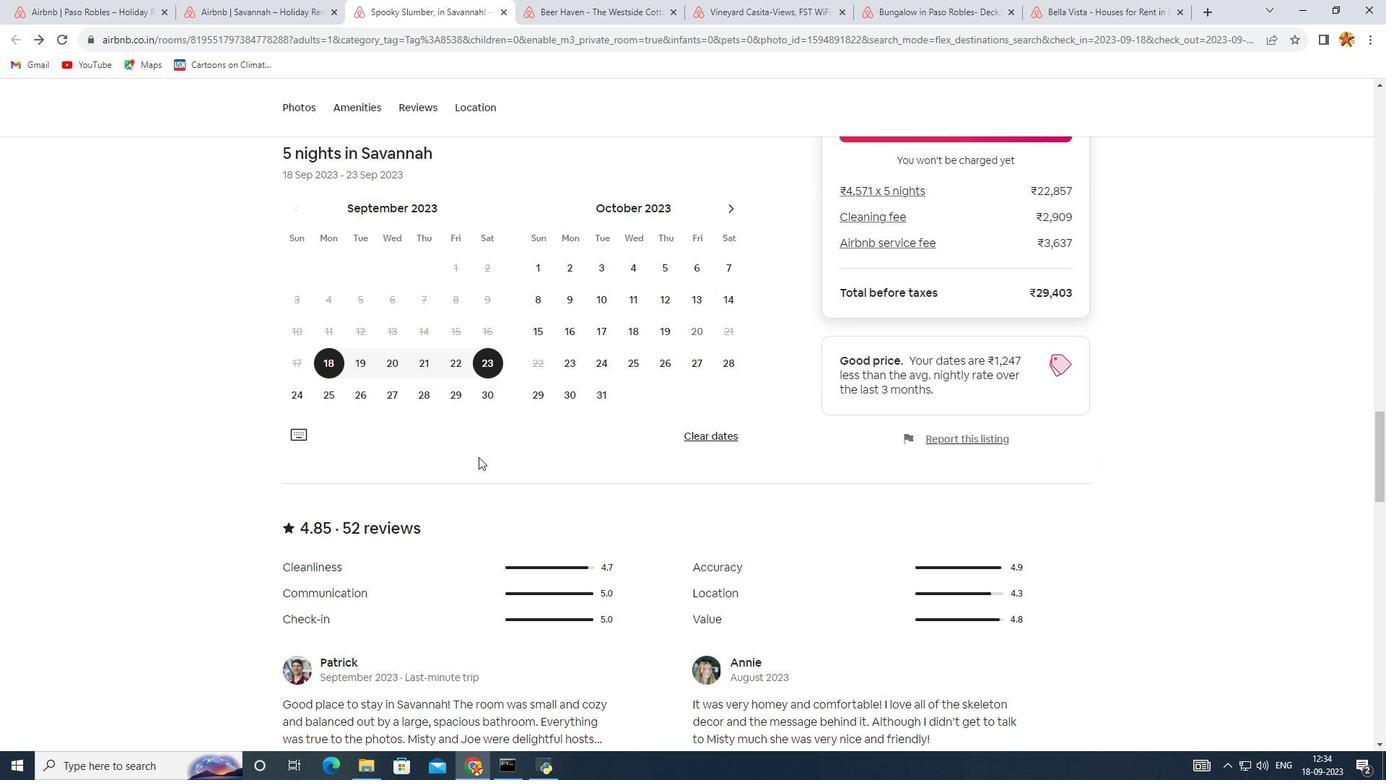 
Action: Mouse scrolled (478, 456) with delta (0, 0)
Screenshot: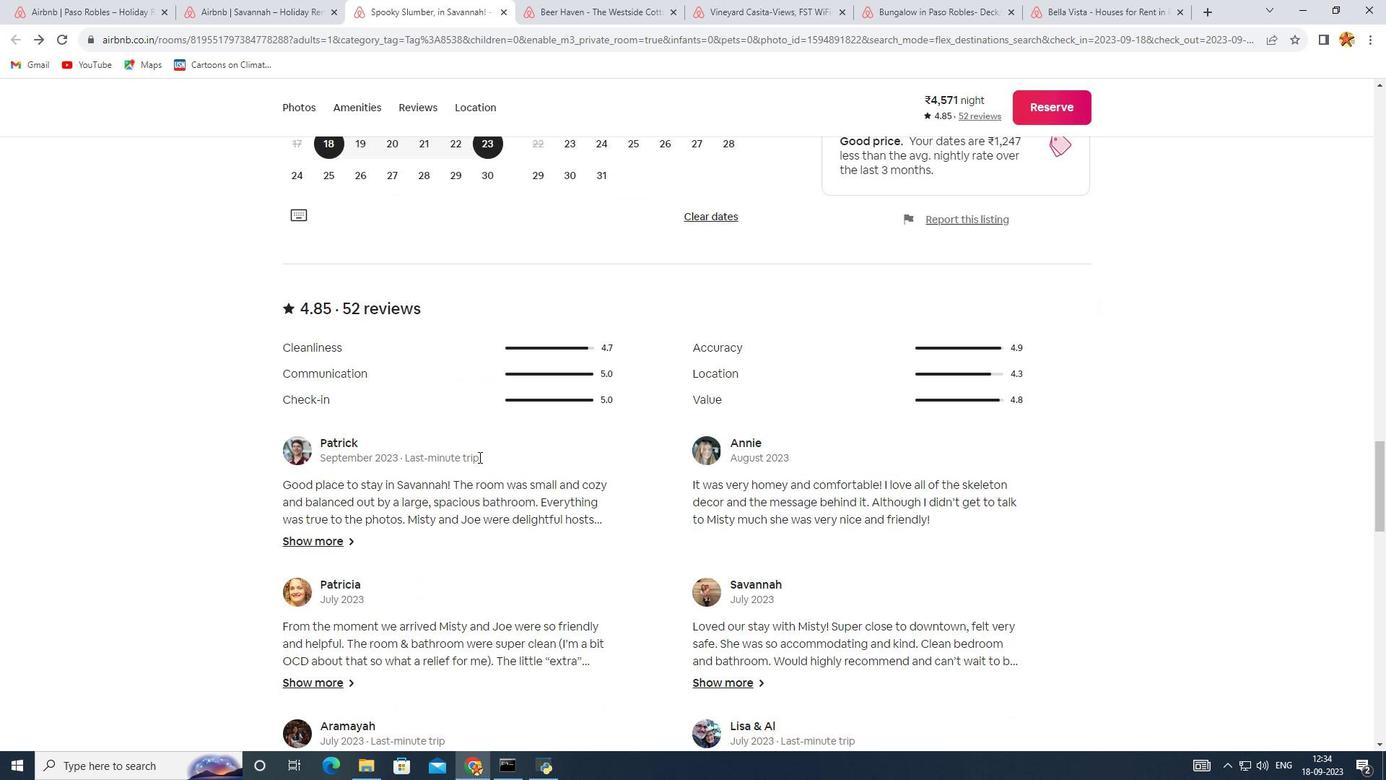 
Action: Mouse scrolled (478, 456) with delta (0, 0)
Screenshot: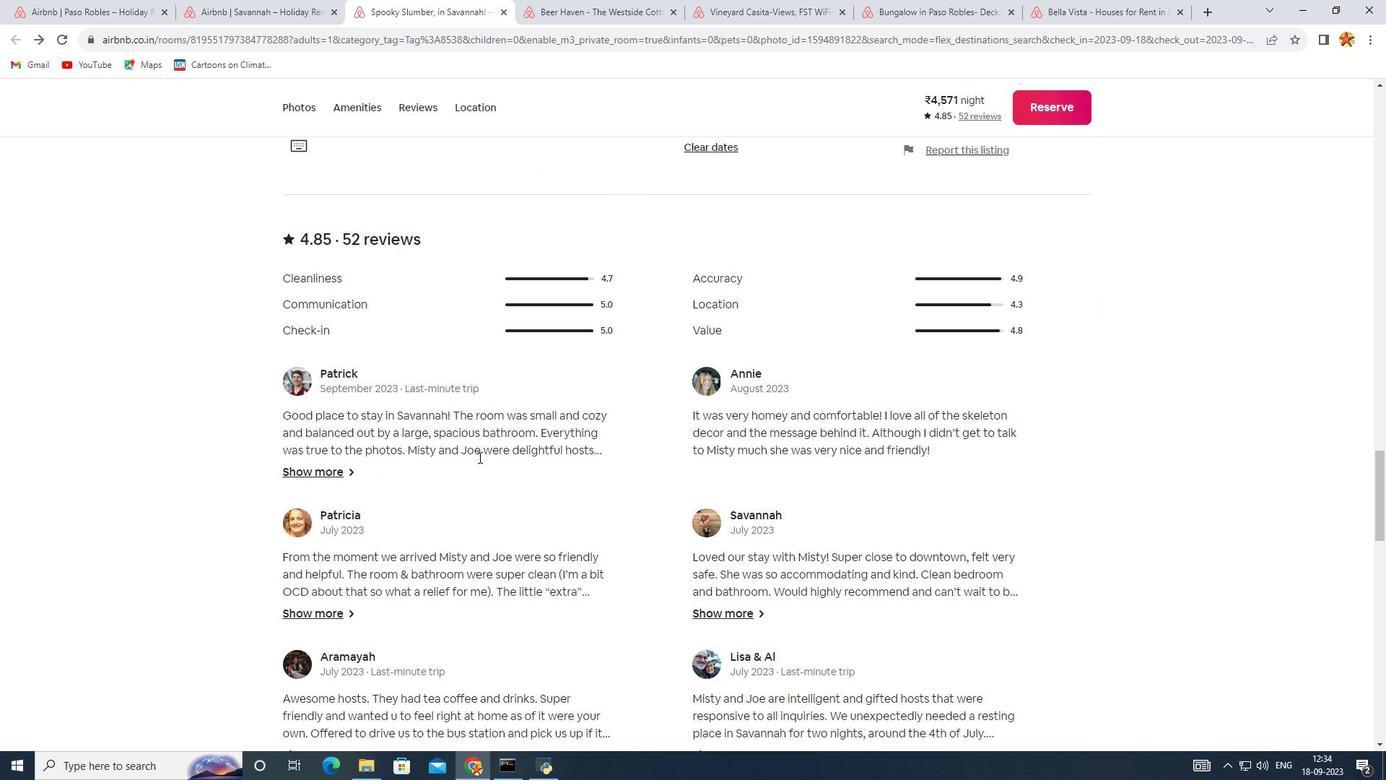 
Action: Mouse scrolled (478, 456) with delta (0, 0)
Screenshot: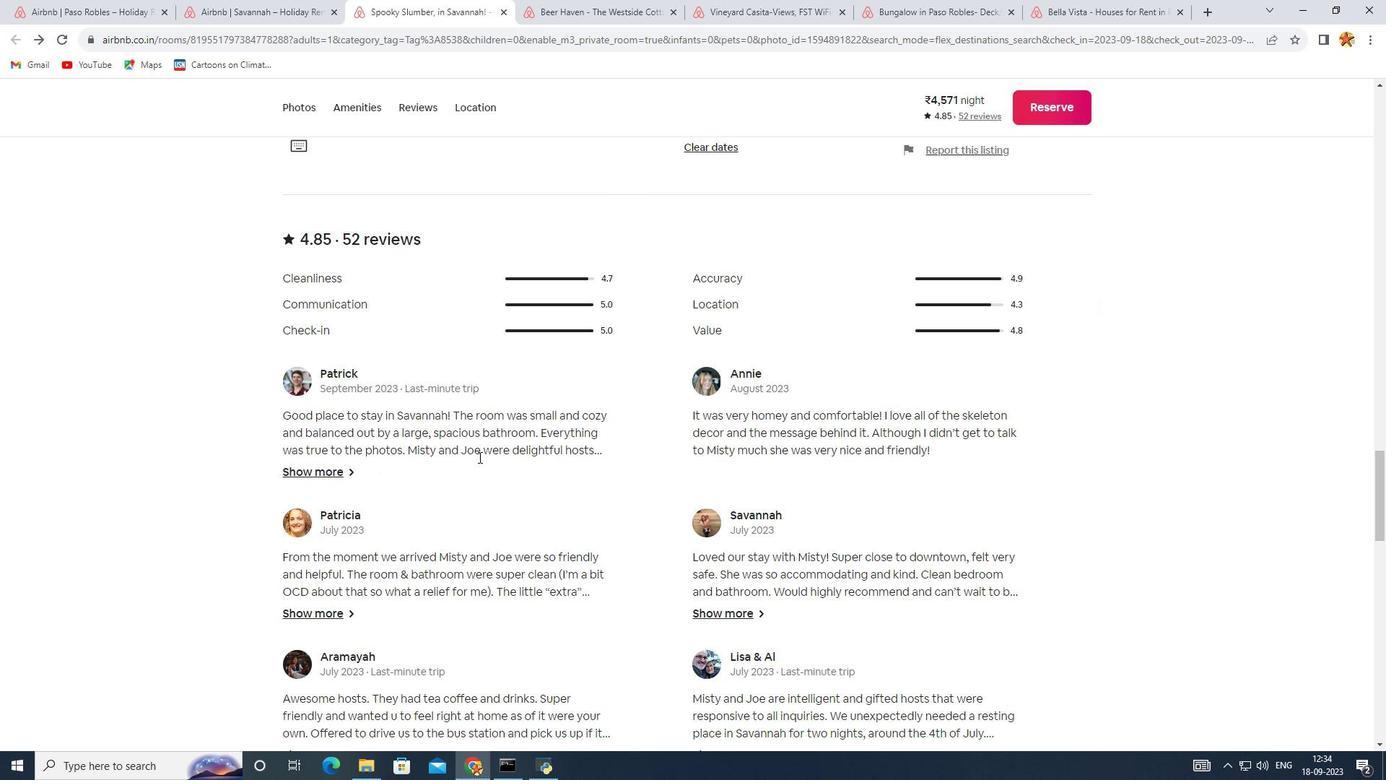 
Action: Mouse scrolled (478, 456) with delta (0, 0)
Screenshot: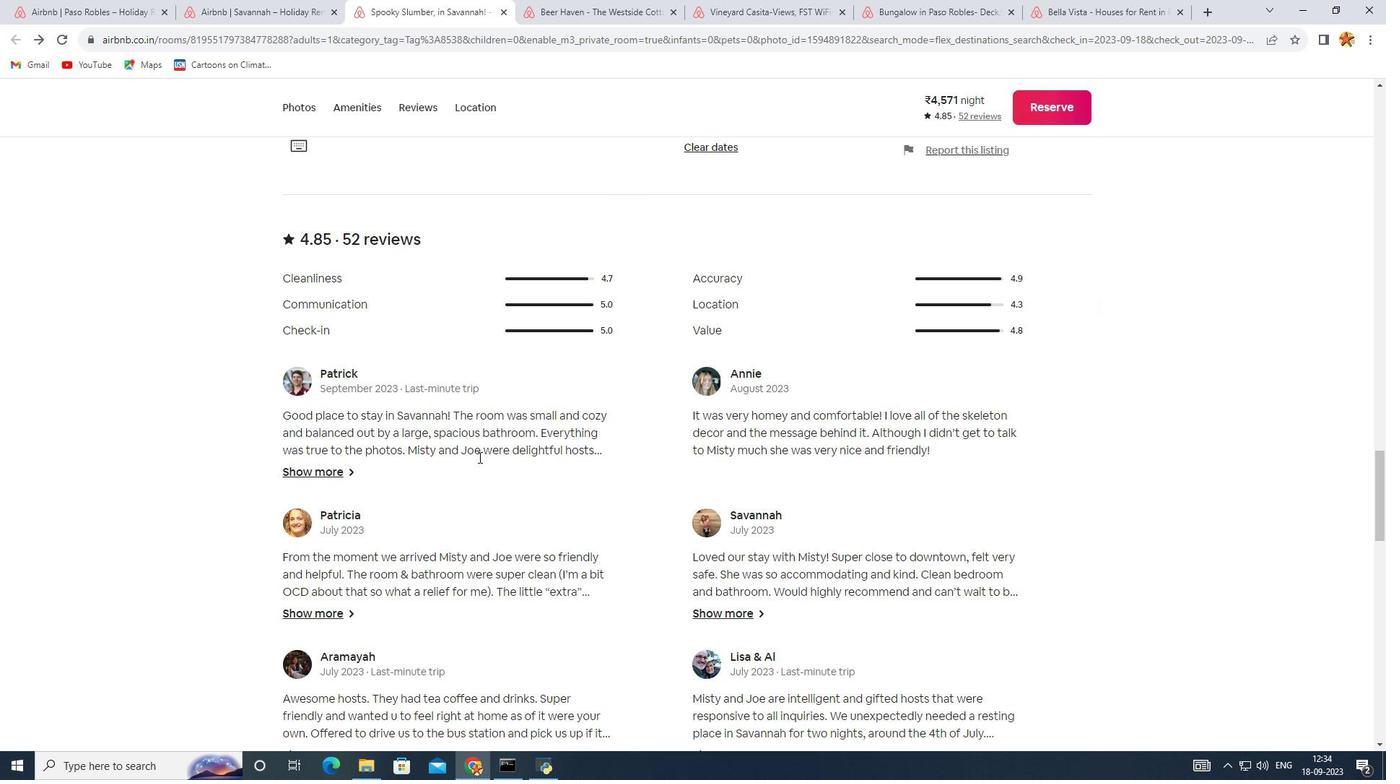 
Action: Mouse moved to (427, 479)
Screenshot: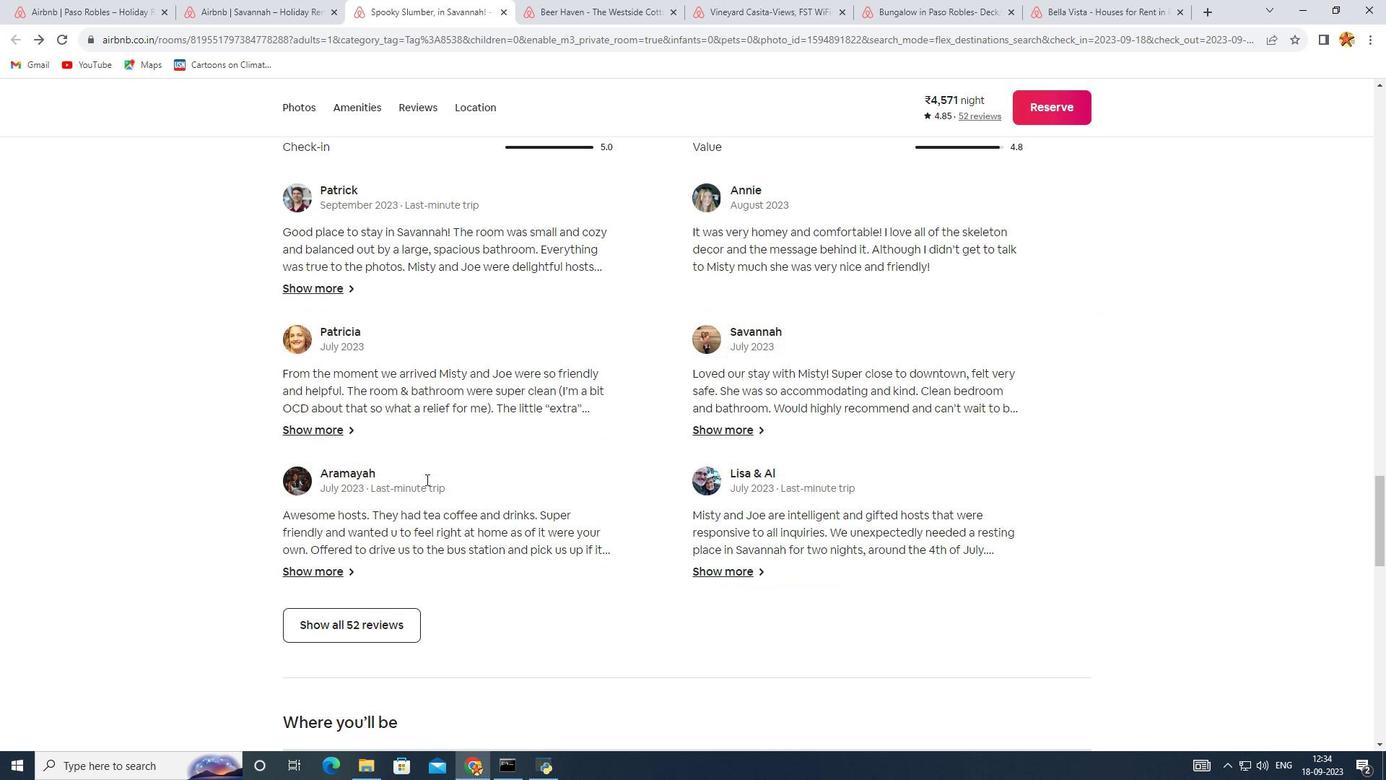 
Action: Mouse scrolled (427, 478) with delta (0, 0)
Screenshot: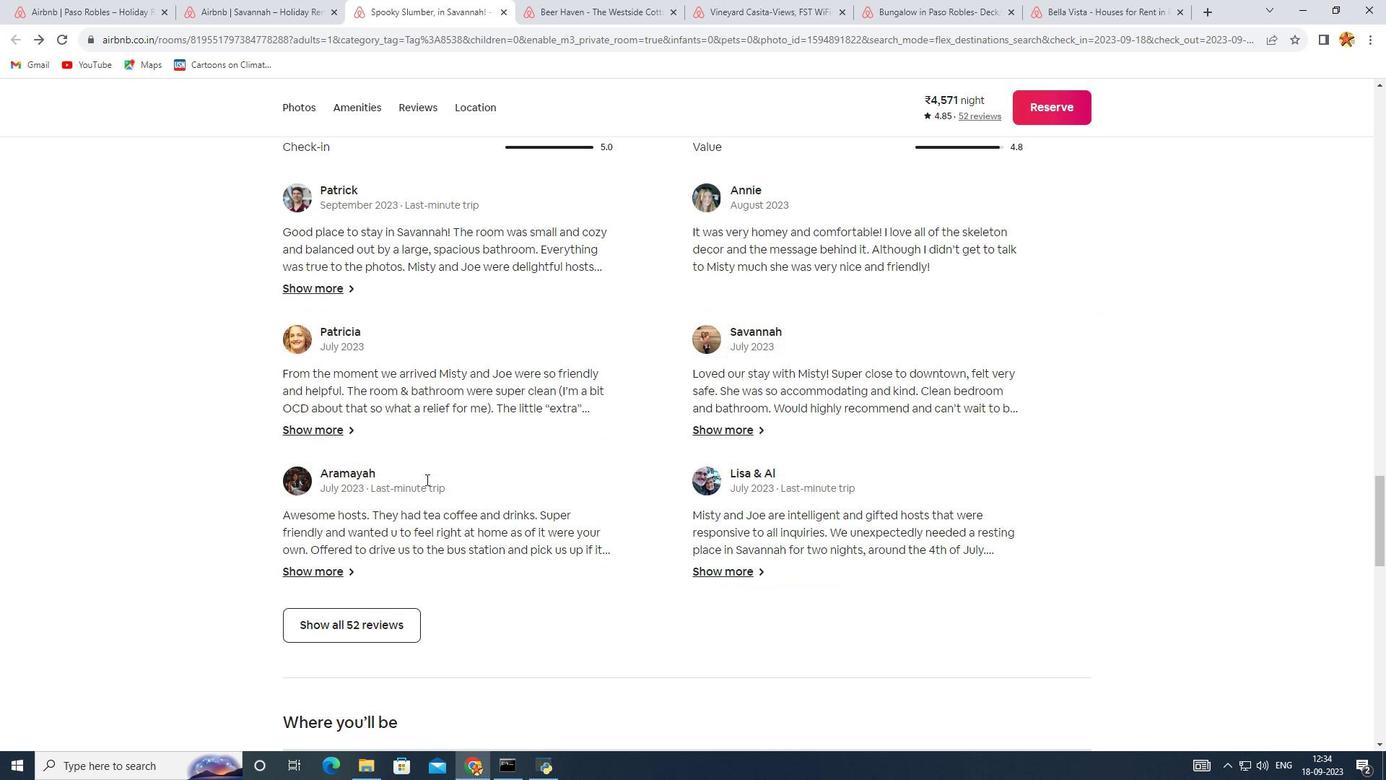 
Action: Mouse moved to (426, 479)
Screenshot: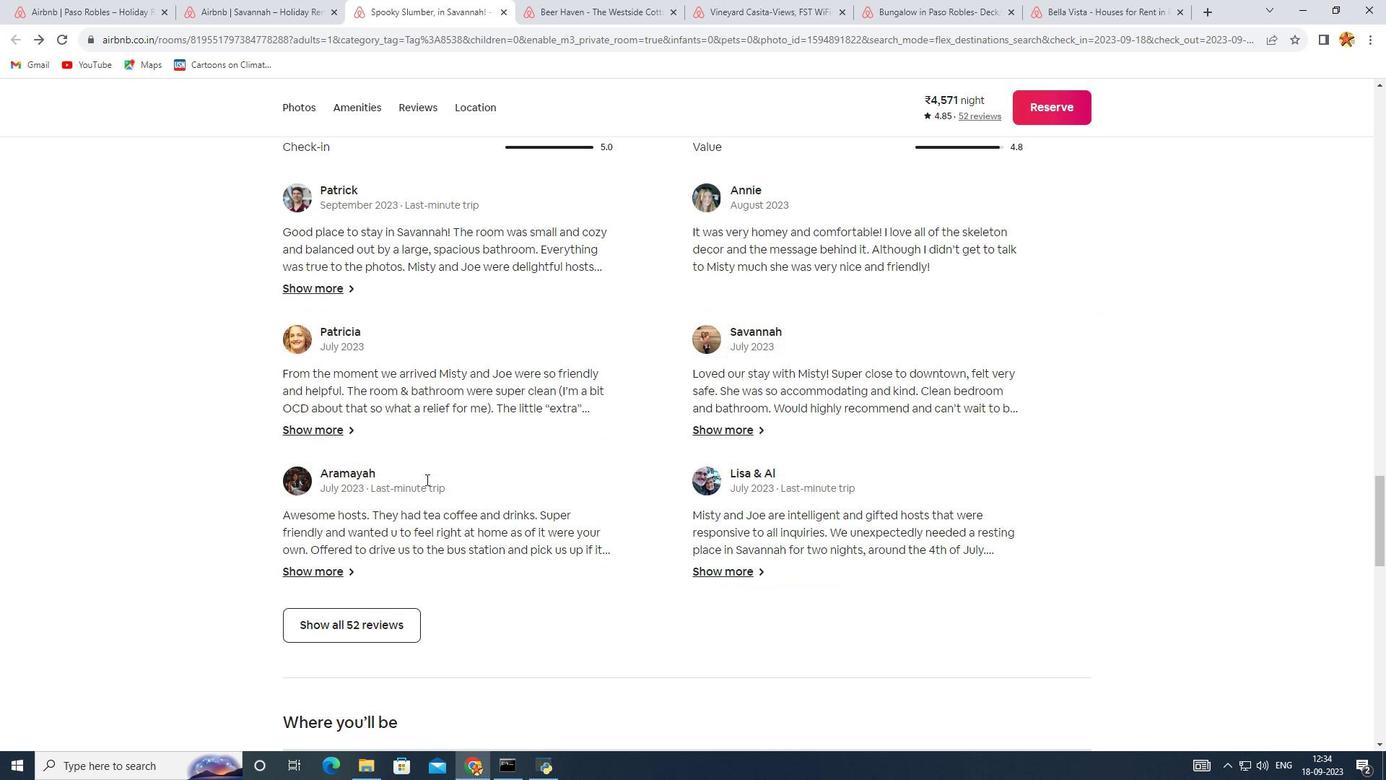 
Action: Mouse scrolled (426, 478) with delta (0, 0)
Screenshot: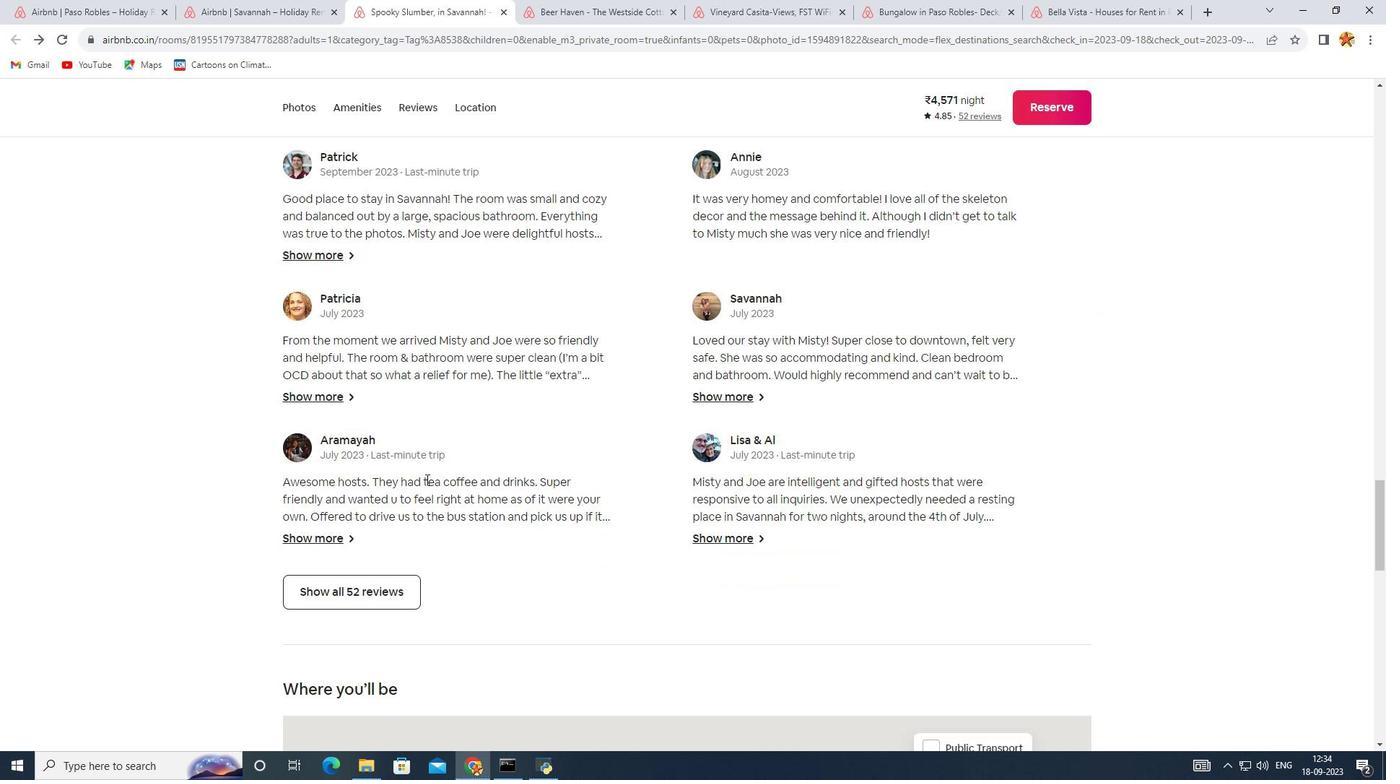 
Action: Mouse moved to (426, 479)
Screenshot: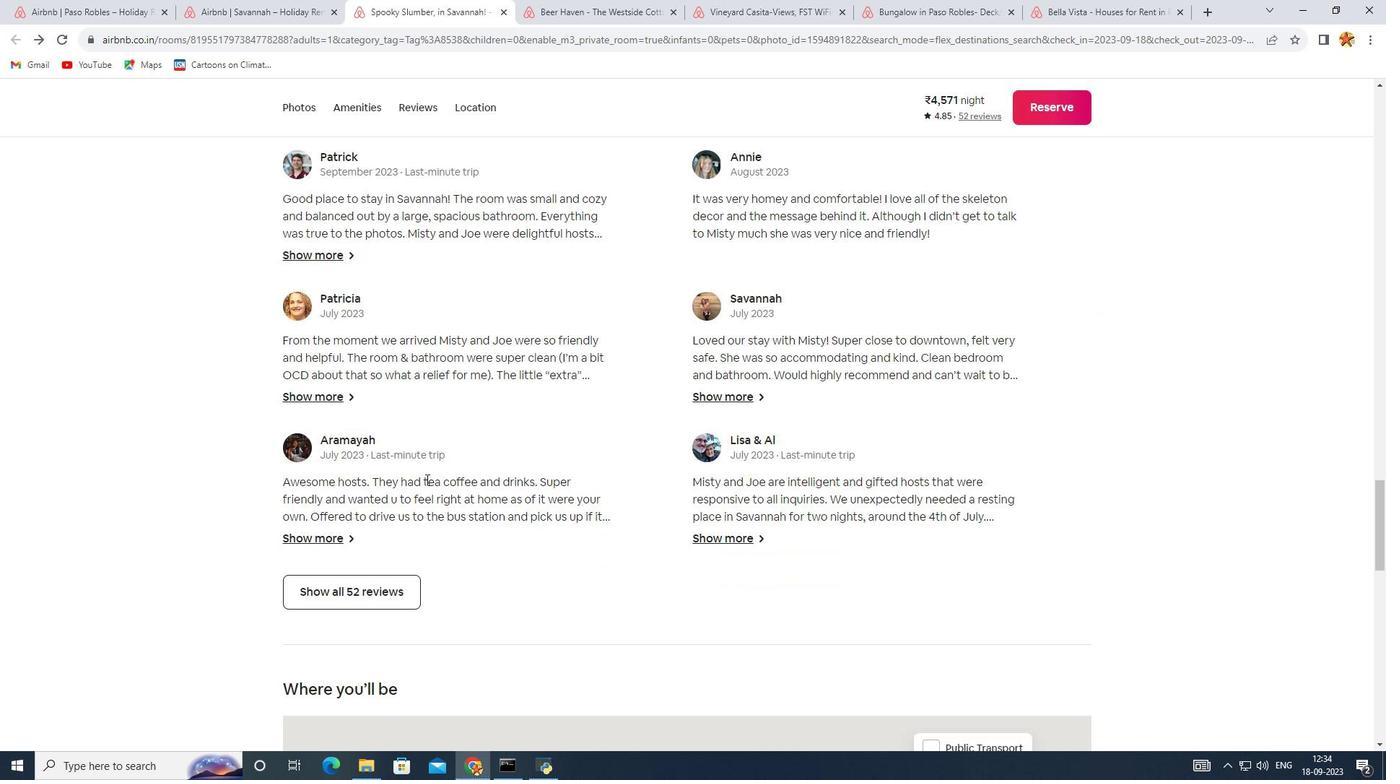 
Action: Mouse scrolled (426, 478) with delta (0, 0)
Screenshot: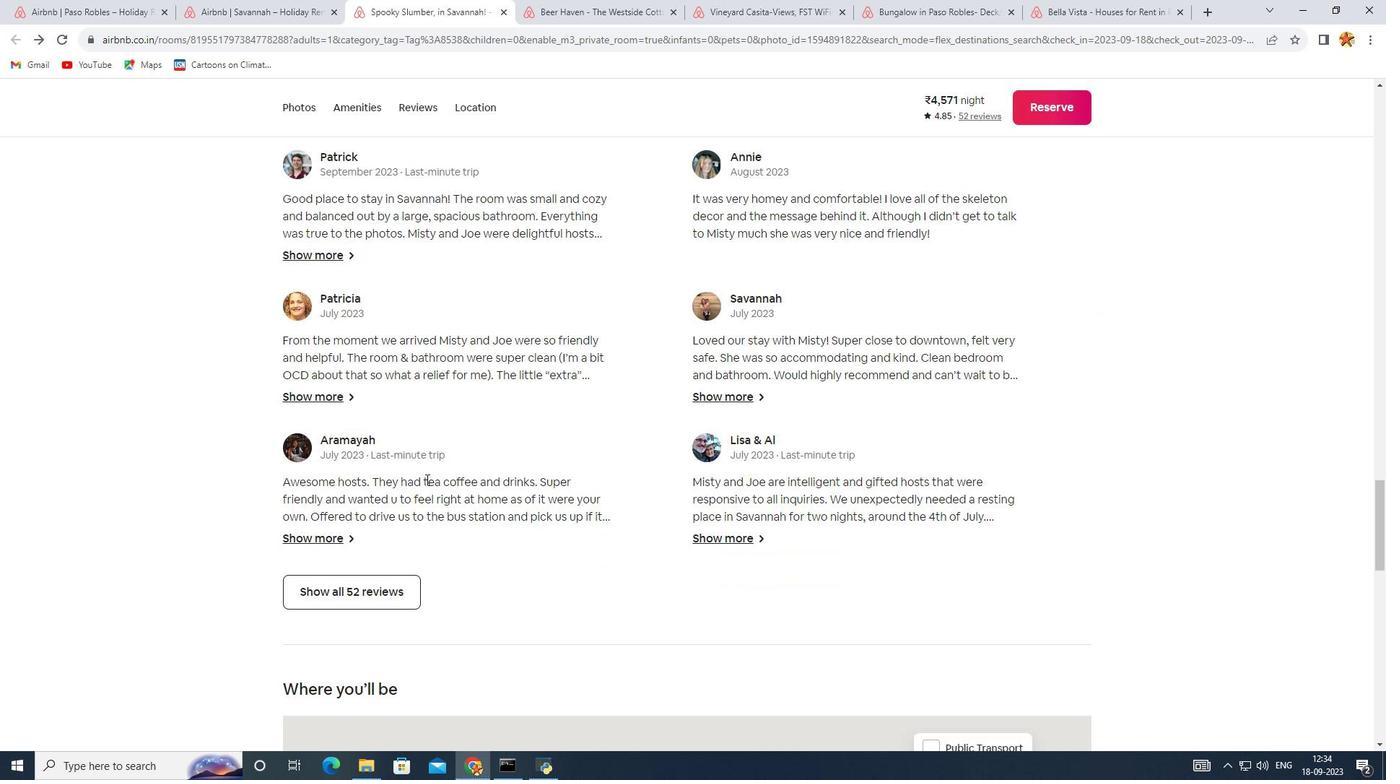 
Action: Mouse moved to (340, 589)
Screenshot: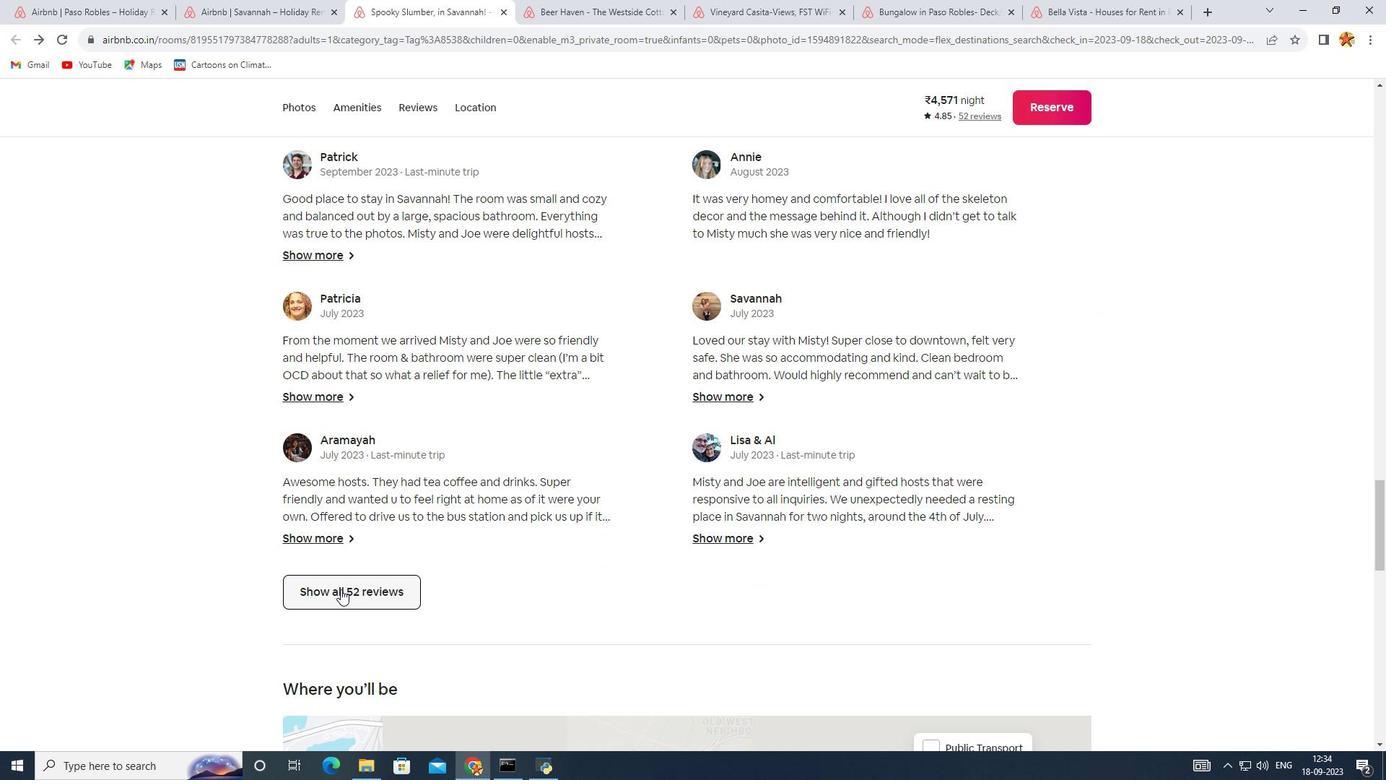 
Action: Mouse pressed left at (340, 589)
Screenshot: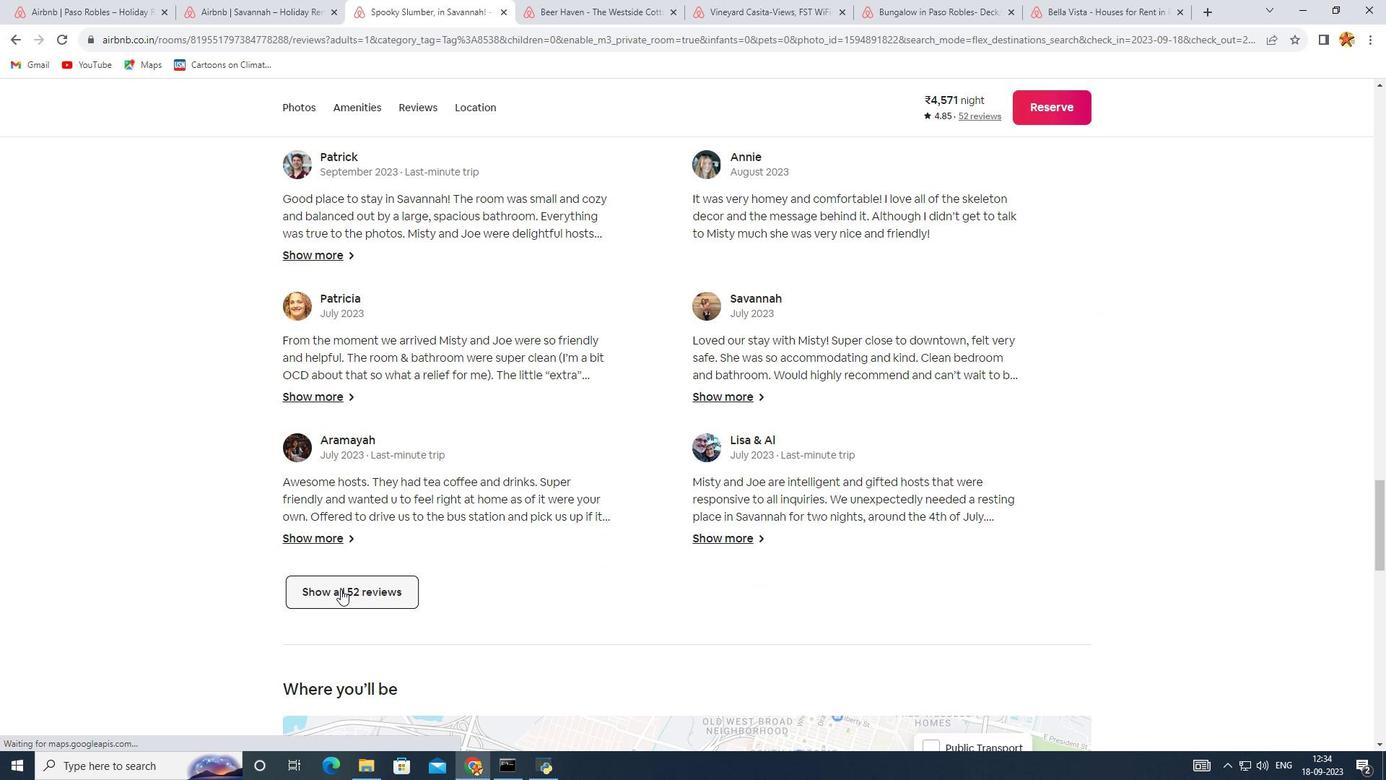 
Action: Mouse moved to (776, 252)
Screenshot: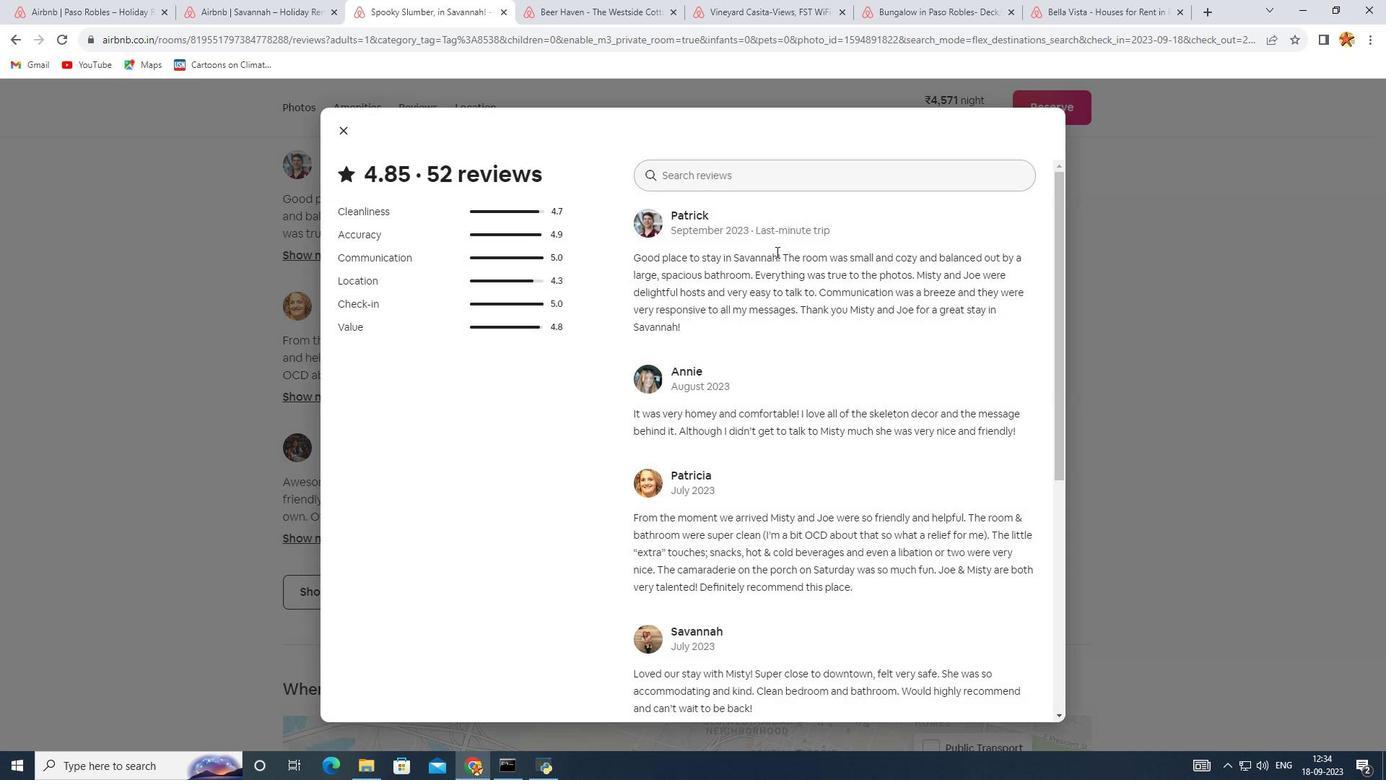 
Action: Mouse scrolled (776, 251) with delta (0, 0)
Screenshot: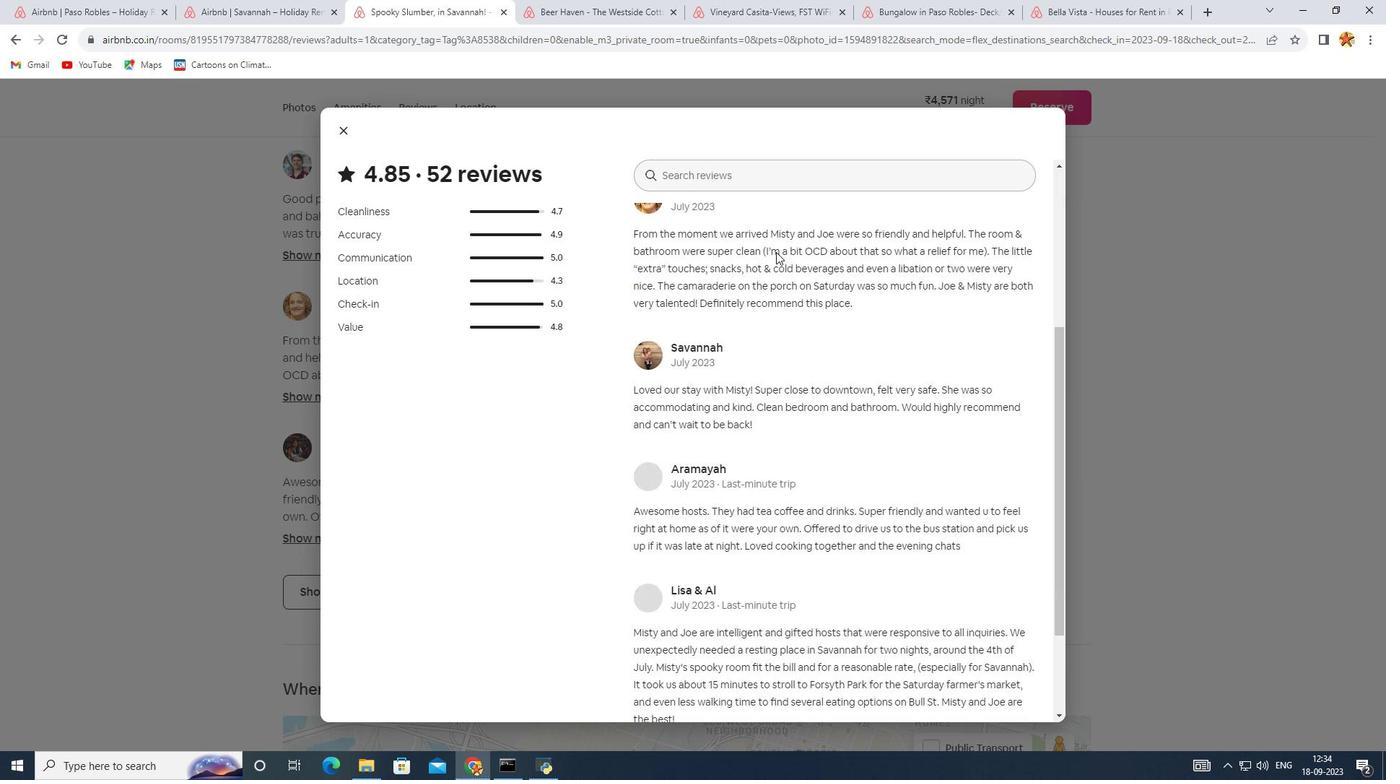 
Action: Mouse scrolled (776, 251) with delta (0, 0)
Screenshot: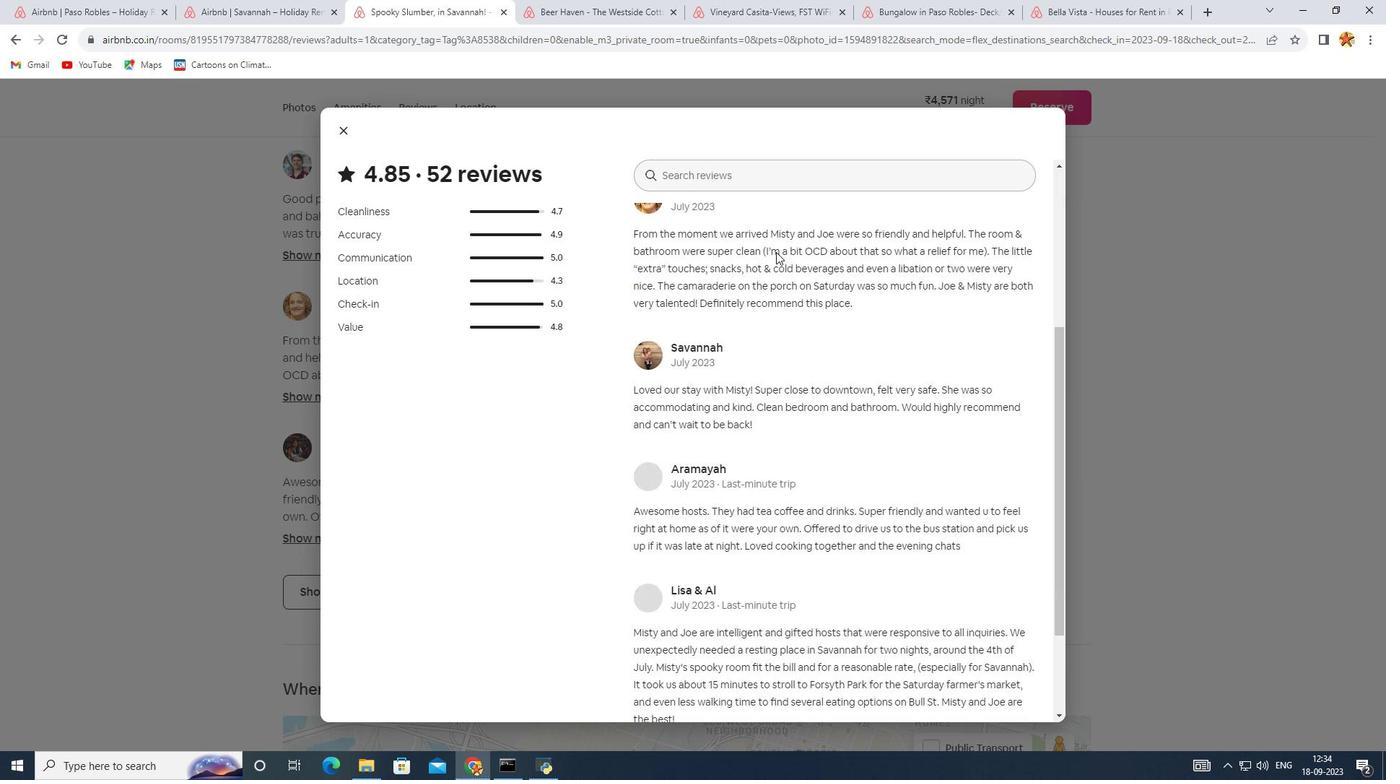 
Action: Mouse scrolled (776, 251) with delta (0, 0)
Screenshot: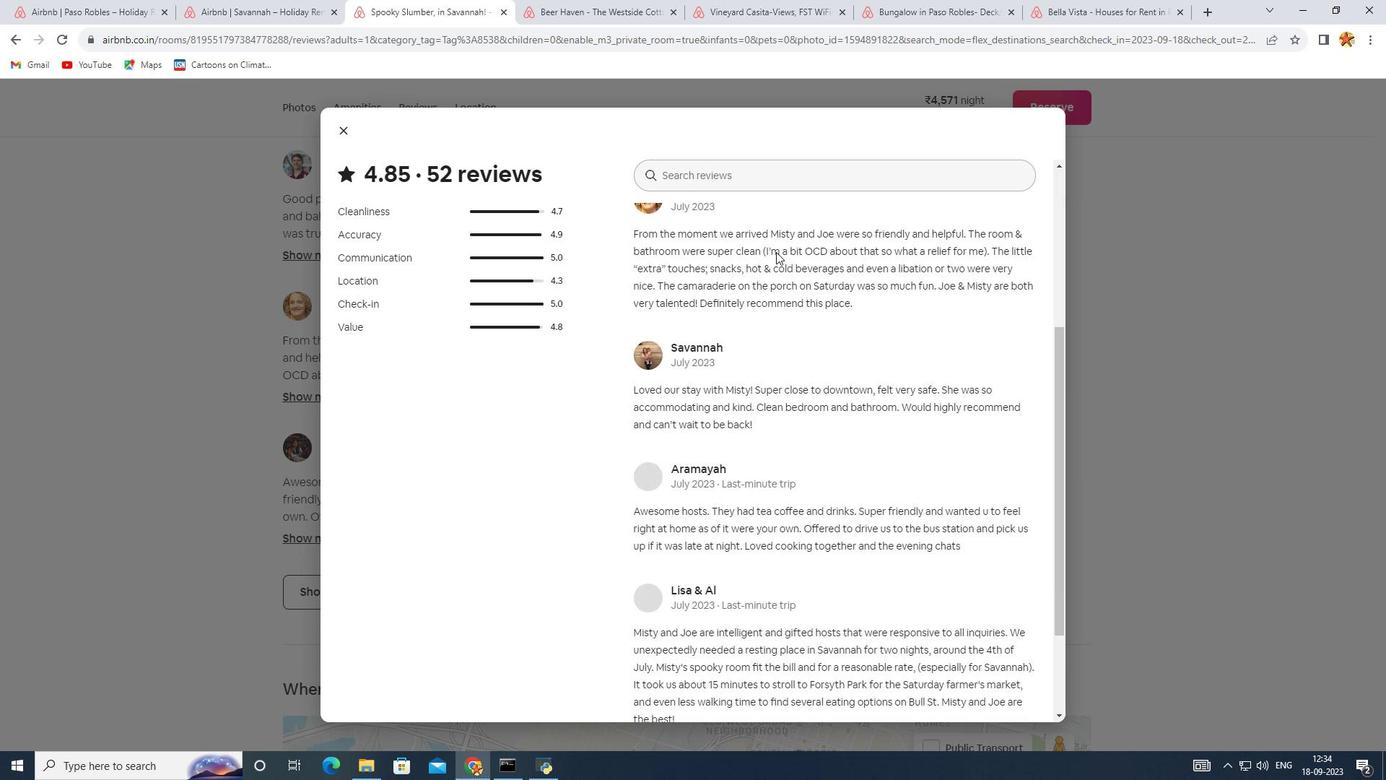 
Action: Mouse scrolled (776, 251) with delta (0, 0)
Screenshot: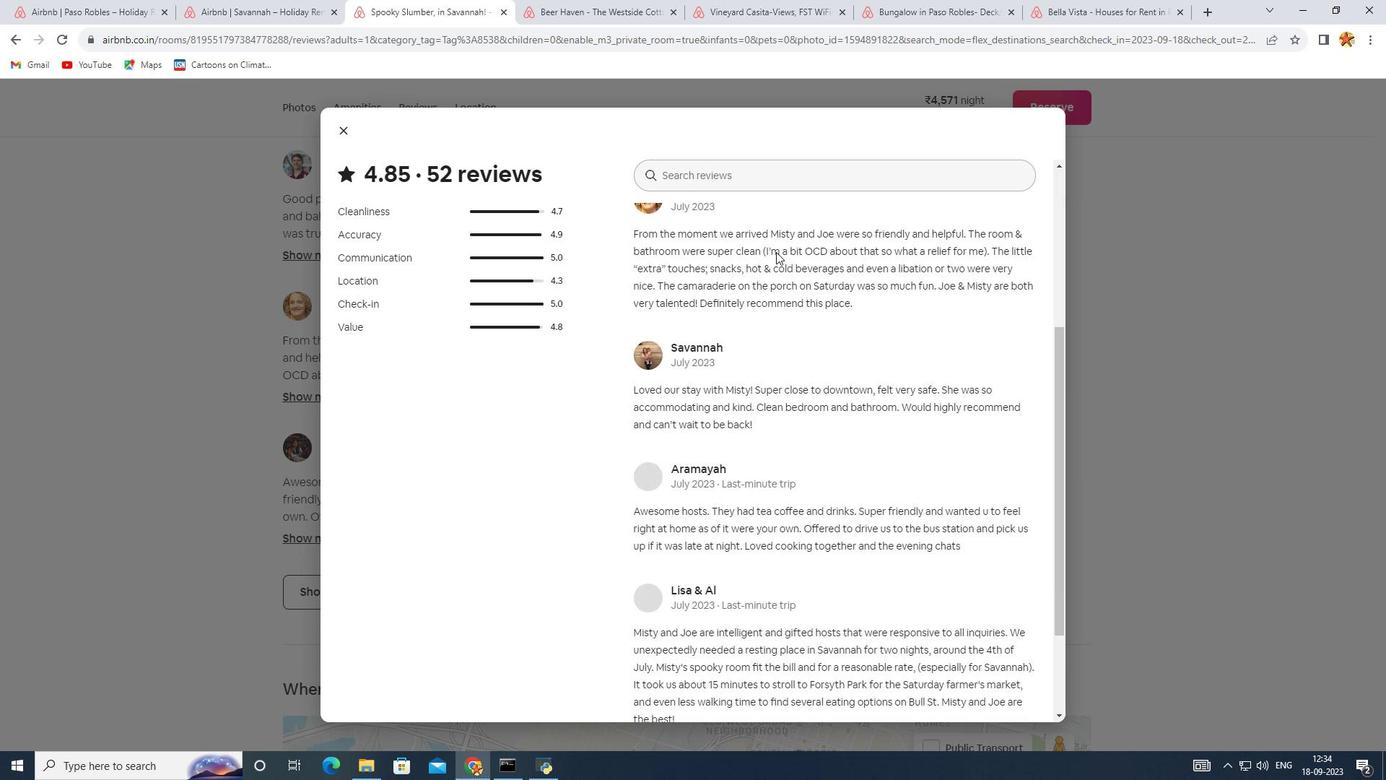 
Action: Mouse scrolled (776, 251) with delta (0, 0)
Screenshot: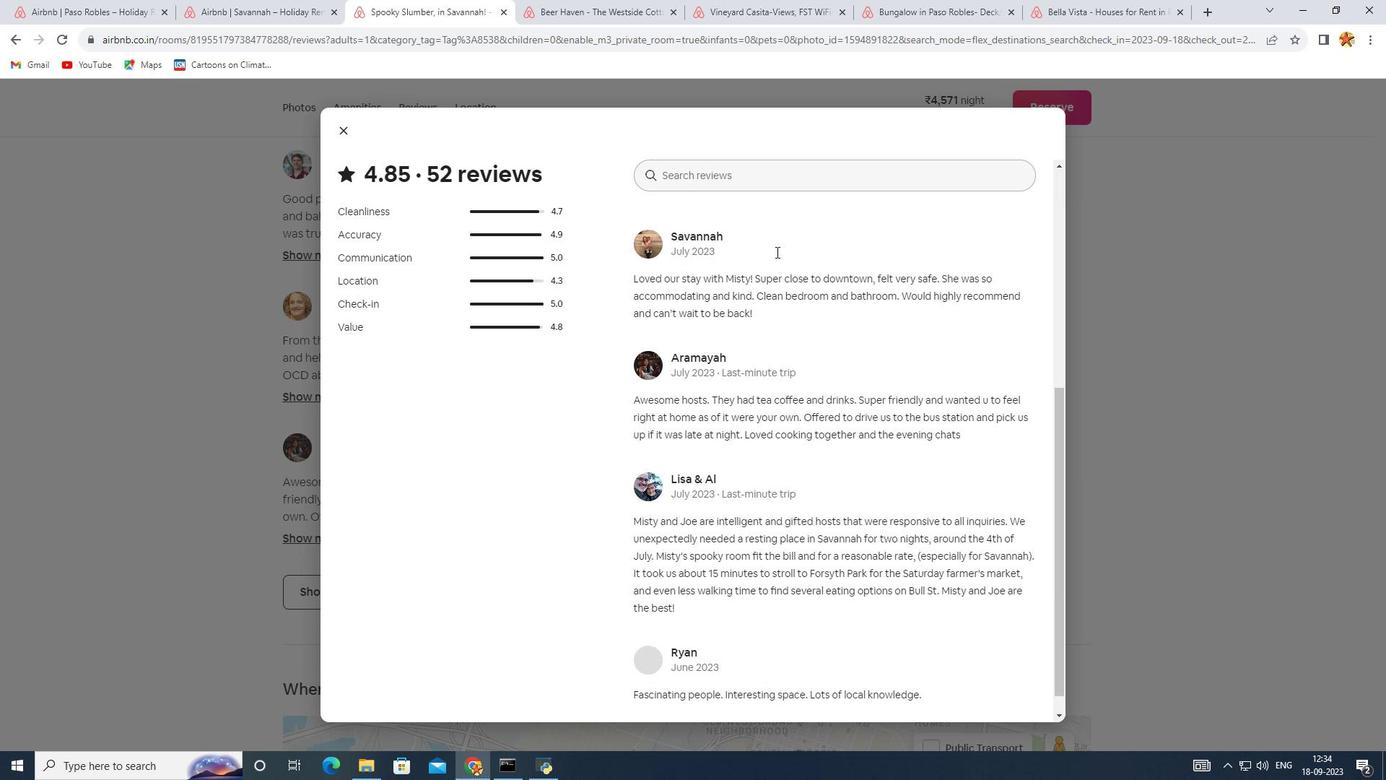 
Action: Mouse scrolled (776, 251) with delta (0, 0)
Screenshot: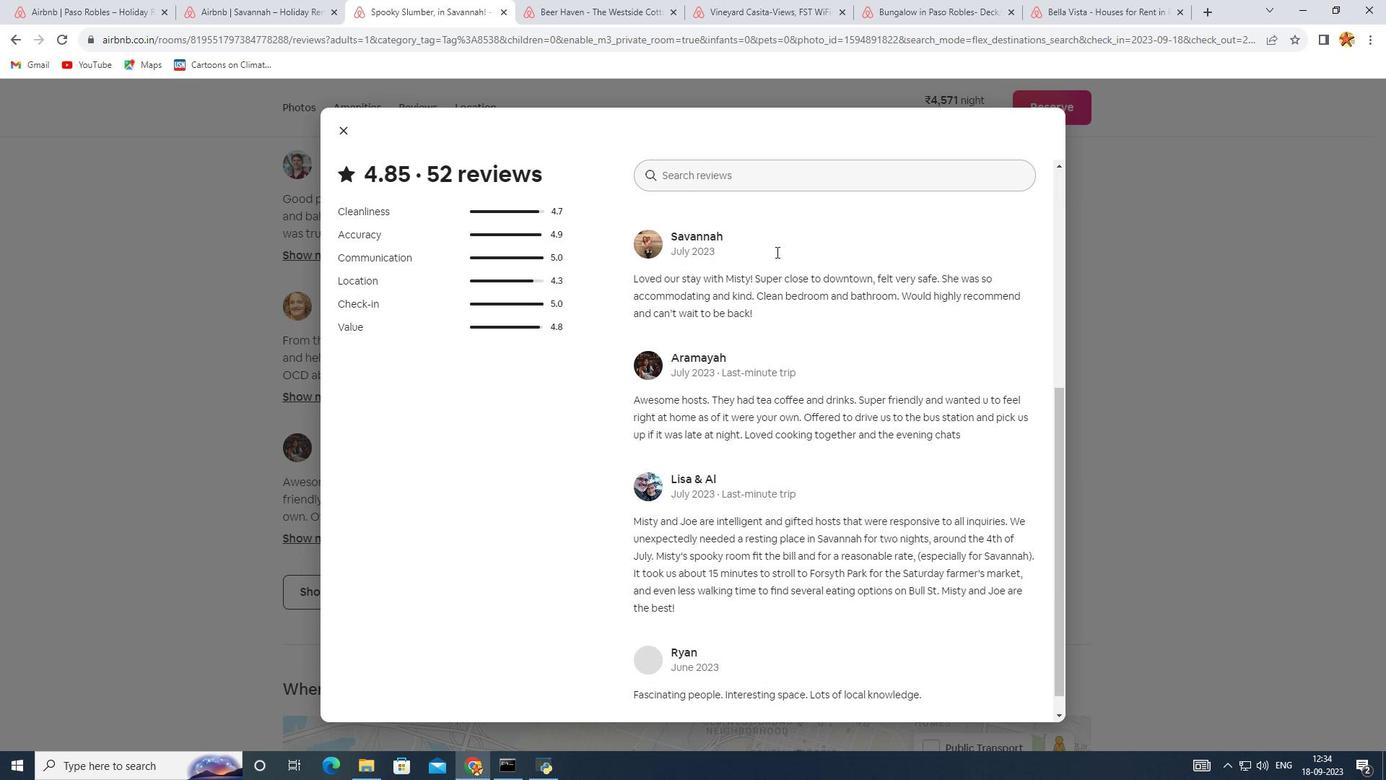 
Action: Mouse scrolled (776, 251) with delta (0, 0)
Screenshot: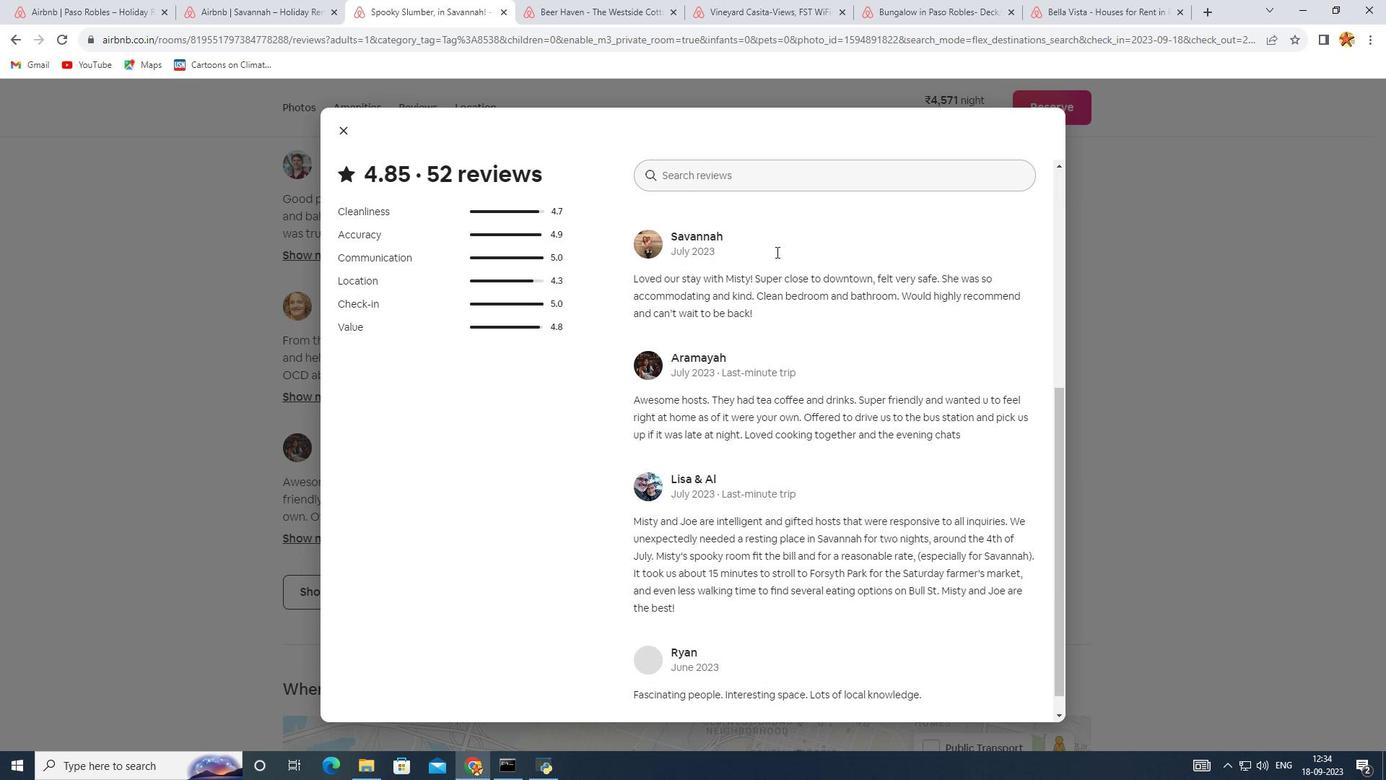 
Action: Mouse scrolled (776, 251) with delta (0, 0)
Screenshot: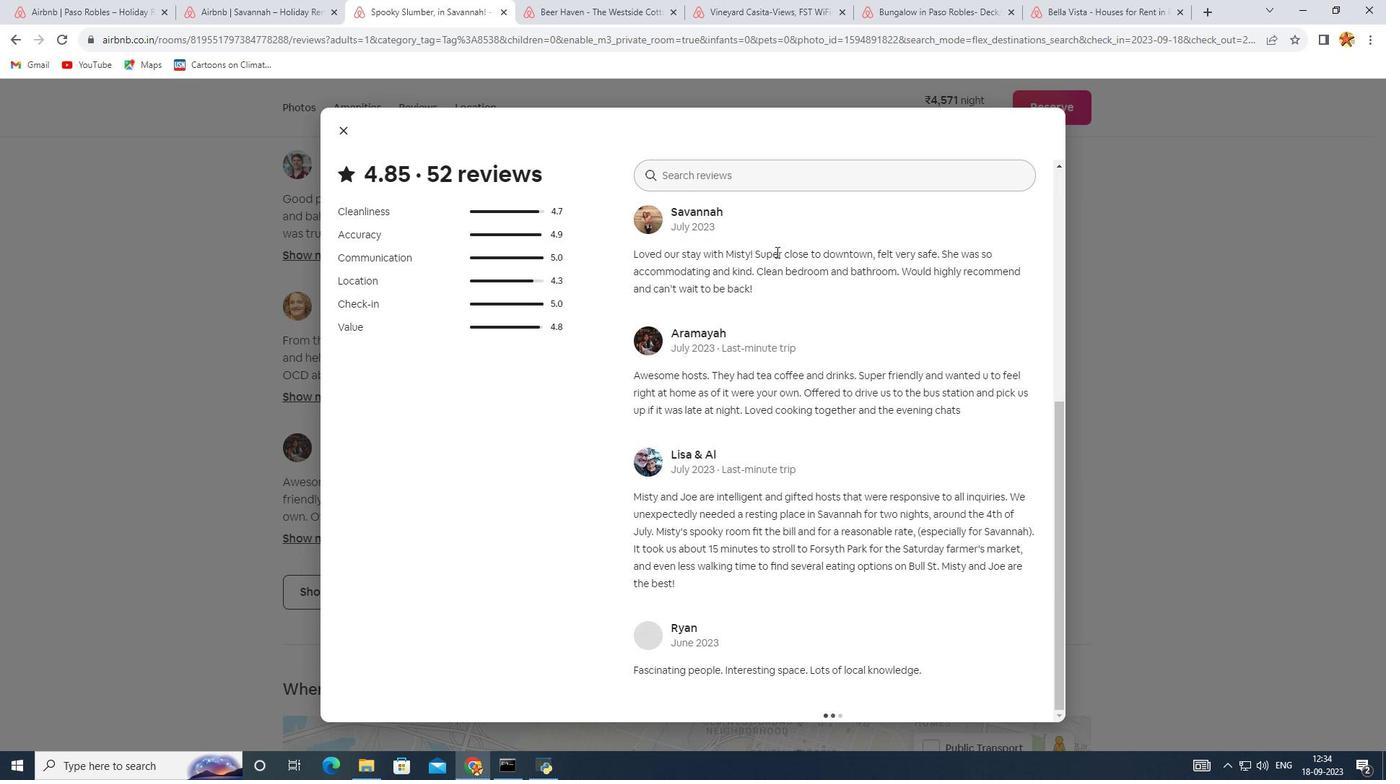 
Action: Mouse scrolled (776, 251) with delta (0, 0)
Screenshot: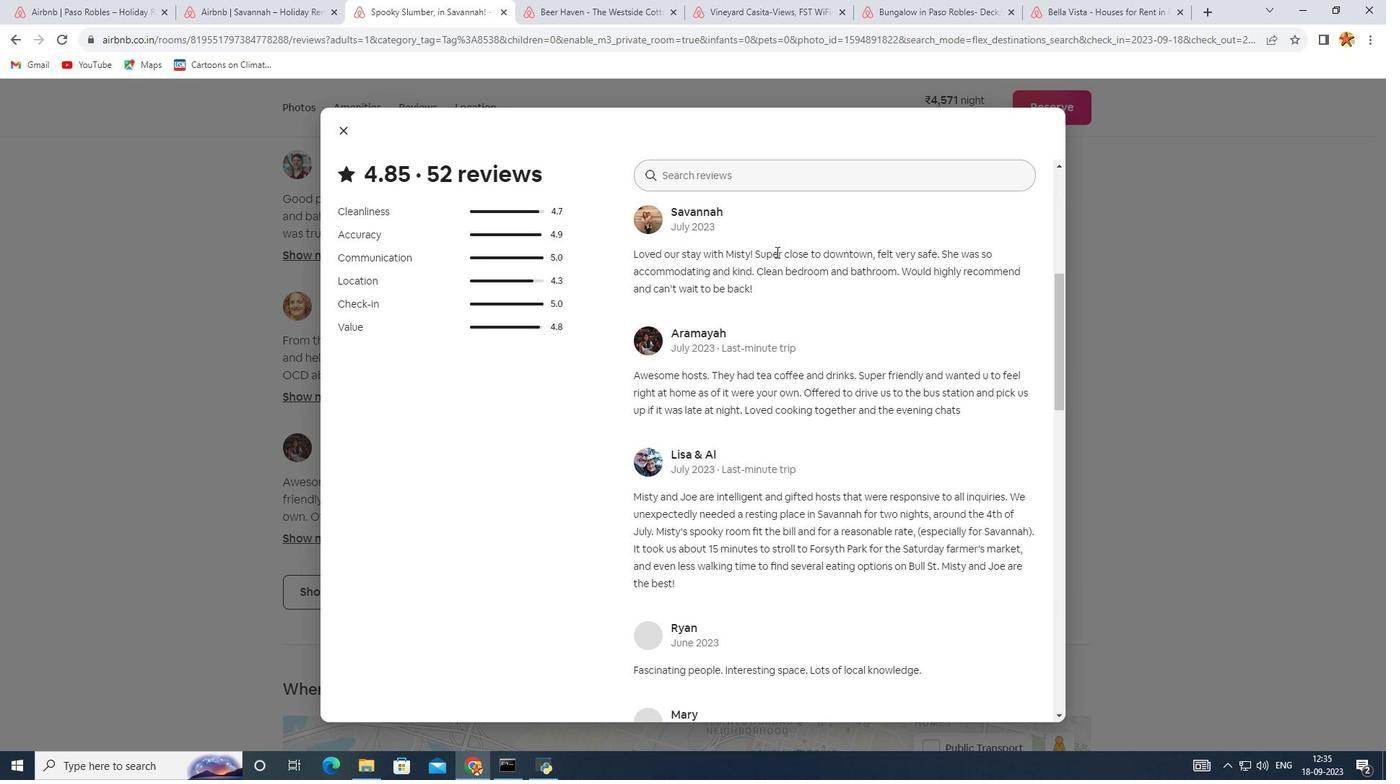 
Action: Mouse scrolled (776, 251) with delta (0, 0)
Screenshot: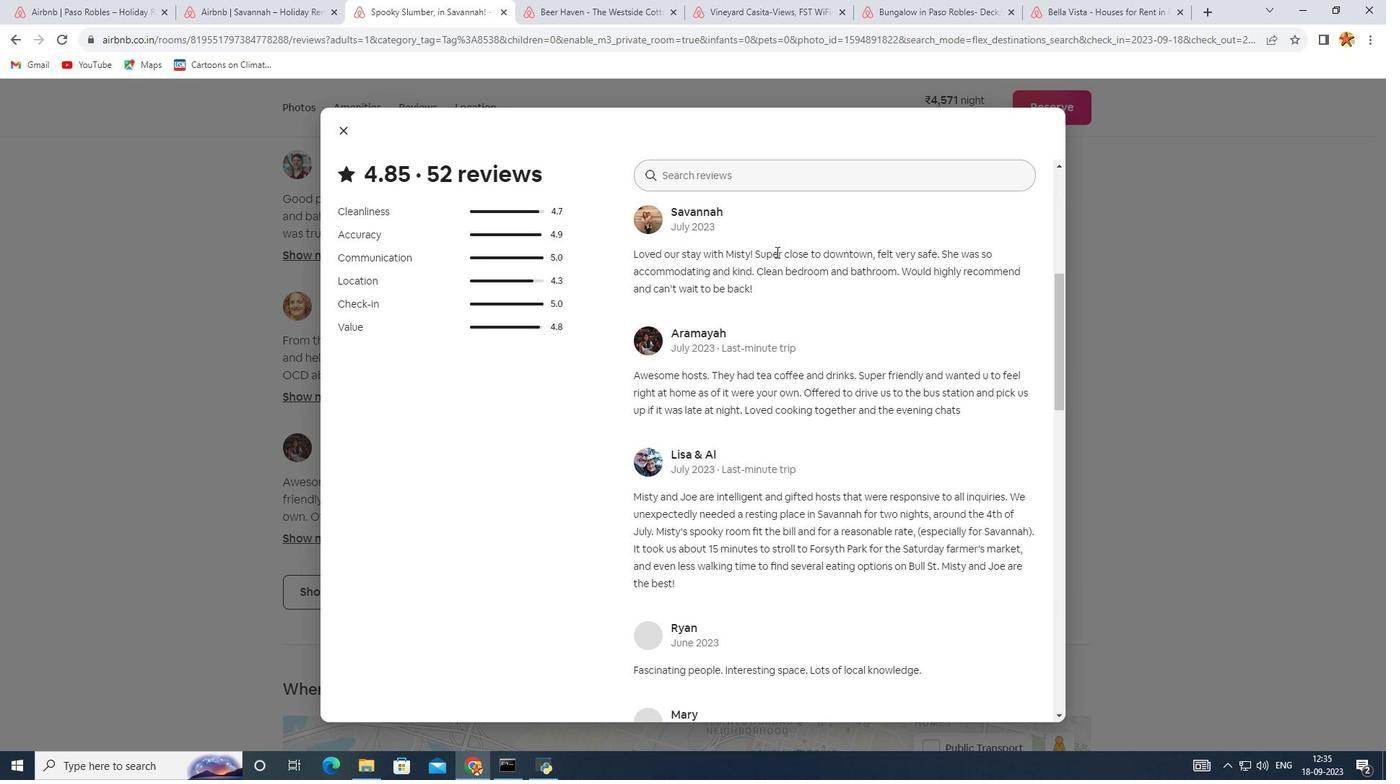 
Action: Mouse scrolled (776, 251) with delta (0, 0)
Screenshot: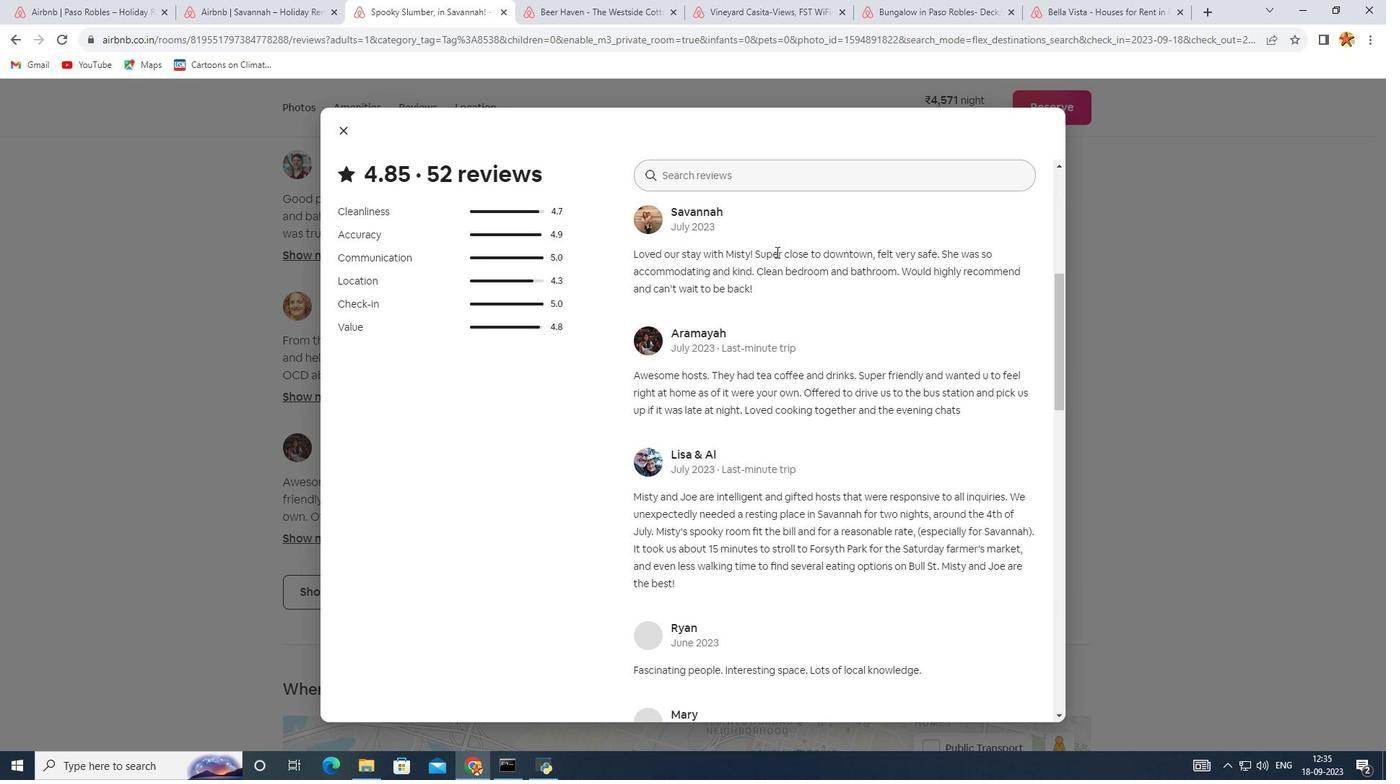 
Action: Mouse scrolled (776, 251) with delta (0, 0)
Screenshot: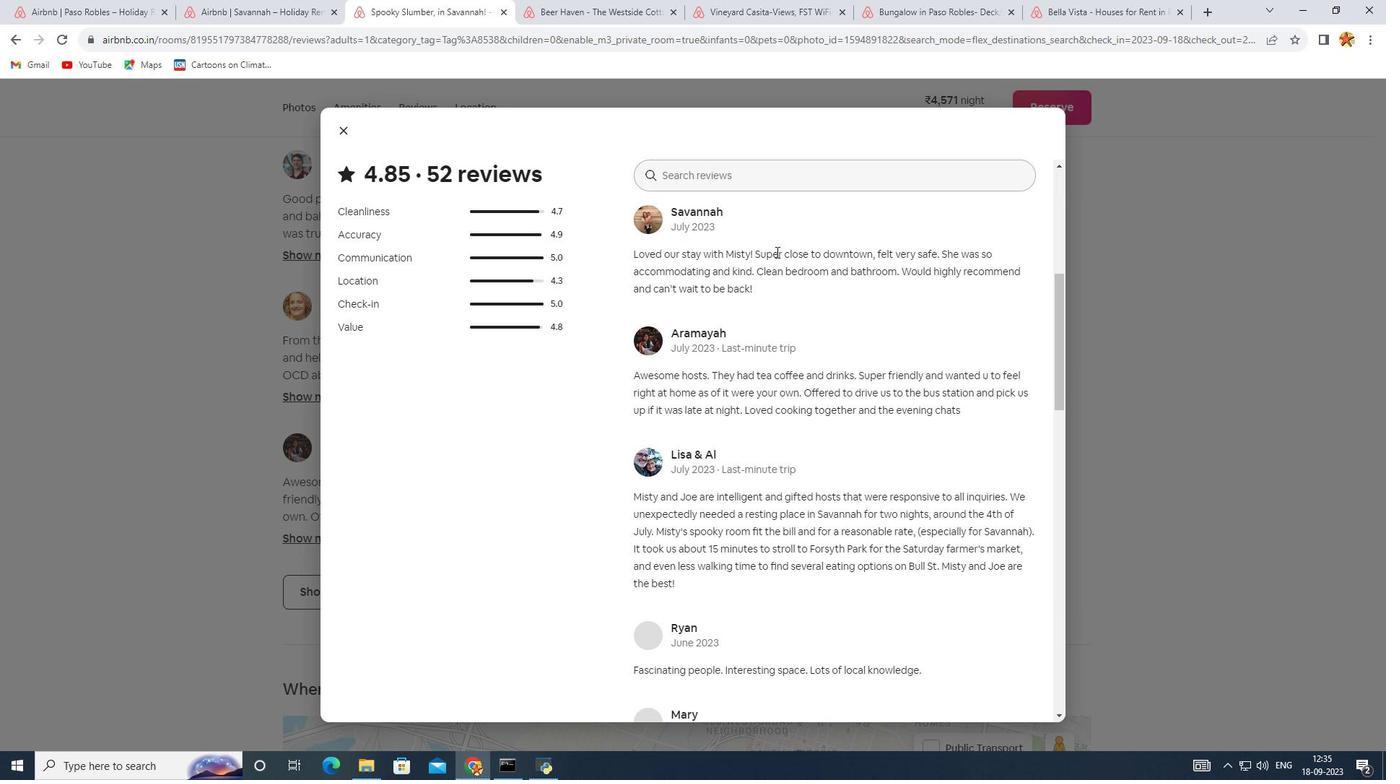 
Action: Mouse scrolled (776, 251) with delta (0, 0)
Screenshot: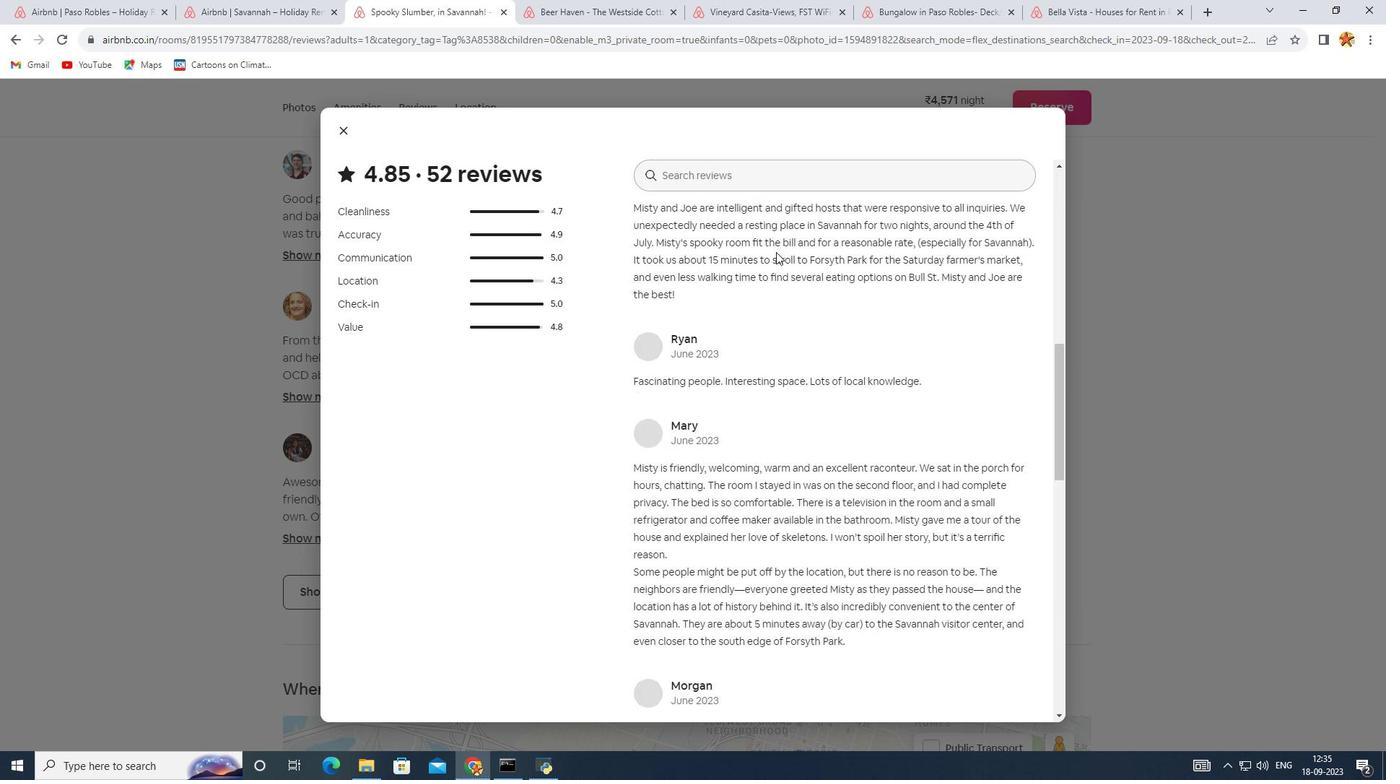 
Action: Mouse scrolled (776, 251) with delta (0, 0)
Screenshot: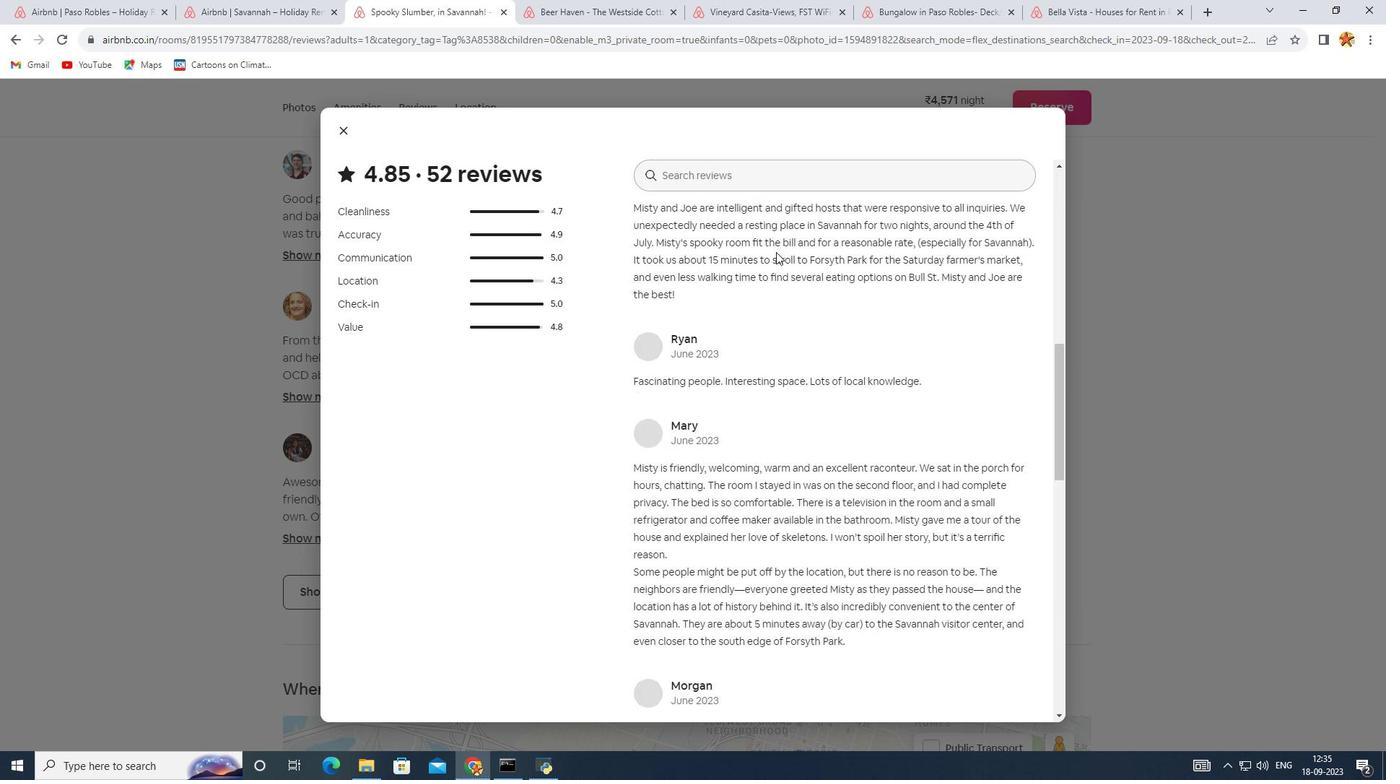 
Action: Mouse scrolled (776, 251) with delta (0, 0)
Screenshot: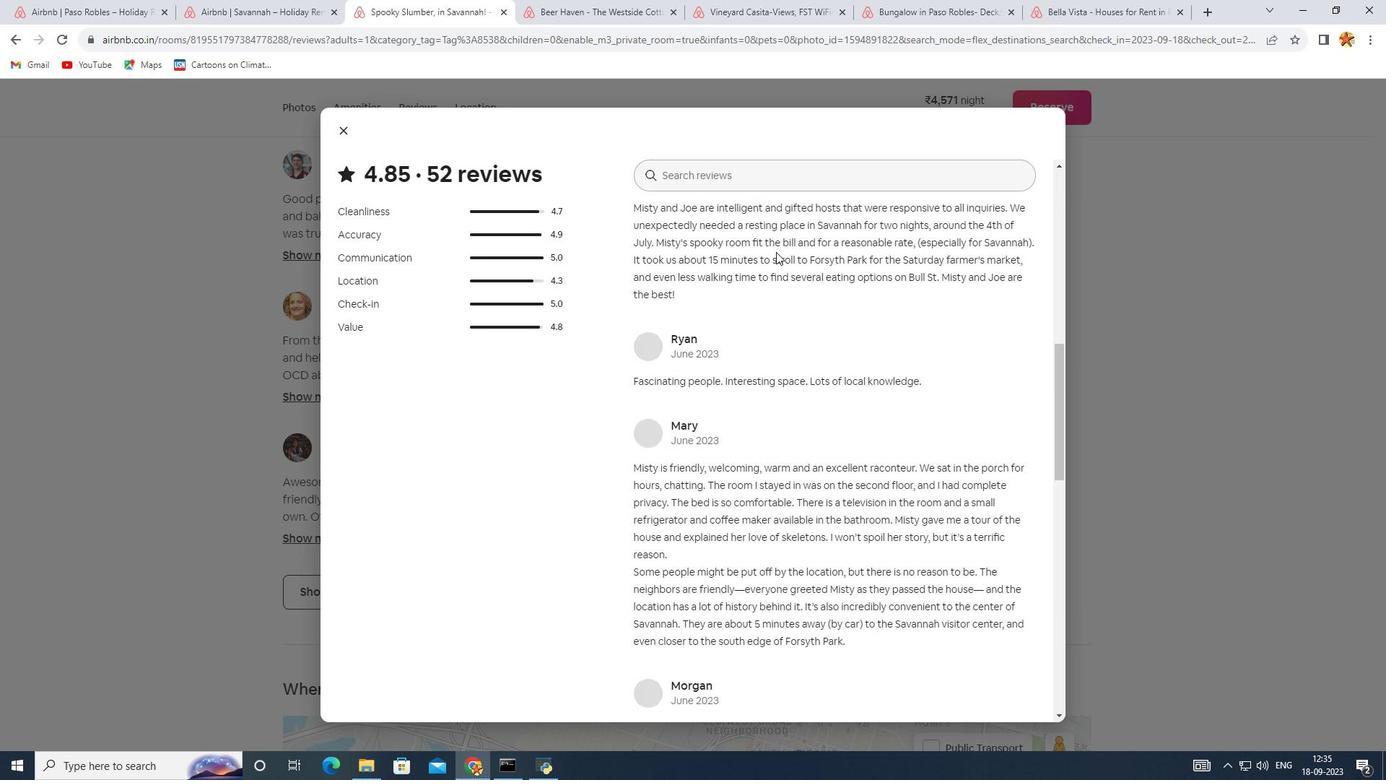 
Action: Mouse scrolled (776, 251) with delta (0, 0)
Screenshot: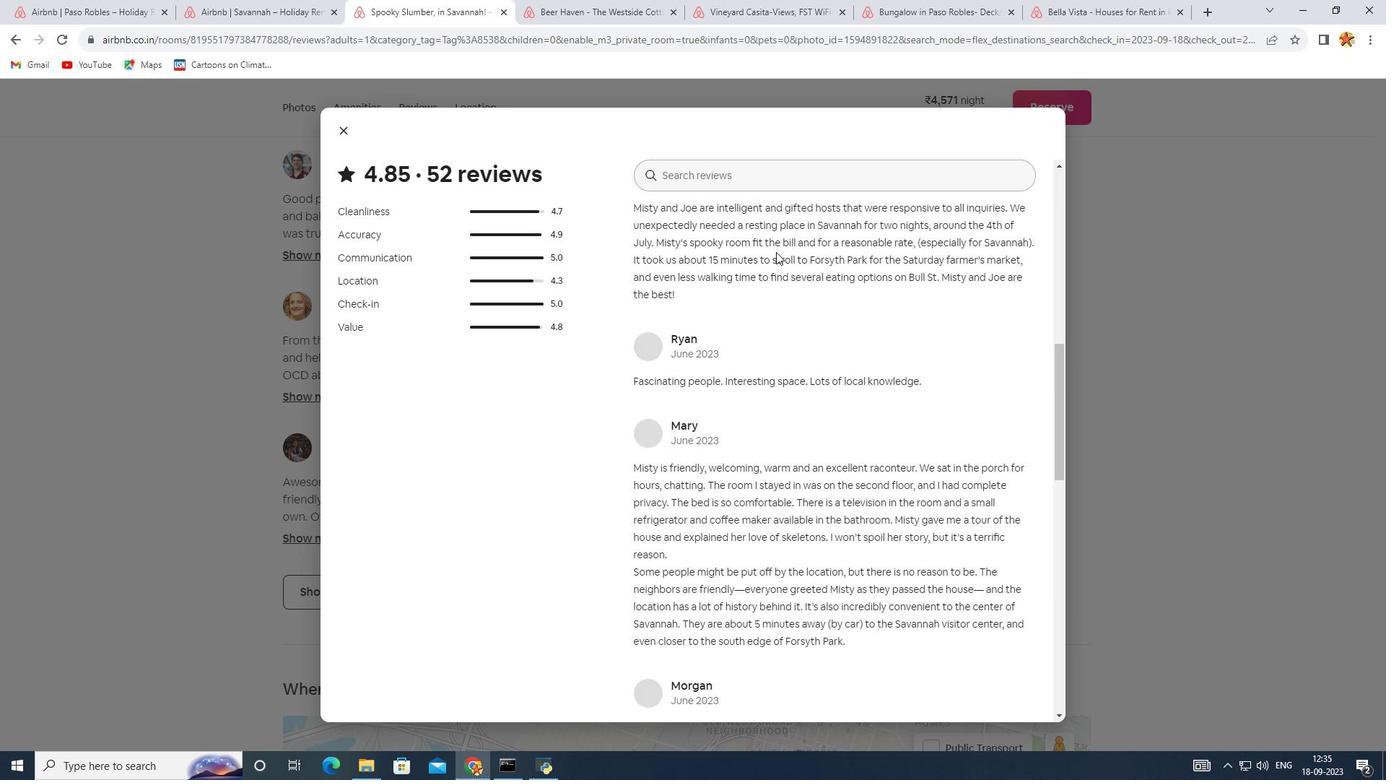 
Action: Mouse scrolled (776, 251) with delta (0, 0)
Screenshot: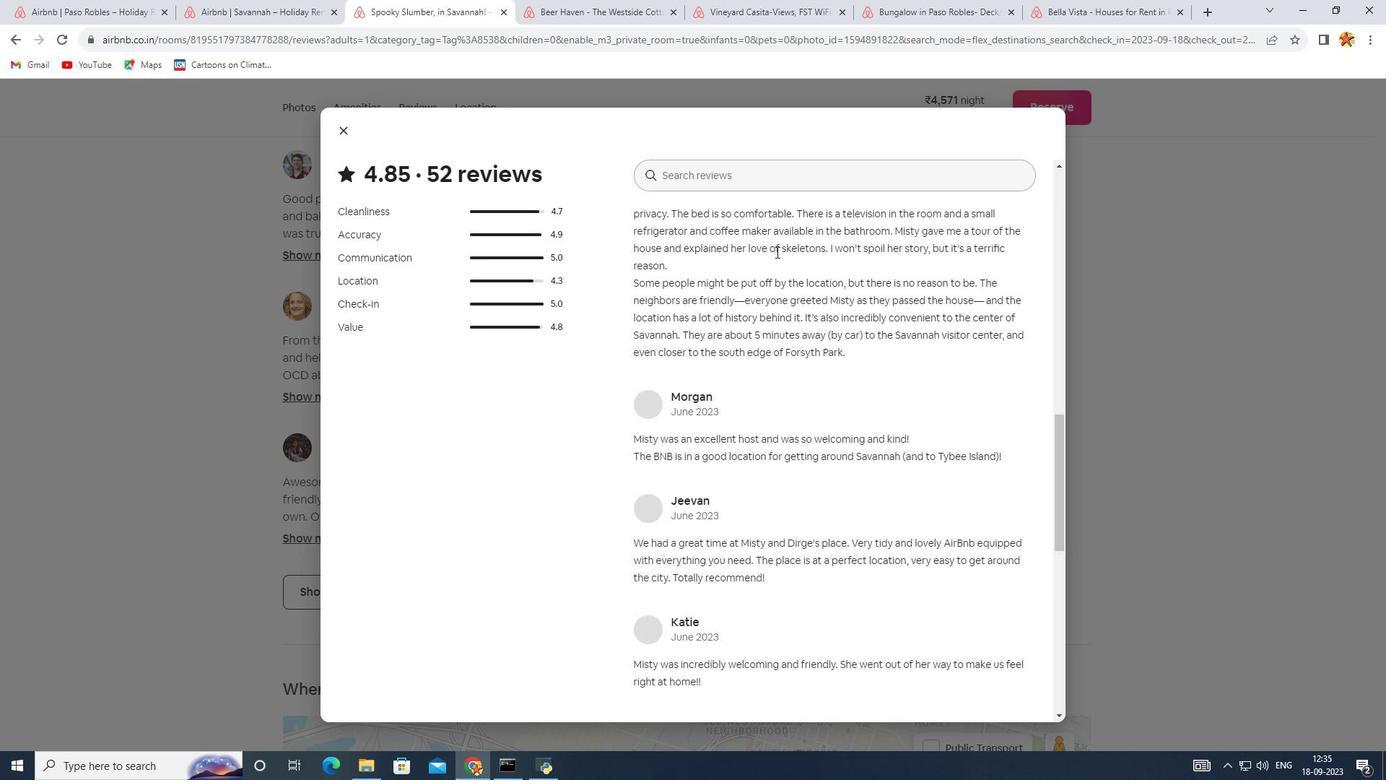 
Action: Mouse scrolled (776, 251) with delta (0, 0)
Screenshot: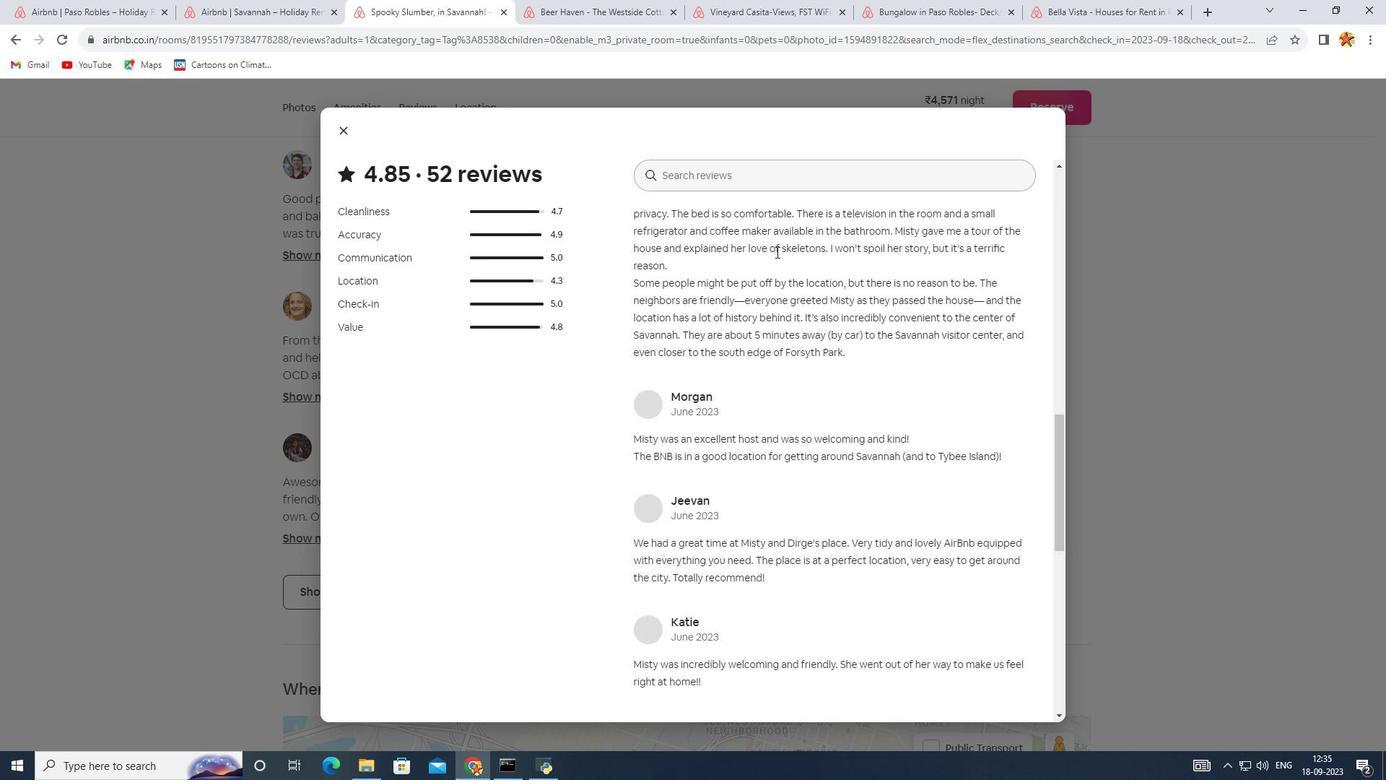 
Action: Mouse scrolled (776, 251) with delta (0, 0)
Screenshot: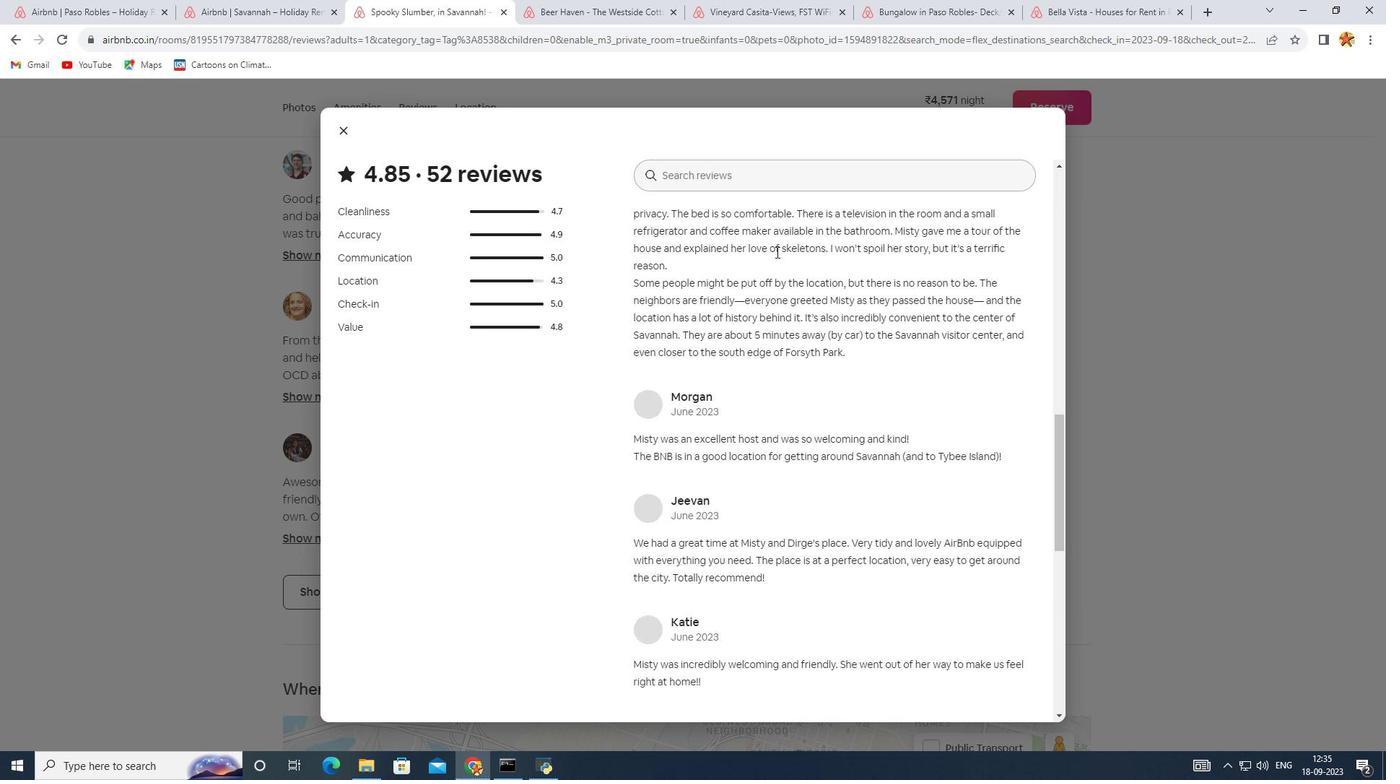 
Action: Mouse scrolled (776, 251) with delta (0, 0)
Screenshot: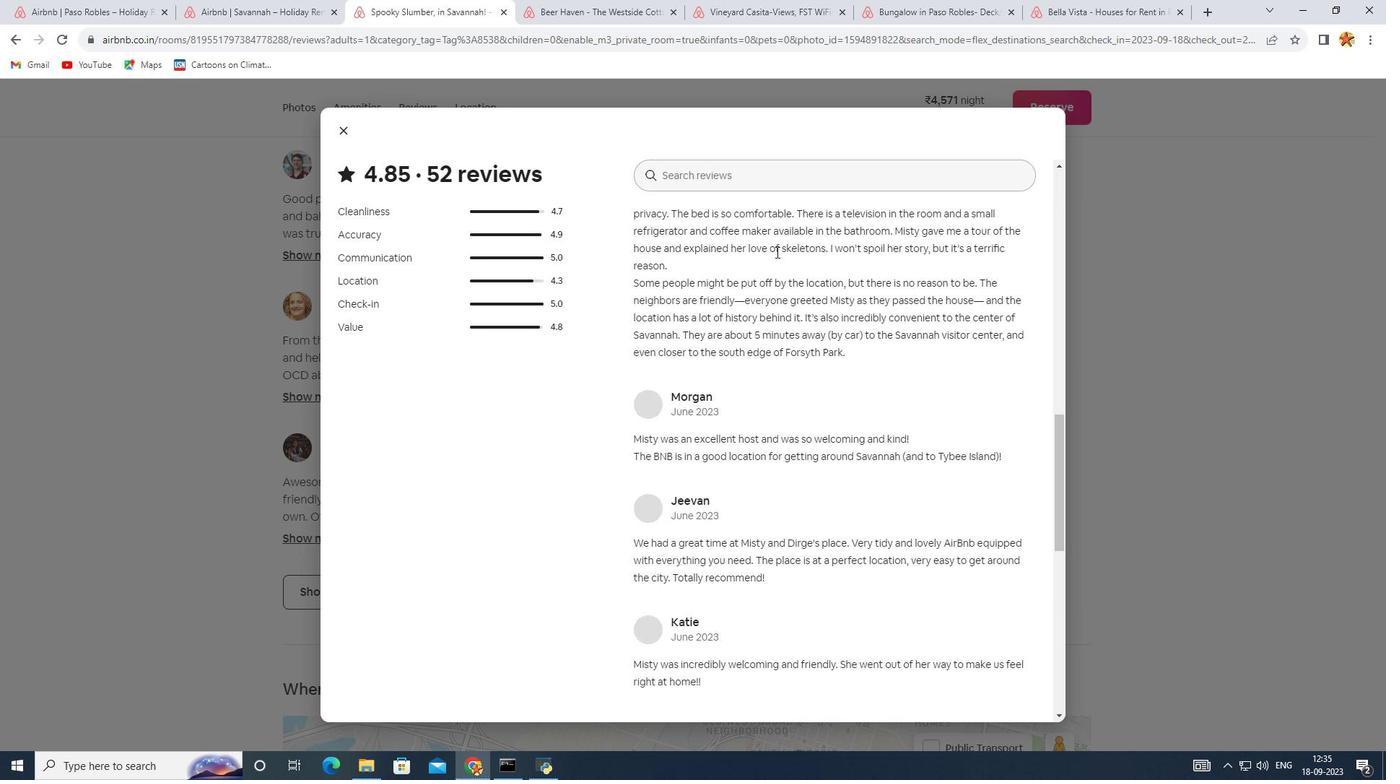
Action: Mouse scrolled (776, 252) with delta (0, 0)
Screenshot: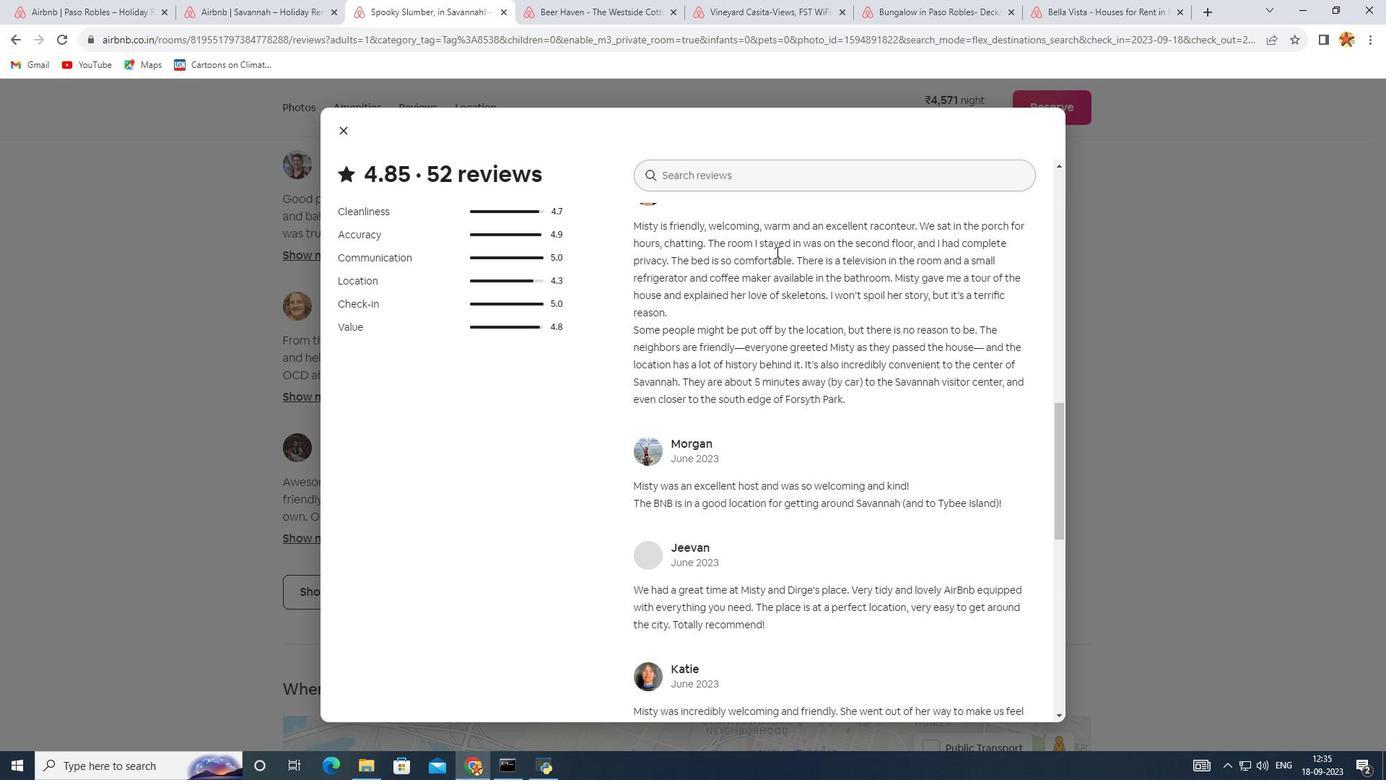 
Action: Mouse moved to (601, 189)
Screenshot: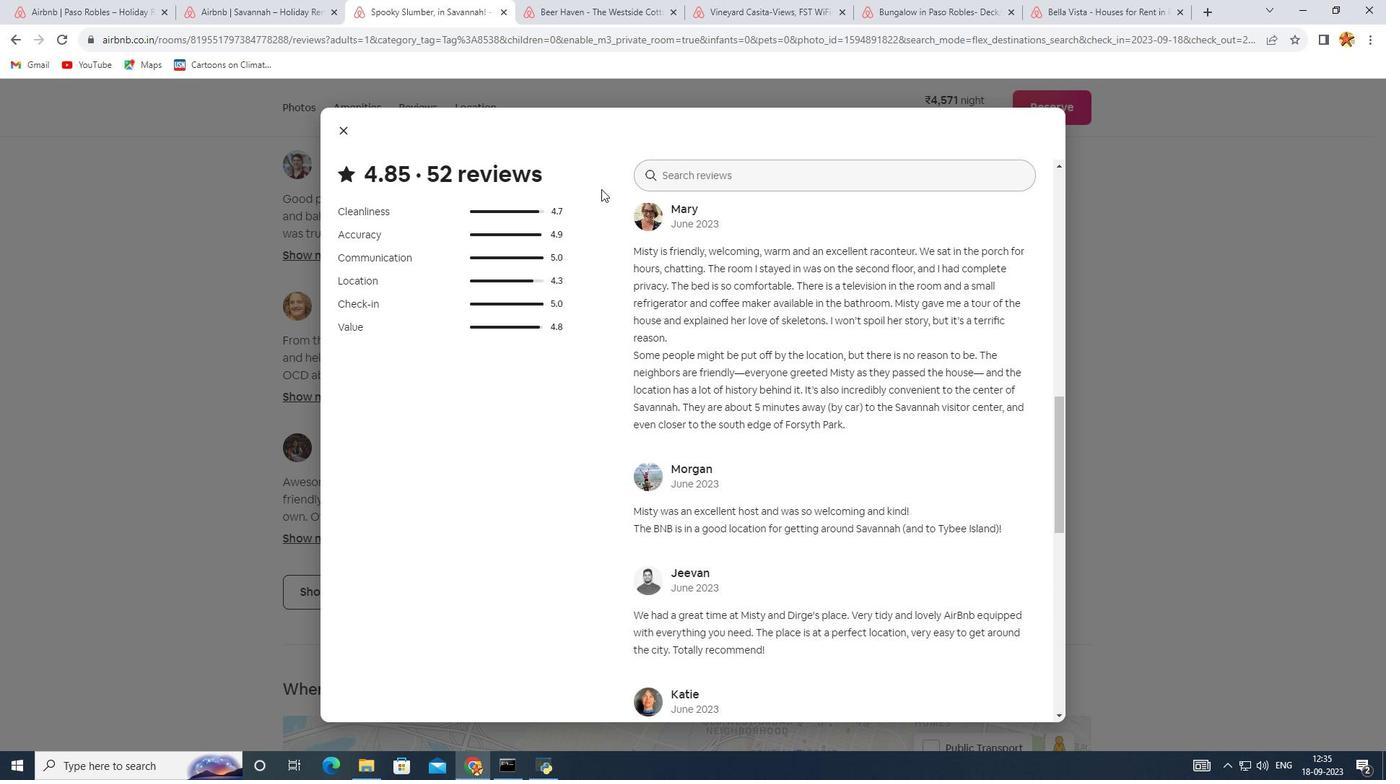 
Action: Mouse scrolled (601, 188) with delta (0, 0)
Screenshot: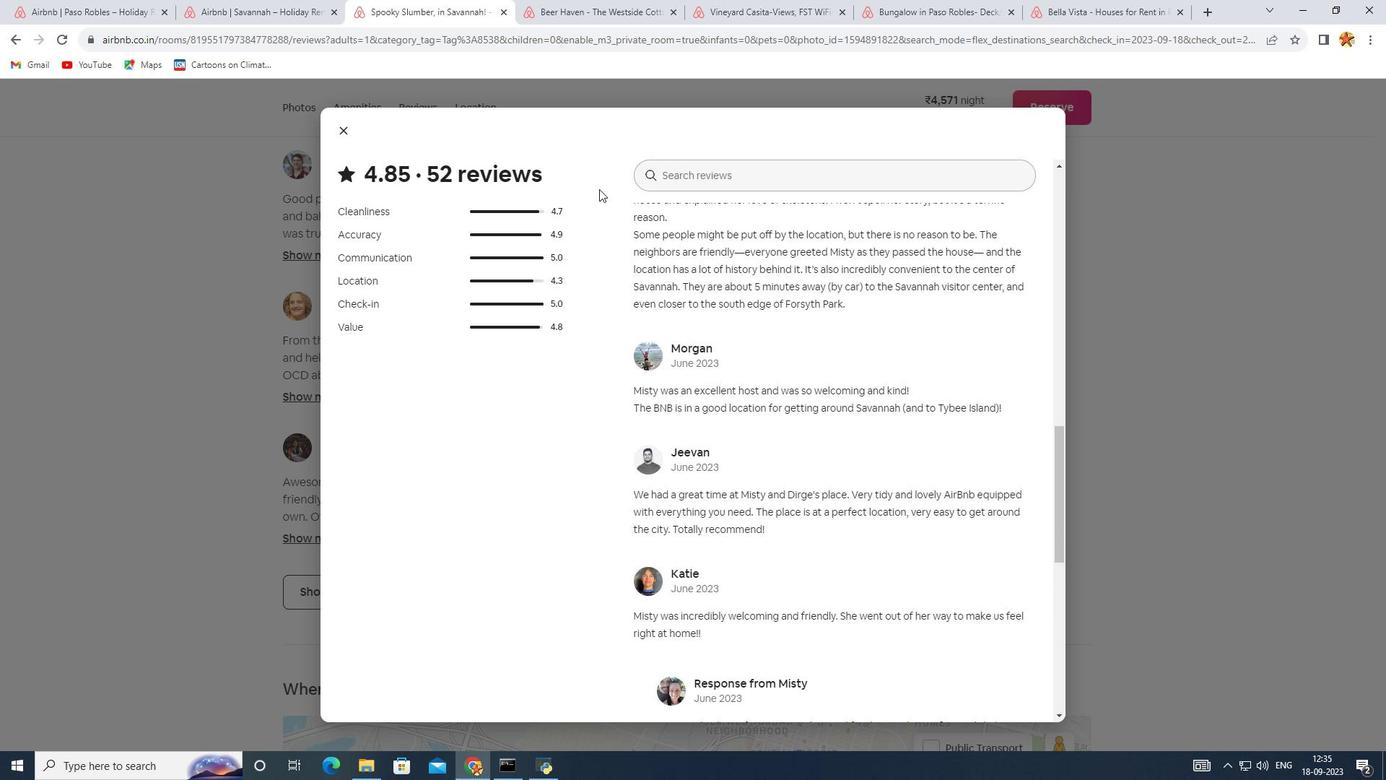 
Action: Mouse moved to (600, 189)
Screenshot: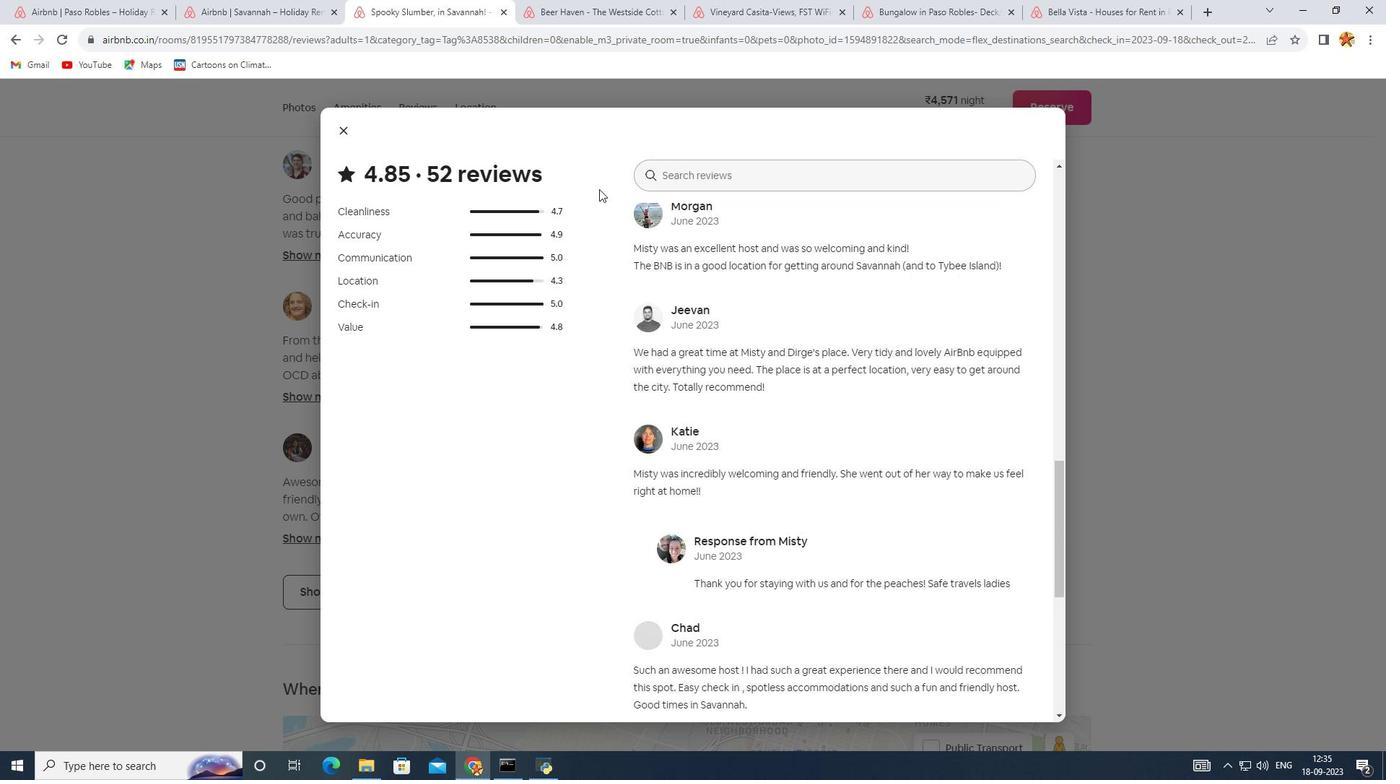 
Action: Mouse scrolled (600, 188) with delta (0, 0)
Screenshot: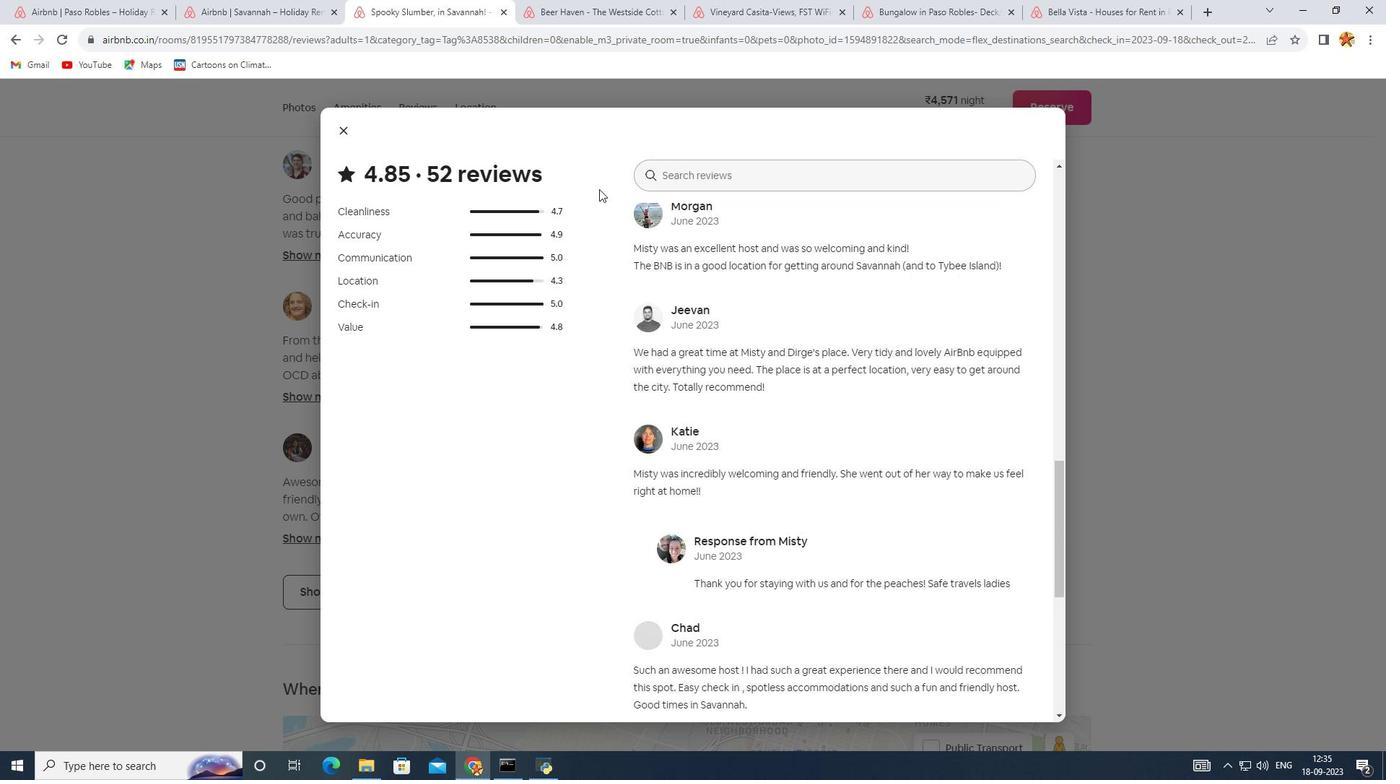 
Action: Mouse moved to (599, 189)
Screenshot: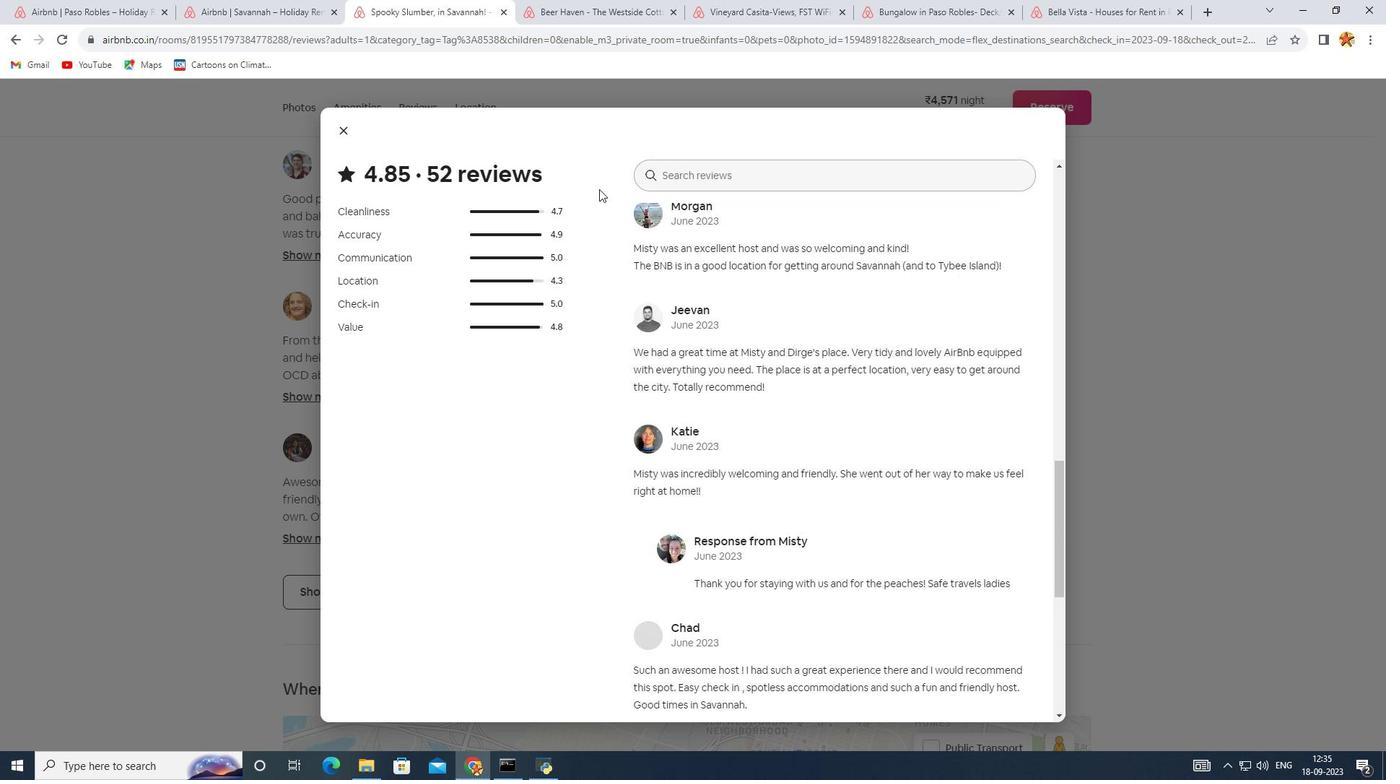 
Action: Mouse scrolled (599, 188) with delta (0, 0)
Screenshot: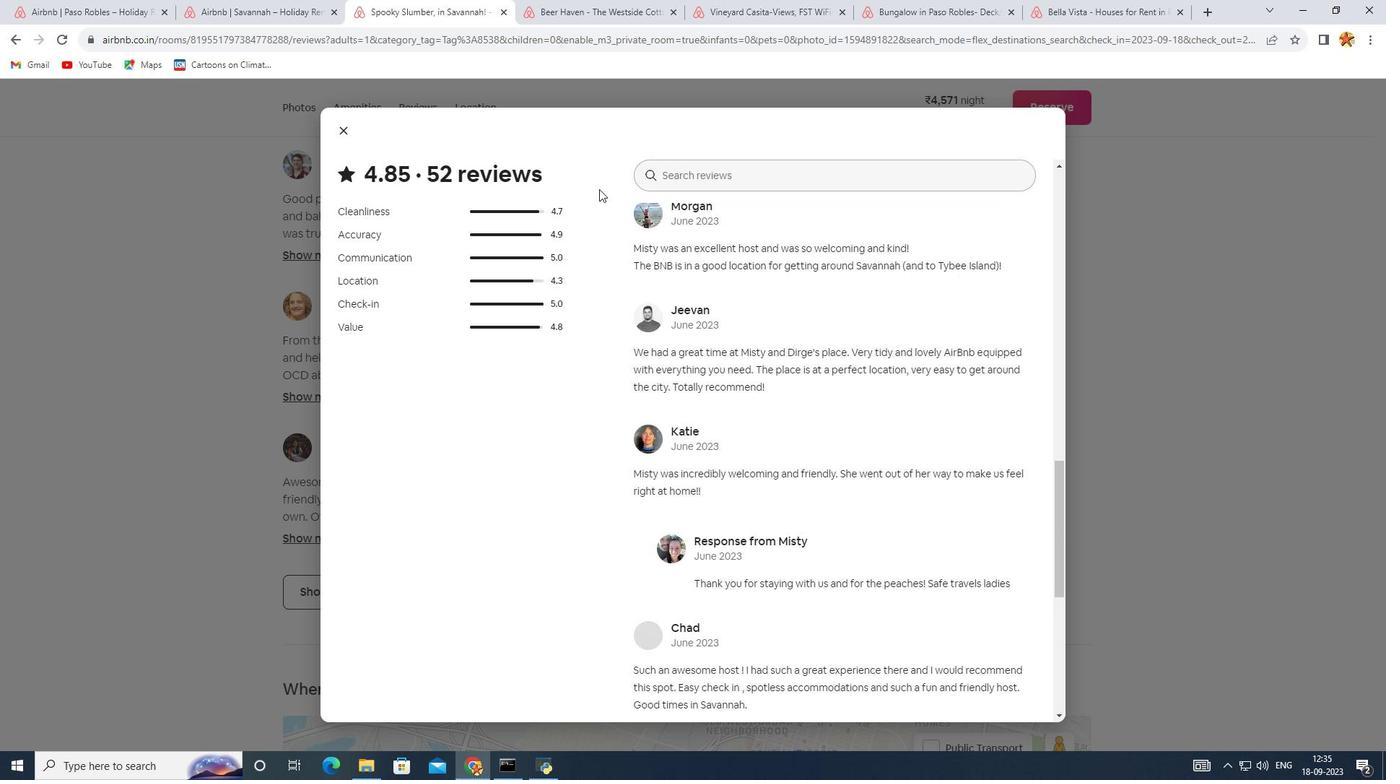 
Action: Mouse scrolled (599, 188) with delta (0, 0)
Screenshot: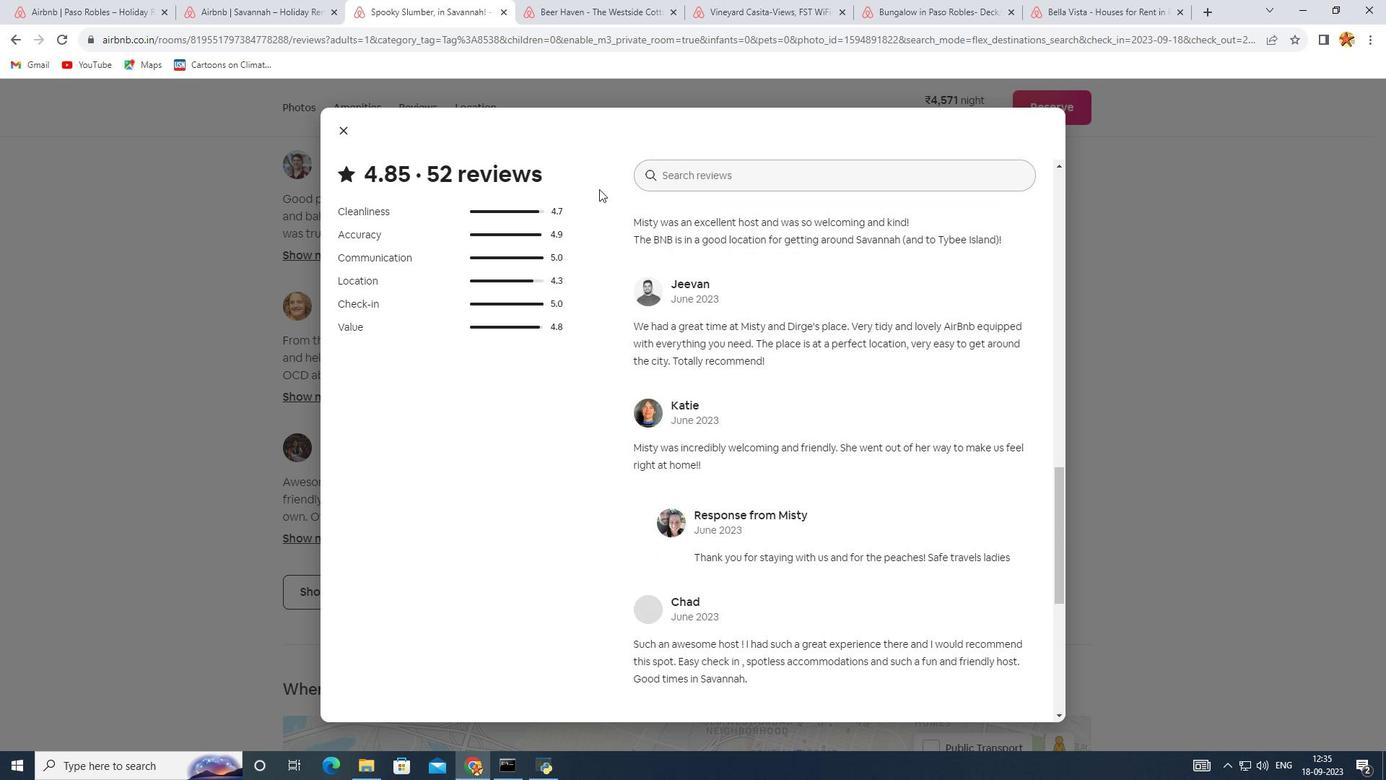 
Action: Mouse moved to (345, 131)
Screenshot: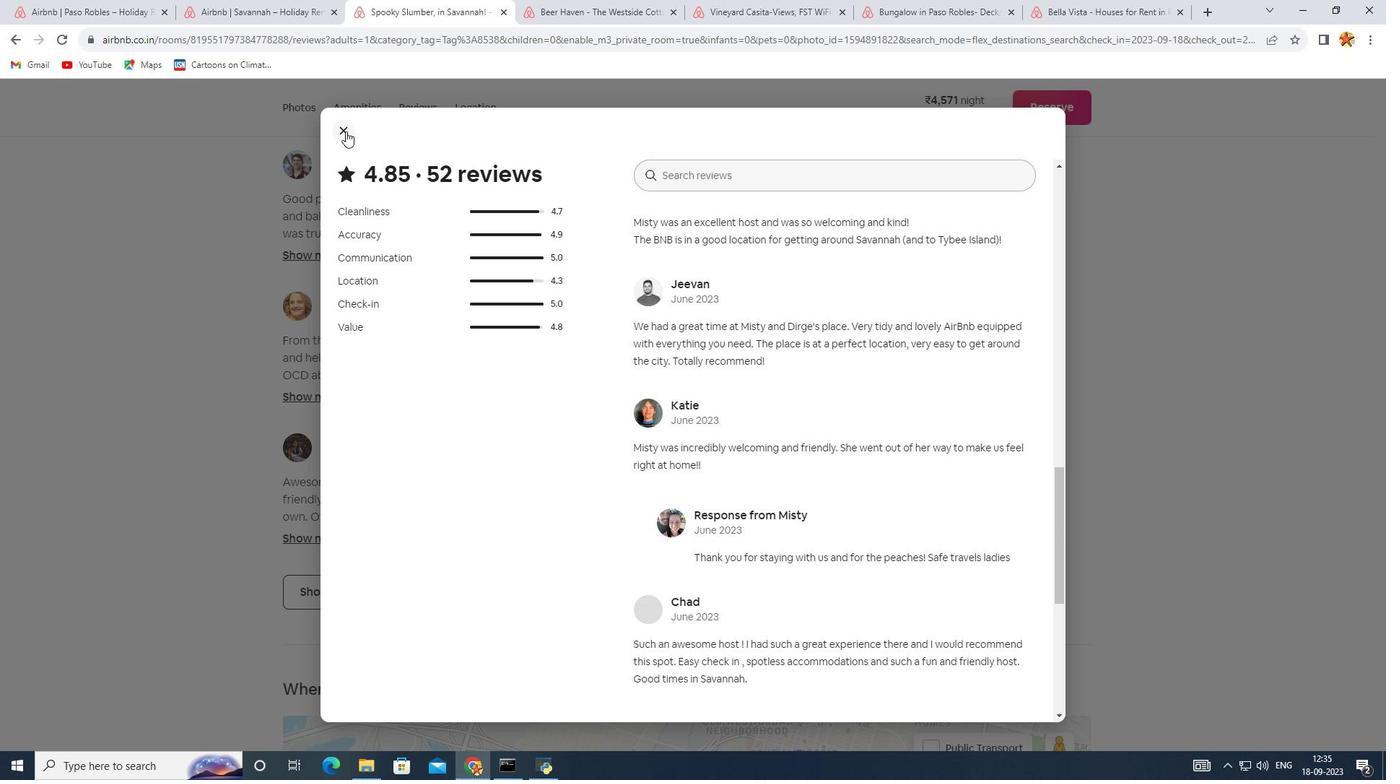 
Action: Mouse pressed left at (345, 131)
Screenshot: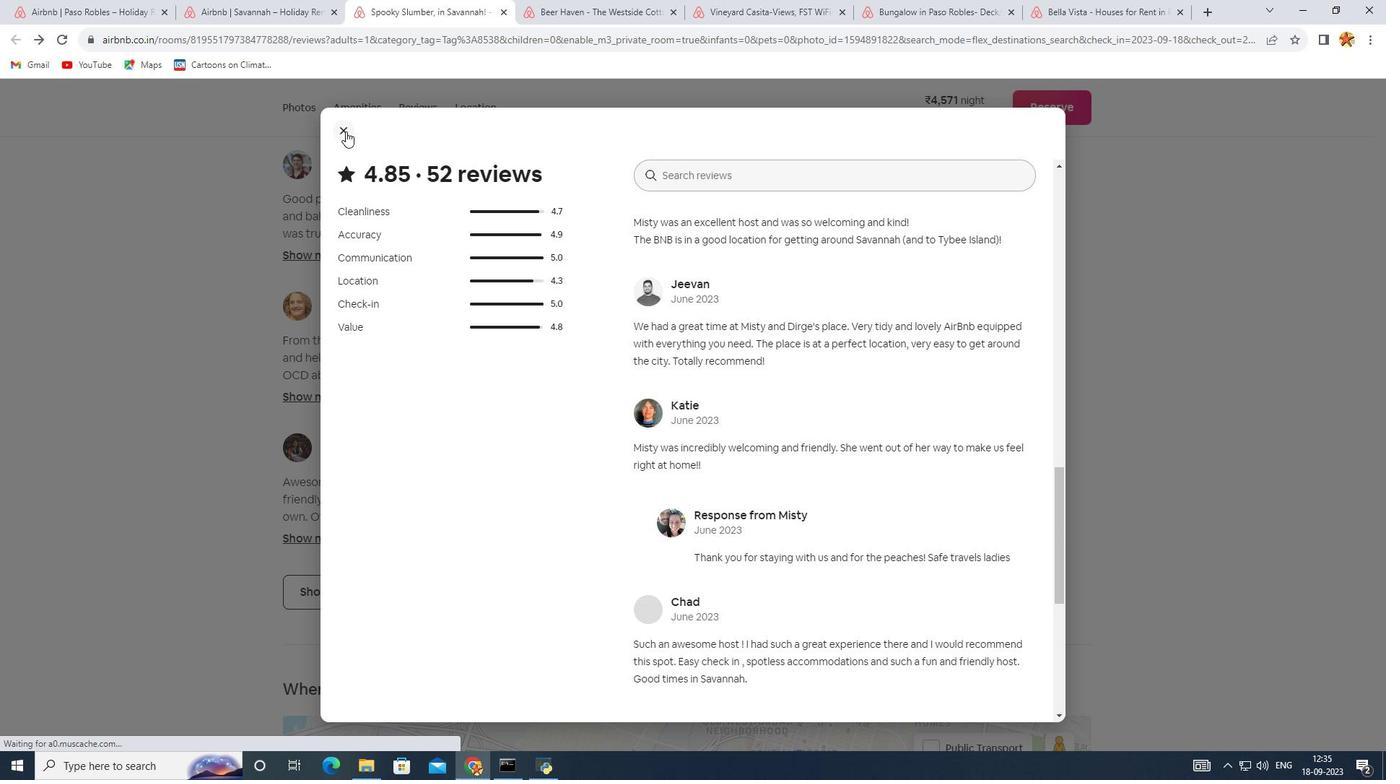 
Action: Mouse moved to (406, 349)
Screenshot: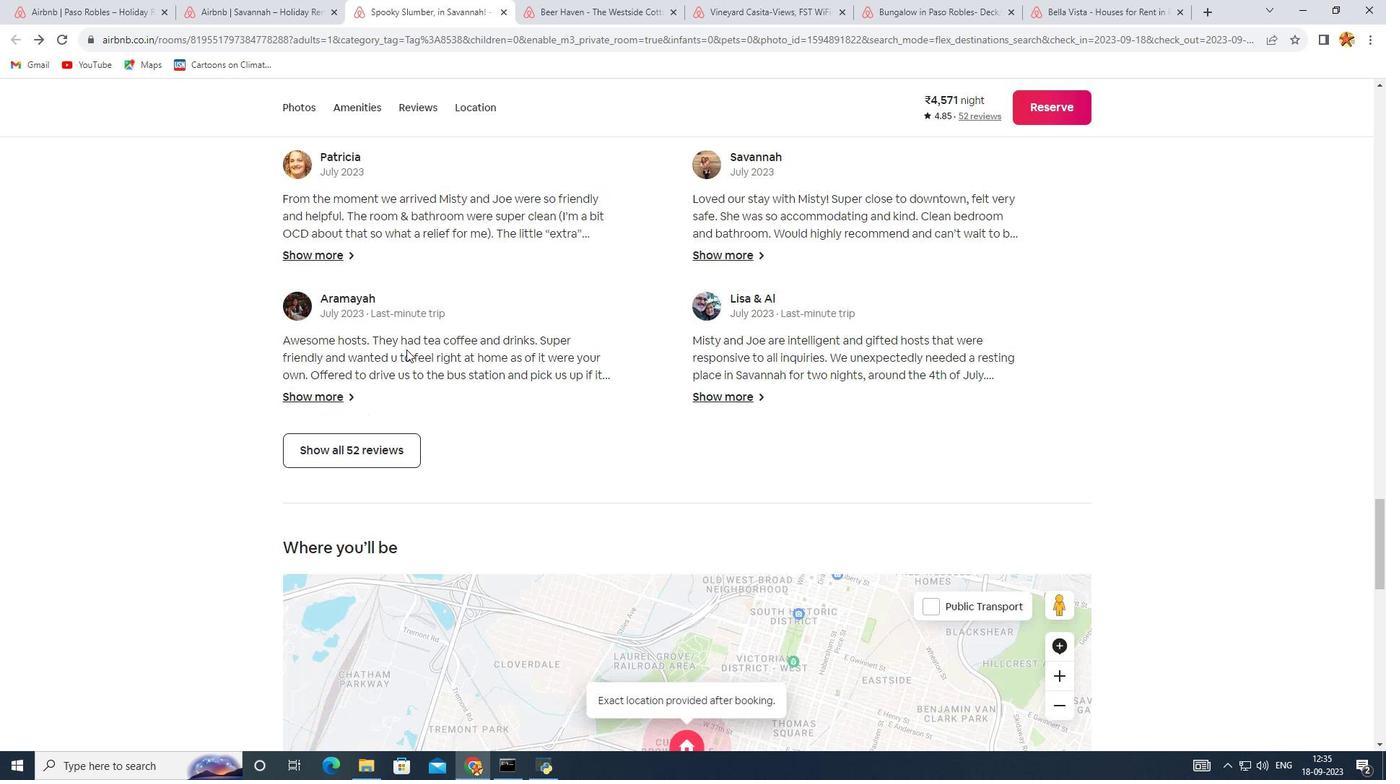 
Action: Mouse scrolled (406, 348) with delta (0, 0)
Screenshot: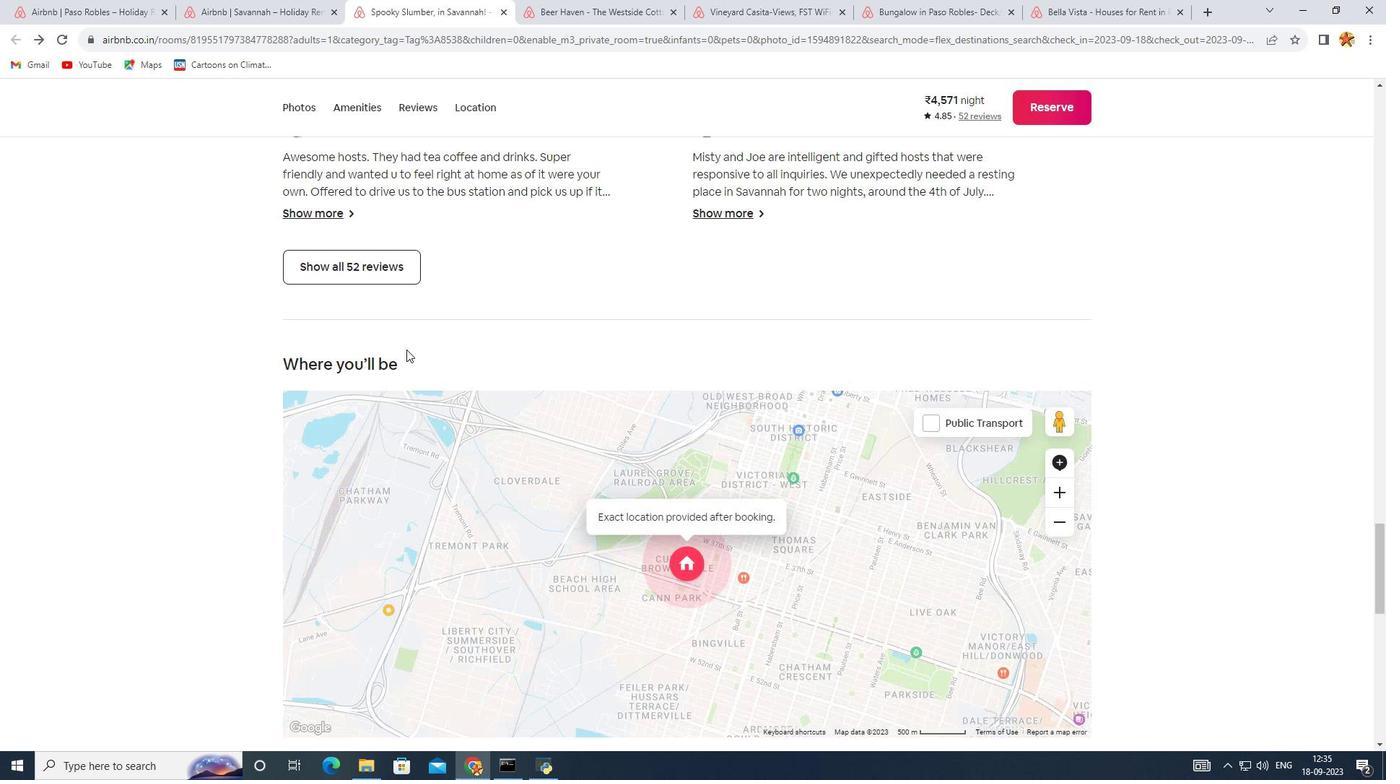 
Action: Mouse scrolled (406, 348) with delta (0, 0)
Screenshot: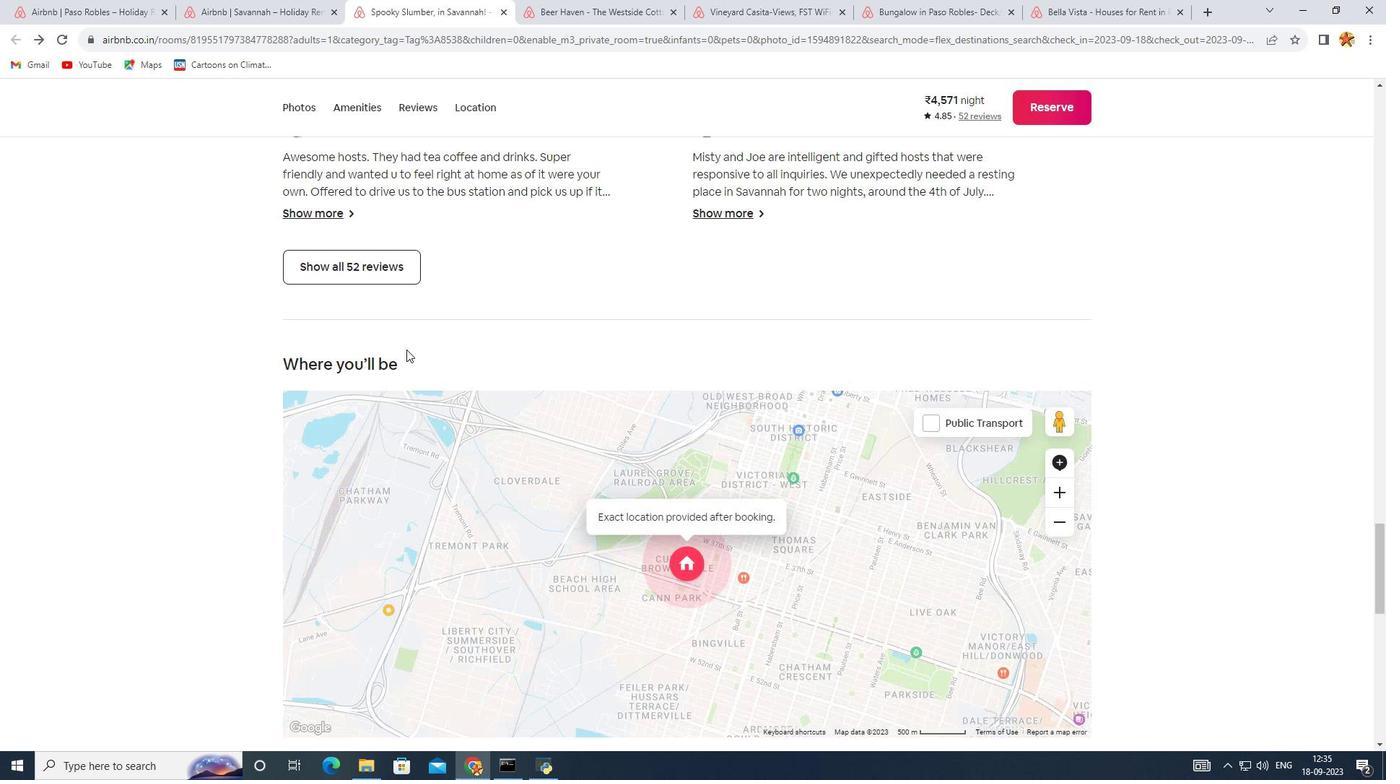 
Action: Mouse scrolled (406, 348) with delta (0, 0)
Screenshot: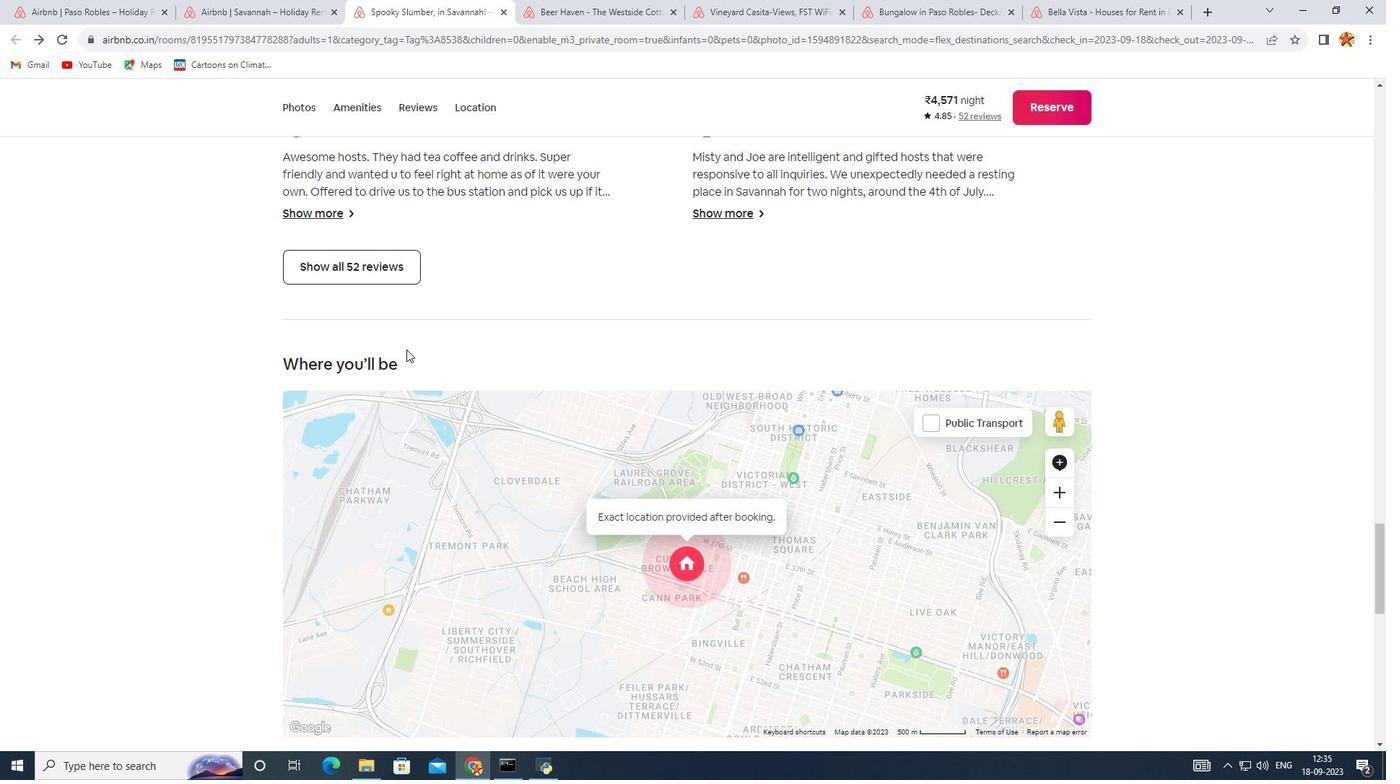 
Action: Mouse scrolled (406, 348) with delta (0, 0)
Screenshot: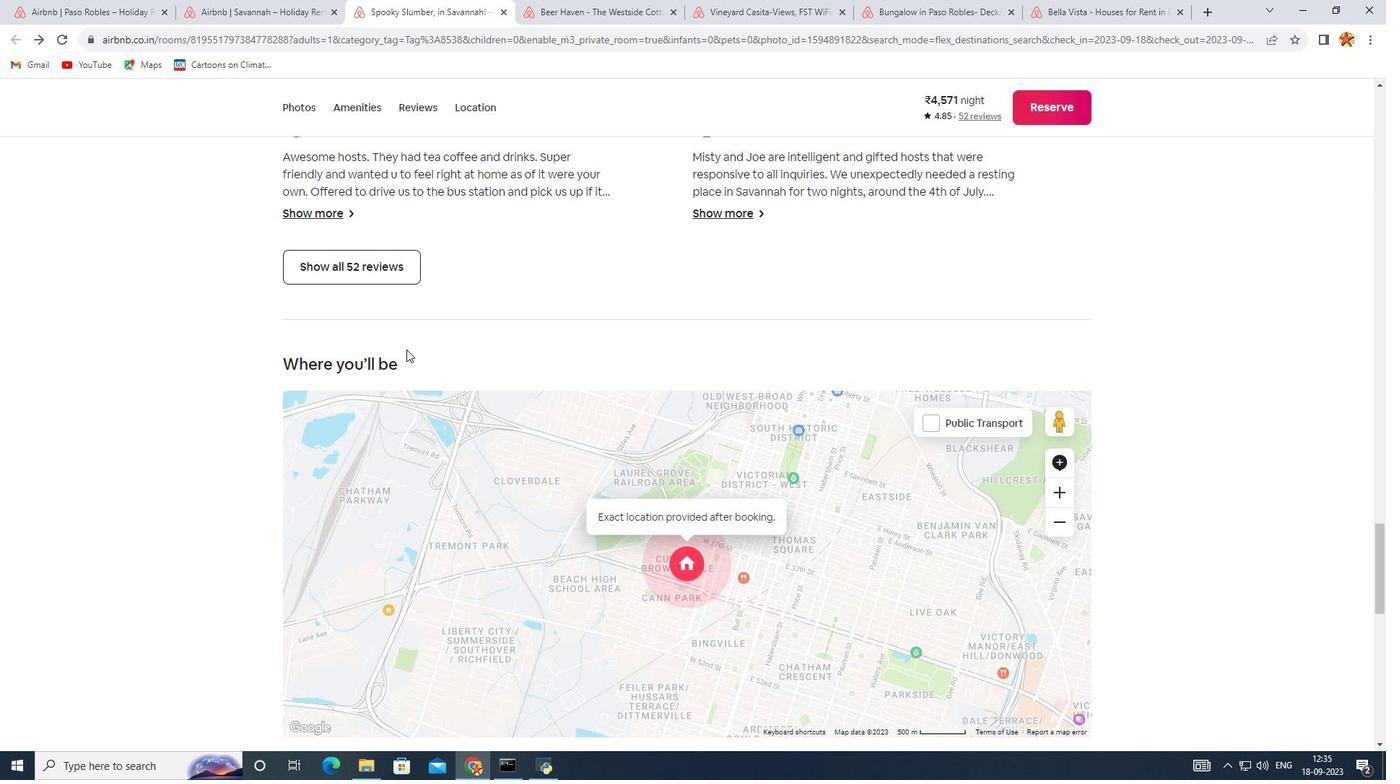 
Action: Mouse scrolled (406, 348) with delta (0, 0)
Screenshot: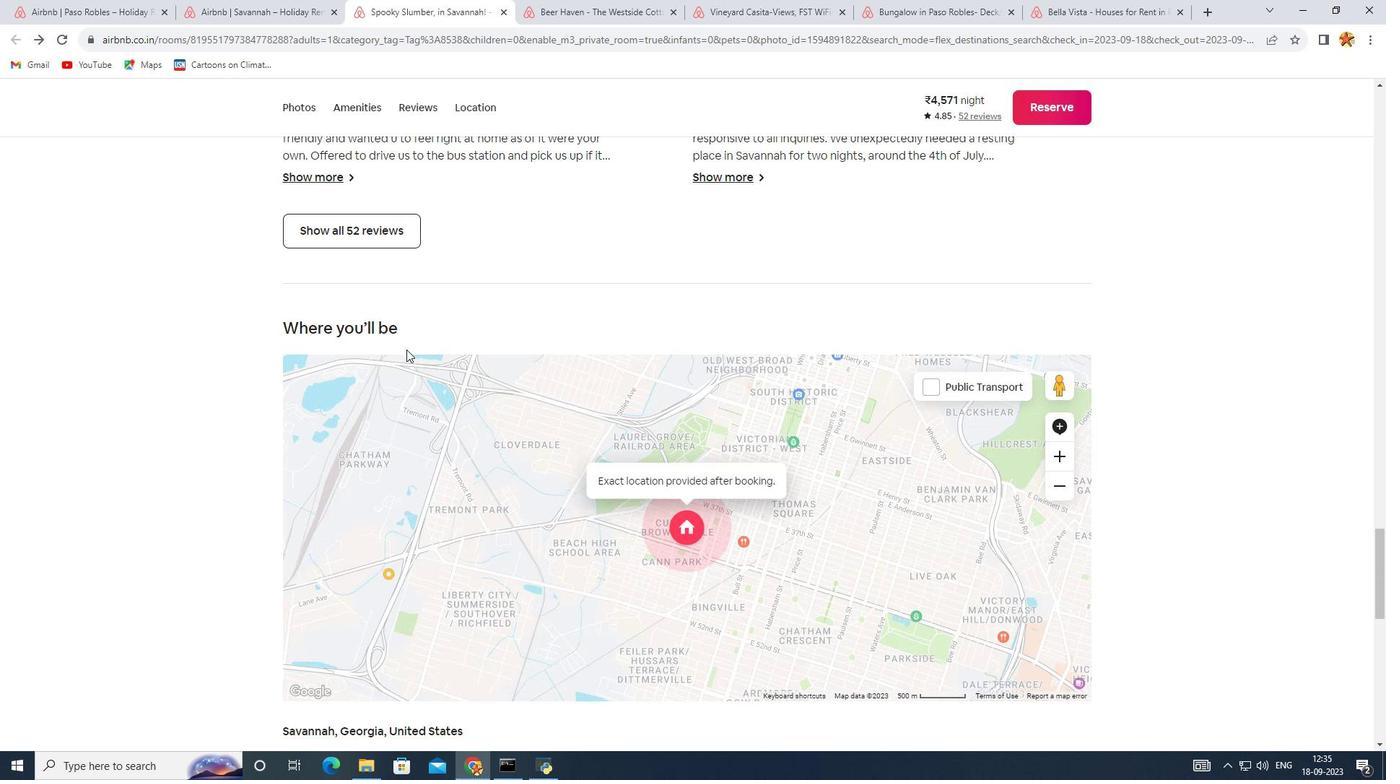
Action: Mouse scrolled (406, 348) with delta (0, 0)
Screenshot: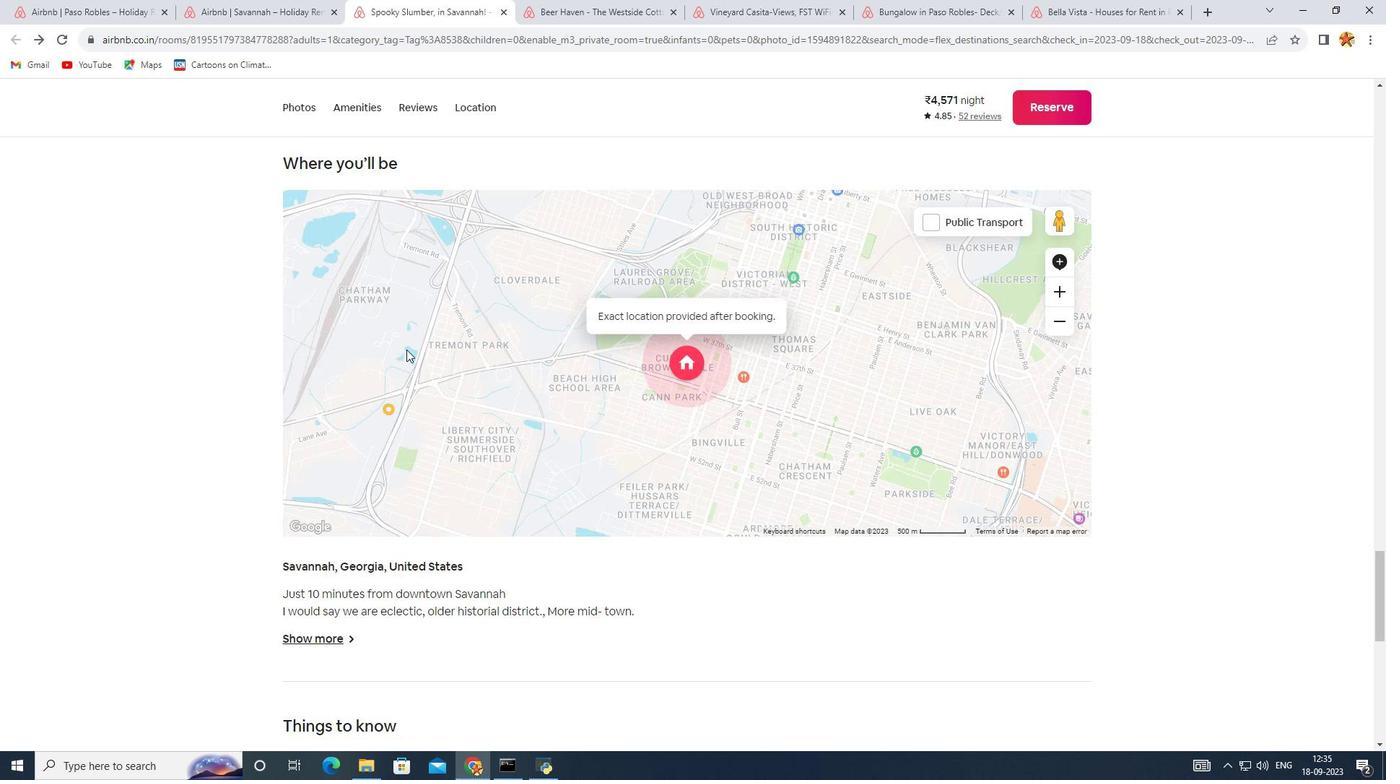 
Action: Mouse scrolled (406, 348) with delta (0, 0)
Screenshot: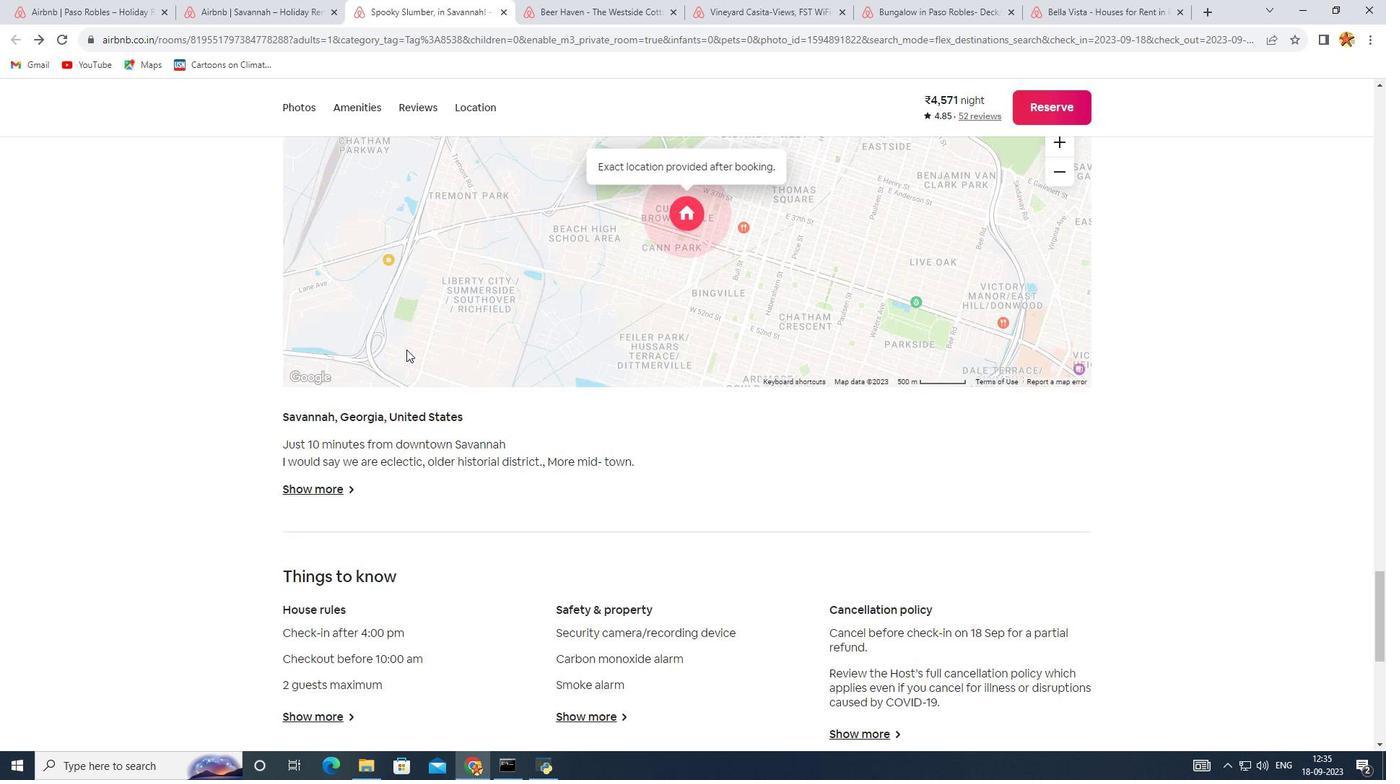 
Action: Mouse scrolled (406, 348) with delta (0, 0)
Screenshot: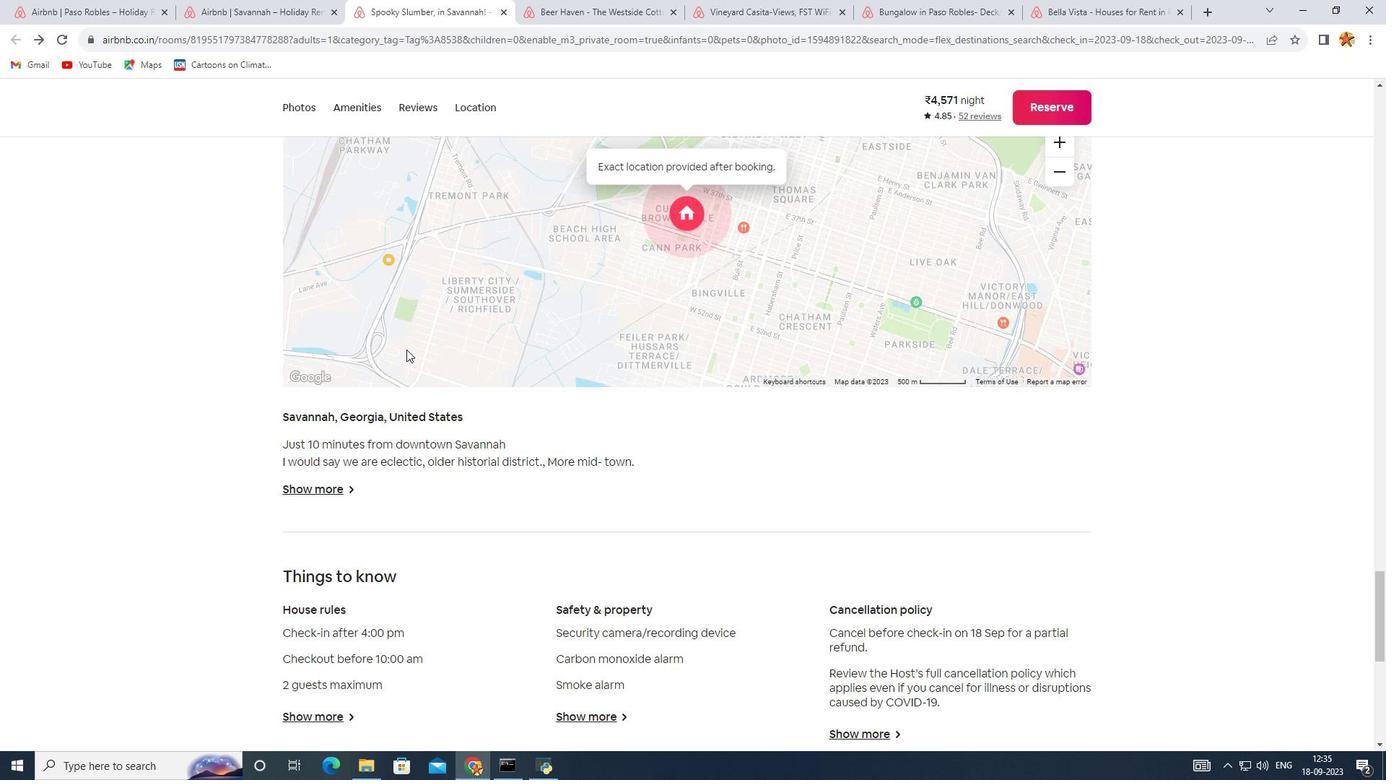
Action: Mouse scrolled (406, 348) with delta (0, 0)
Screenshot: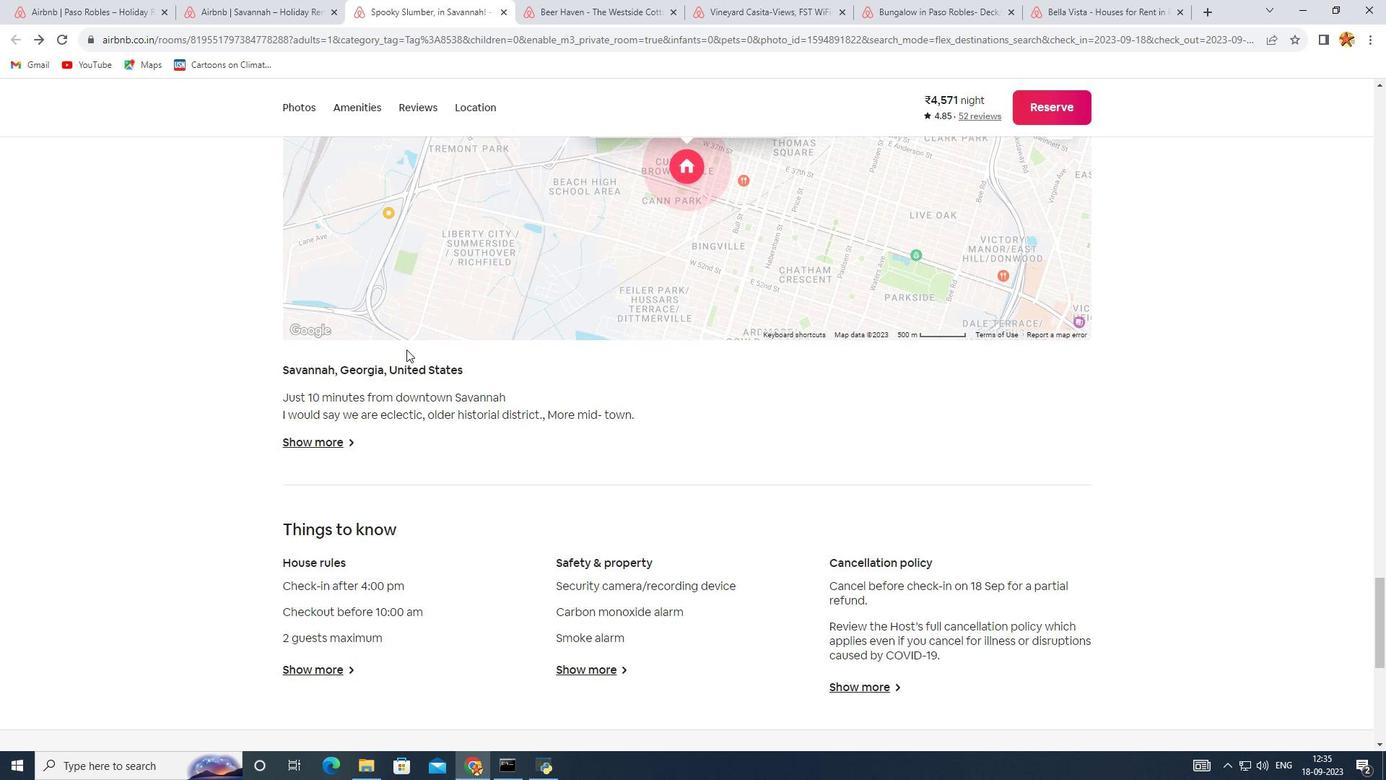 
Action: Mouse scrolled (406, 348) with delta (0, 0)
Screenshot: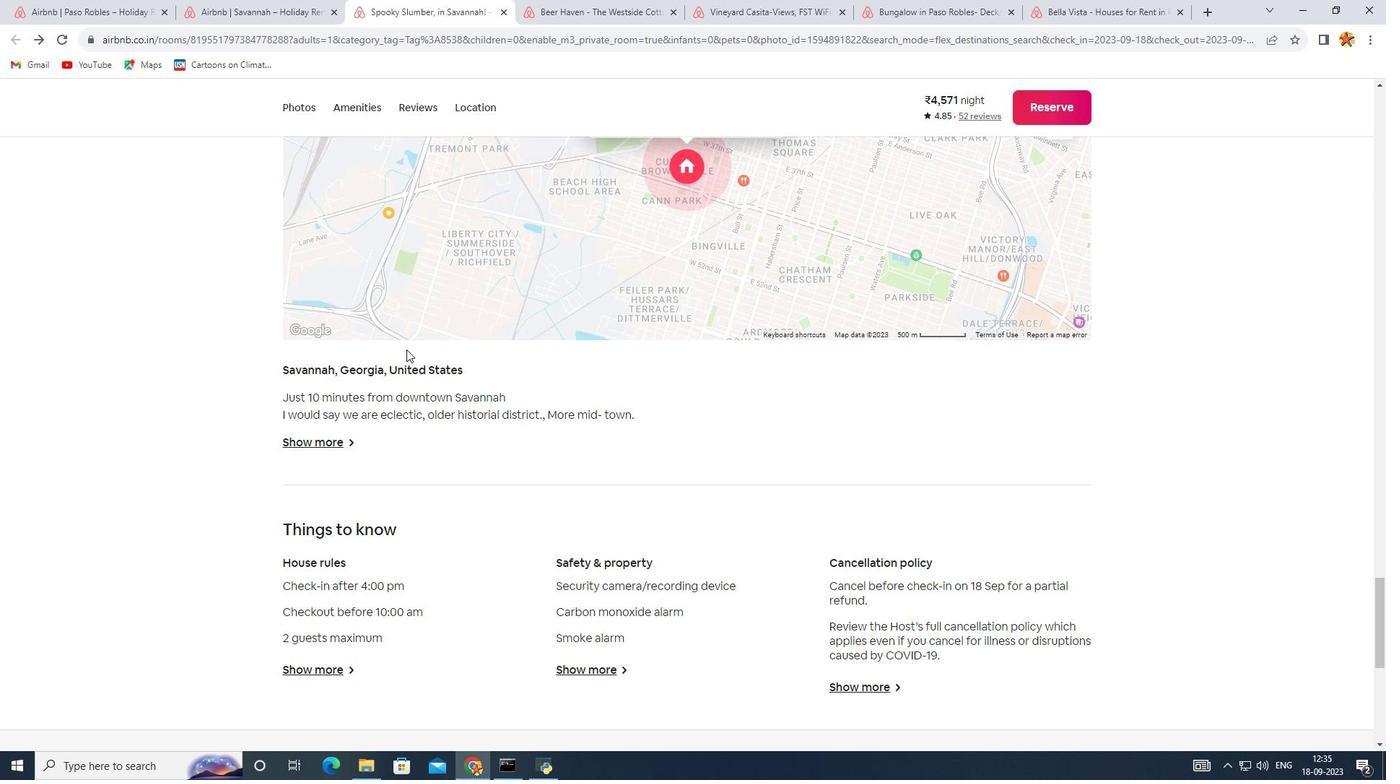 
Action: Mouse moved to (332, 451)
Screenshot: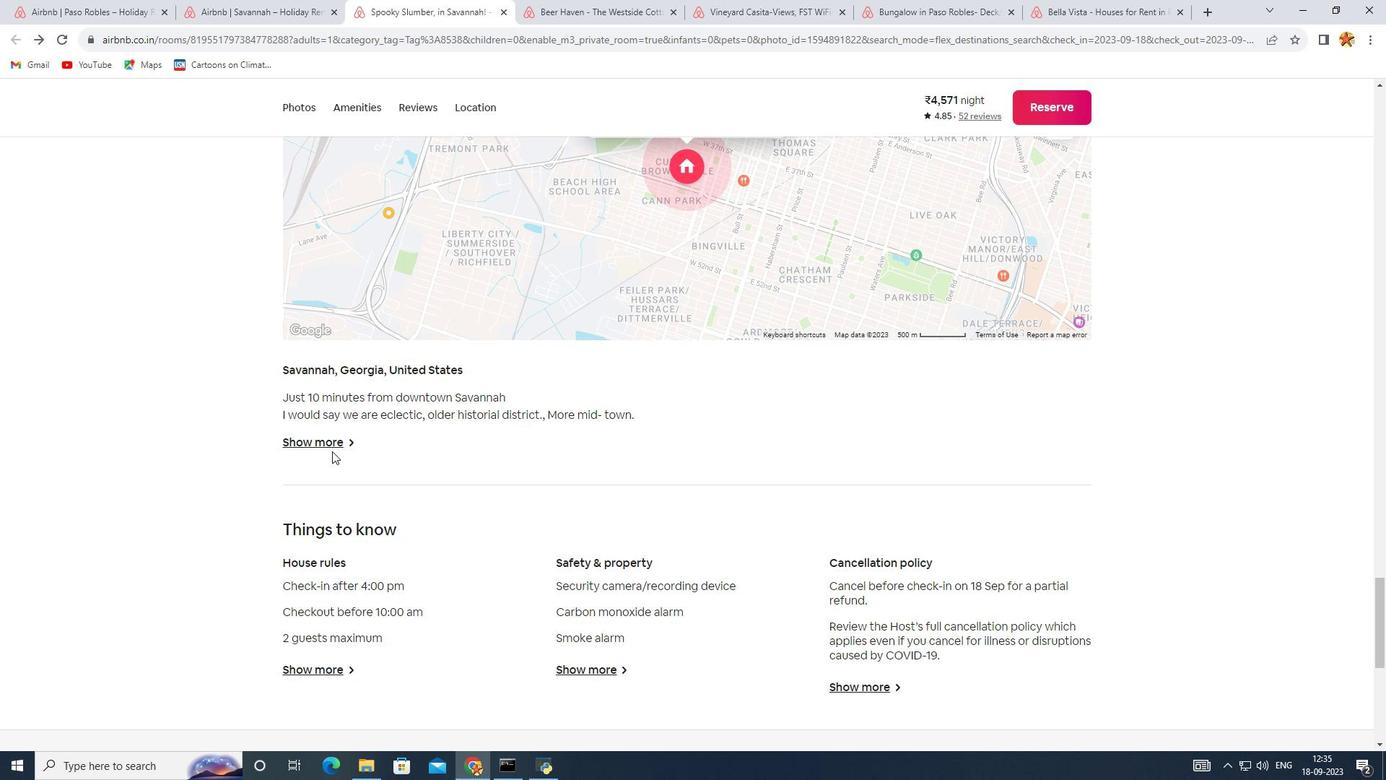 
Action: Mouse pressed left at (332, 451)
Screenshot: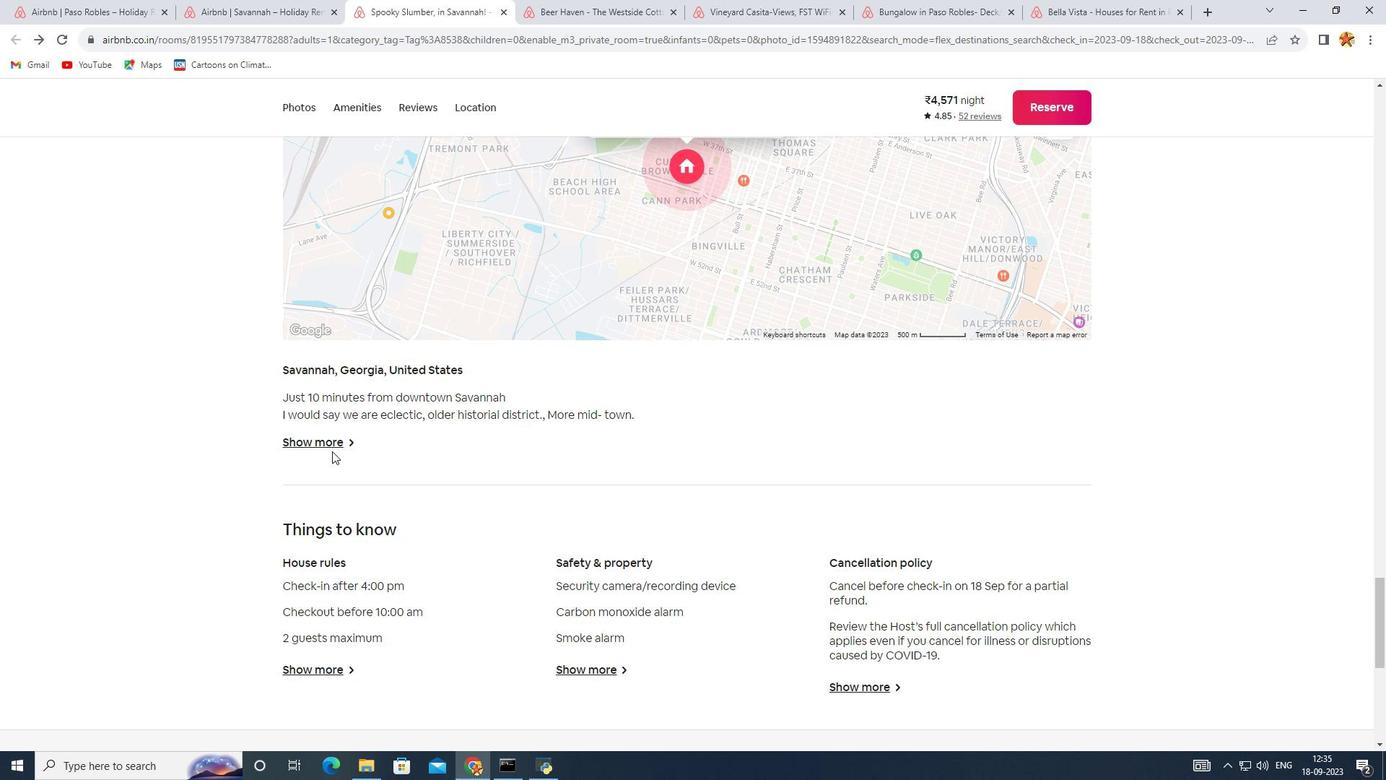 
Action: Mouse moved to (335, 436)
Screenshot: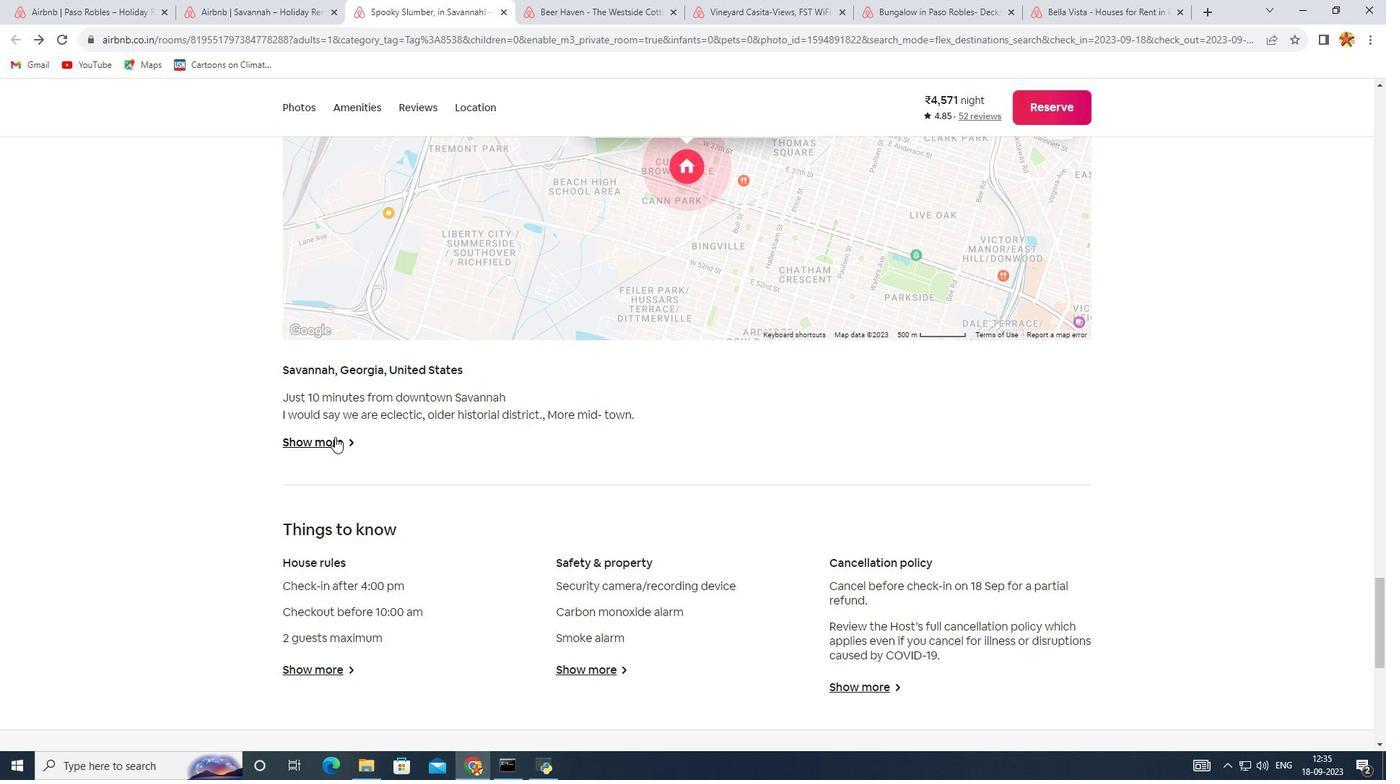 
Action: Mouse pressed left at (335, 436)
Screenshot: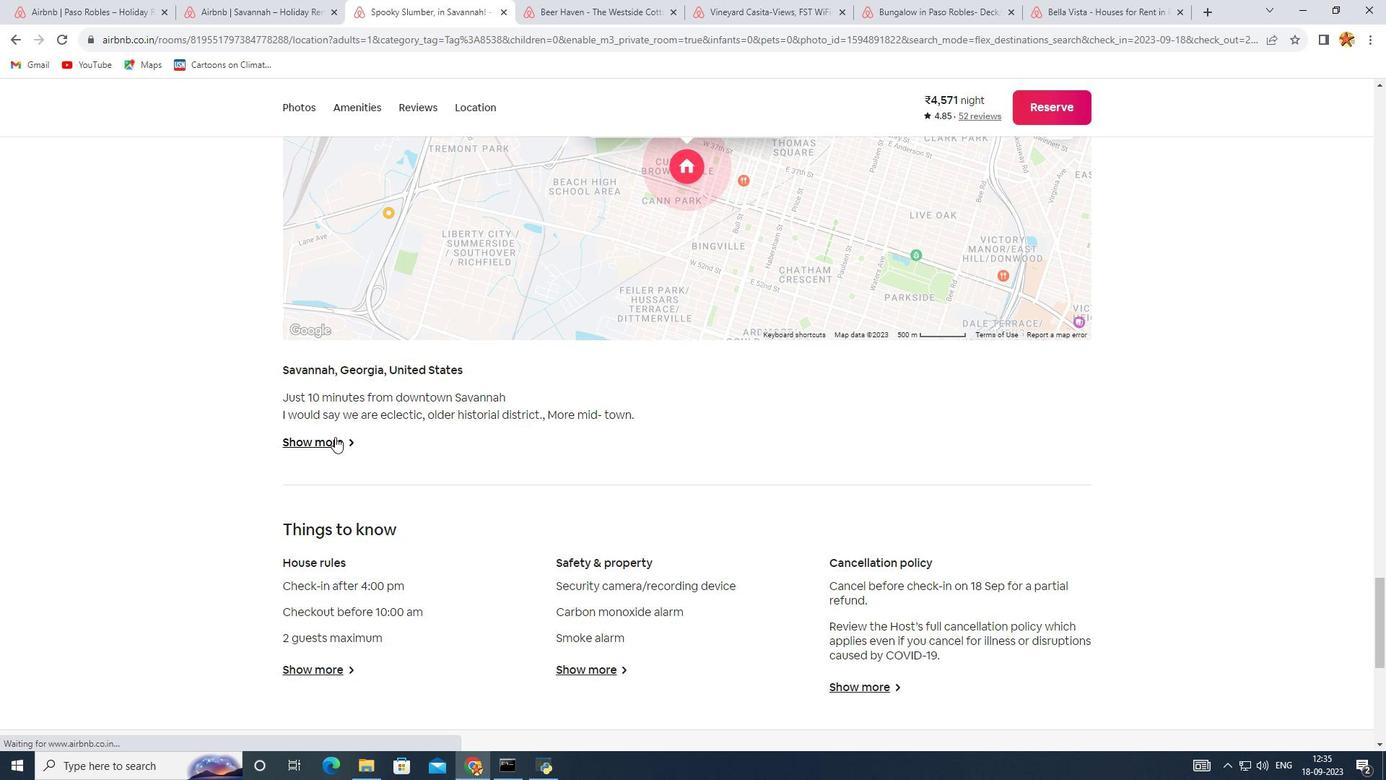 
Action: Mouse moved to (25, 100)
Screenshot: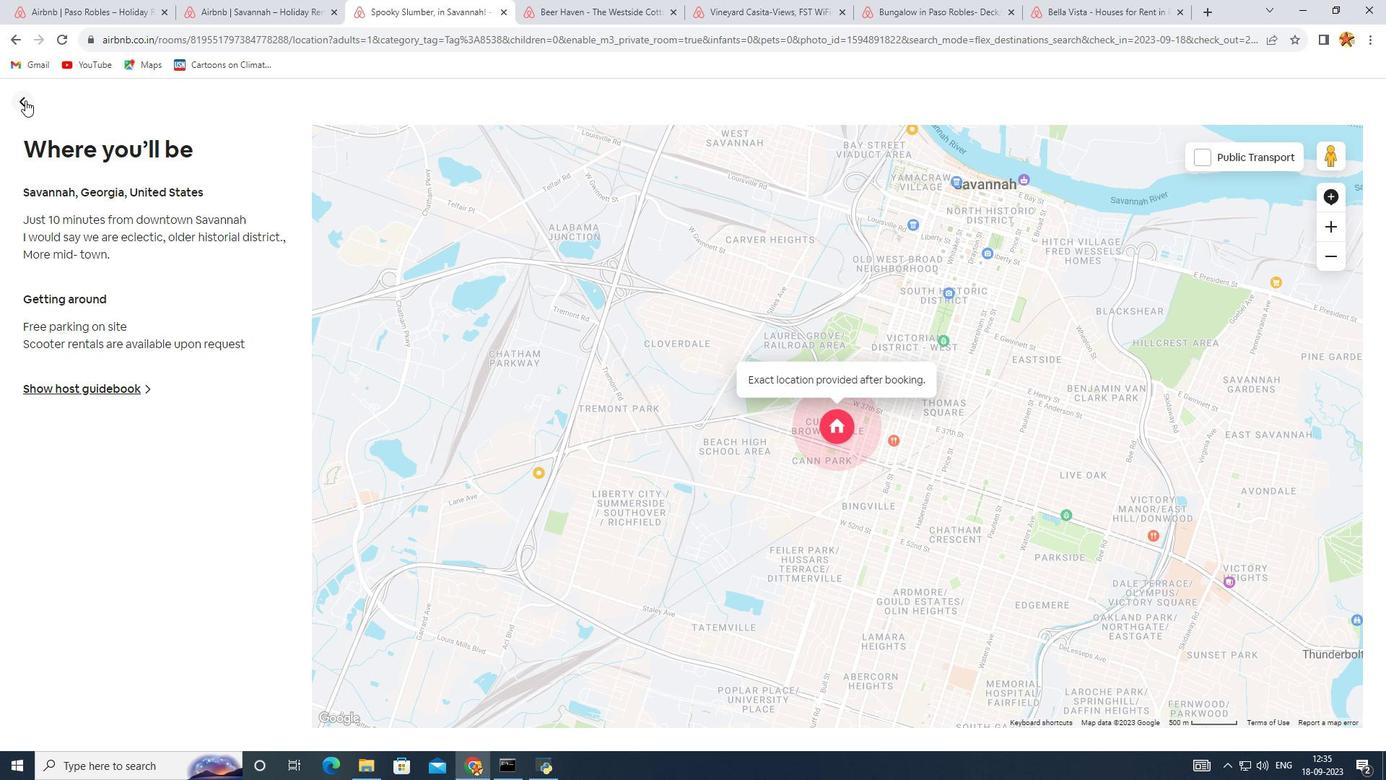 
Action: Mouse pressed left at (25, 100)
Screenshot: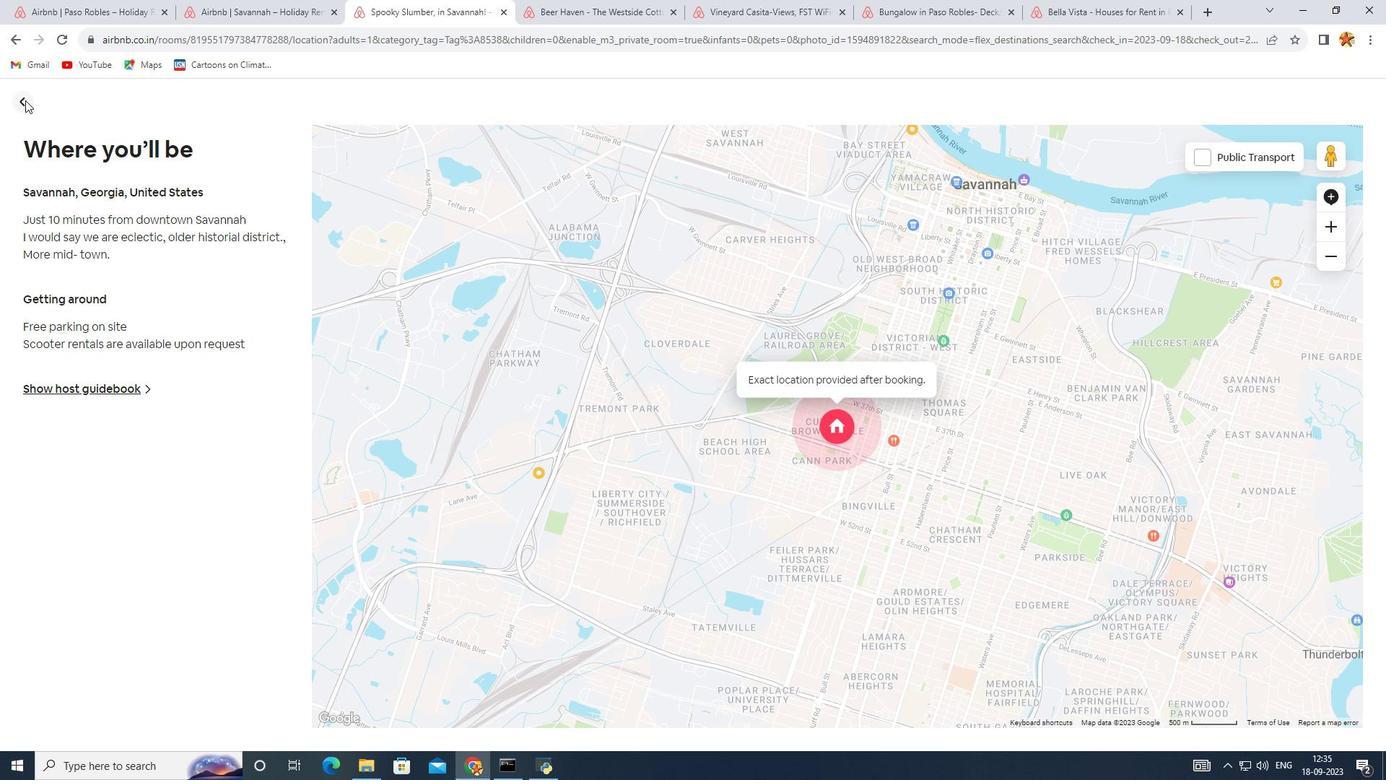 
Action: Mouse moved to (467, 395)
Screenshot: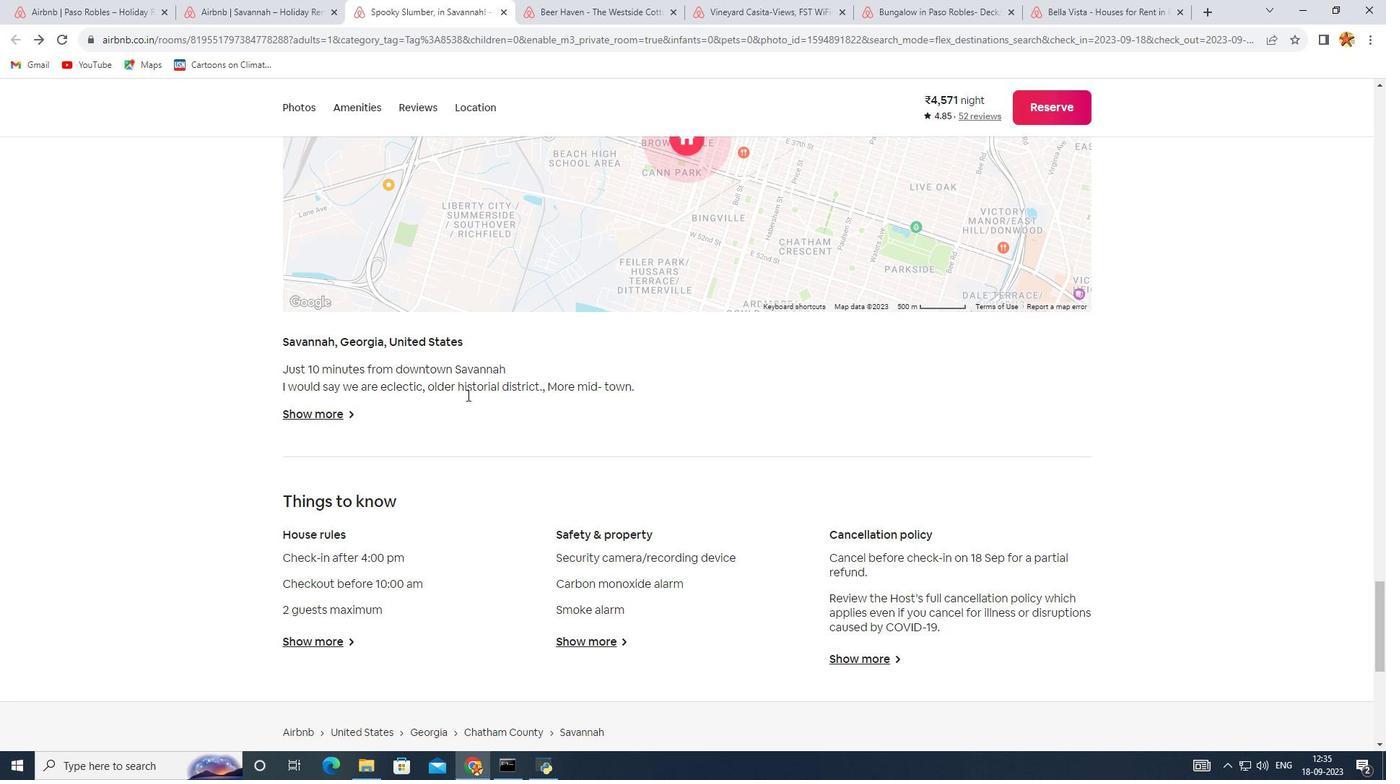 
Action: Mouse scrolled (467, 394) with delta (0, 0)
Screenshot: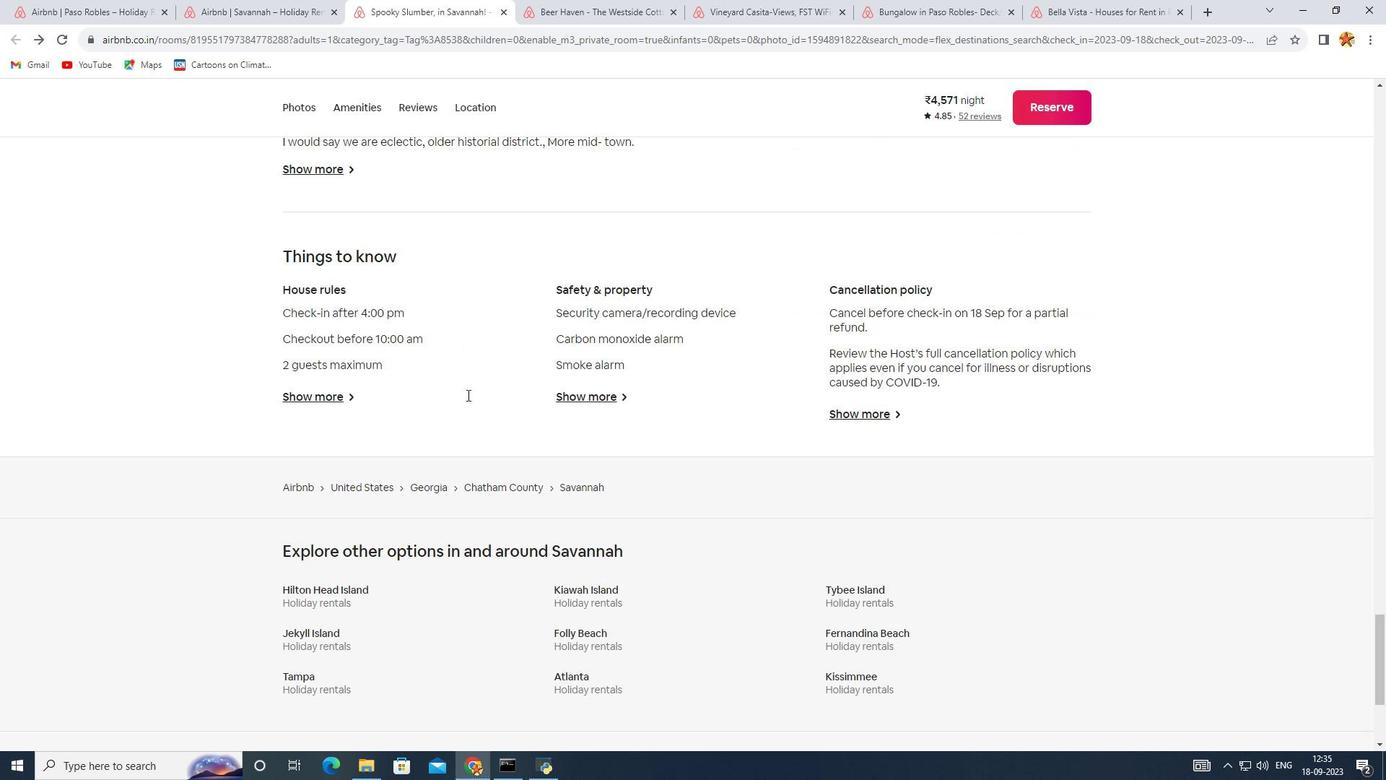 
Action: Mouse scrolled (467, 394) with delta (0, 0)
Screenshot: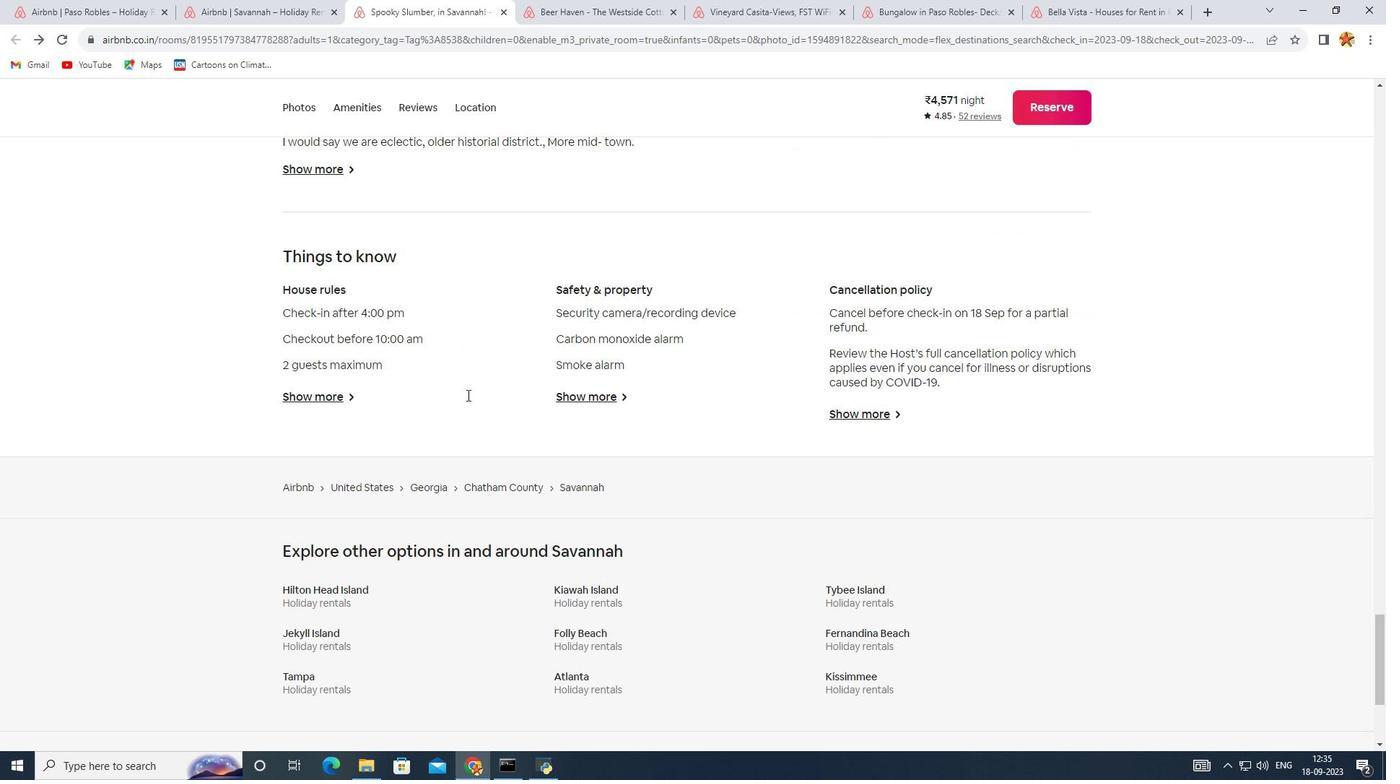 
Action: Mouse scrolled (467, 394) with delta (0, 0)
Screenshot: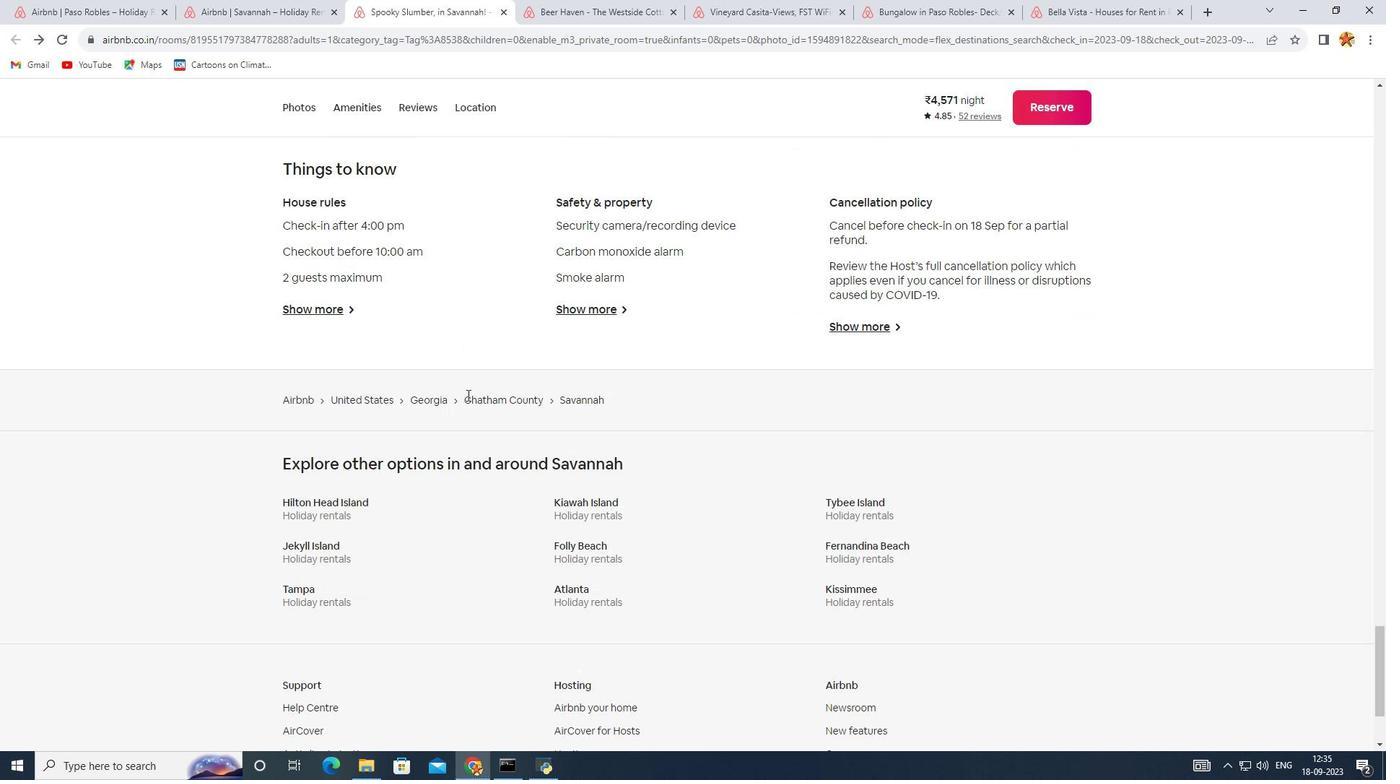 
Action: Mouse scrolled (467, 394) with delta (0, 0)
Screenshot: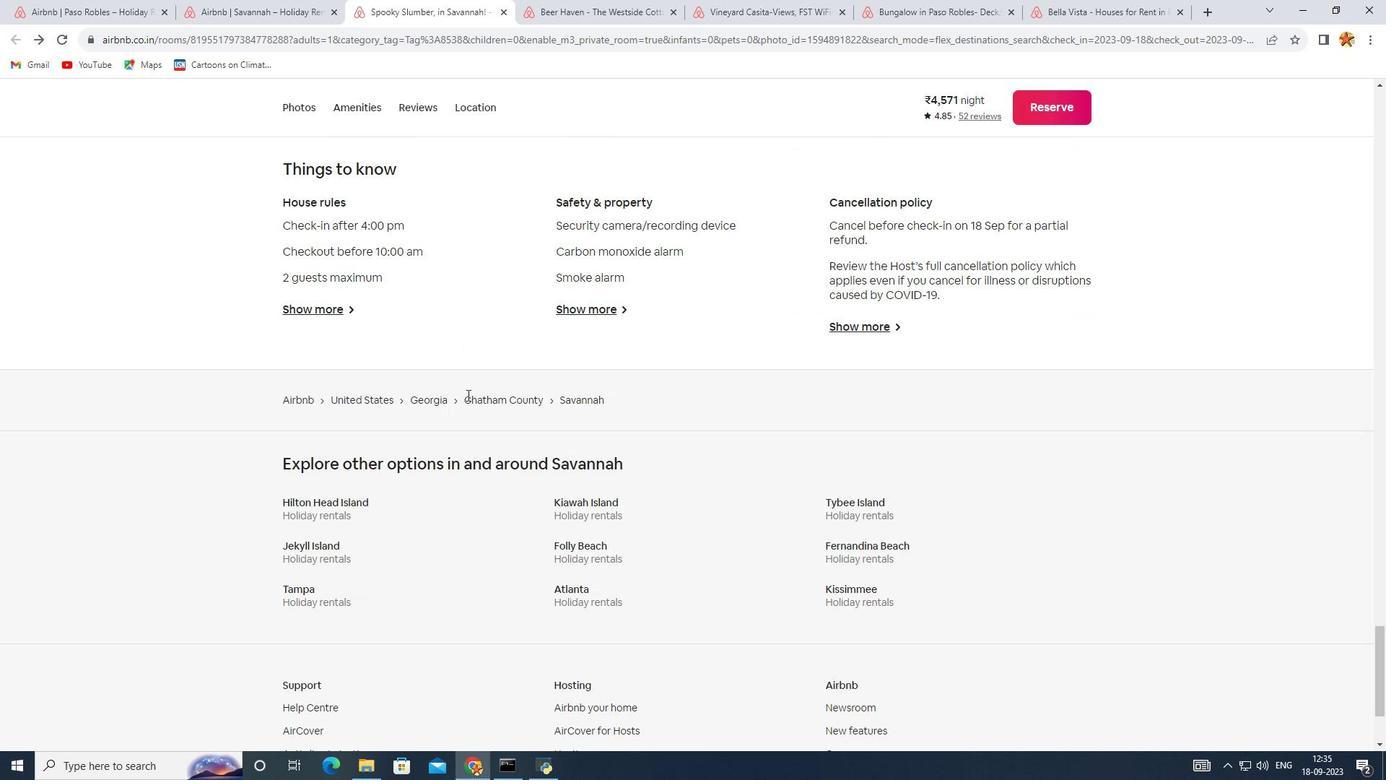 
Action: Mouse scrolled (467, 394) with delta (0, 0)
Screenshot: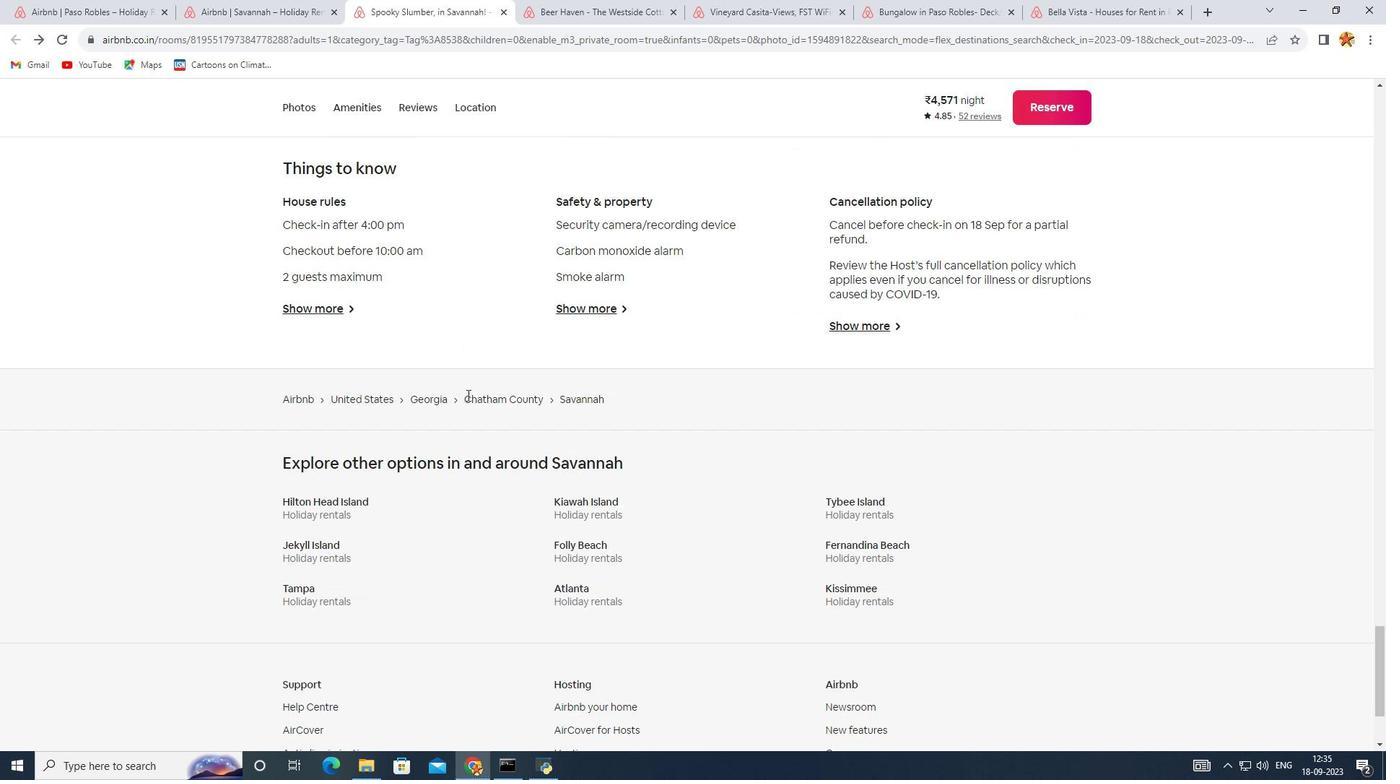 
Action: Mouse moved to (436, 345)
Screenshot: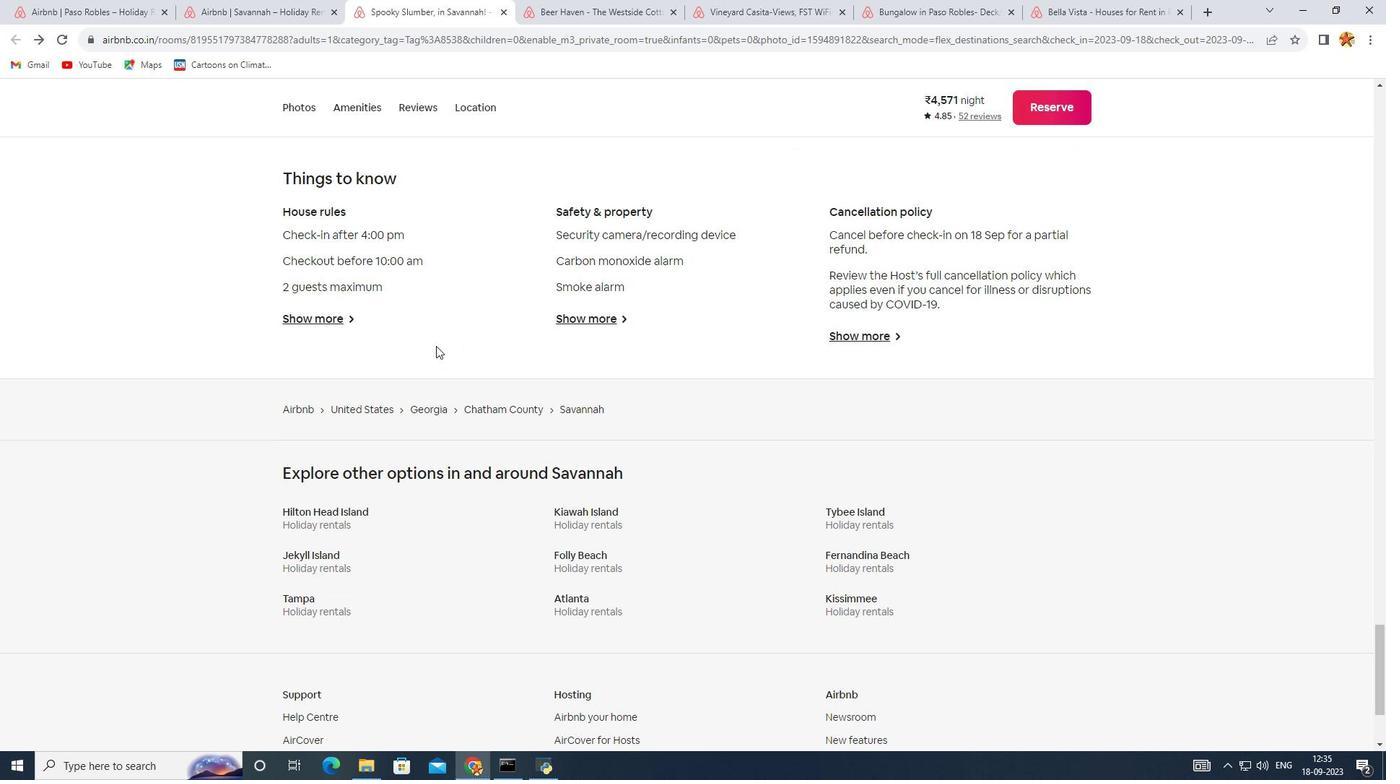 
Action: Mouse scrolled (436, 346) with delta (0, 0)
Screenshot: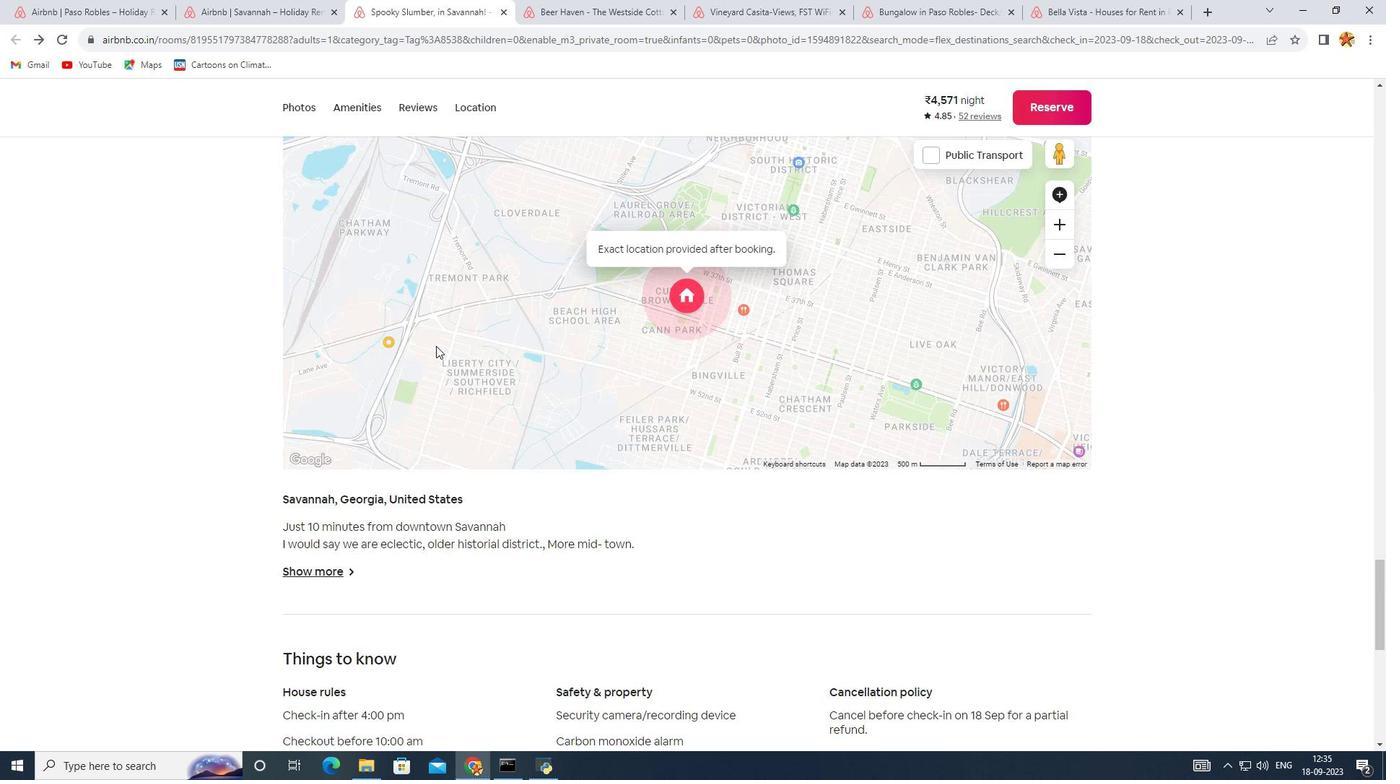 
Action: Mouse scrolled (436, 346) with delta (0, 0)
Screenshot: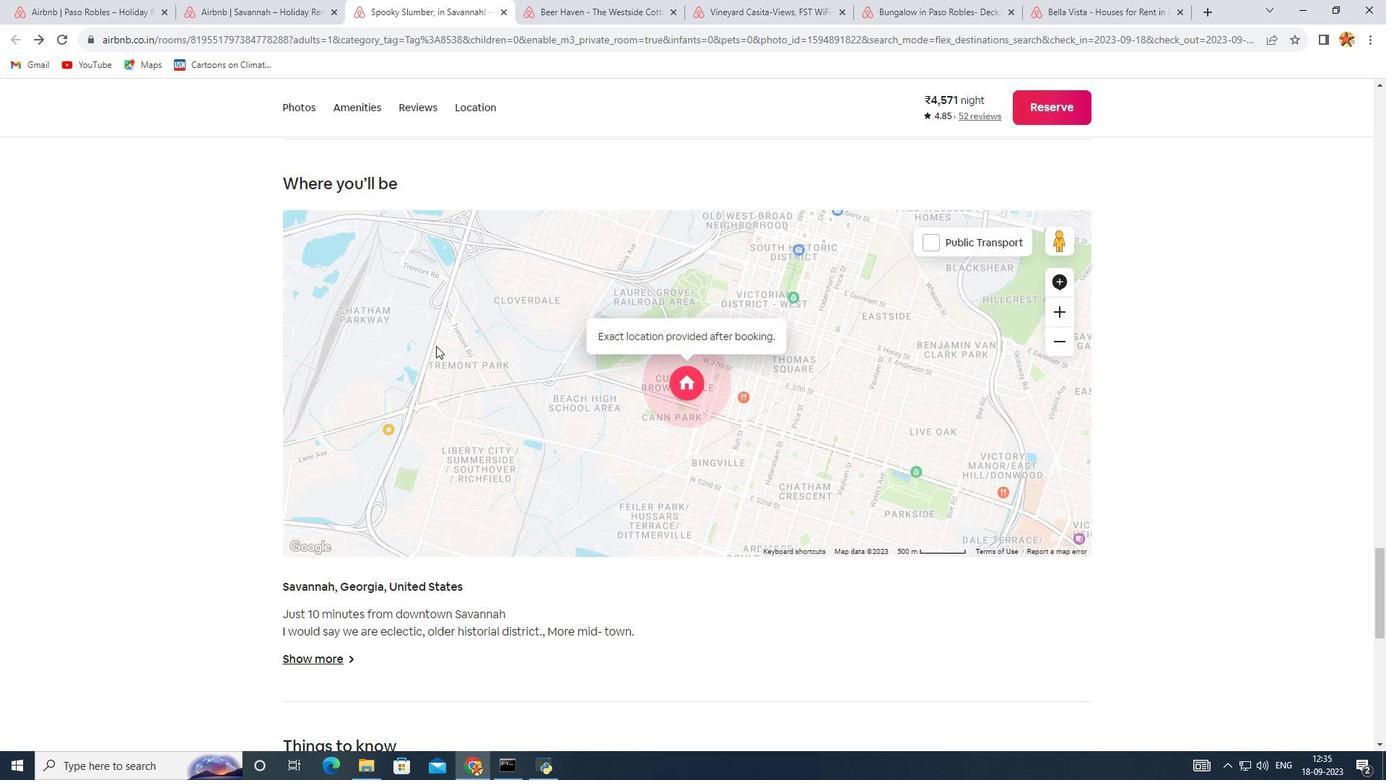 
Action: Mouse scrolled (436, 346) with delta (0, 0)
Screenshot: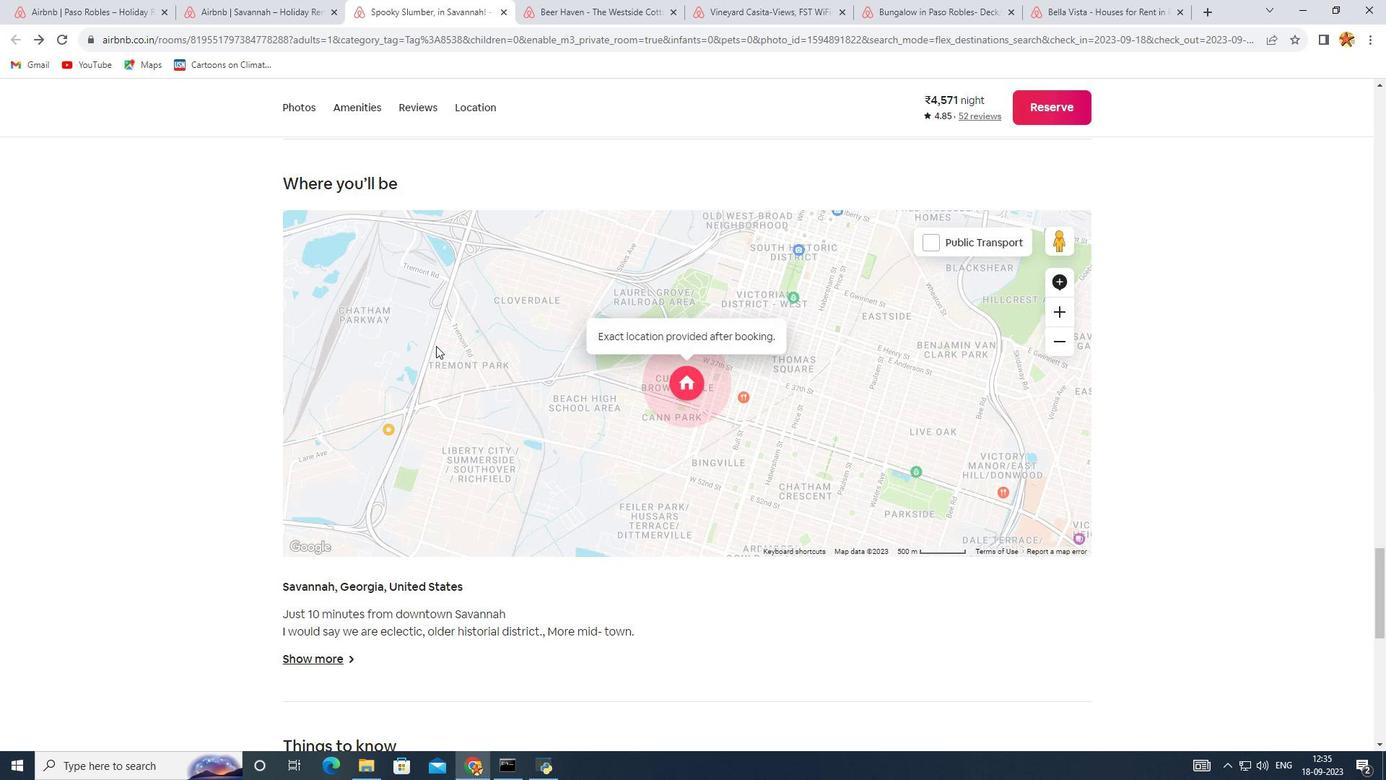
Action: Mouse scrolled (436, 346) with delta (0, 0)
Screenshot: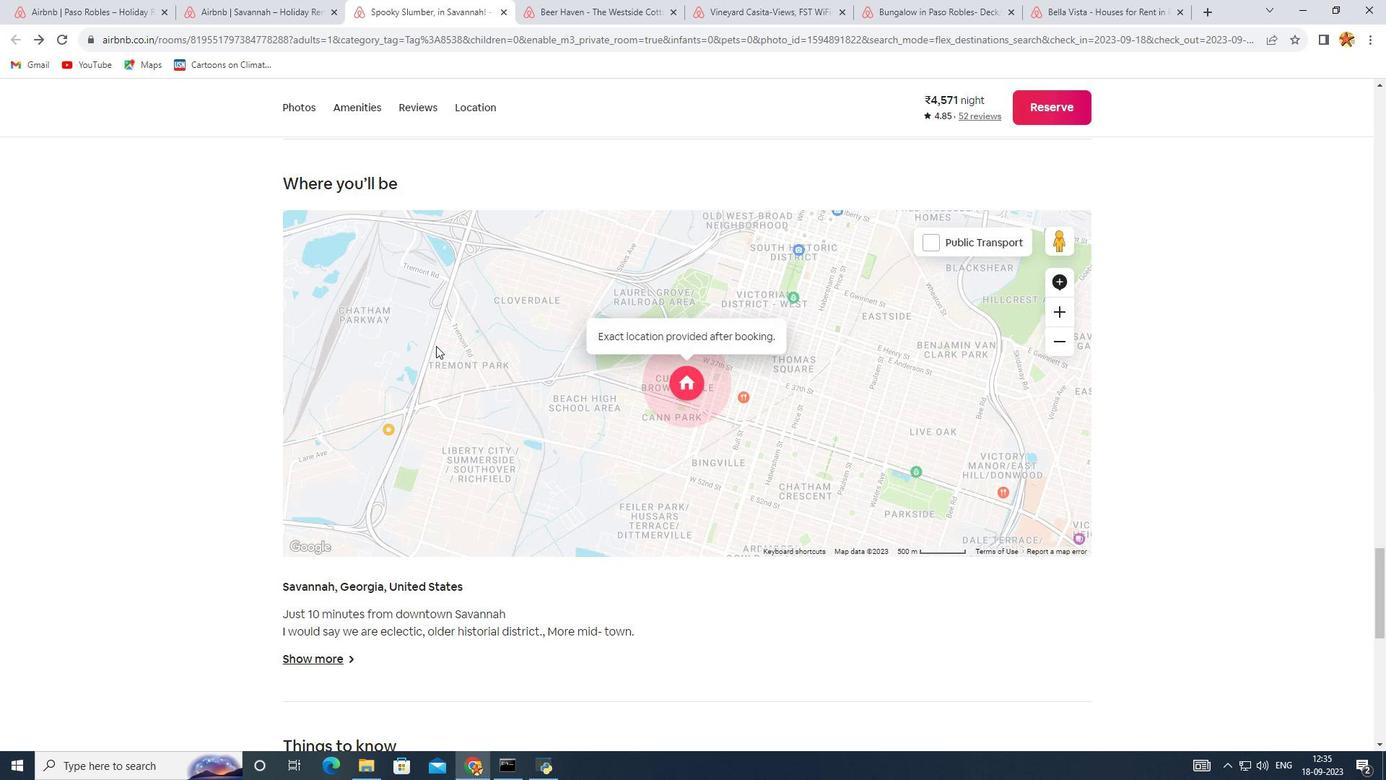 
Action: Mouse scrolled (436, 346) with delta (0, 0)
Screenshot: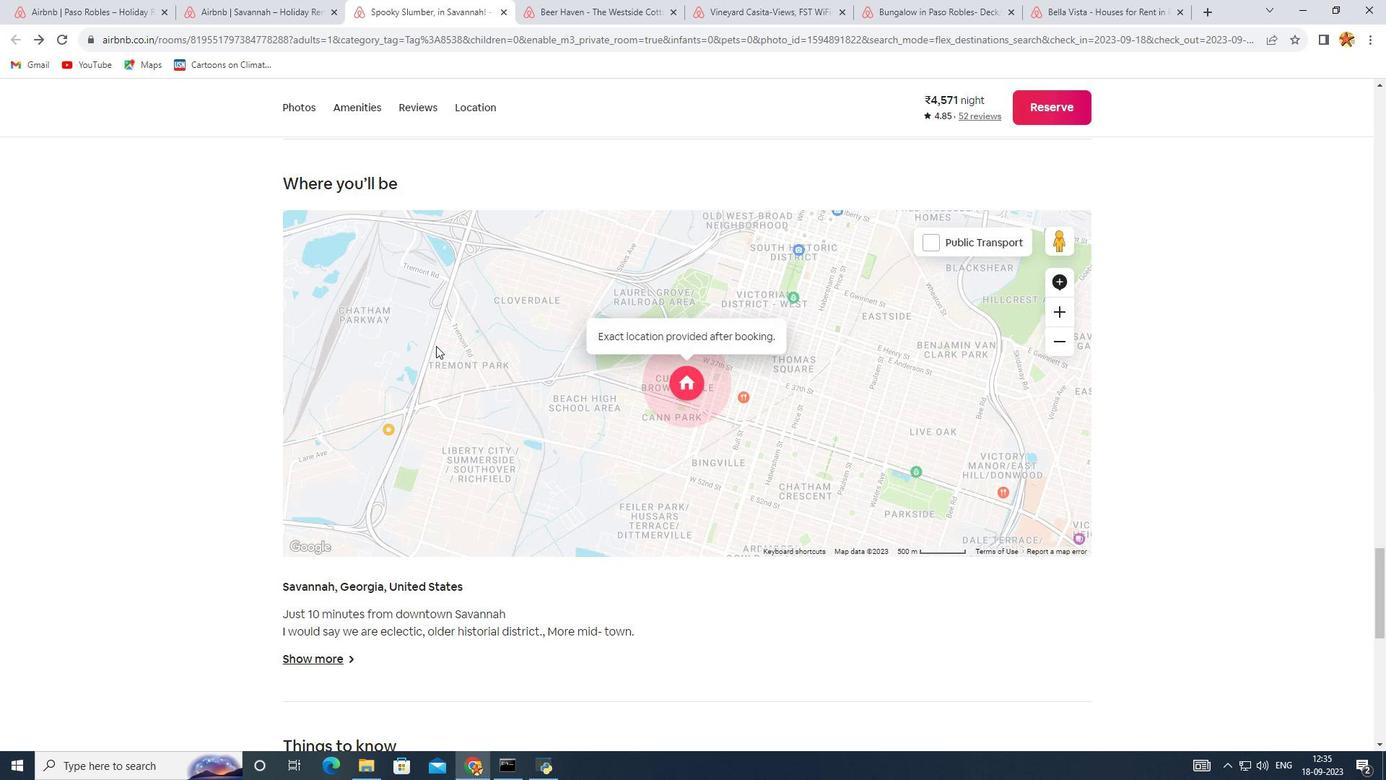 
Action: Mouse scrolled (436, 346) with delta (0, 0)
Screenshot: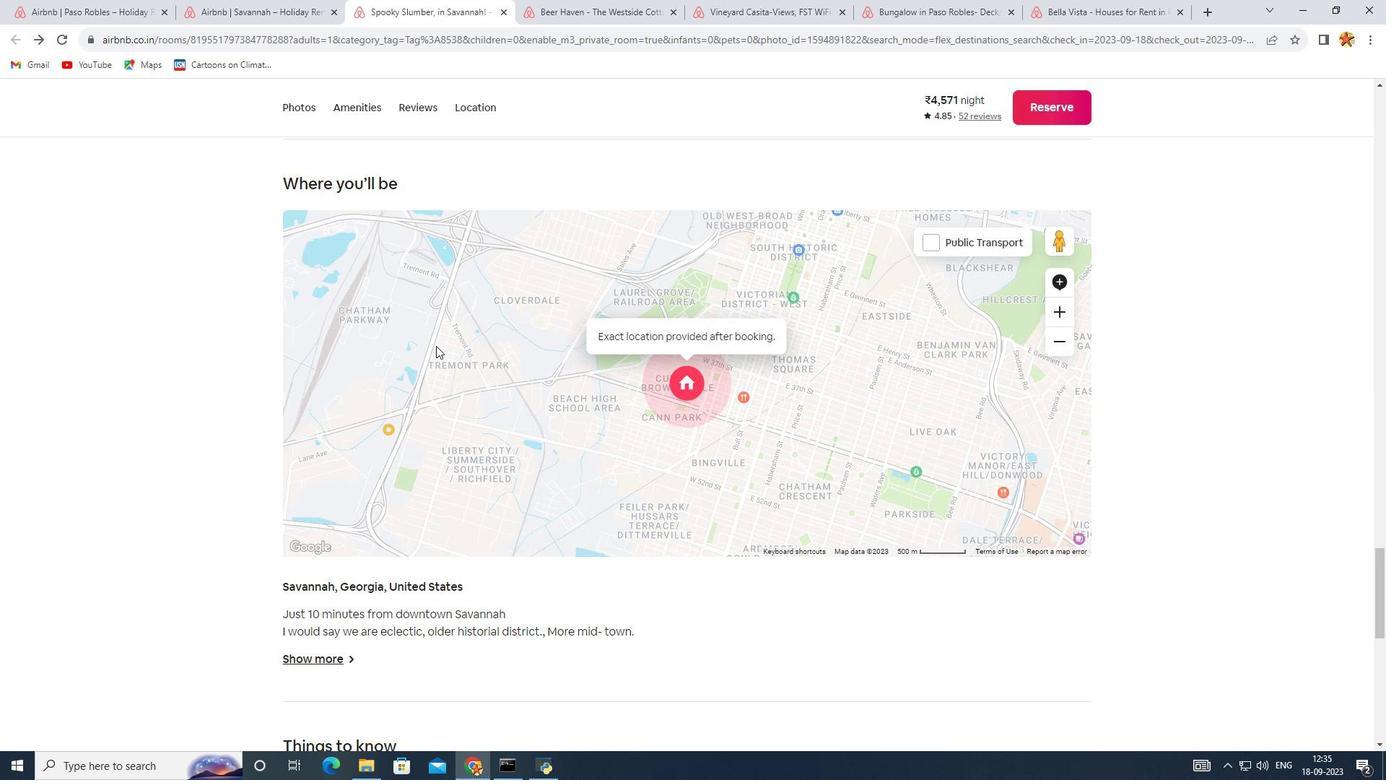 
Action: Mouse scrolled (436, 346) with delta (0, 0)
Screenshot: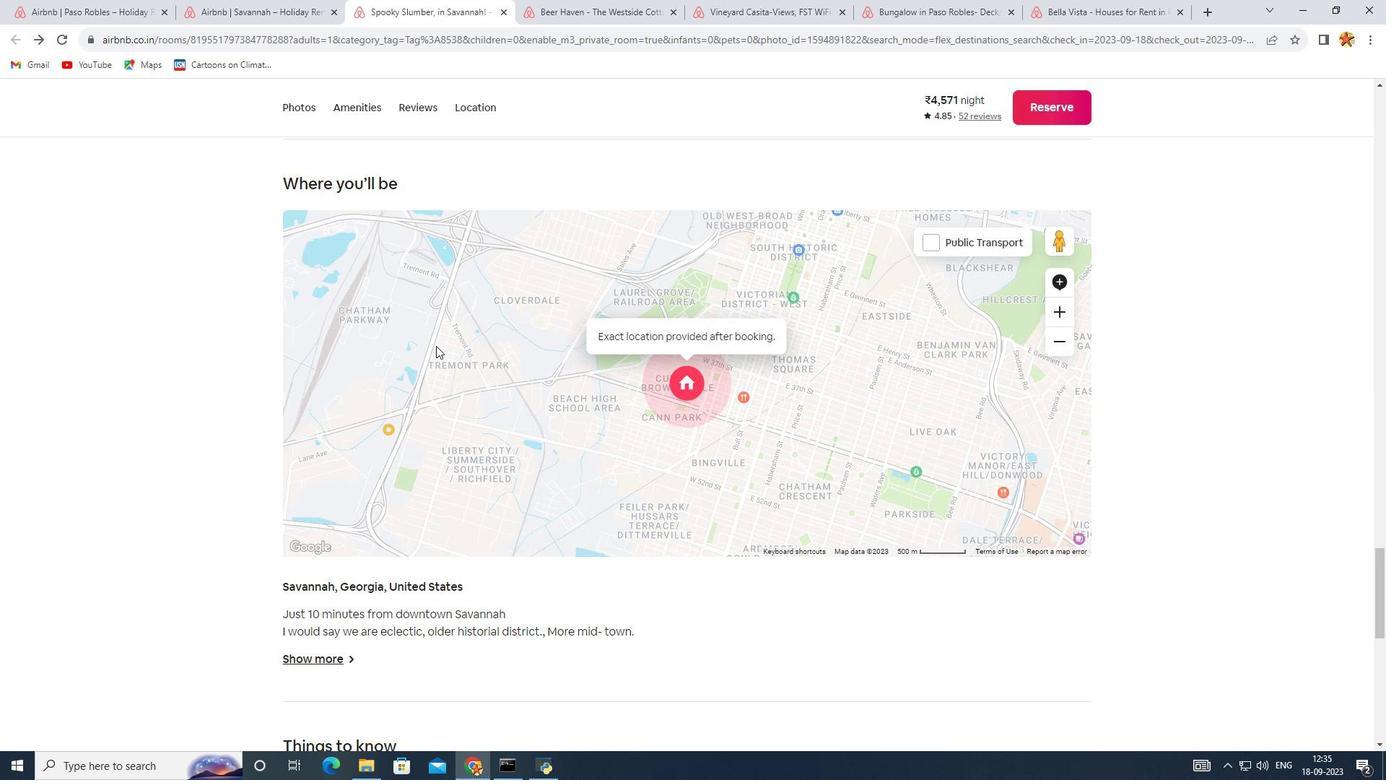 
Action: Mouse scrolled (436, 346) with delta (0, 0)
Screenshot: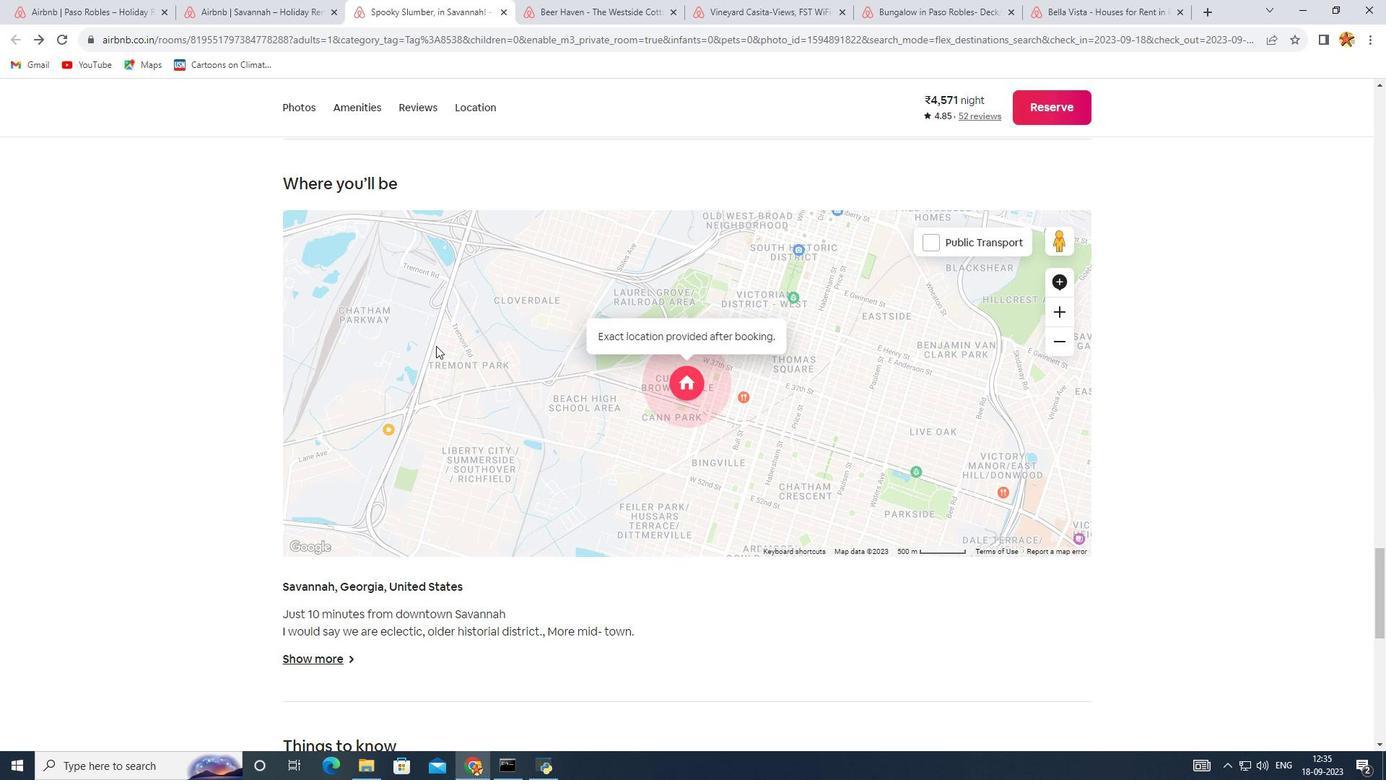 
Action: Mouse scrolled (436, 346) with delta (0, 0)
Screenshot: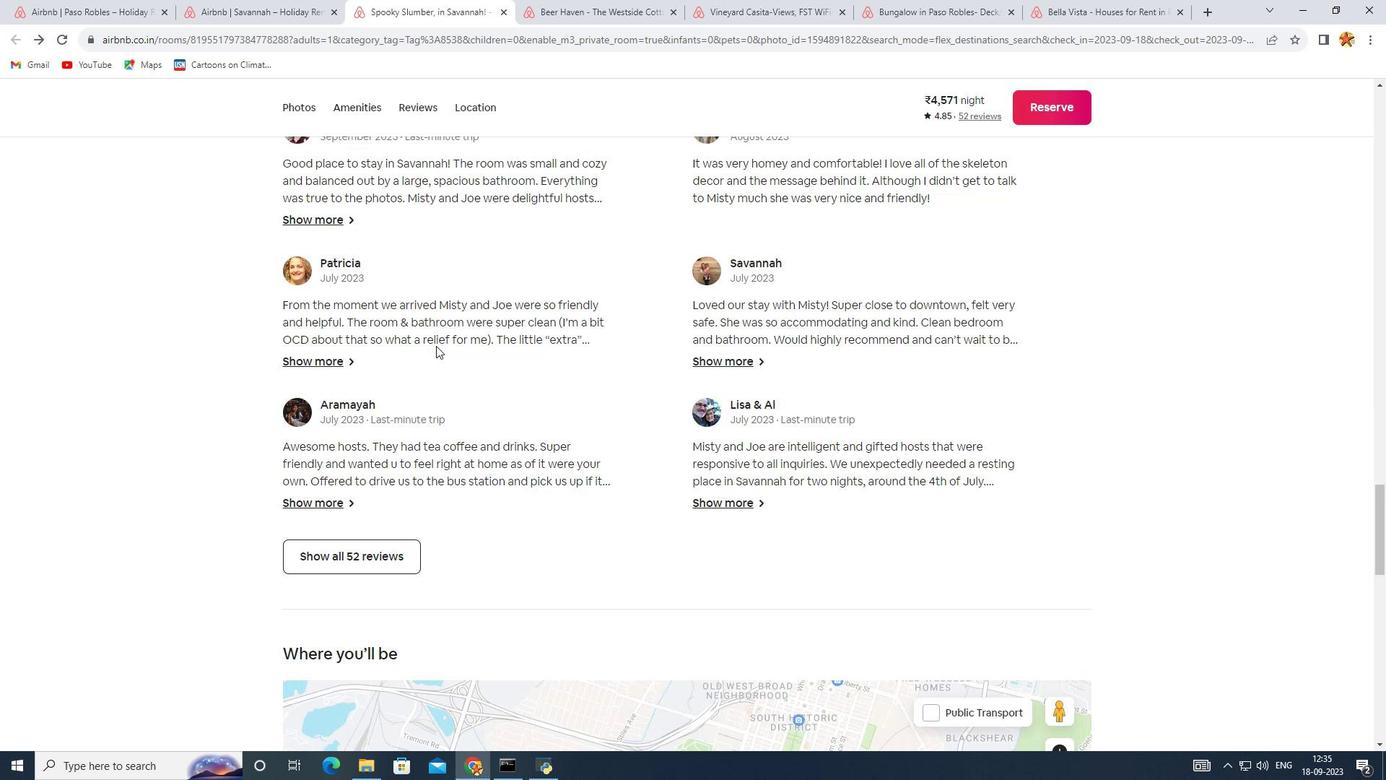 
Action: Mouse scrolled (436, 346) with delta (0, 0)
Screenshot: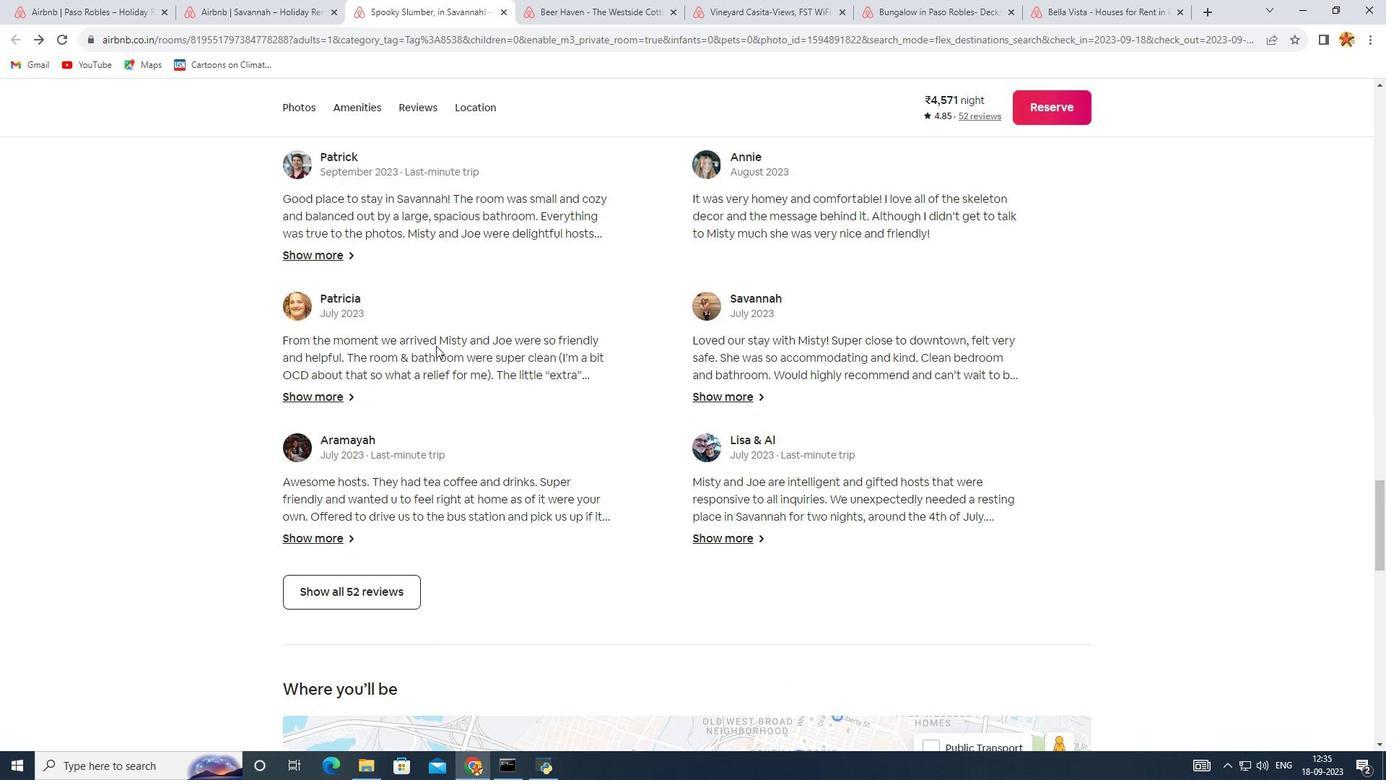 
Action: Mouse scrolled (436, 346) with delta (0, 0)
Screenshot: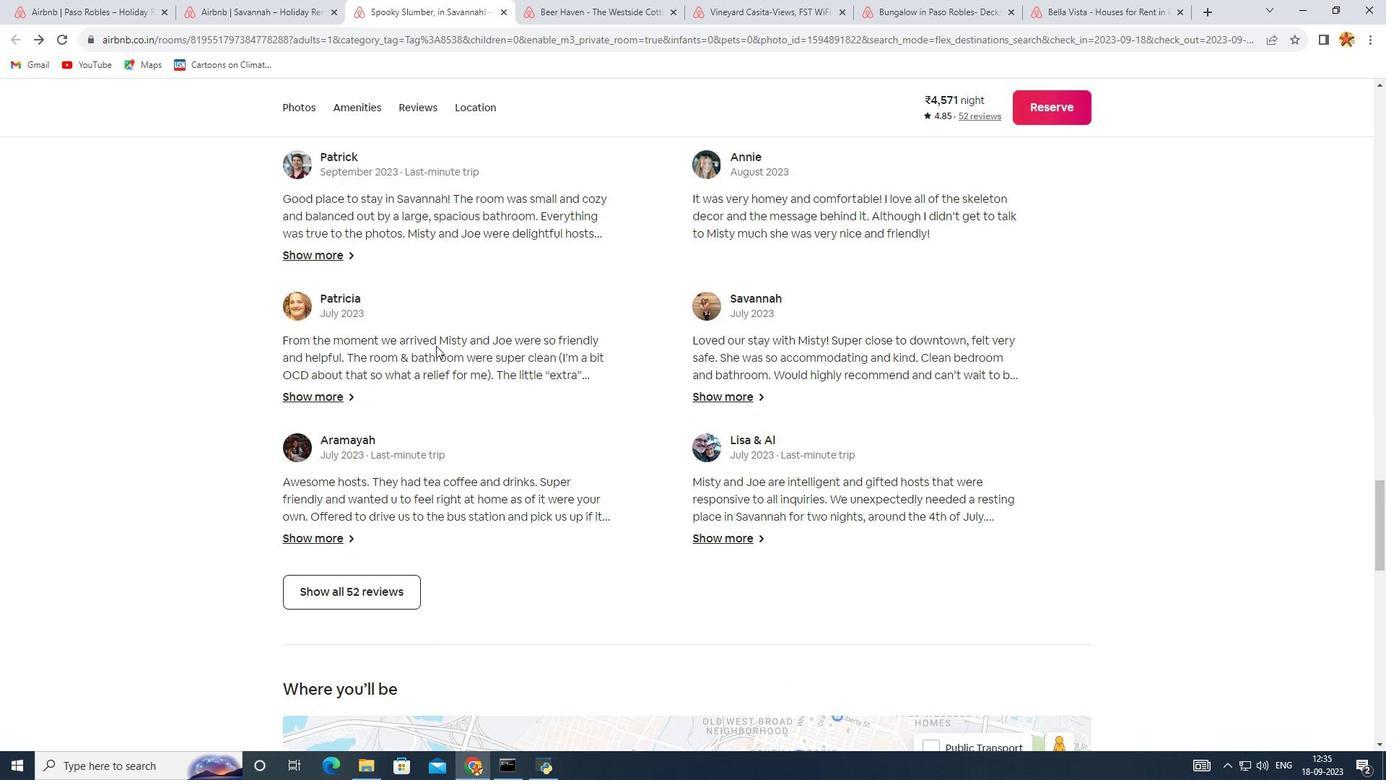 
Action: Mouse scrolled (436, 346) with delta (0, 0)
Screenshot: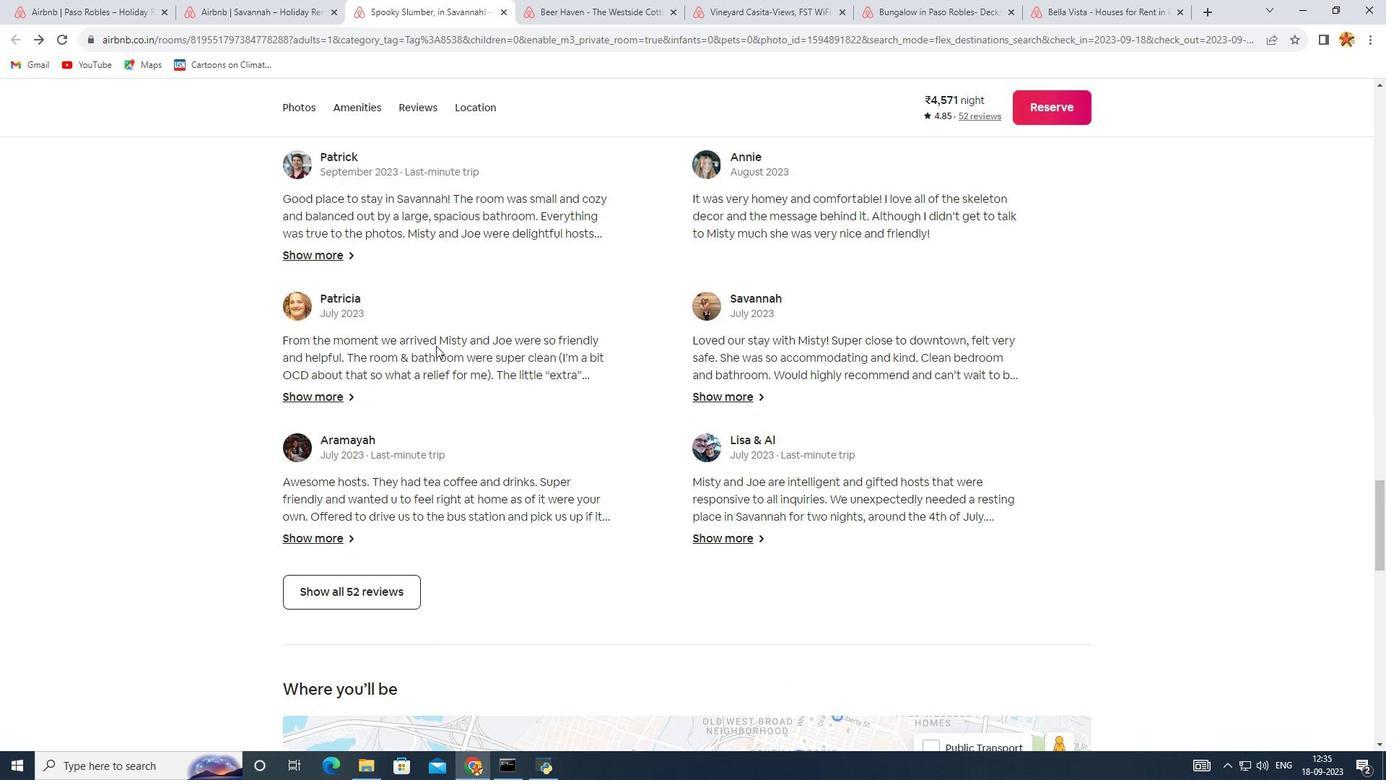 
Action: Mouse scrolled (436, 346) with delta (0, 0)
Screenshot: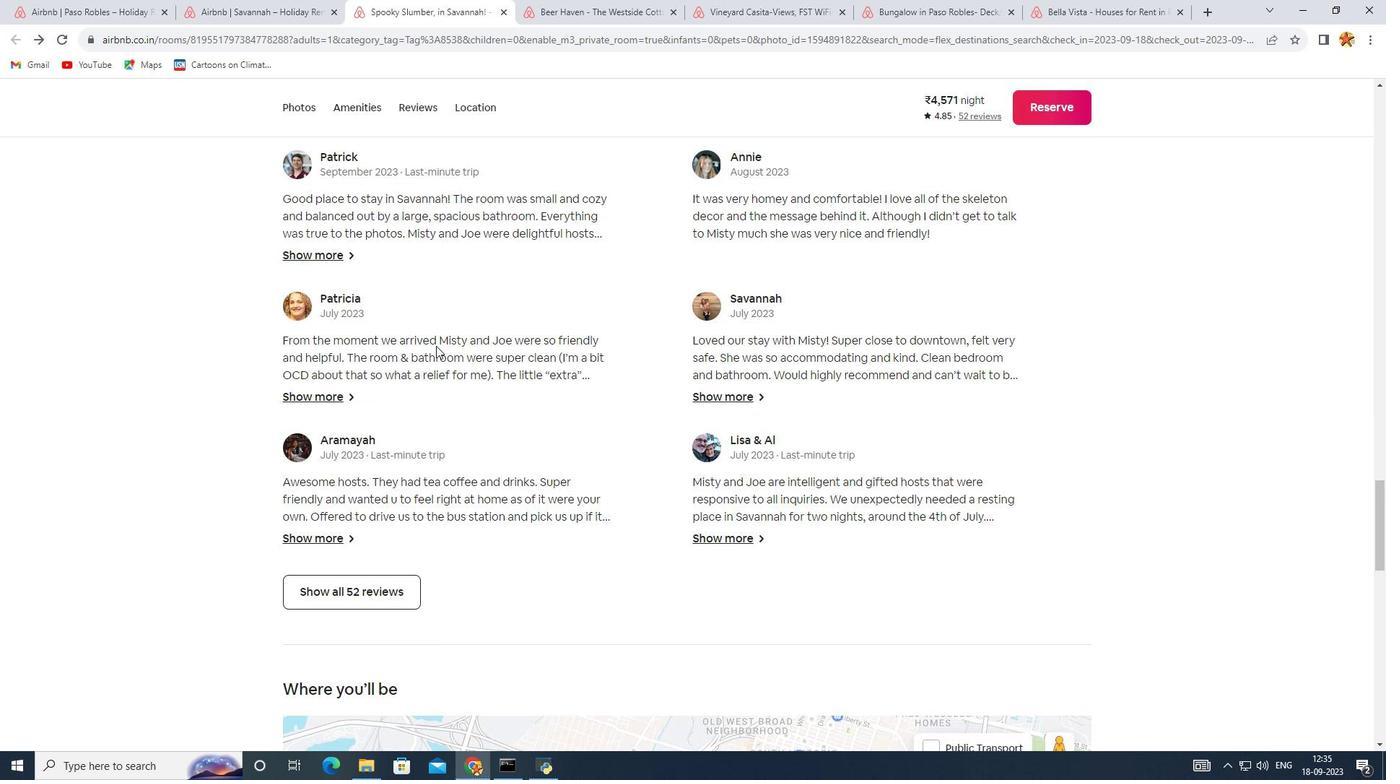 
Action: Mouse scrolled (436, 346) with delta (0, 0)
Screenshot: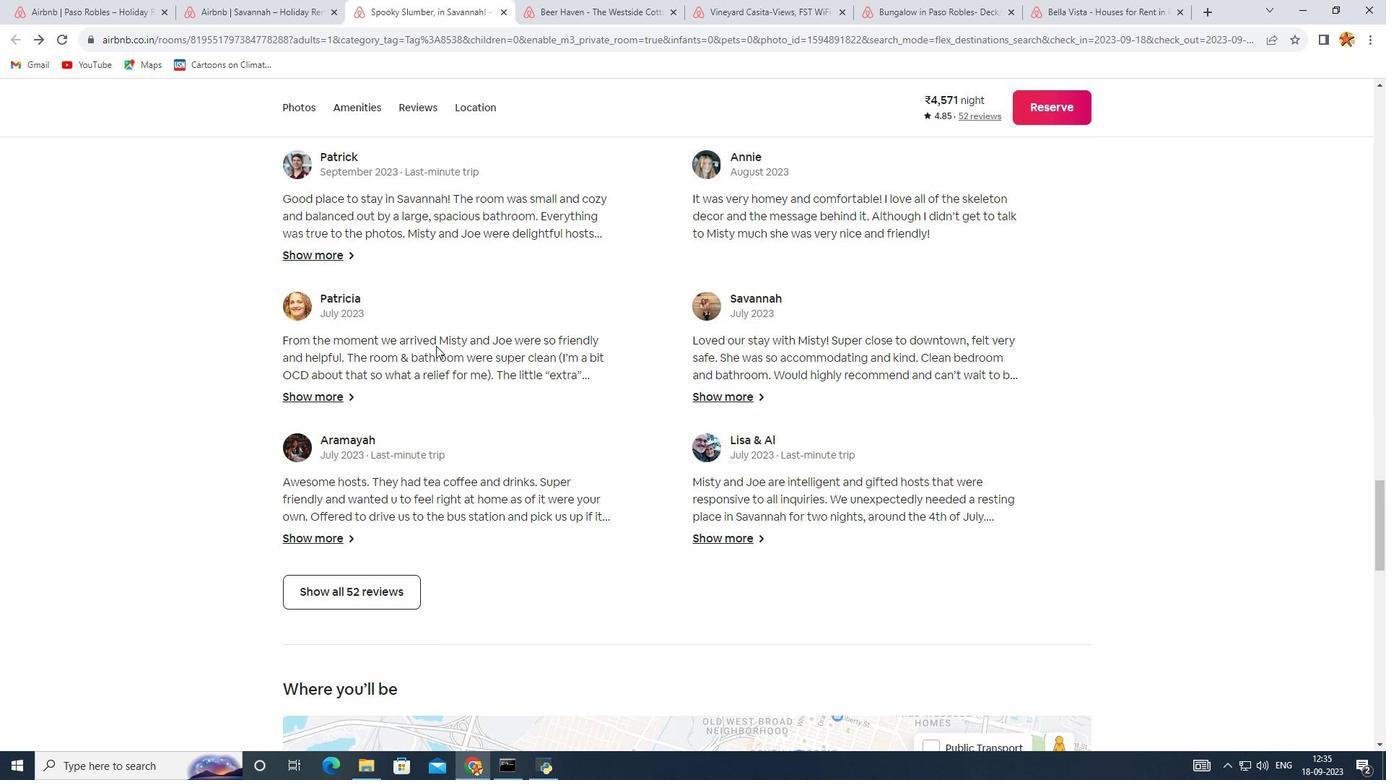 
Action: Mouse scrolled (436, 346) with delta (0, 0)
Screenshot: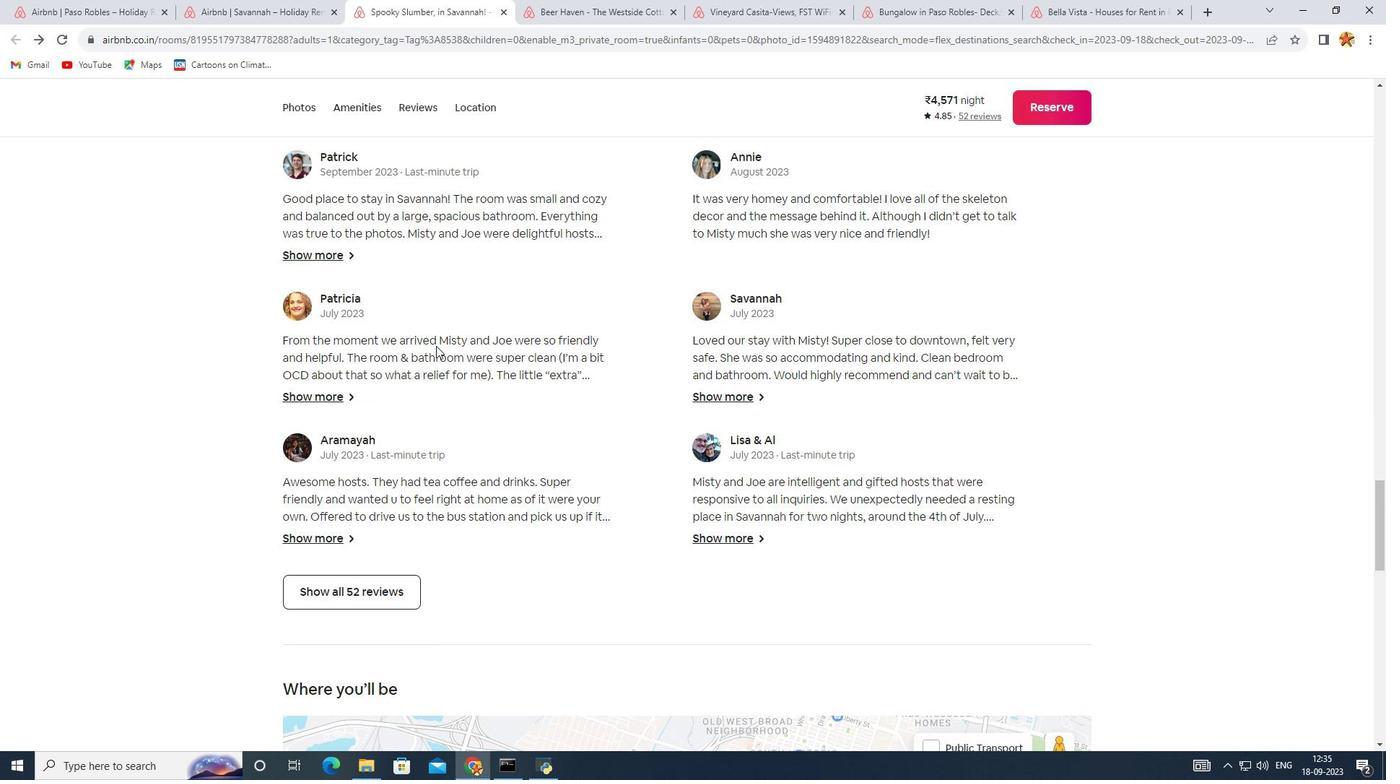 
Action: Mouse scrolled (436, 346) with delta (0, 0)
Screenshot: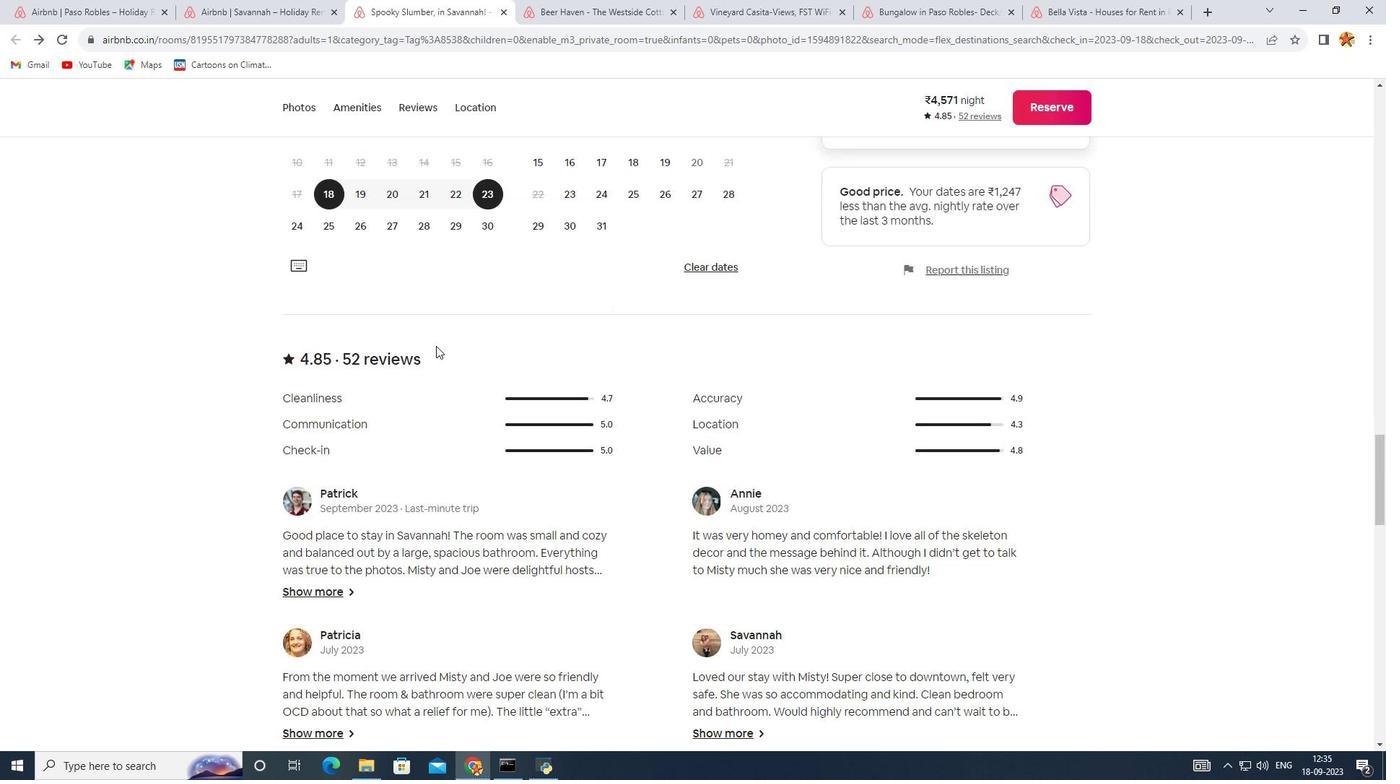 
Action: Mouse scrolled (436, 346) with delta (0, 0)
Screenshot: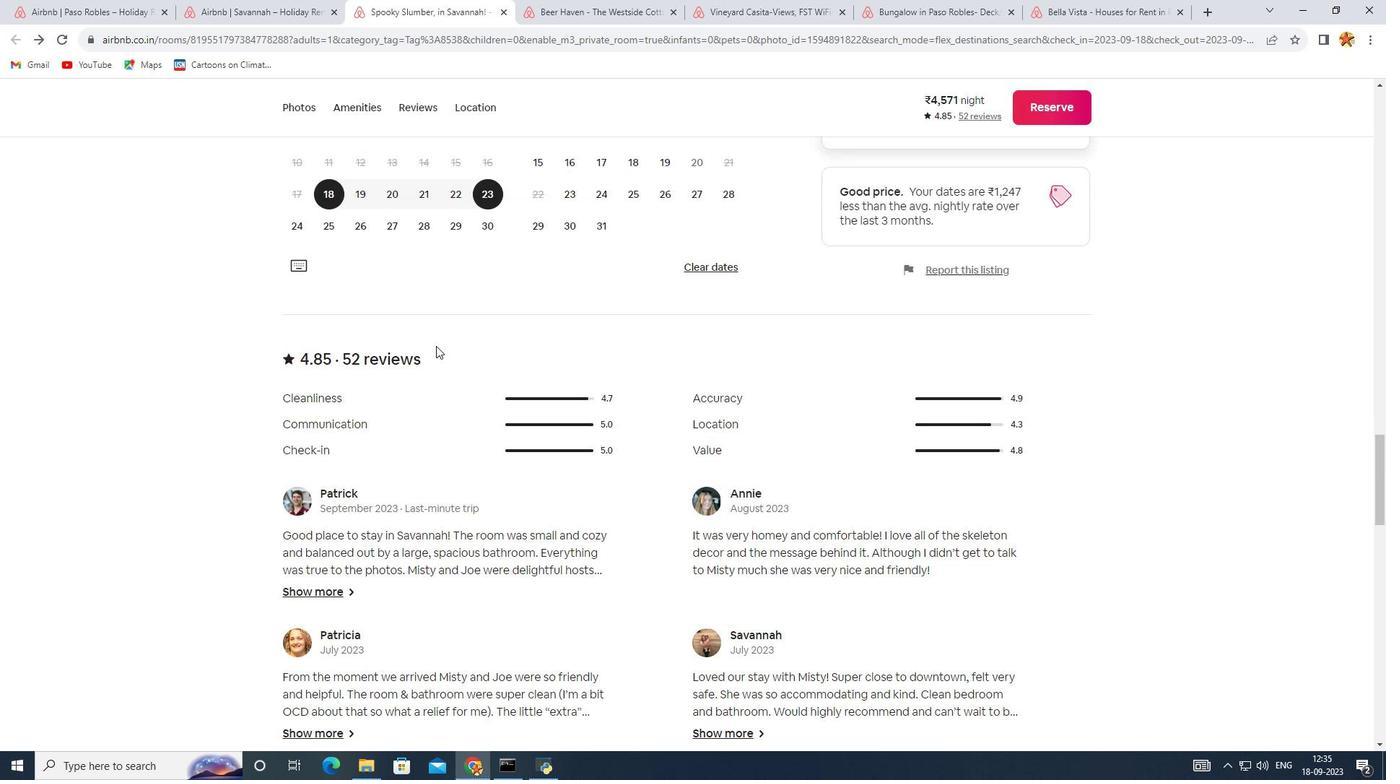
Action: Mouse scrolled (436, 346) with delta (0, 0)
Screenshot: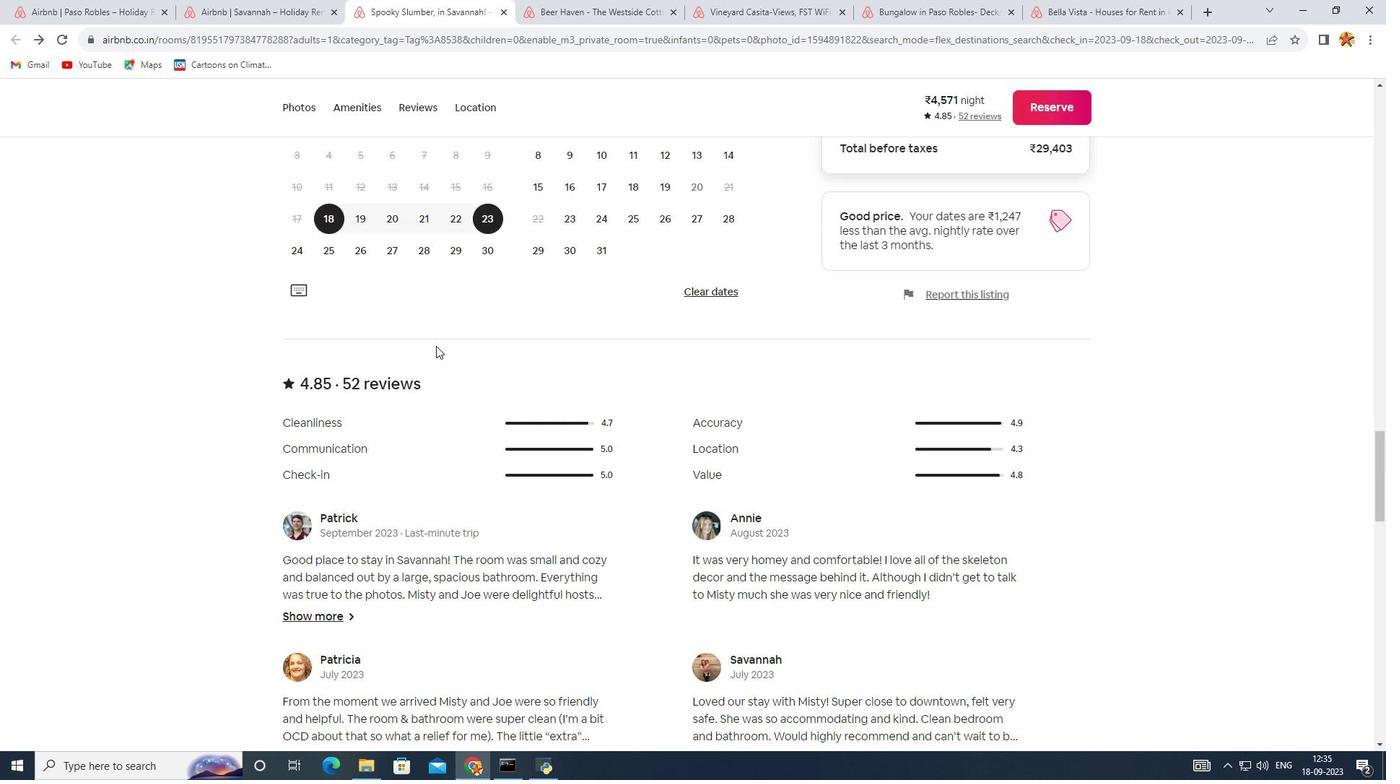 
Action: Mouse scrolled (436, 346) with delta (0, 0)
Screenshot: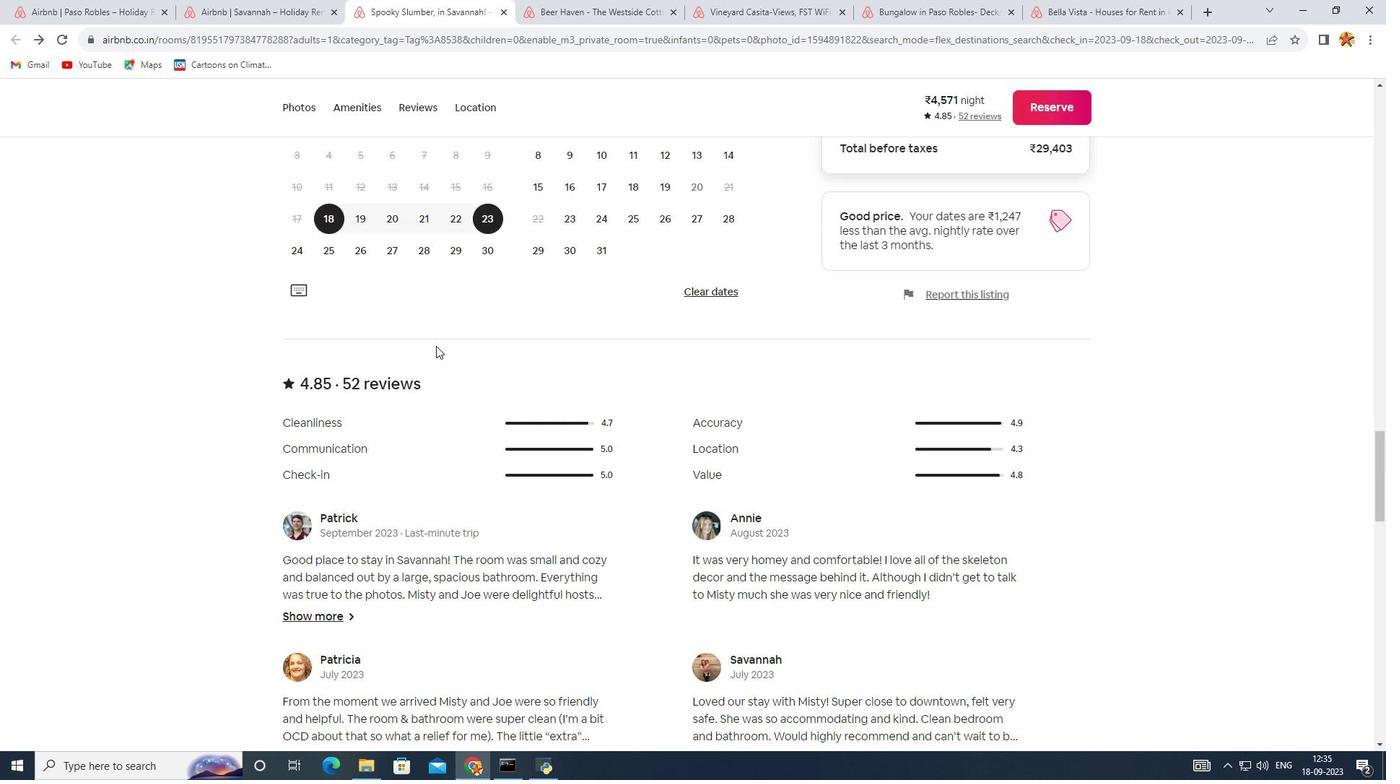 
Action: Mouse scrolled (436, 346) with delta (0, 0)
Screenshot: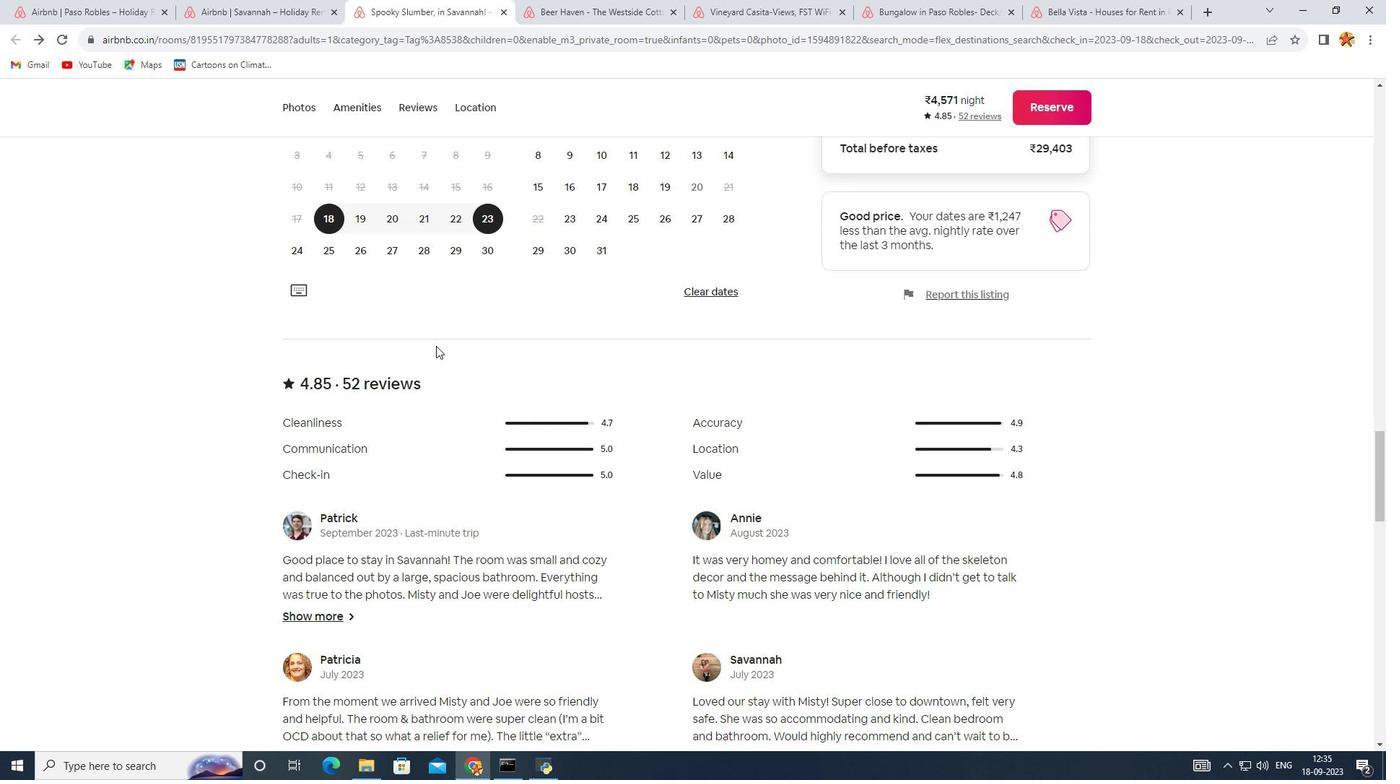 
Action: Mouse scrolled (436, 346) with delta (0, 0)
Screenshot: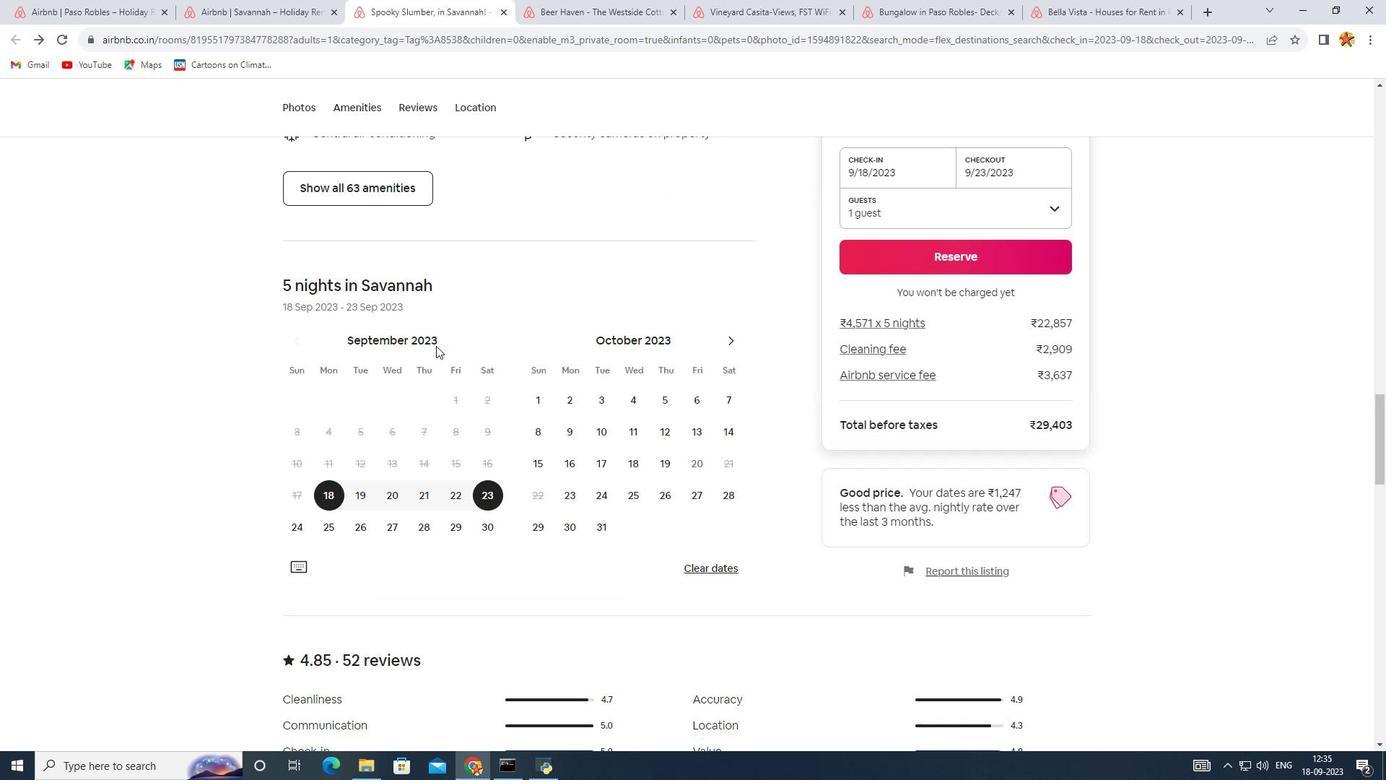 
Action: Mouse scrolled (436, 346) with delta (0, 0)
Screenshot: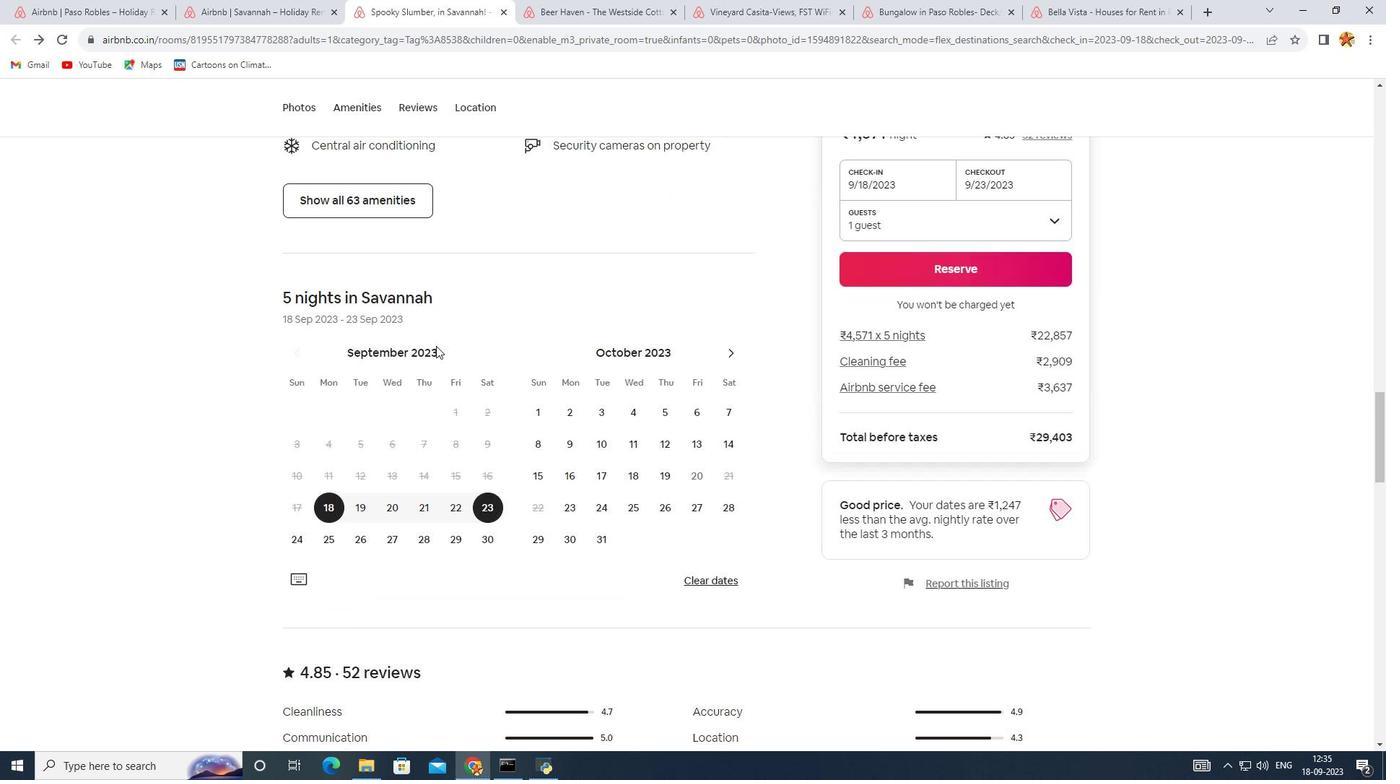 
Action: Mouse scrolled (436, 346) with delta (0, 0)
Screenshot: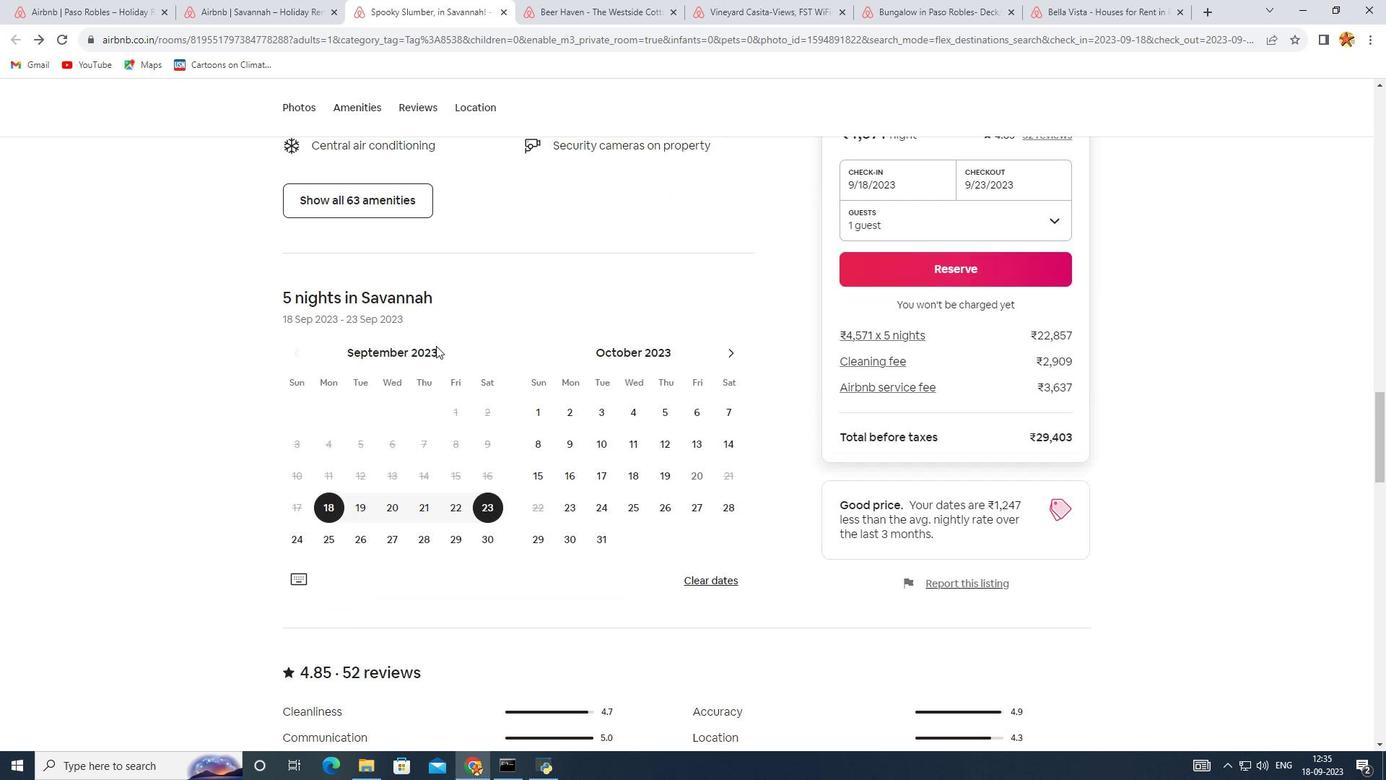 
Action: Mouse scrolled (436, 346) with delta (0, 0)
Screenshot: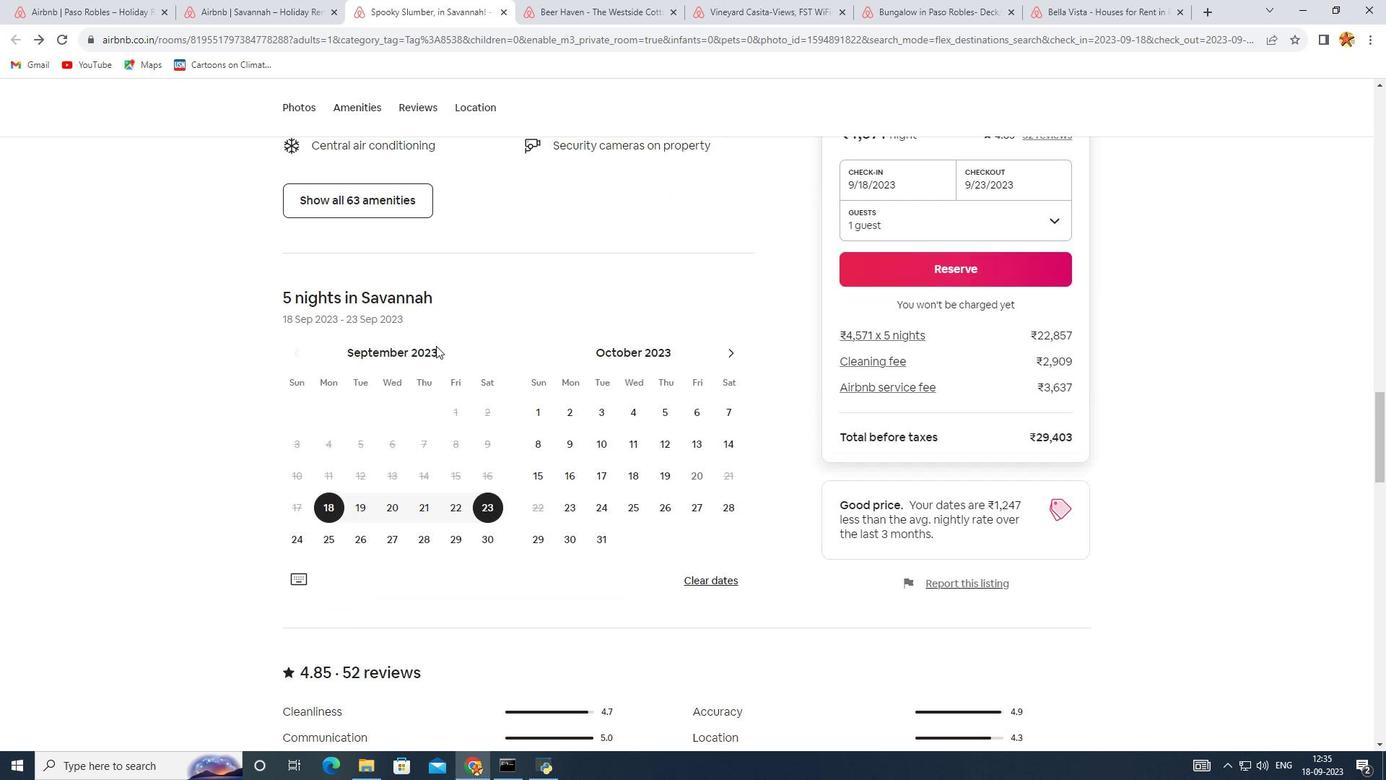 
Action: Mouse scrolled (436, 346) with delta (0, 0)
Screenshot: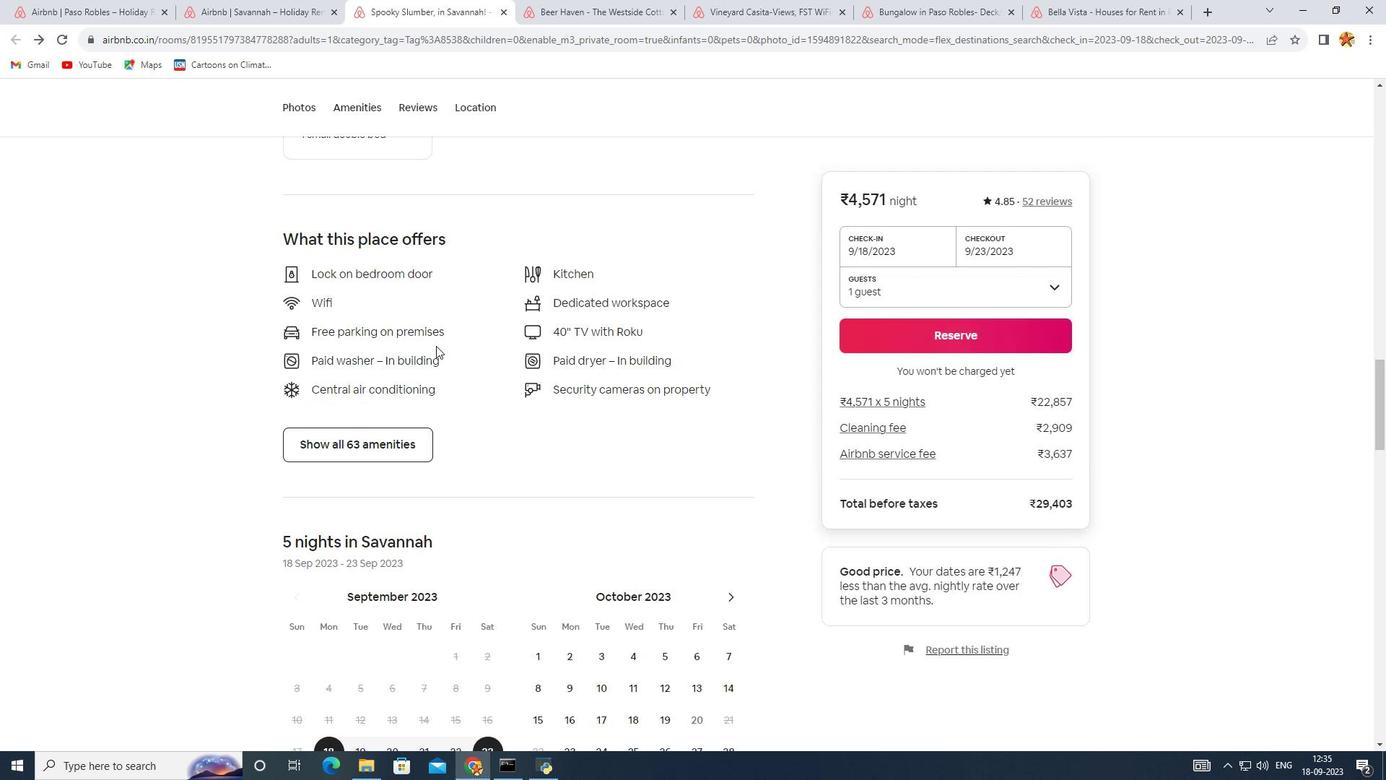 
Action: Mouse scrolled (436, 346) with delta (0, 0)
Screenshot: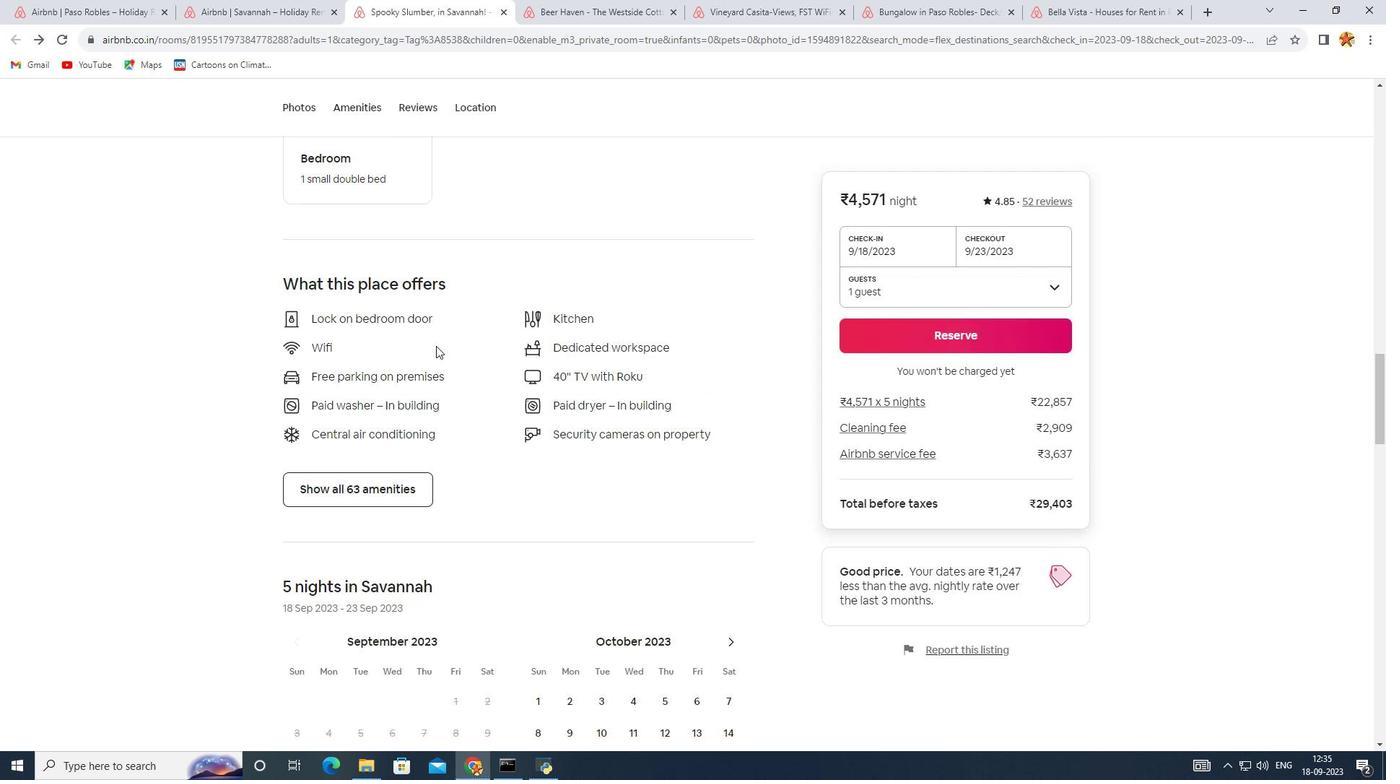 
Action: Mouse scrolled (436, 346) with delta (0, 0)
Screenshot: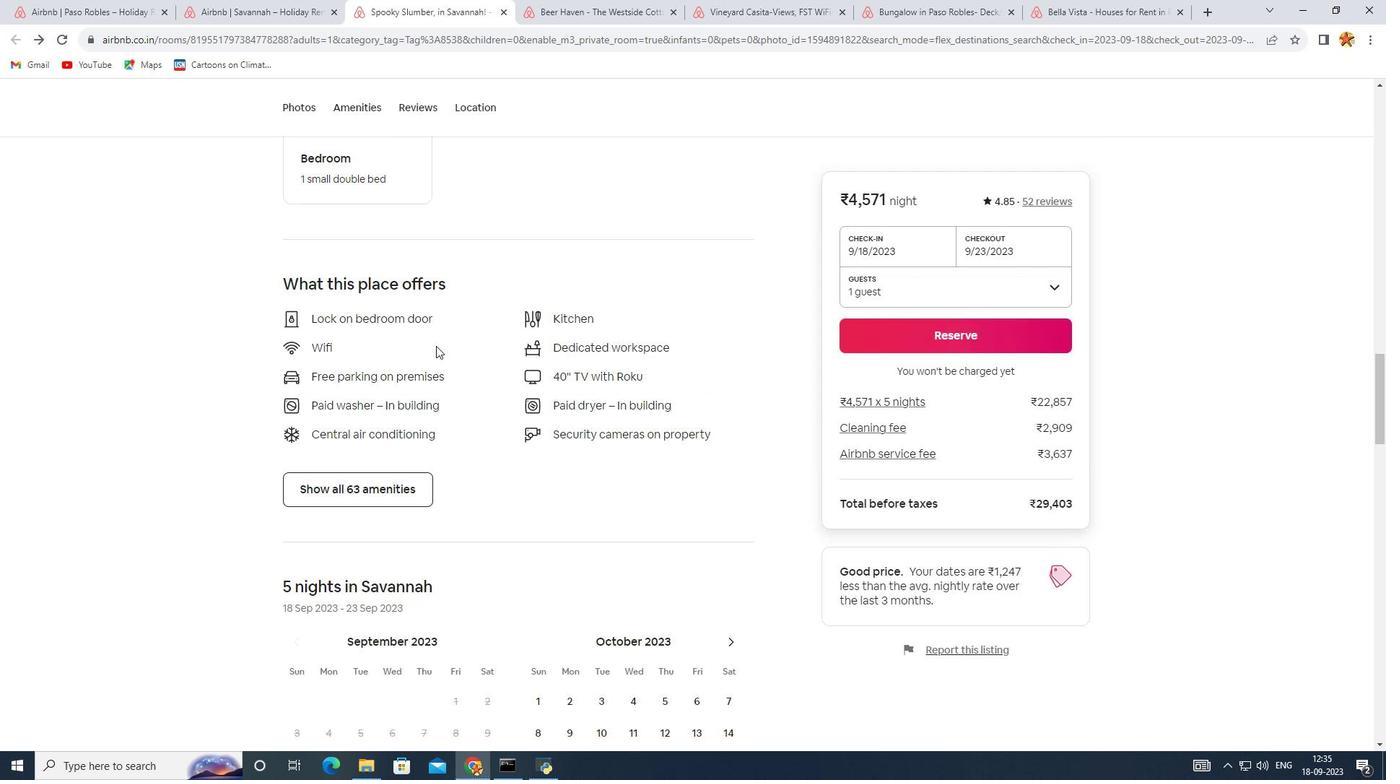 
Action: Mouse scrolled (436, 346) with delta (0, 0)
Screenshot: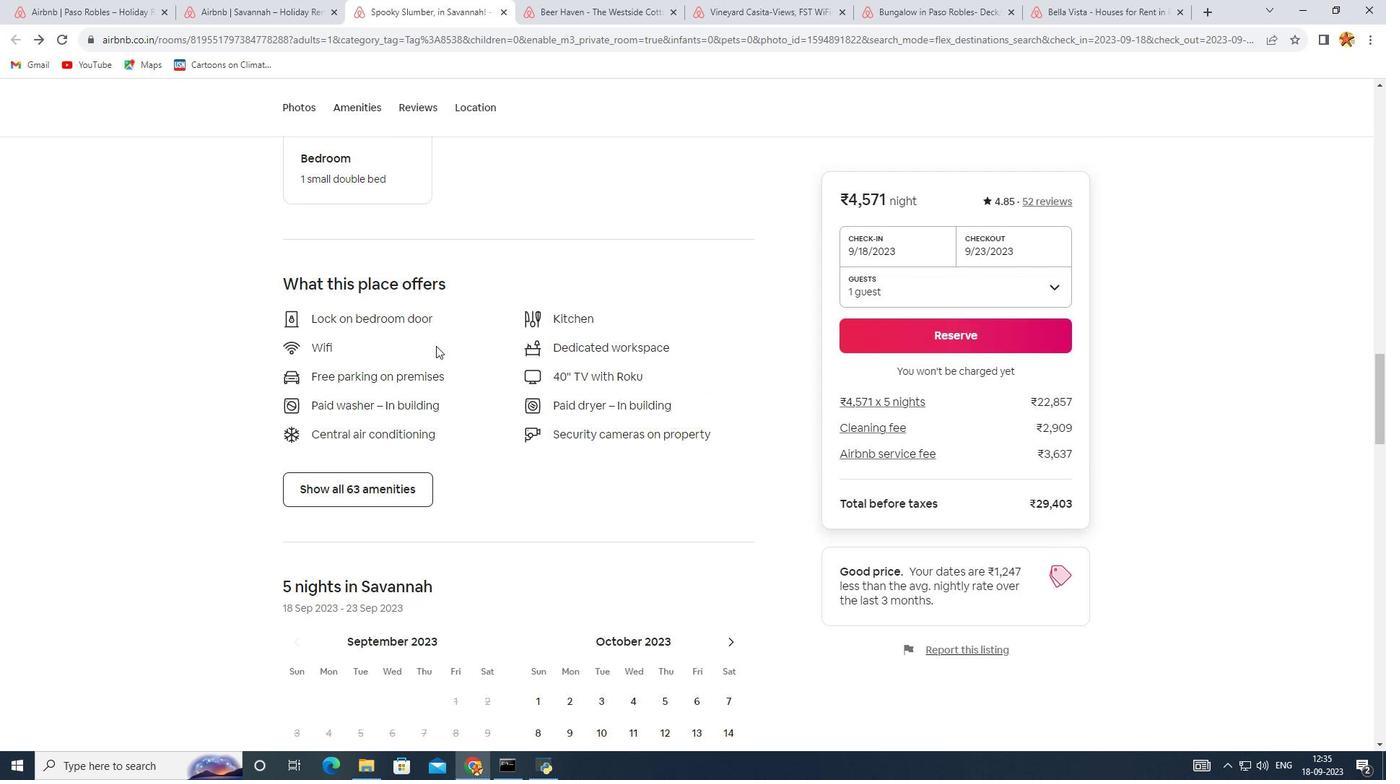 
Action: Mouse scrolled (436, 346) with delta (0, 0)
Screenshot: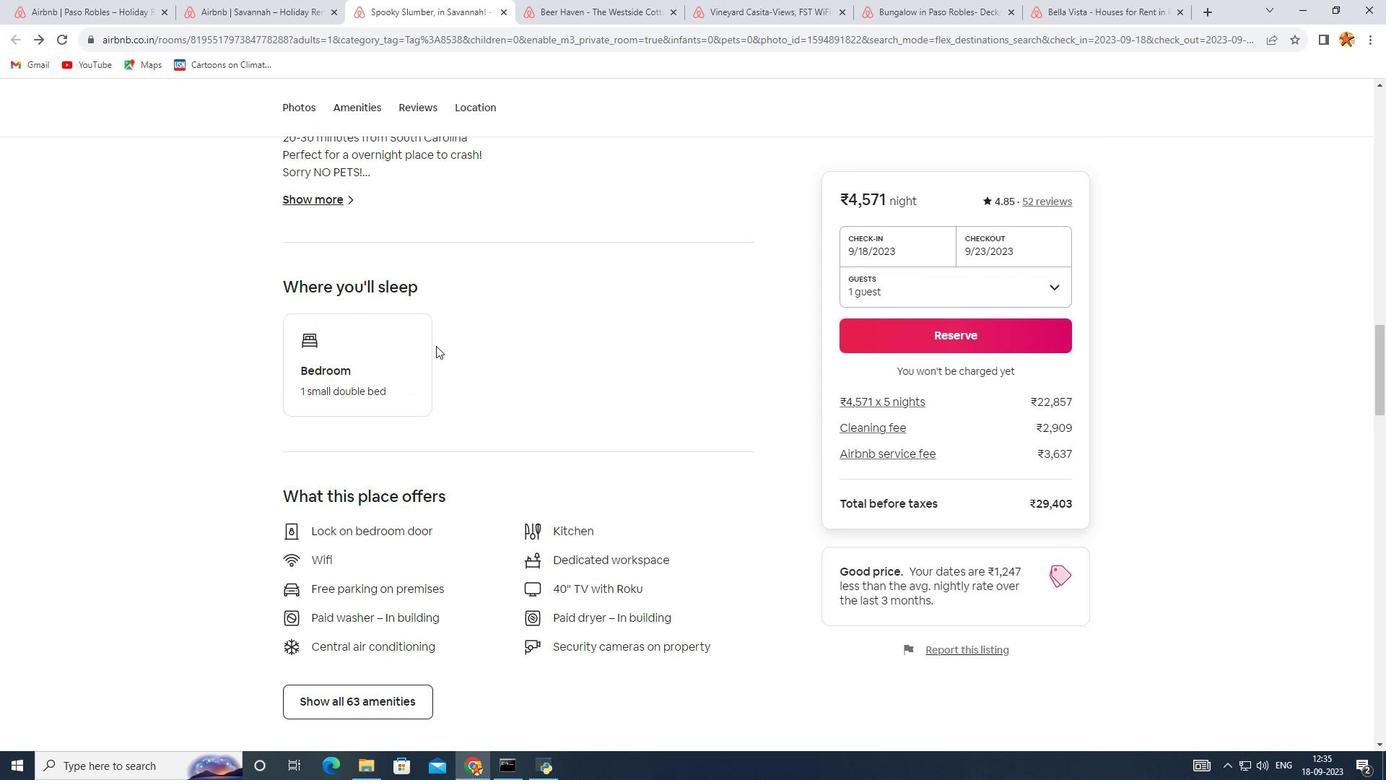 
Action: Mouse scrolled (436, 346) with delta (0, 0)
Screenshot: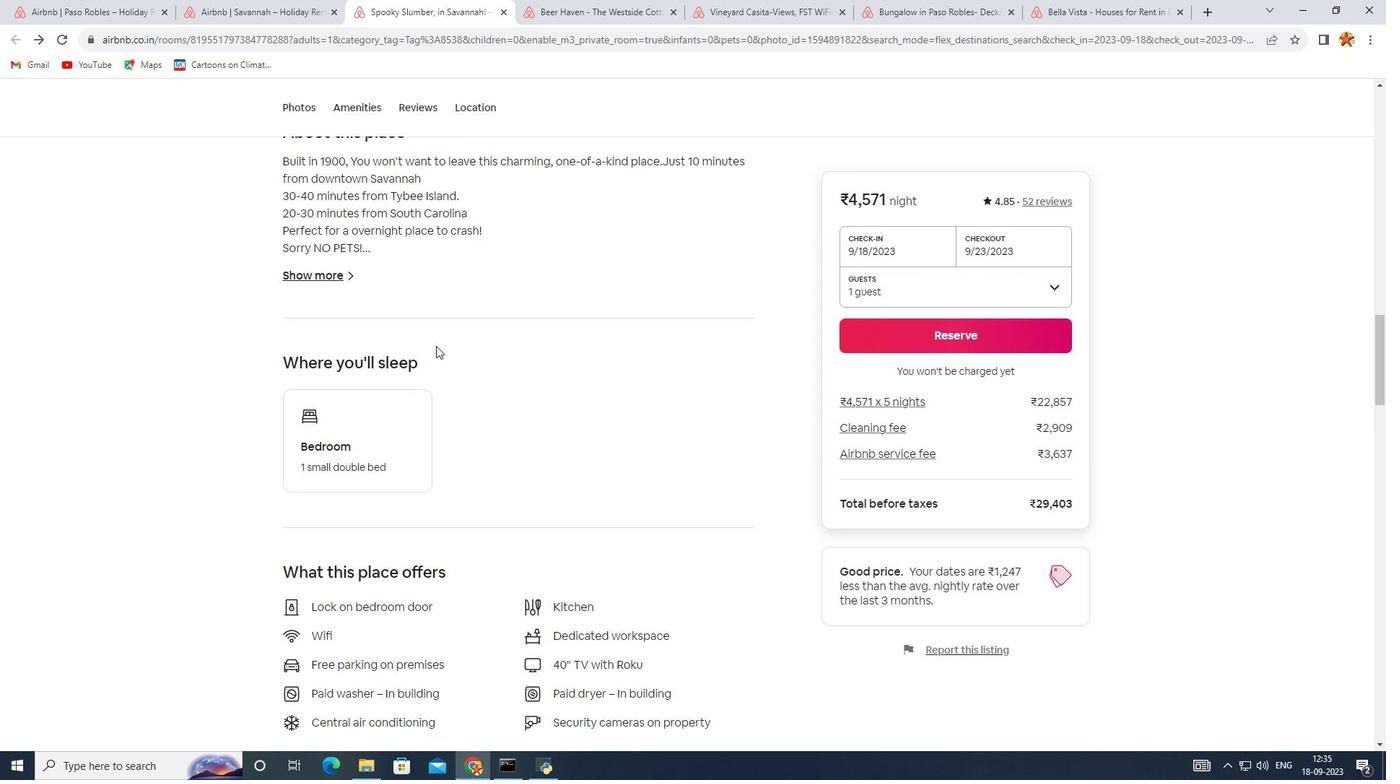 
Action: Mouse scrolled (436, 346) with delta (0, 0)
Screenshot: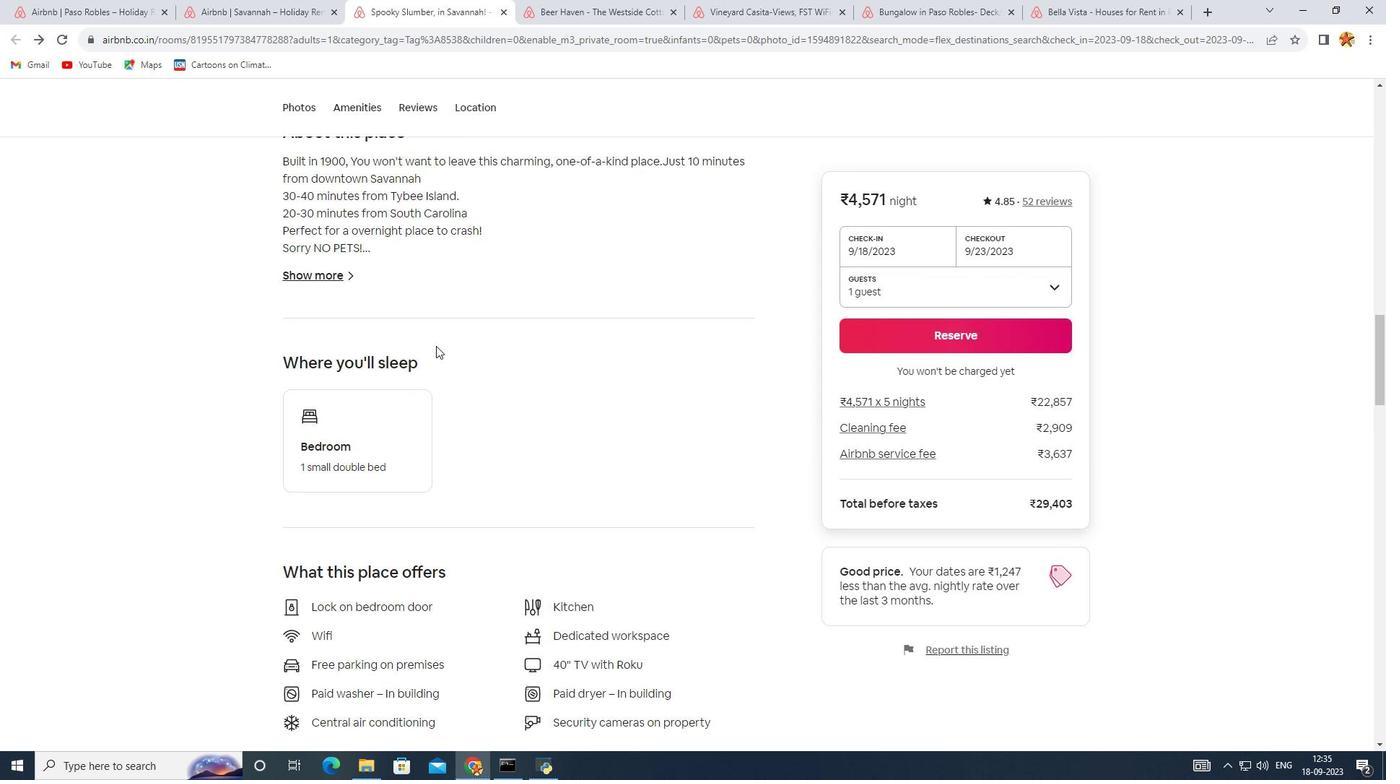 
Action: Mouse scrolled (436, 346) with delta (0, 0)
Screenshot: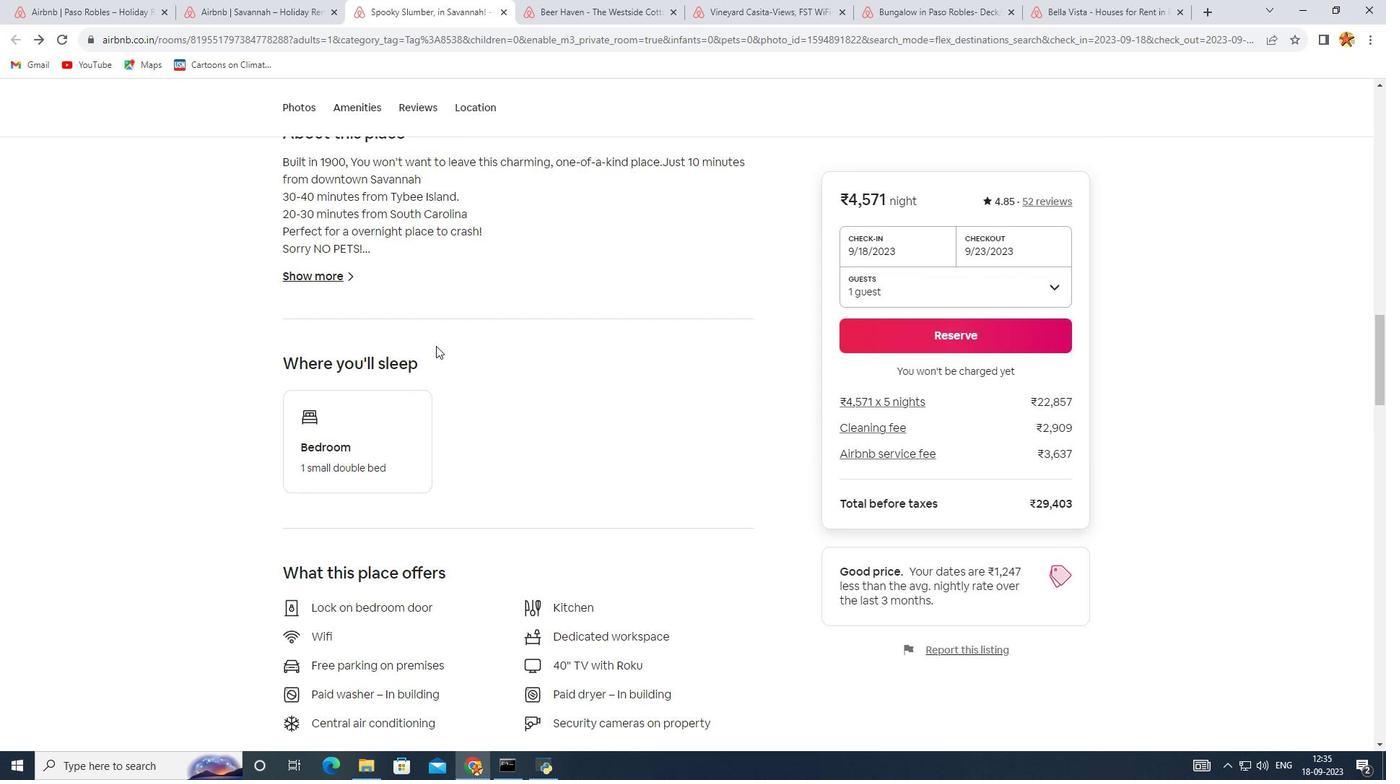 
Action: Mouse scrolled (436, 346) with delta (0, 0)
Screenshot: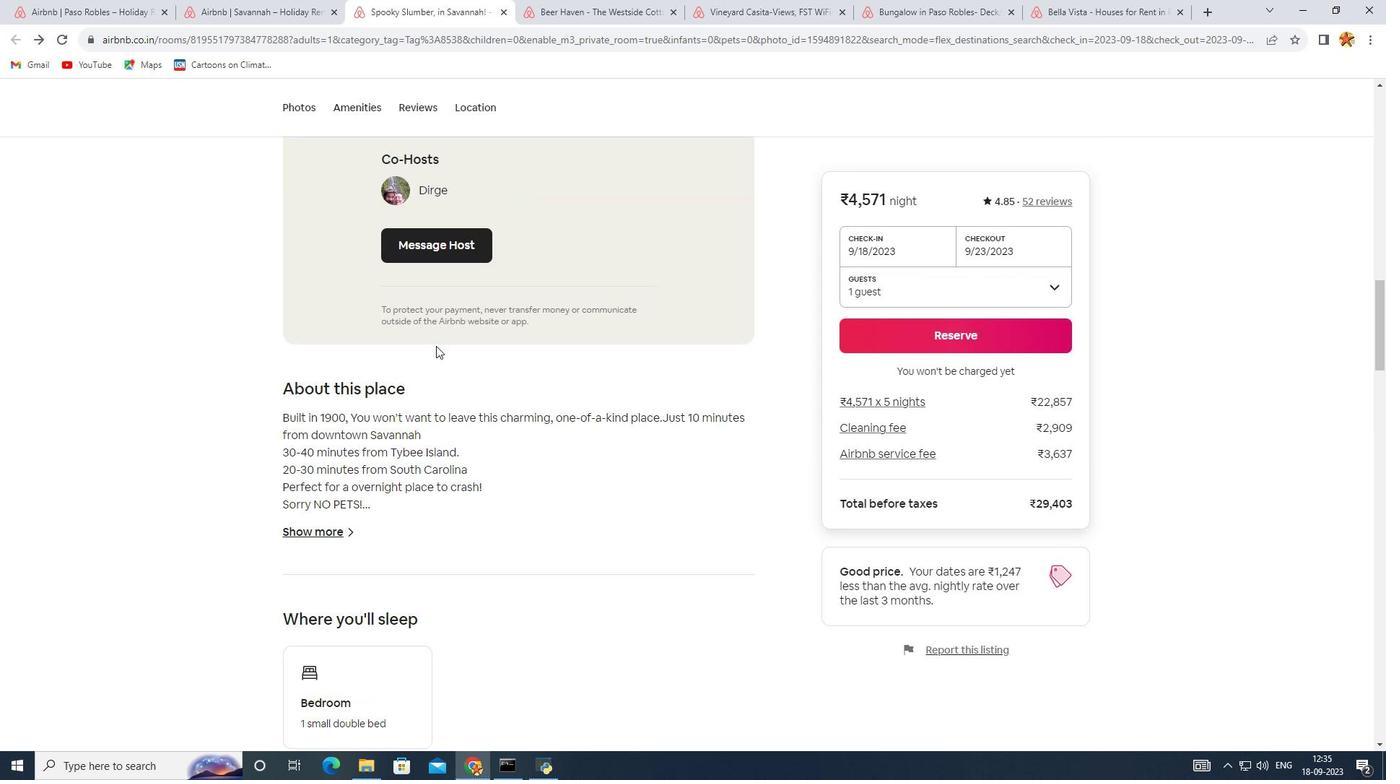 
Action: Mouse scrolled (436, 346) with delta (0, 0)
Screenshot: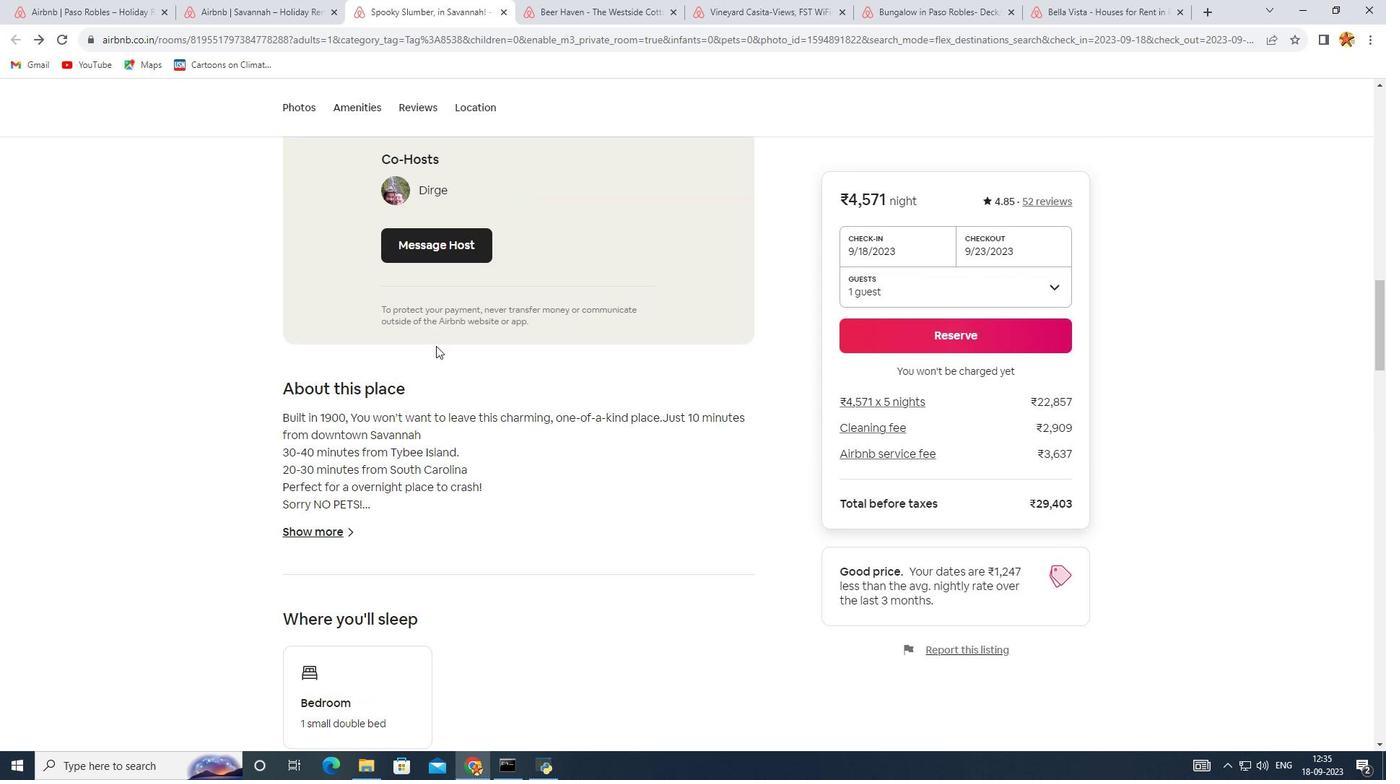 
Action: Mouse scrolled (436, 346) with delta (0, 0)
Screenshot: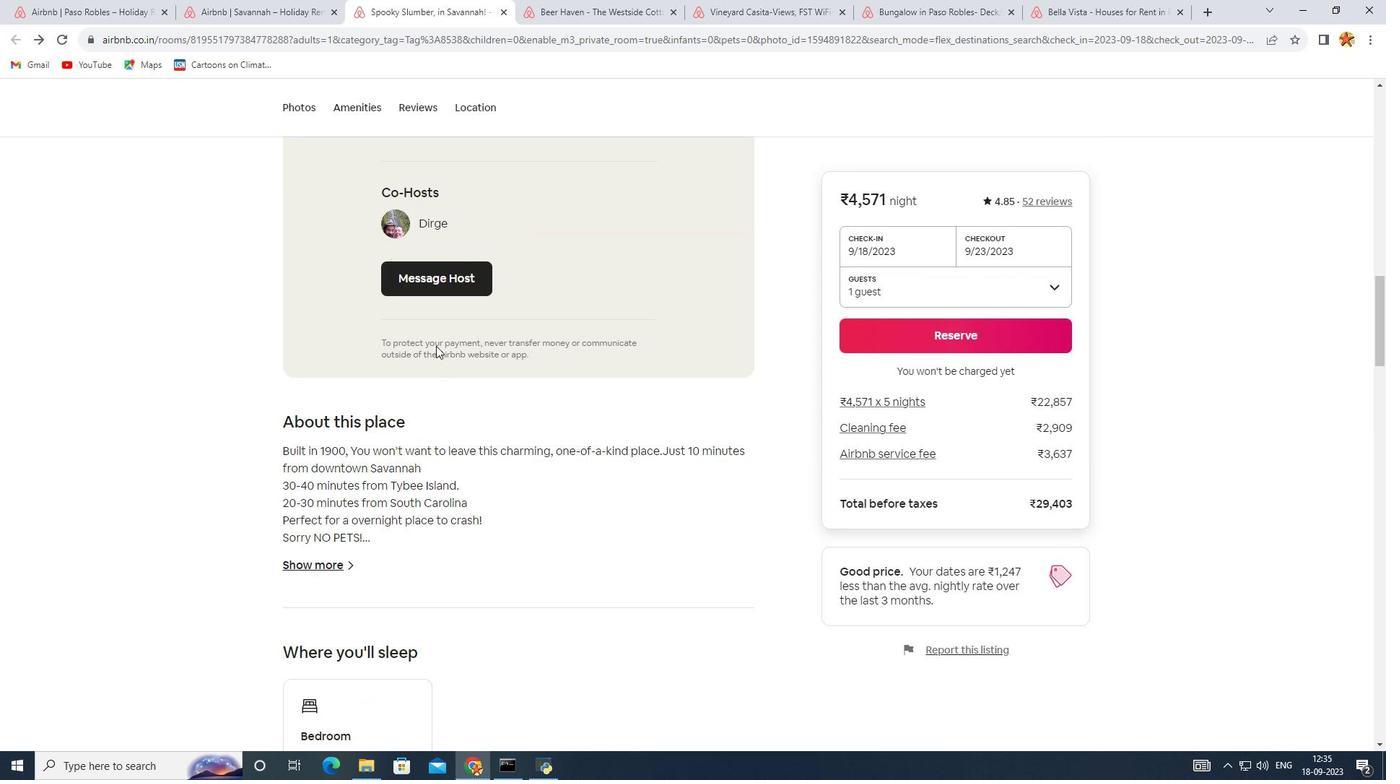 
Action: Mouse scrolled (436, 346) with delta (0, 0)
Screenshot: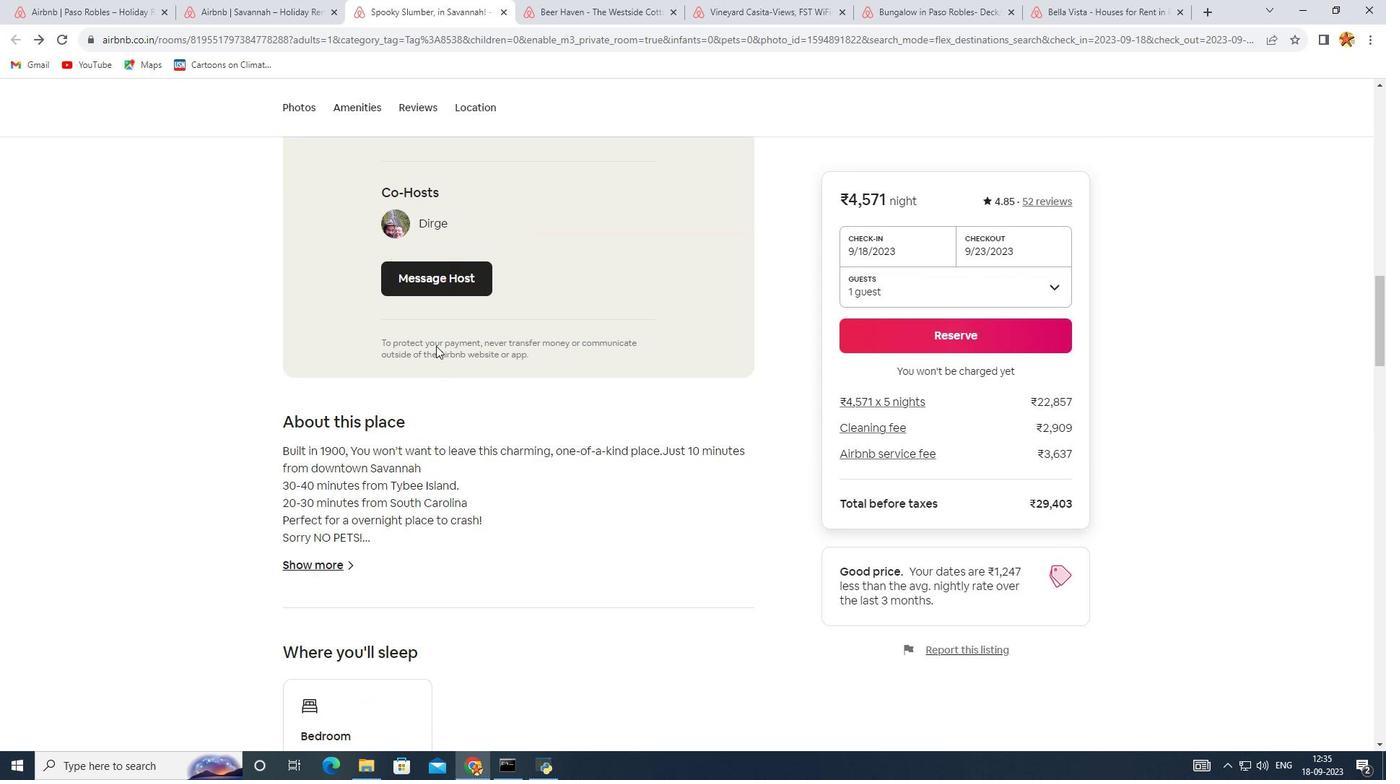 
Action: Mouse scrolled (436, 346) with delta (0, 0)
Screenshot: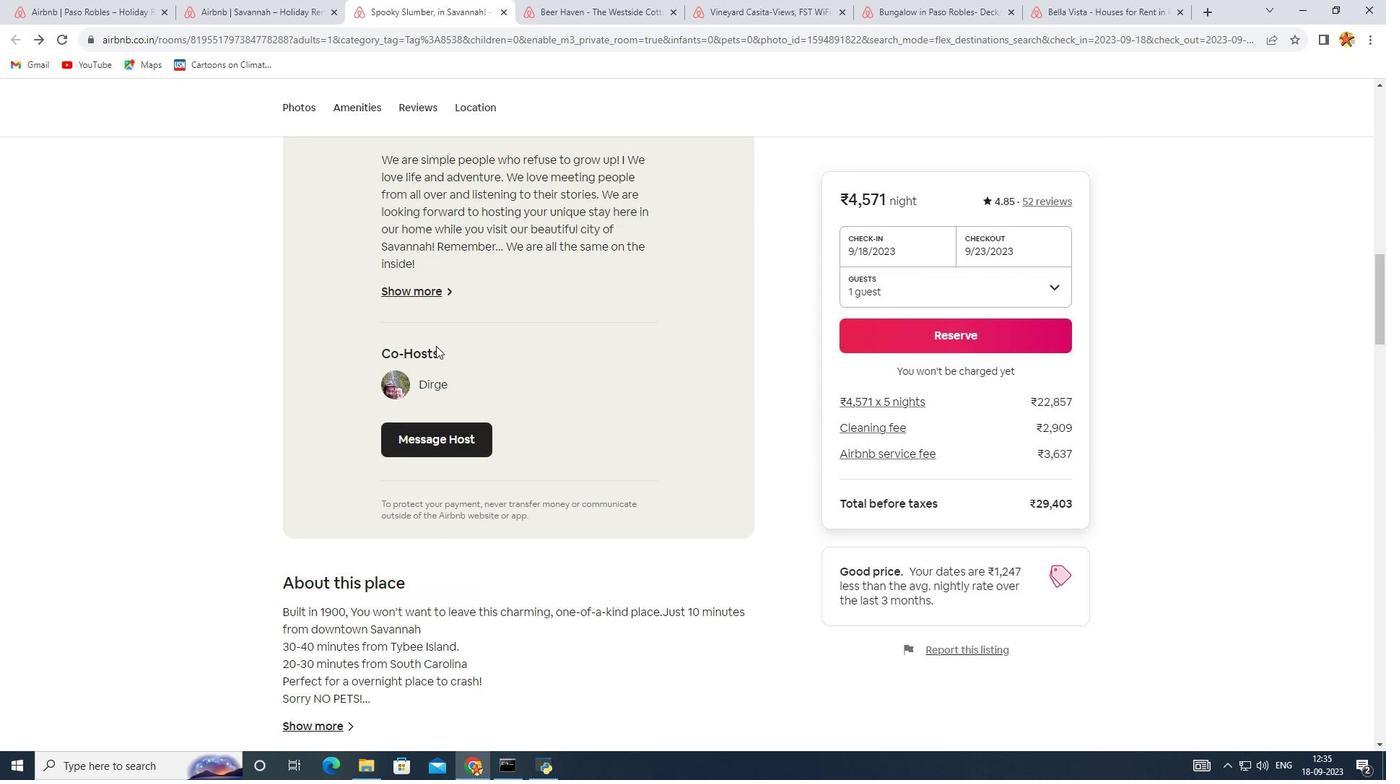 
Action: Mouse scrolled (436, 346) with delta (0, 0)
Screenshot: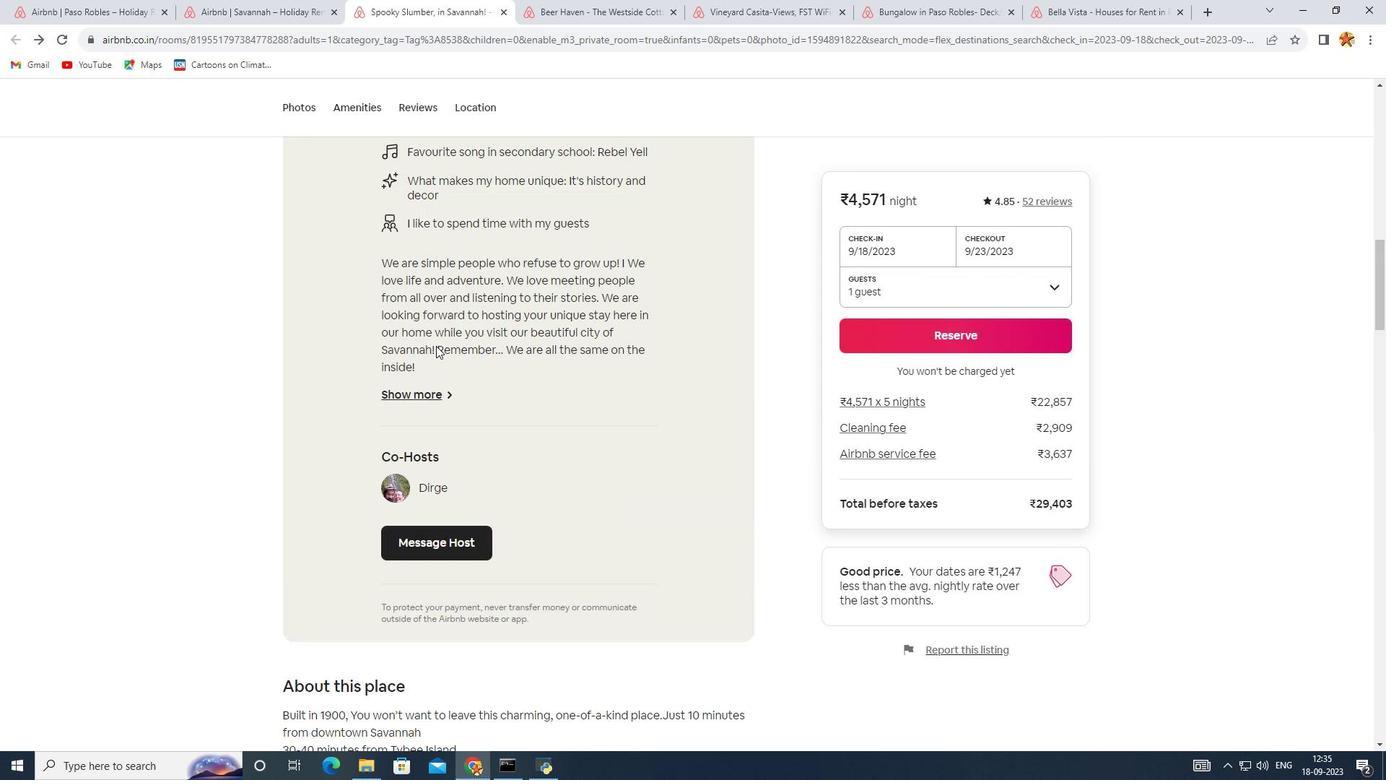 
Action: Mouse scrolled (436, 346) with delta (0, 0)
Screenshot: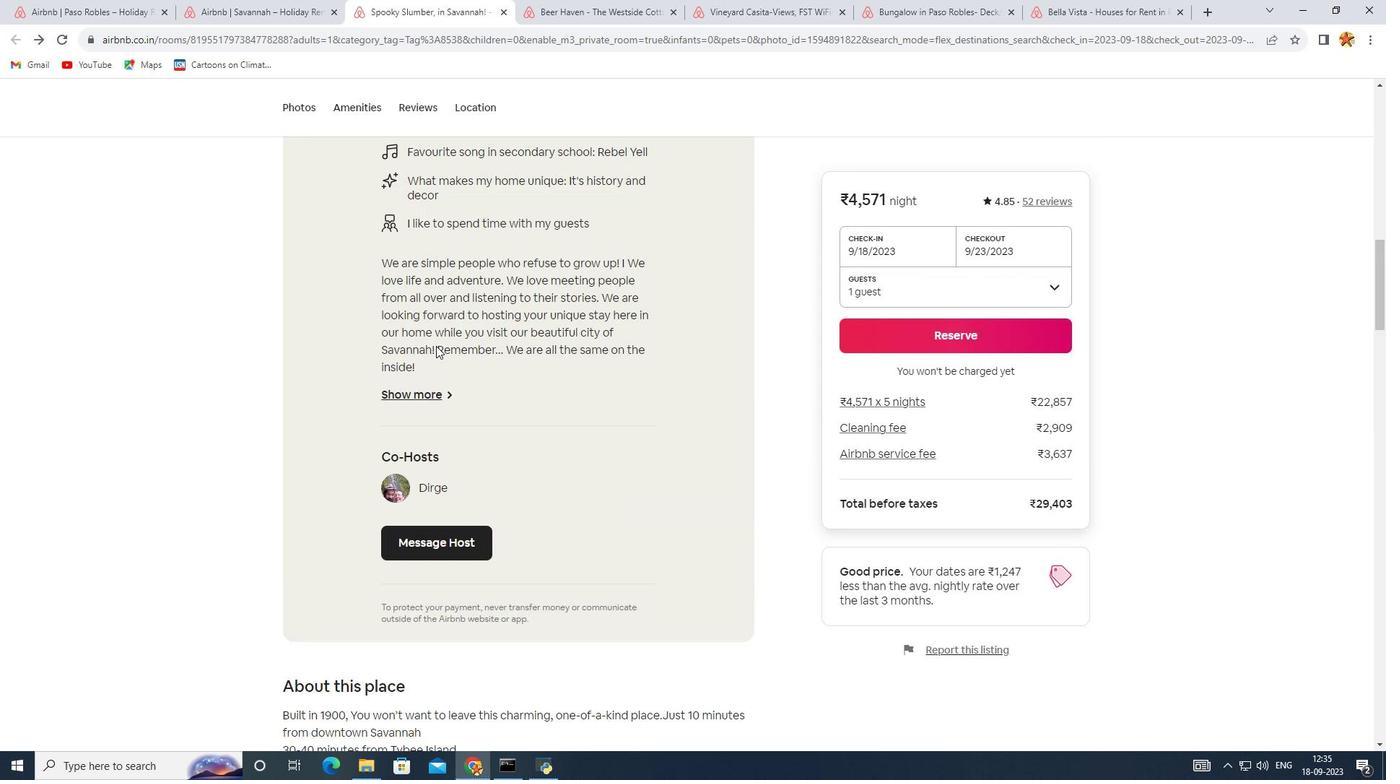 
Action: Mouse scrolled (436, 346) with delta (0, 0)
Screenshot: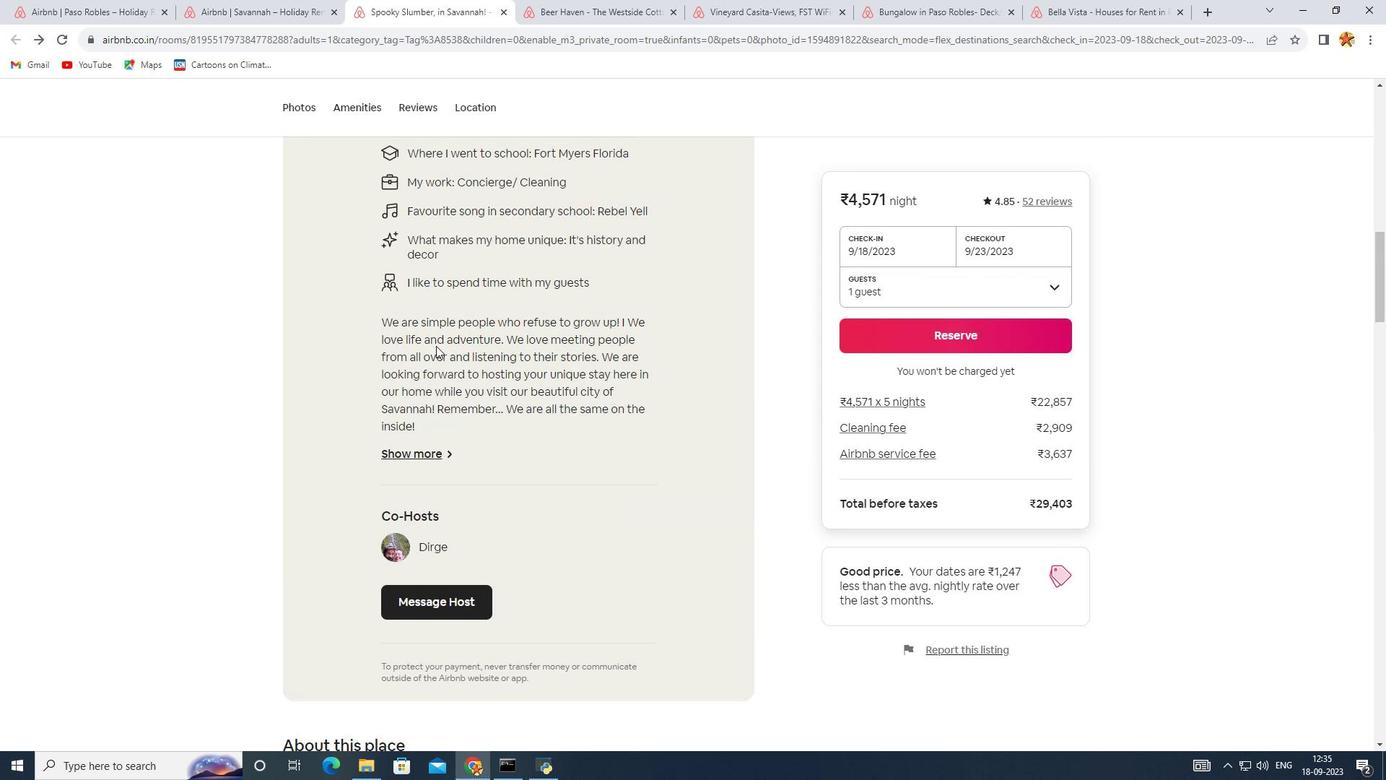 
Action: Mouse scrolled (436, 346) with delta (0, 0)
Screenshot: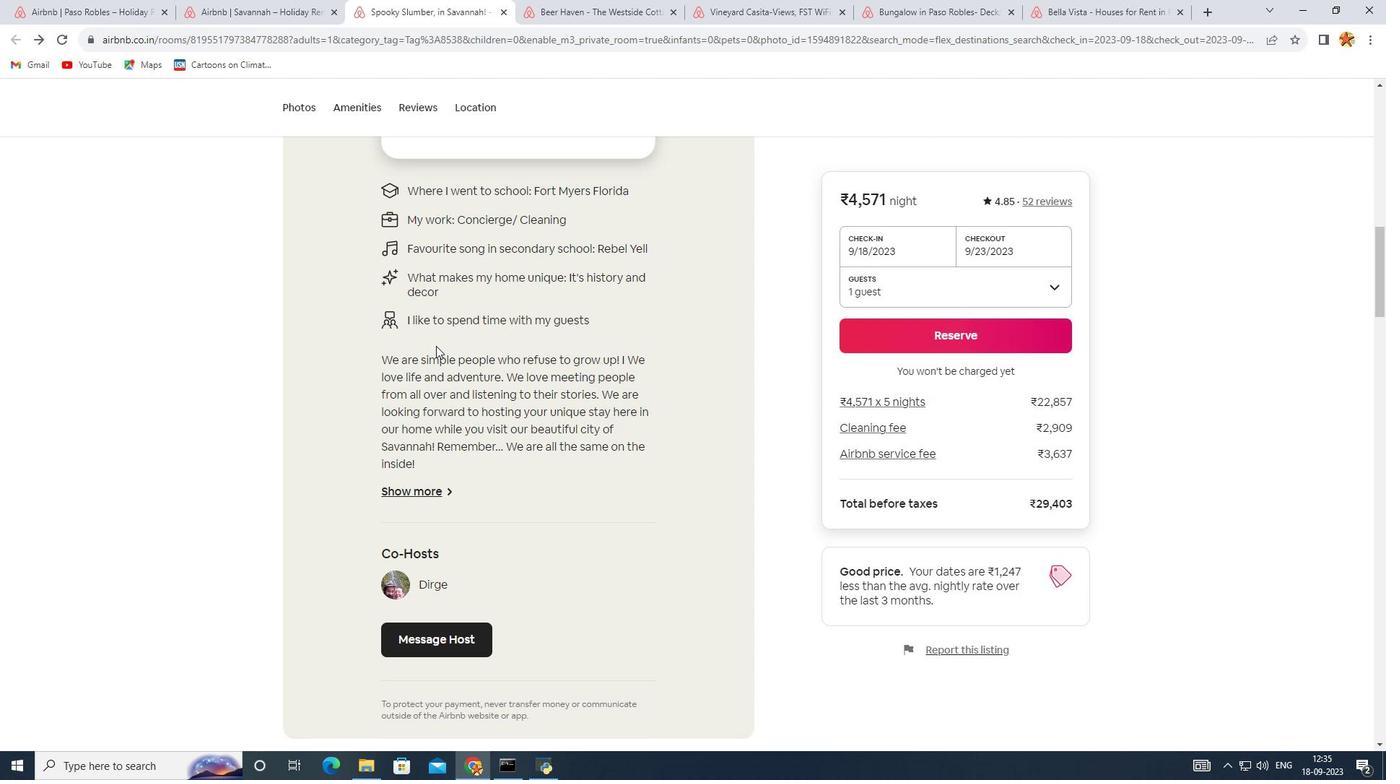 
Action: Mouse scrolled (436, 346) with delta (0, 0)
Screenshot: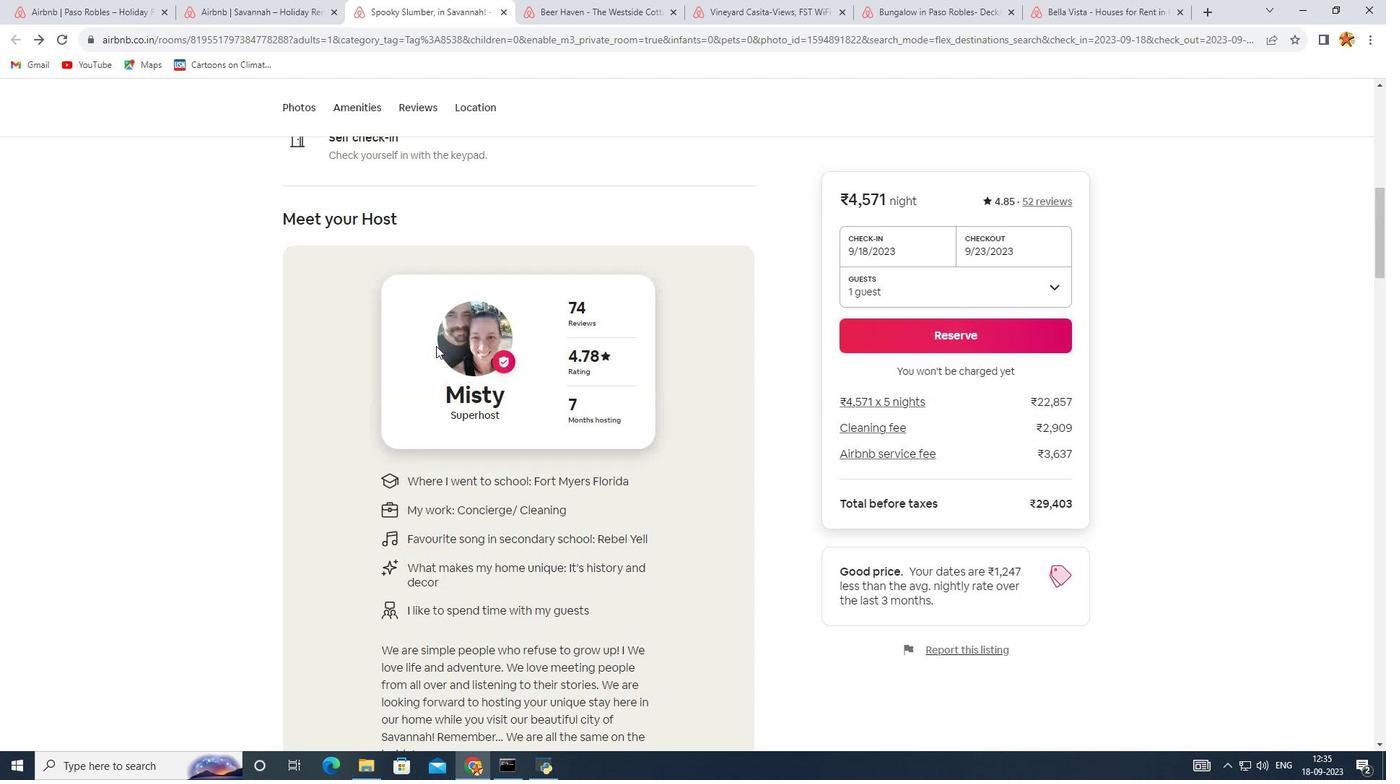 
Action: Mouse scrolled (436, 346) with delta (0, 0)
Screenshot: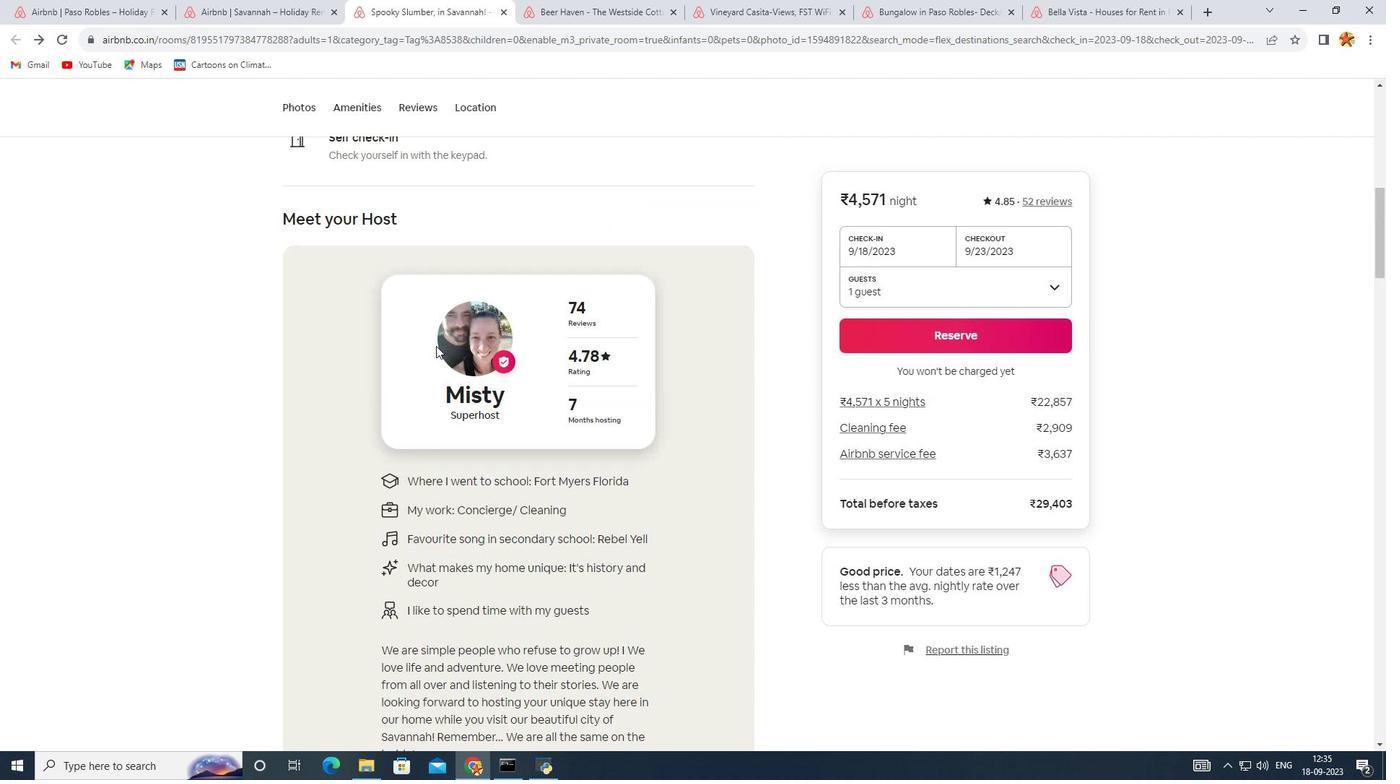 
Action: Mouse scrolled (436, 346) with delta (0, 0)
Screenshot: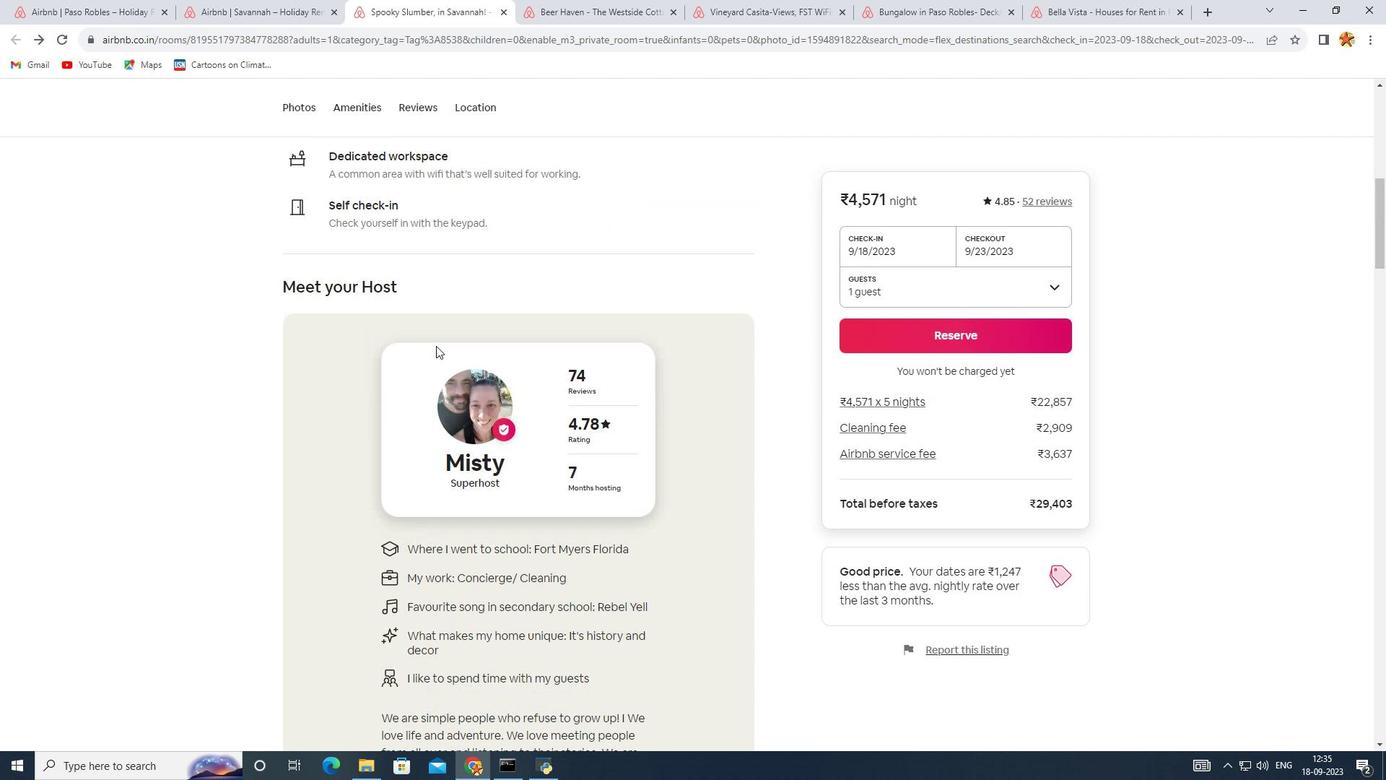 
Action: Mouse scrolled (436, 346) with delta (0, 0)
Screenshot: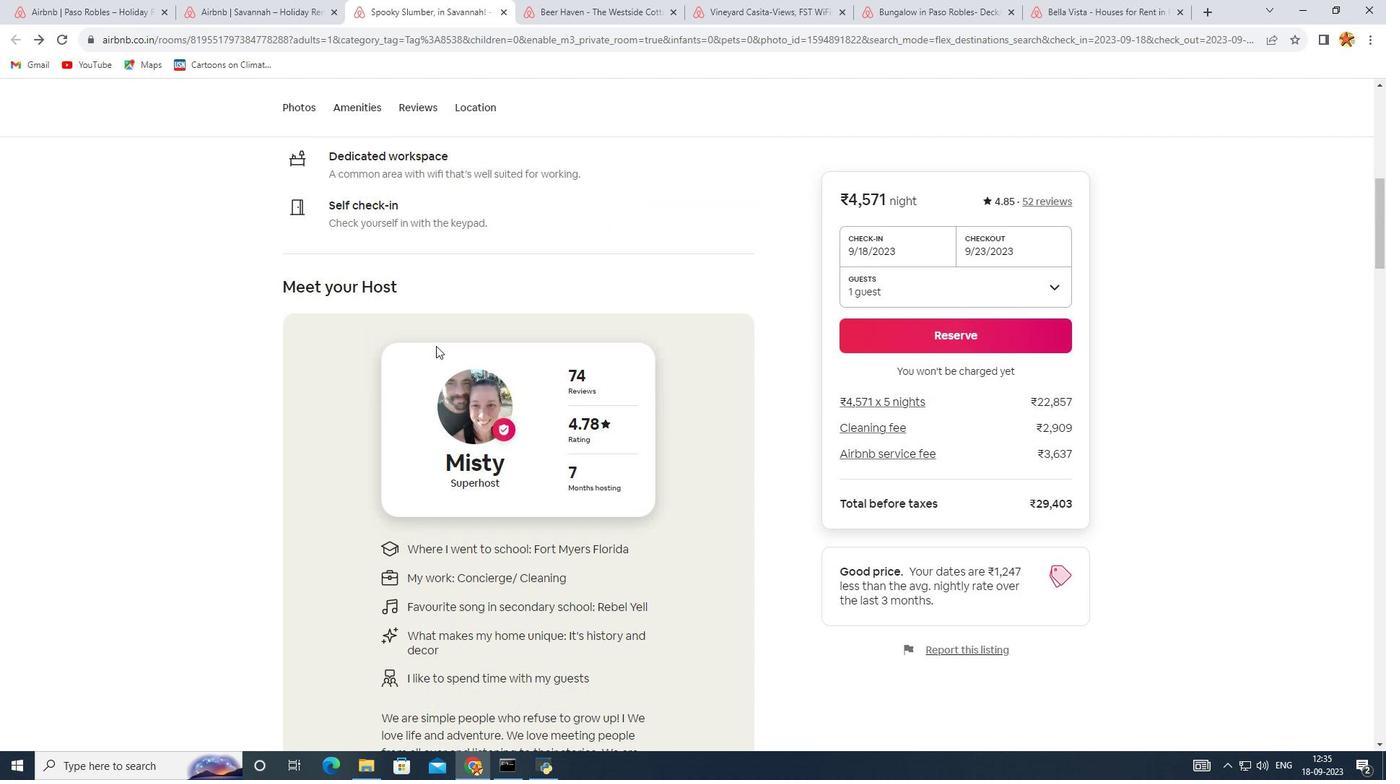 
Action: Mouse scrolled (436, 346) with delta (0, 0)
Screenshot: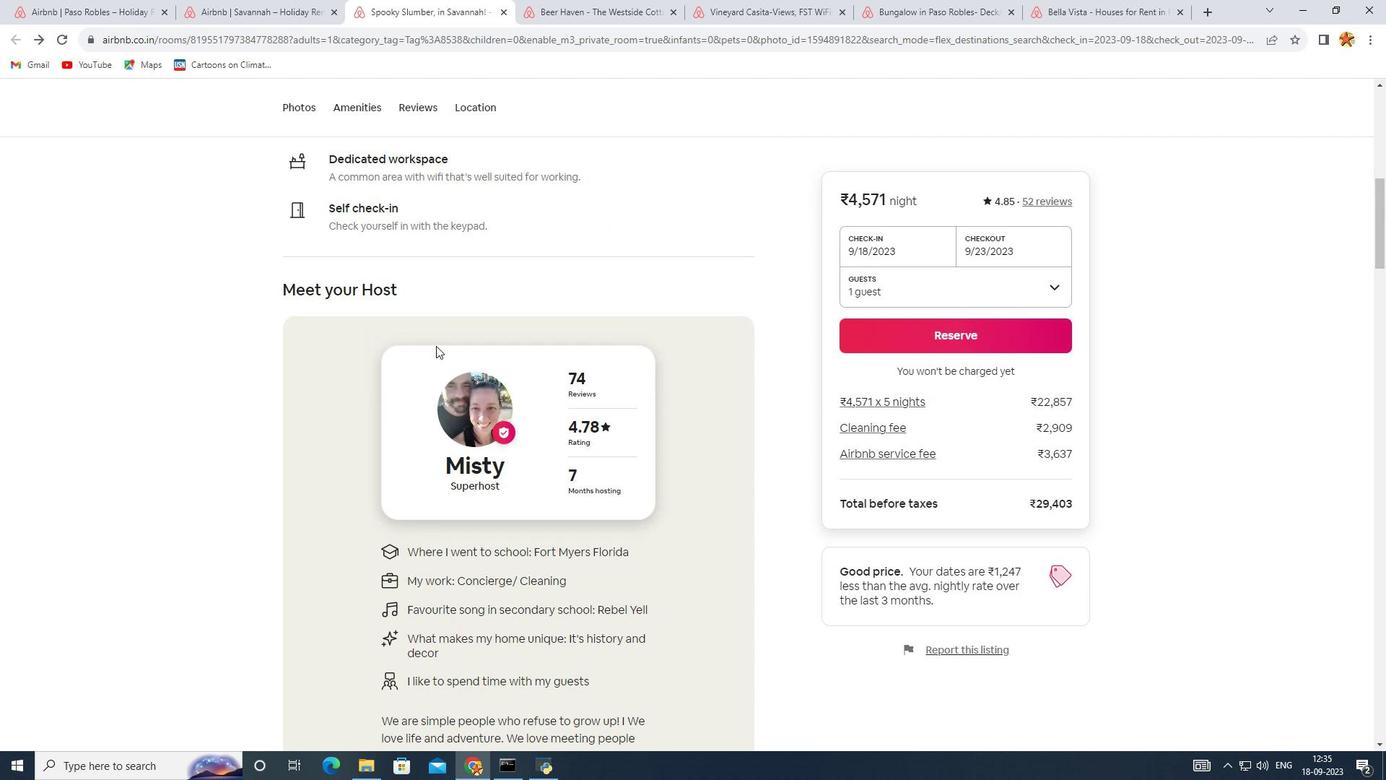 
Action: Mouse scrolled (436, 346) with delta (0, 0)
Screenshot: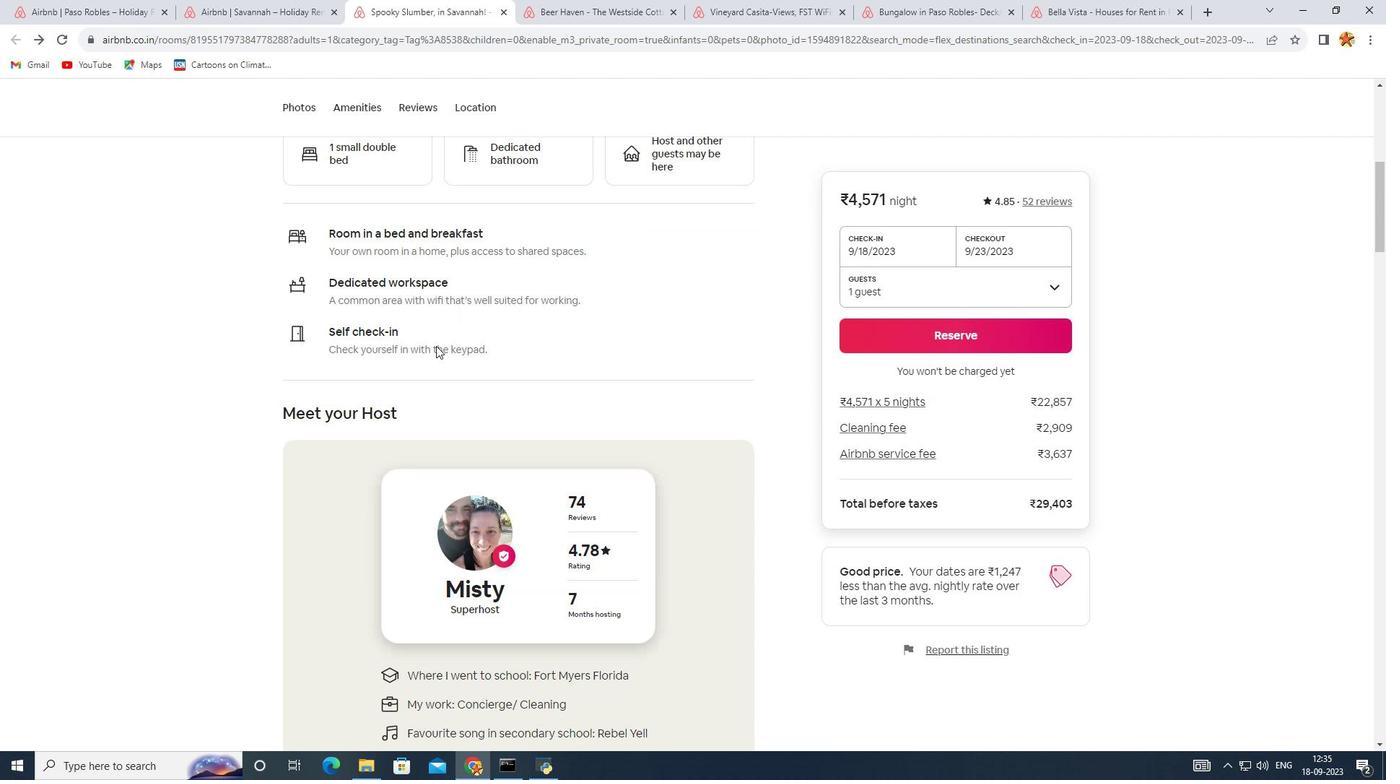 
Action: Mouse scrolled (436, 346) with delta (0, 0)
Screenshot: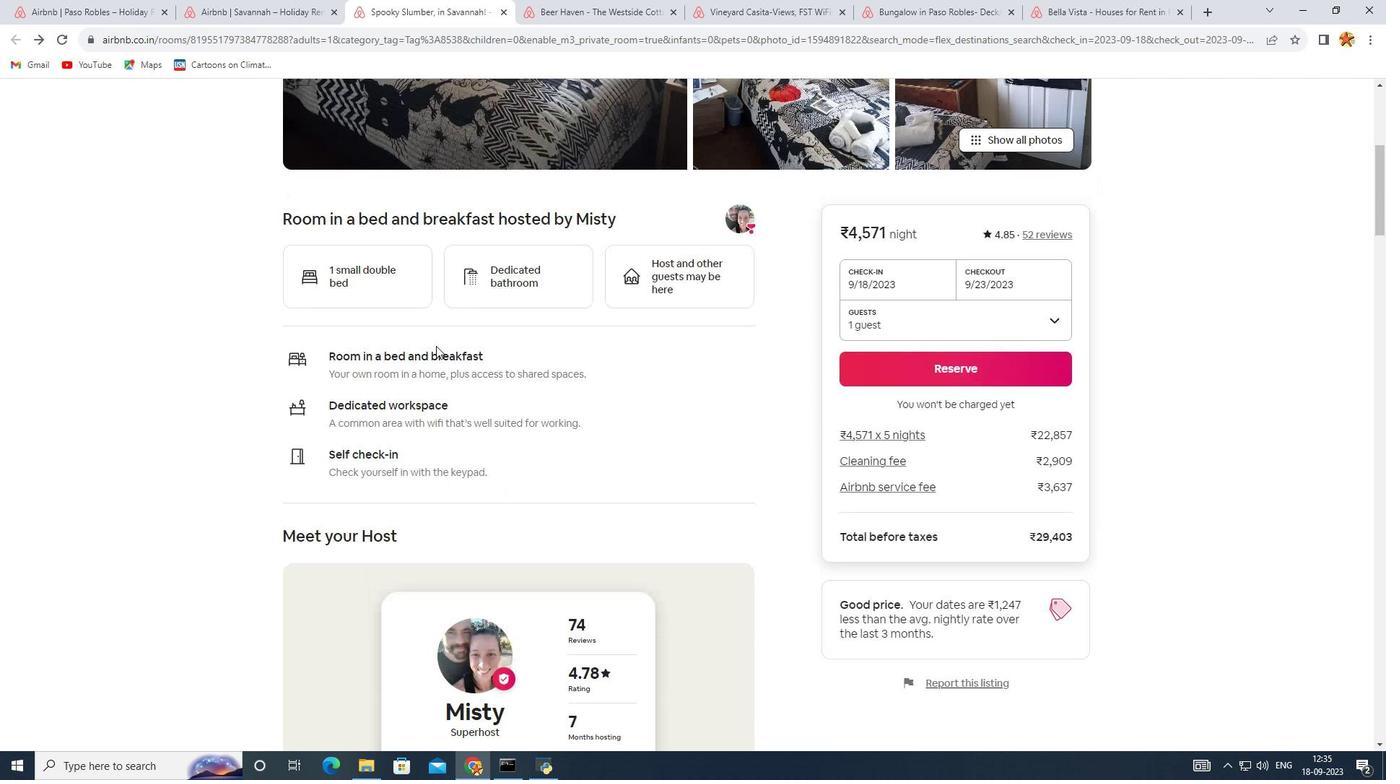 
Action: Mouse scrolled (436, 346) with delta (0, 0)
Screenshot: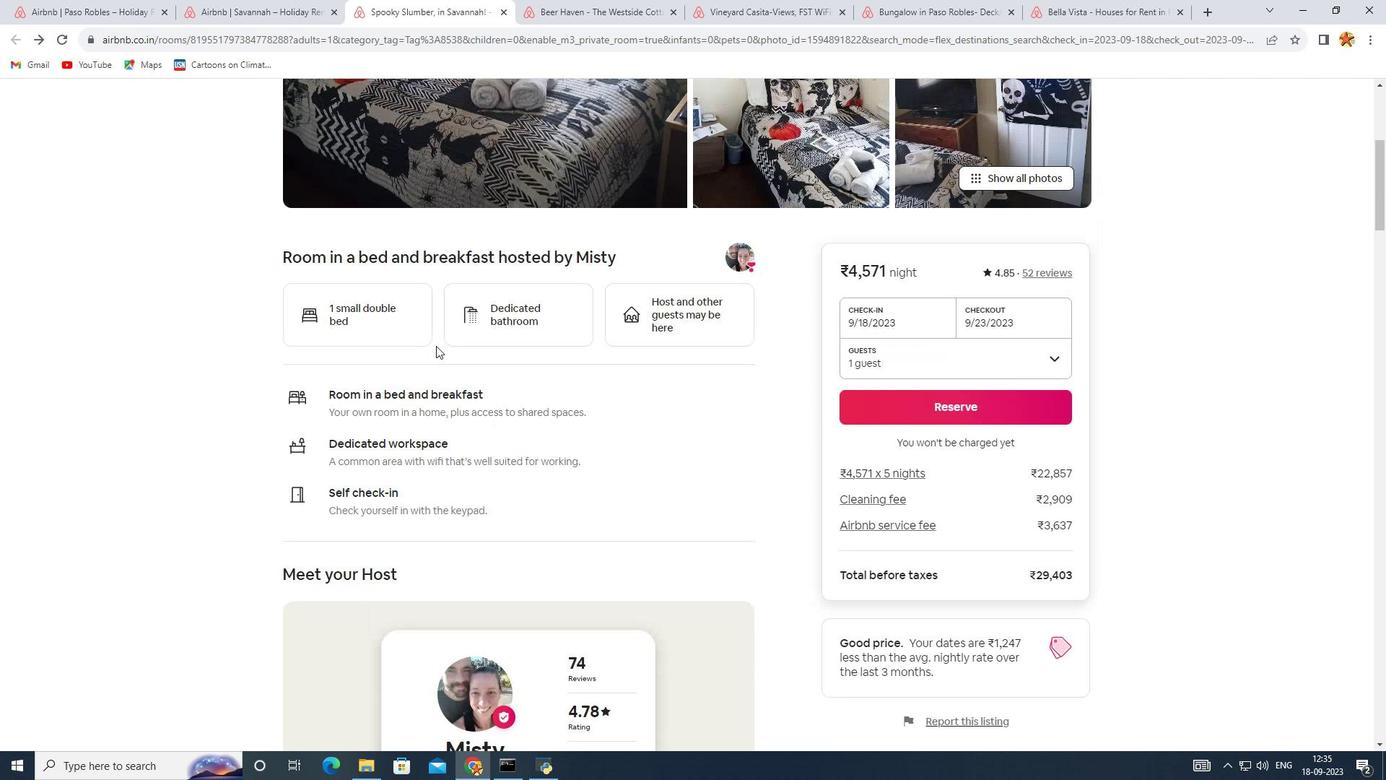 
Action: Mouse scrolled (436, 346) with delta (0, 0)
Screenshot: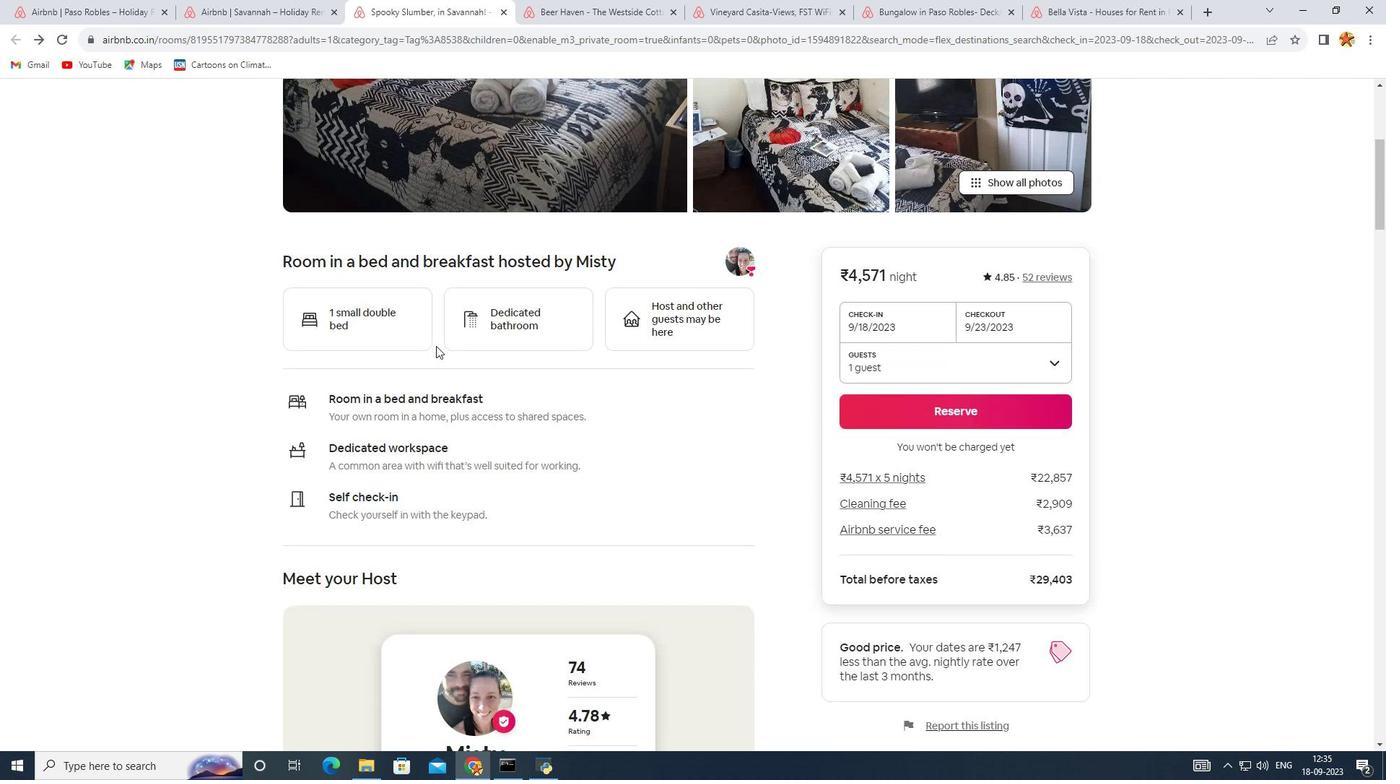 
Action: Mouse scrolled (436, 346) with delta (0, 0)
Screenshot: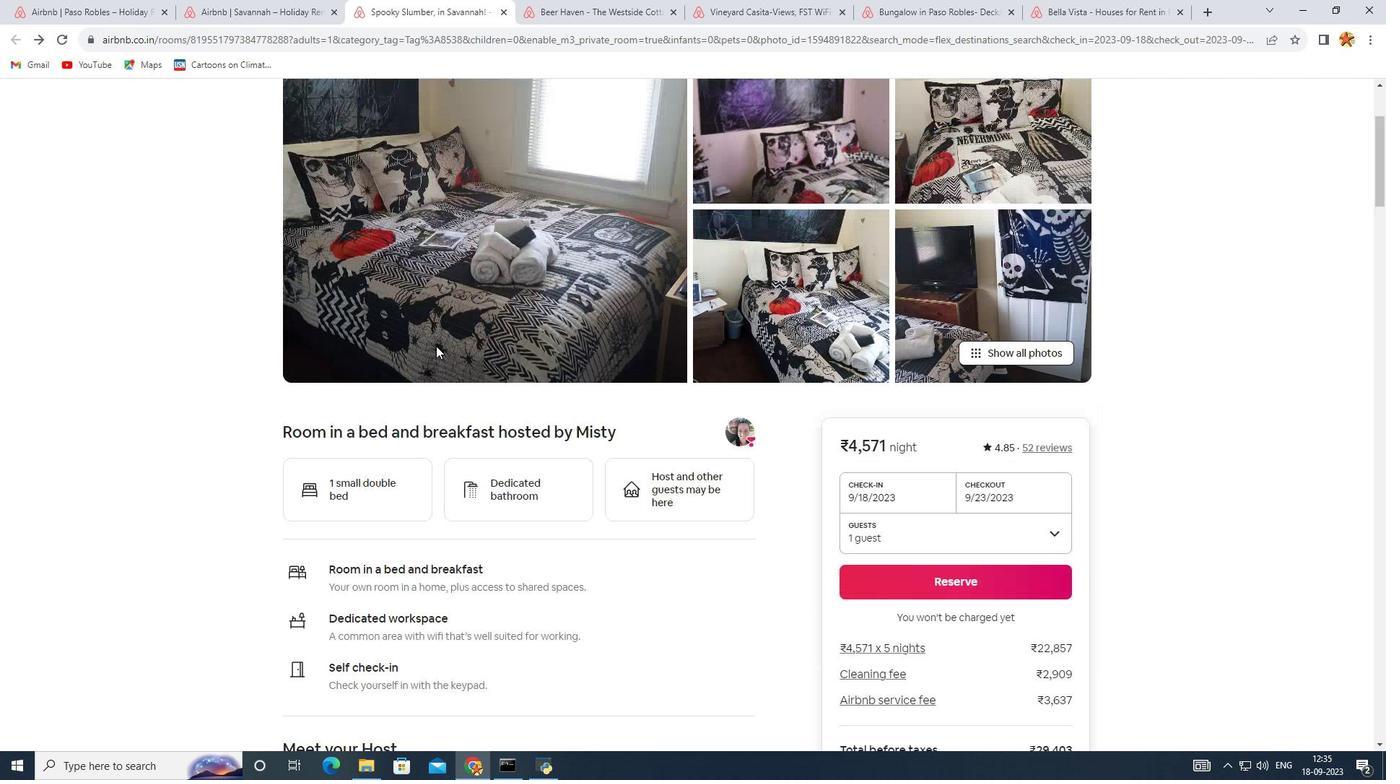 
Action: Mouse scrolled (436, 346) with delta (0, 0)
Screenshot: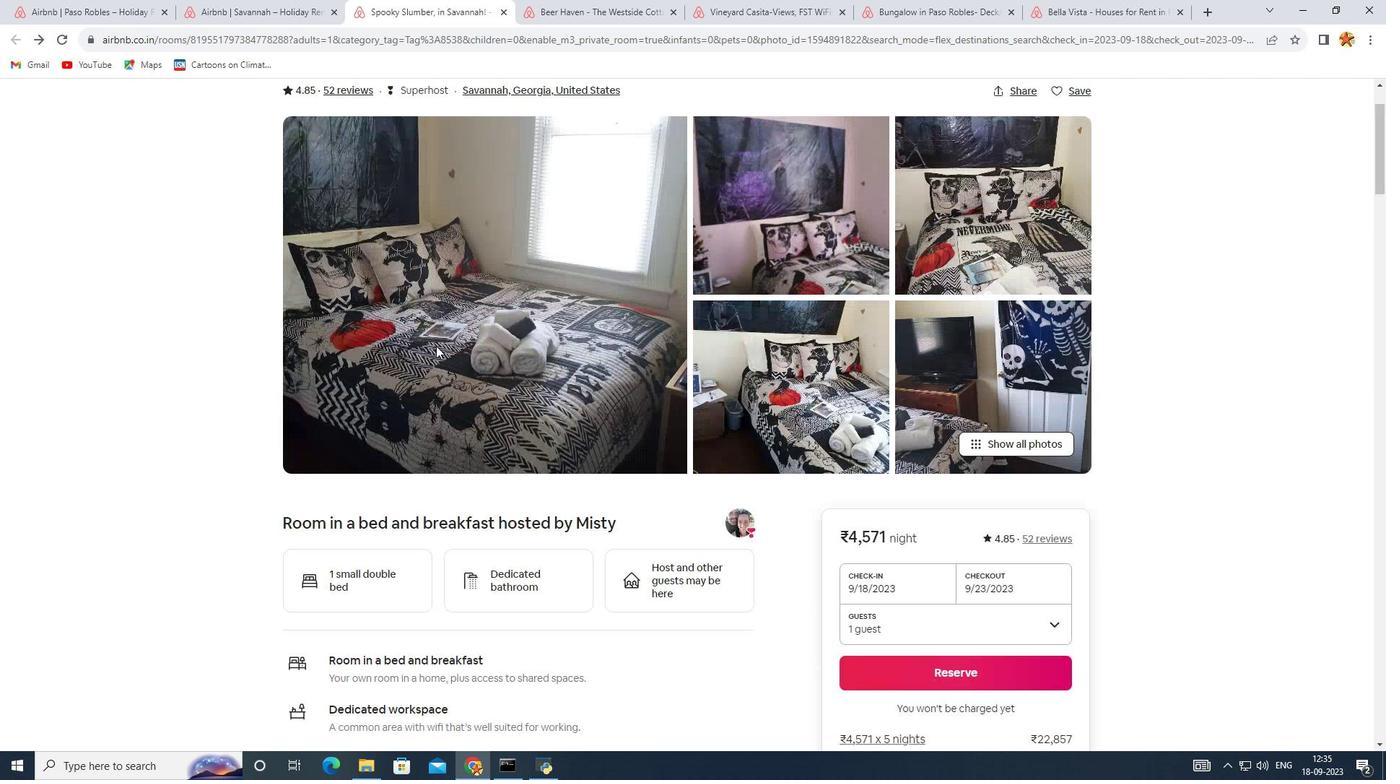 
Action: Mouse scrolled (436, 346) with delta (0, 0)
Screenshot: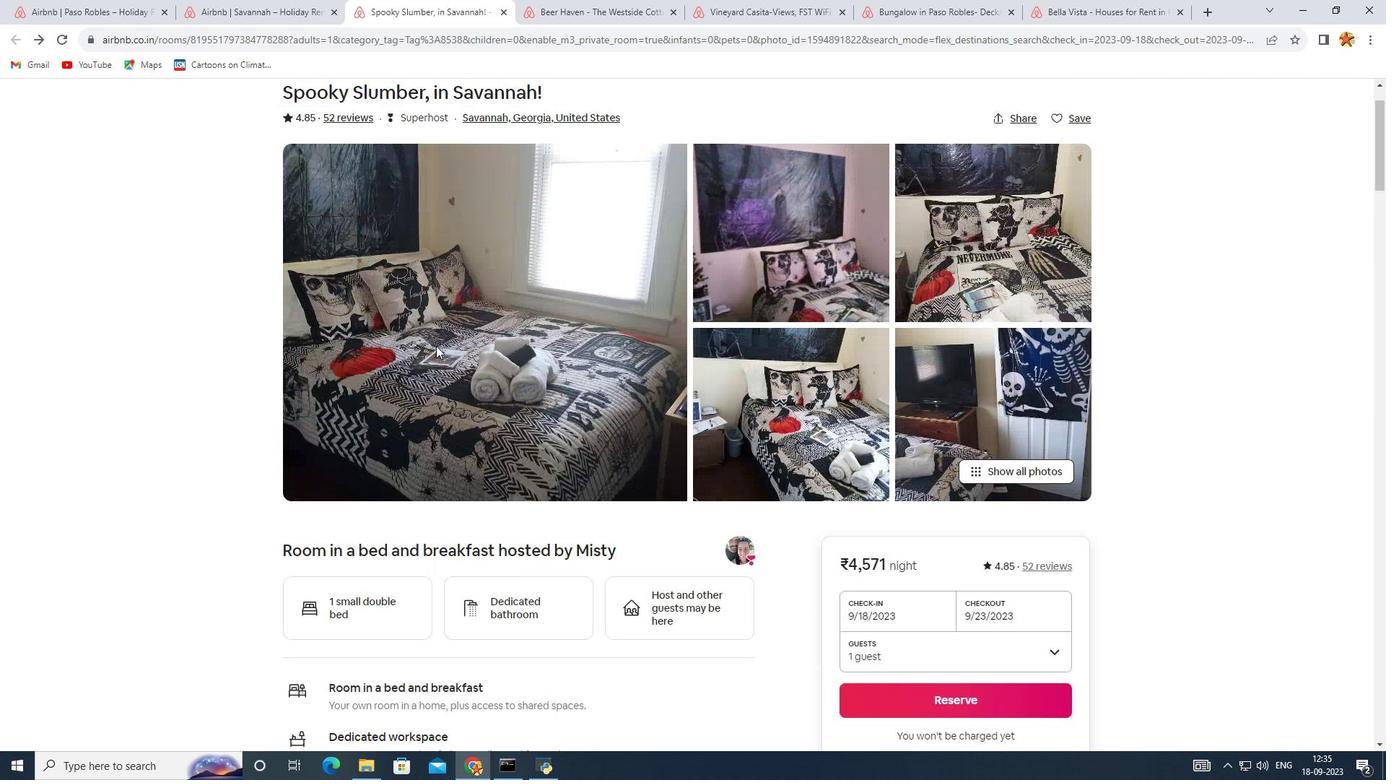 
Action: Mouse scrolled (436, 346) with delta (0, 0)
